 Task: Research Airbnb accommodation in Sujangarh, India from 11th January 2024 to 15th January 2024 for 2 adults. Place can be private room with 1  bedroom having 2 beds and 1 bathroom. Property type can be hotel.
Action: Mouse moved to (466, 129)
Screenshot: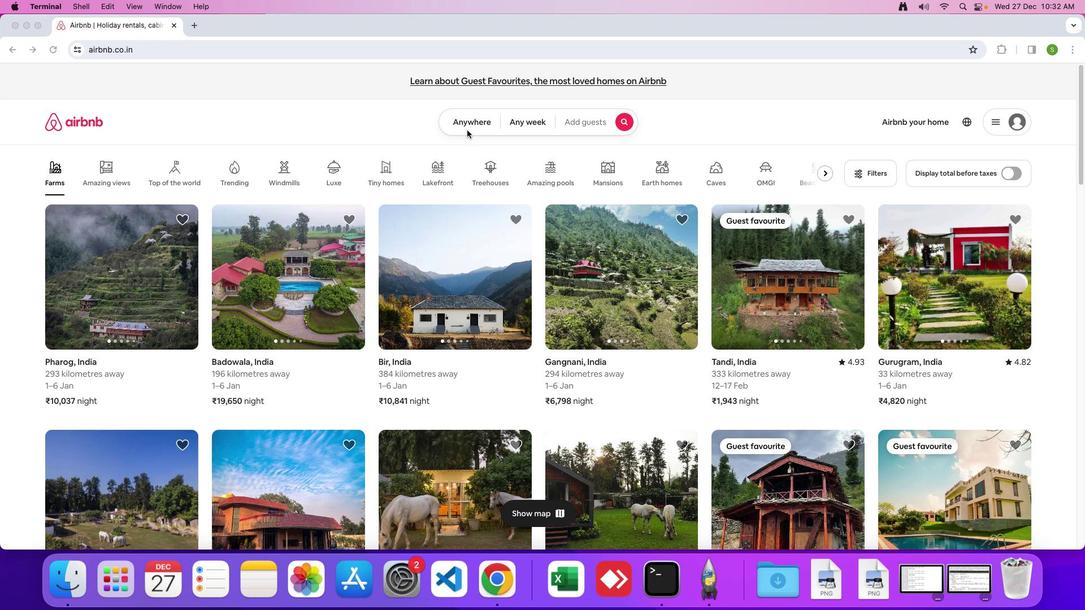
Action: Mouse pressed left at (466, 129)
Screenshot: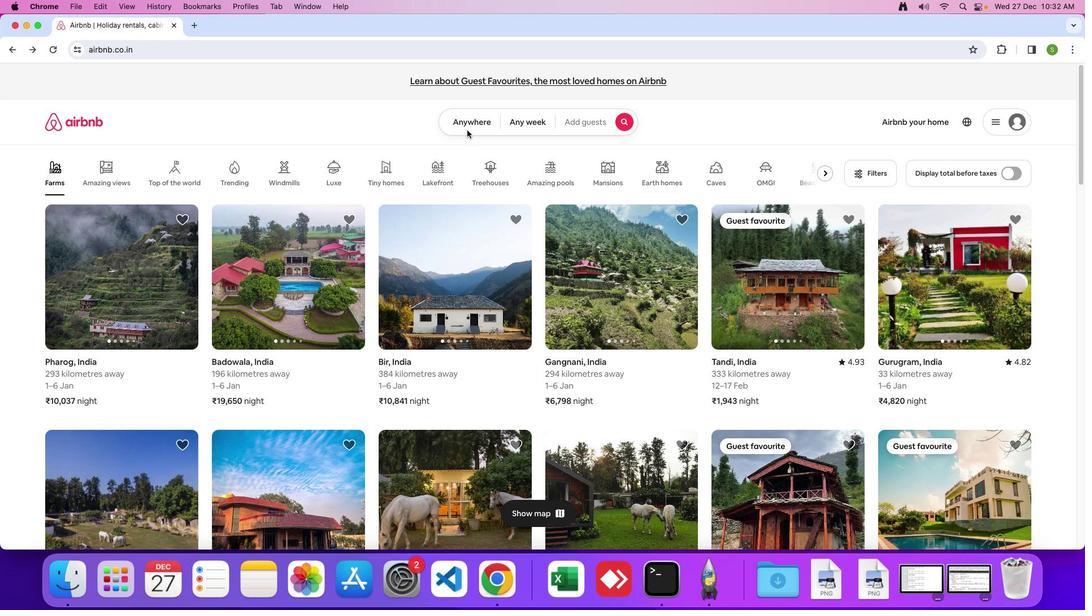 
Action: Mouse moved to (466, 125)
Screenshot: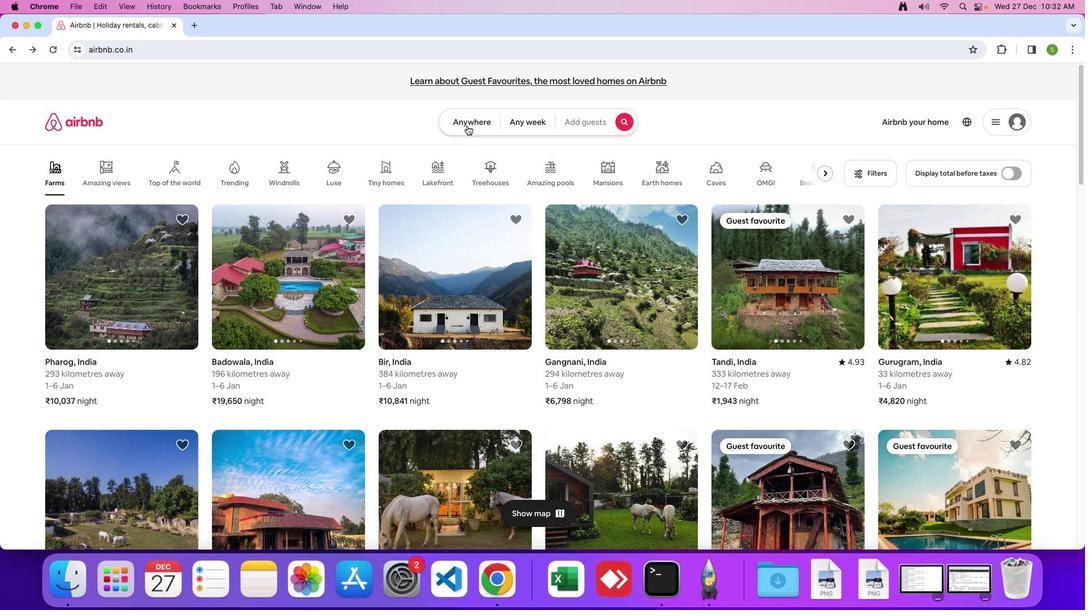 
Action: Mouse pressed left at (466, 125)
Screenshot: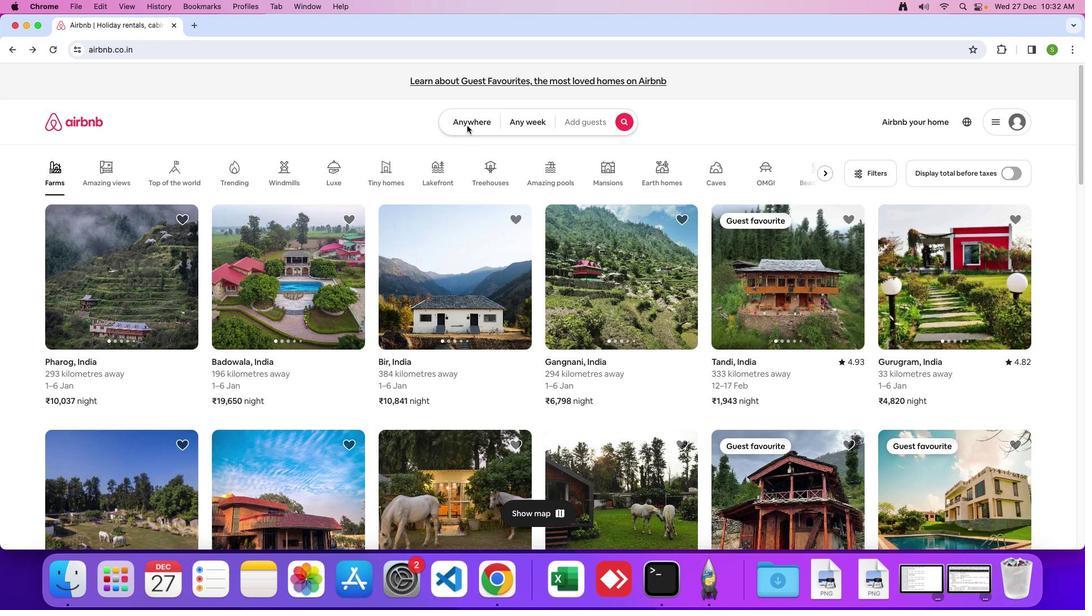 
Action: Mouse moved to (390, 158)
Screenshot: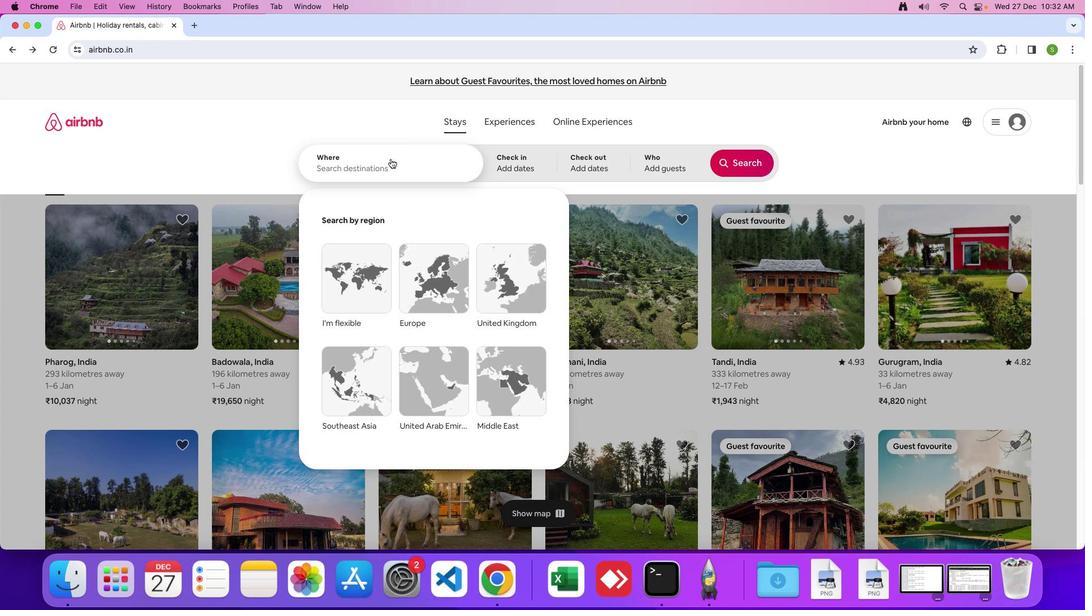 
Action: Mouse pressed left at (390, 158)
Screenshot: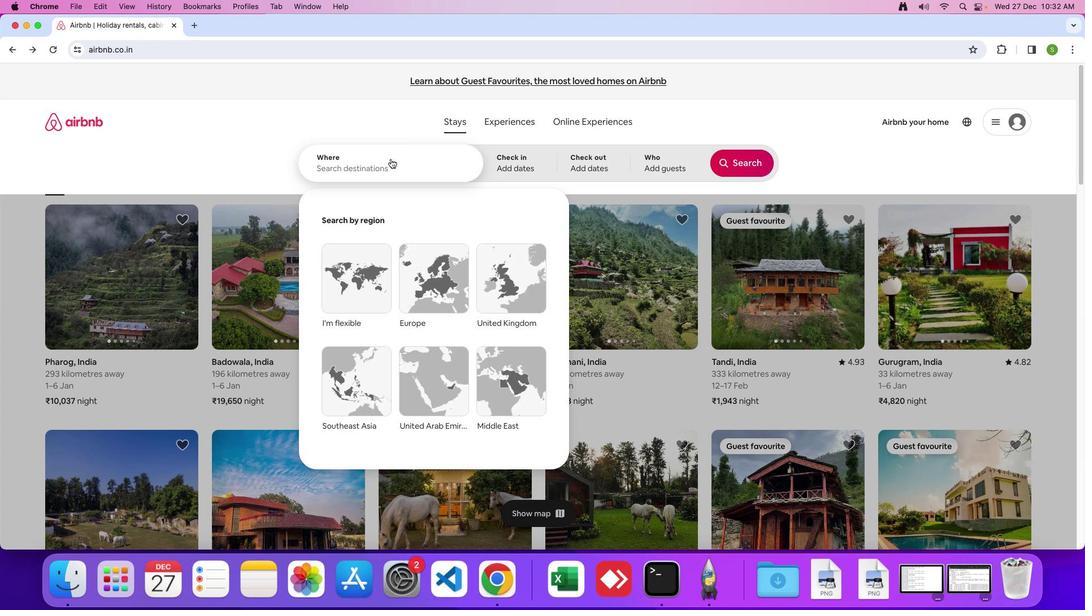 
Action: Key pressed 'S'Key.caps_lock'u''j''a''n''g''a''r''h'','Key.spaceKey.shift'I''n''d''i''a'Key.enter
Screenshot: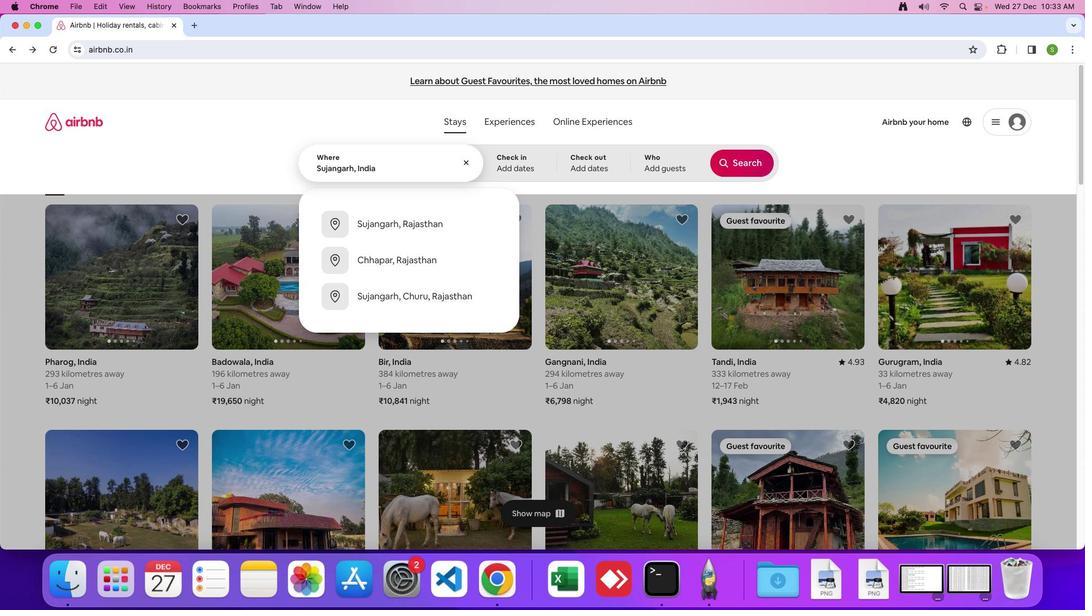 
Action: Mouse moved to (681, 333)
Screenshot: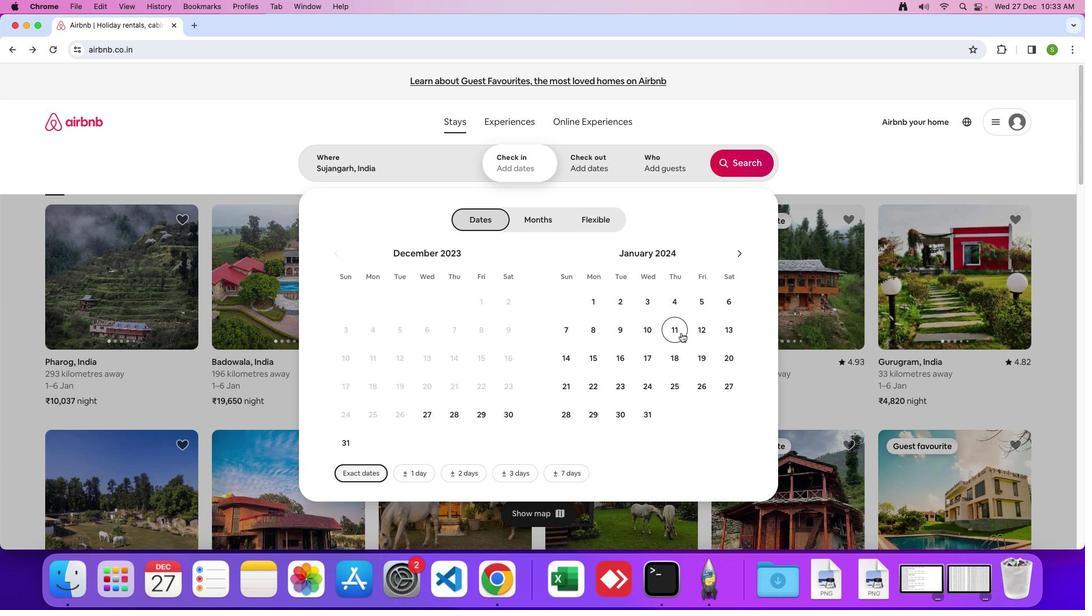 
Action: Mouse pressed left at (681, 333)
Screenshot: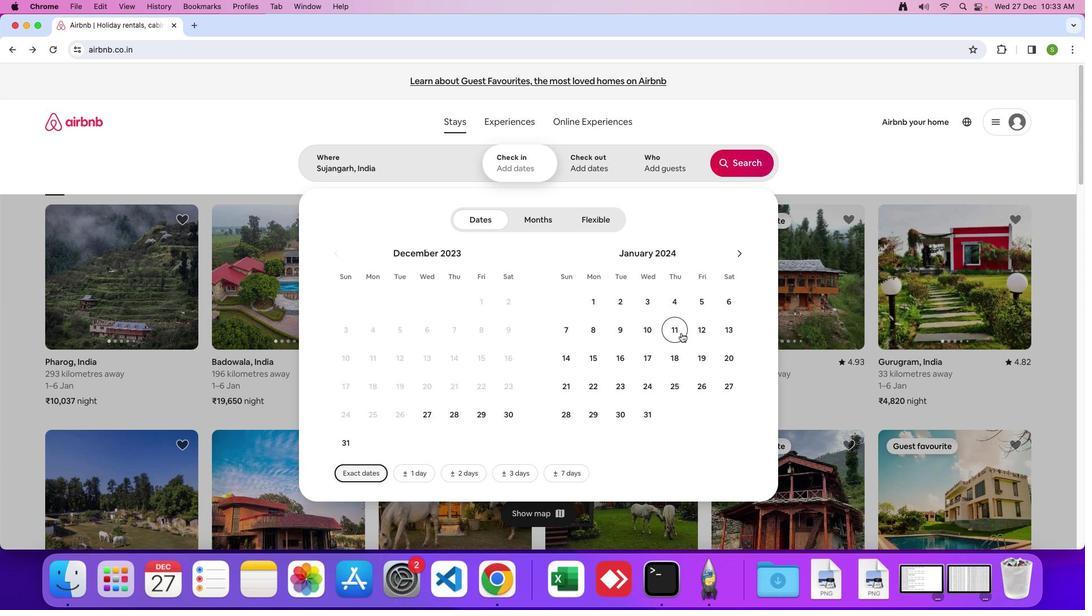 
Action: Mouse moved to (599, 357)
Screenshot: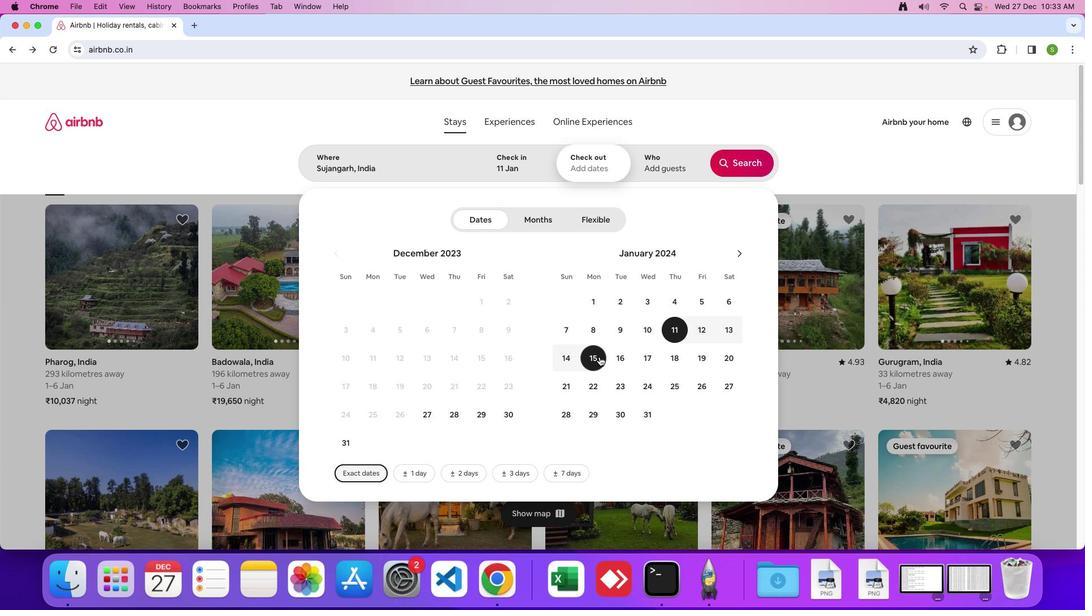 
Action: Mouse pressed left at (599, 357)
Screenshot: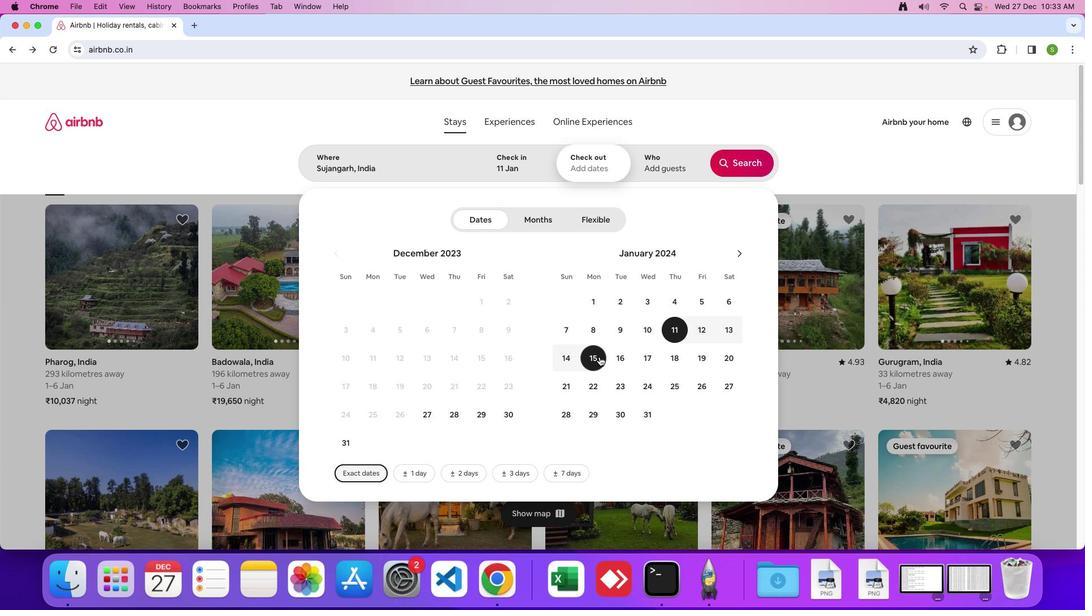 
Action: Mouse moved to (668, 172)
Screenshot: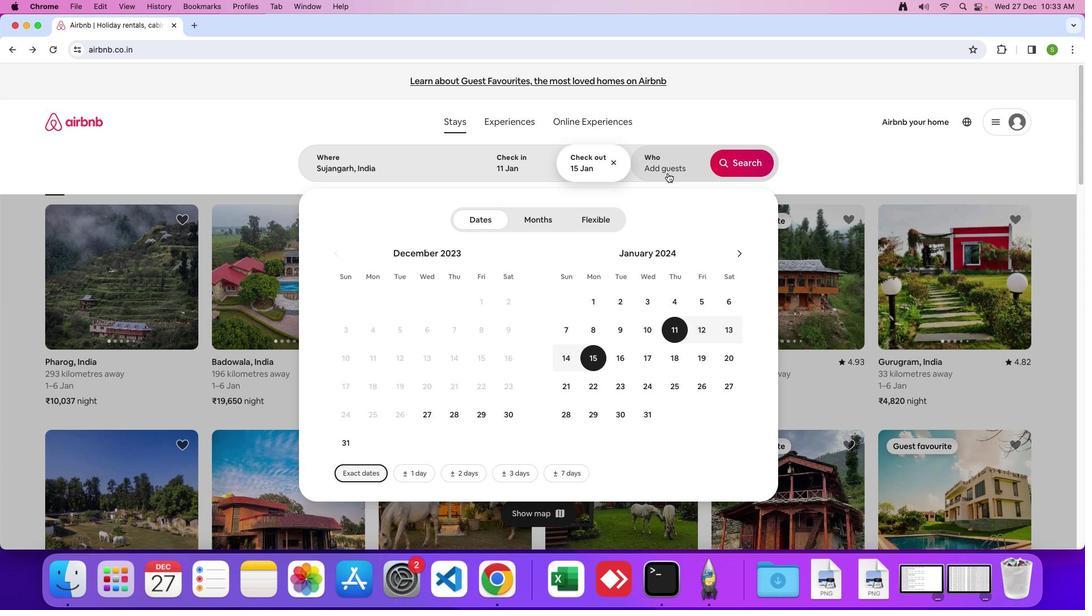 
Action: Mouse pressed left at (668, 172)
Screenshot: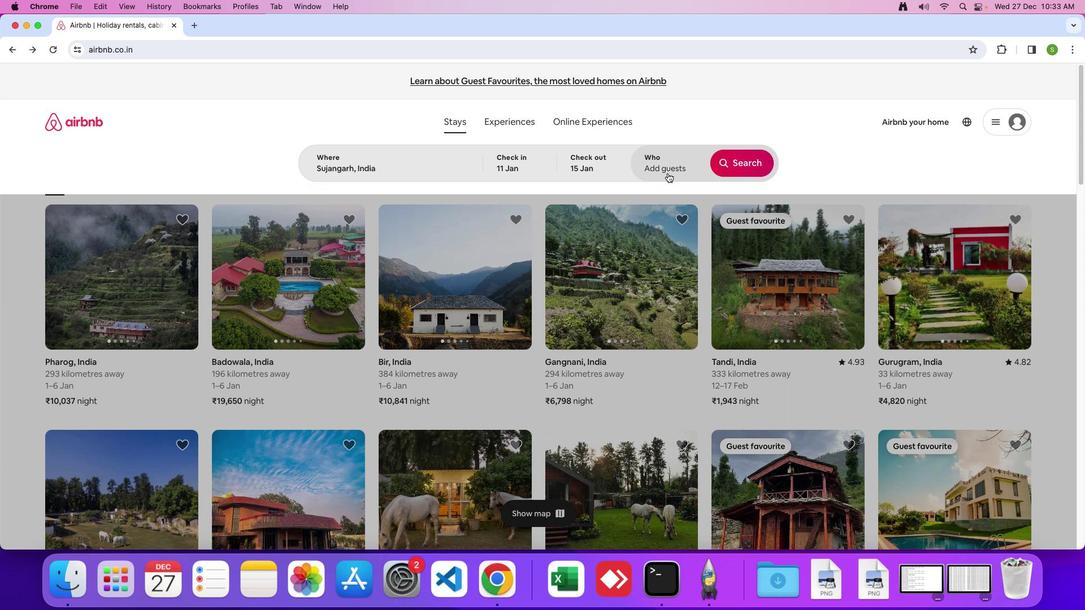 
Action: Mouse moved to (747, 224)
Screenshot: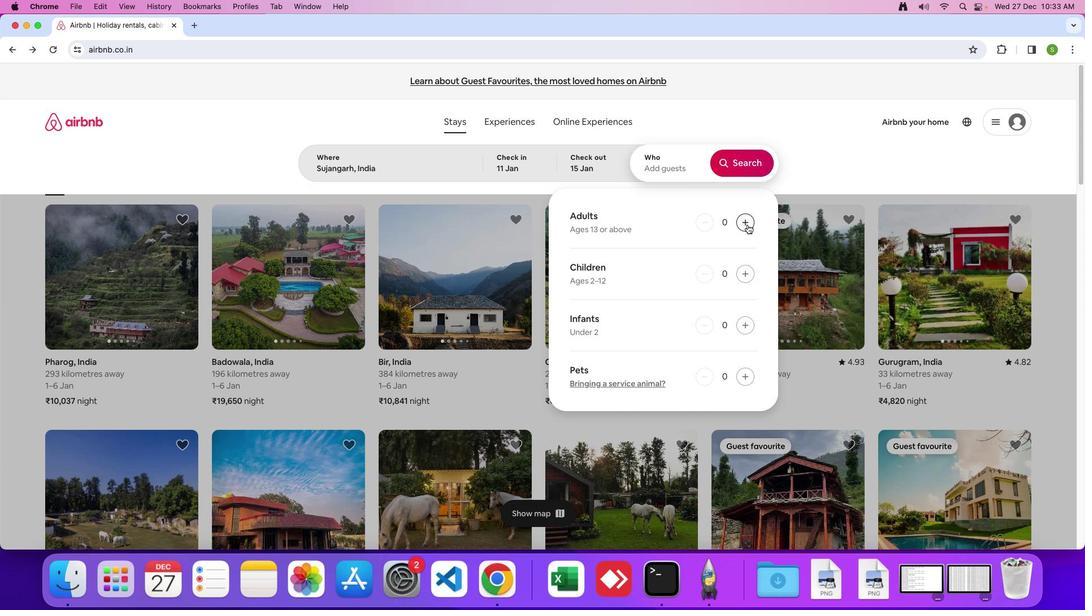 
Action: Mouse pressed left at (747, 224)
Screenshot: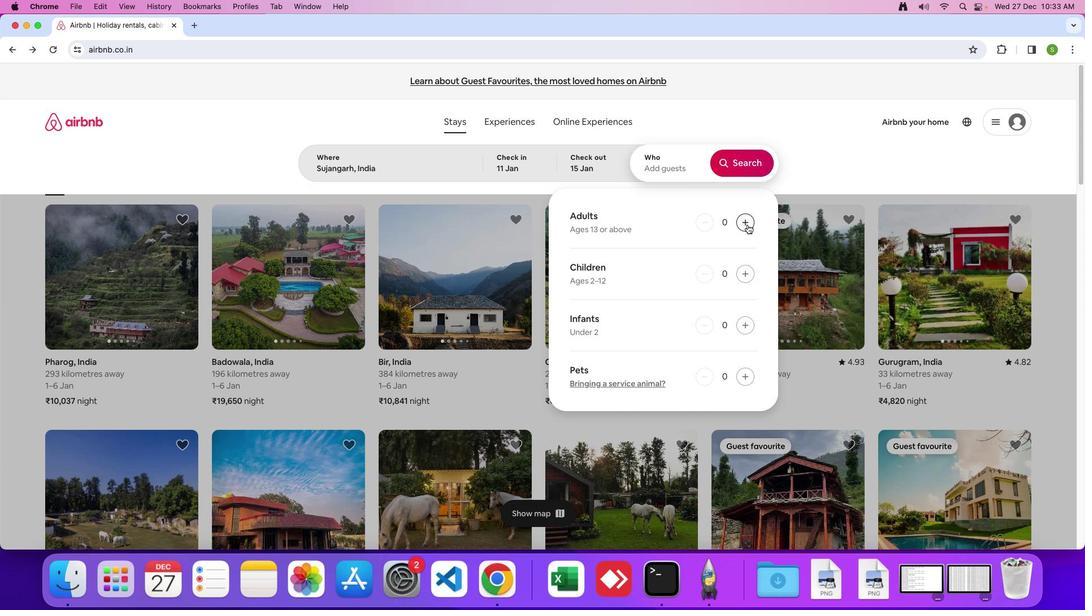 
Action: Mouse pressed left at (747, 224)
Screenshot: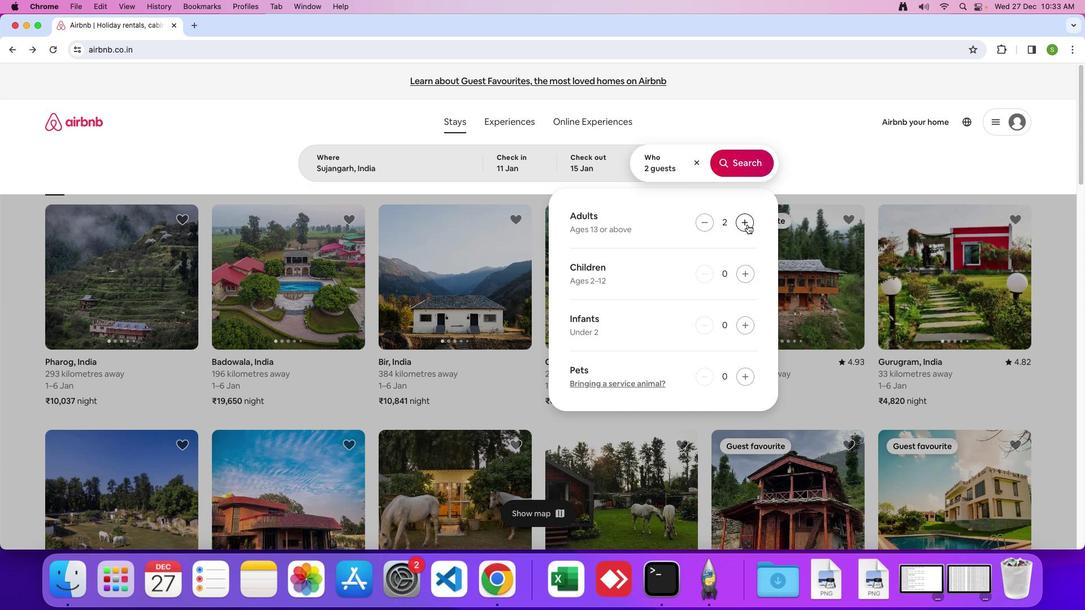 
Action: Mouse moved to (742, 166)
Screenshot: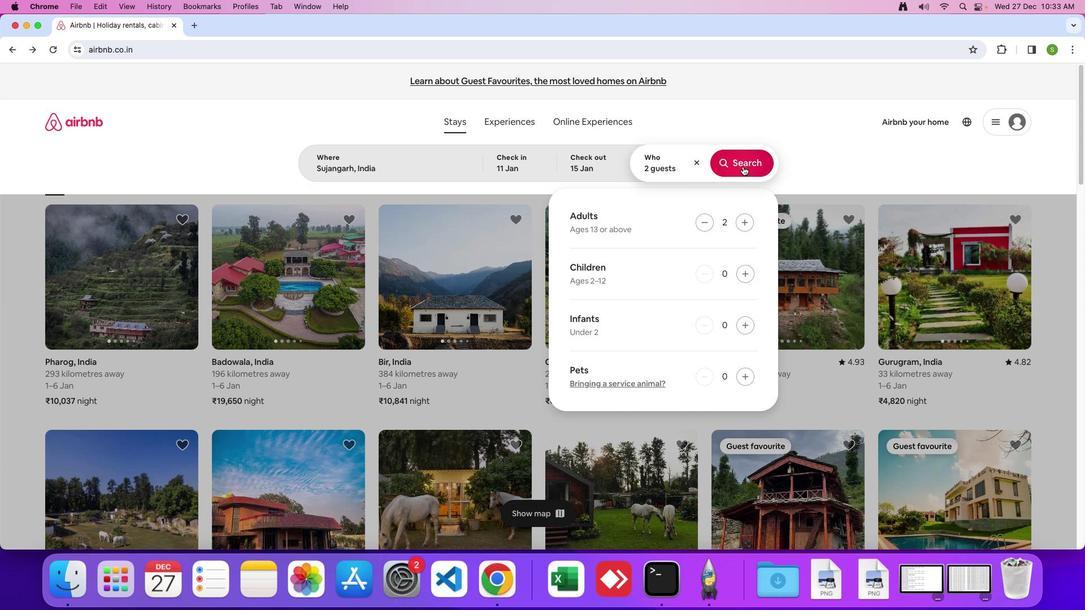 
Action: Mouse pressed left at (742, 166)
Screenshot: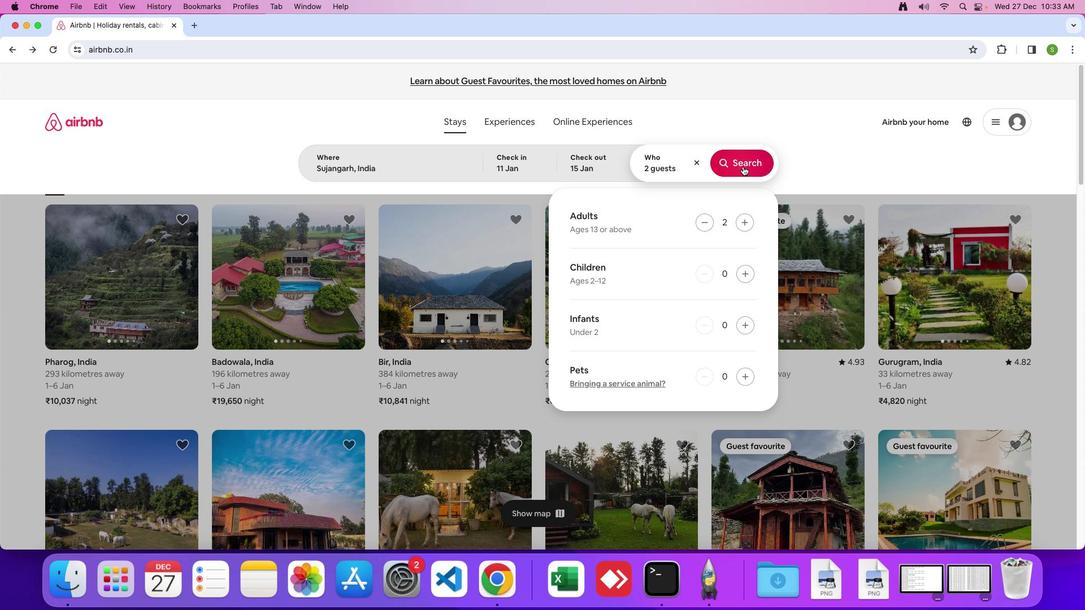 
Action: Mouse moved to (908, 137)
Screenshot: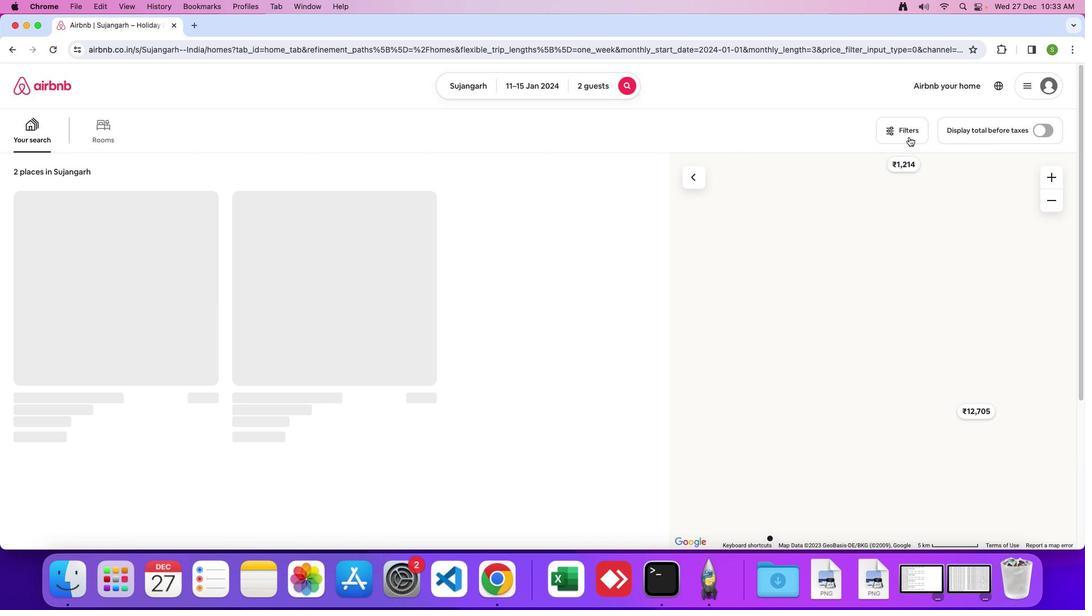 
Action: Mouse pressed left at (908, 137)
Screenshot: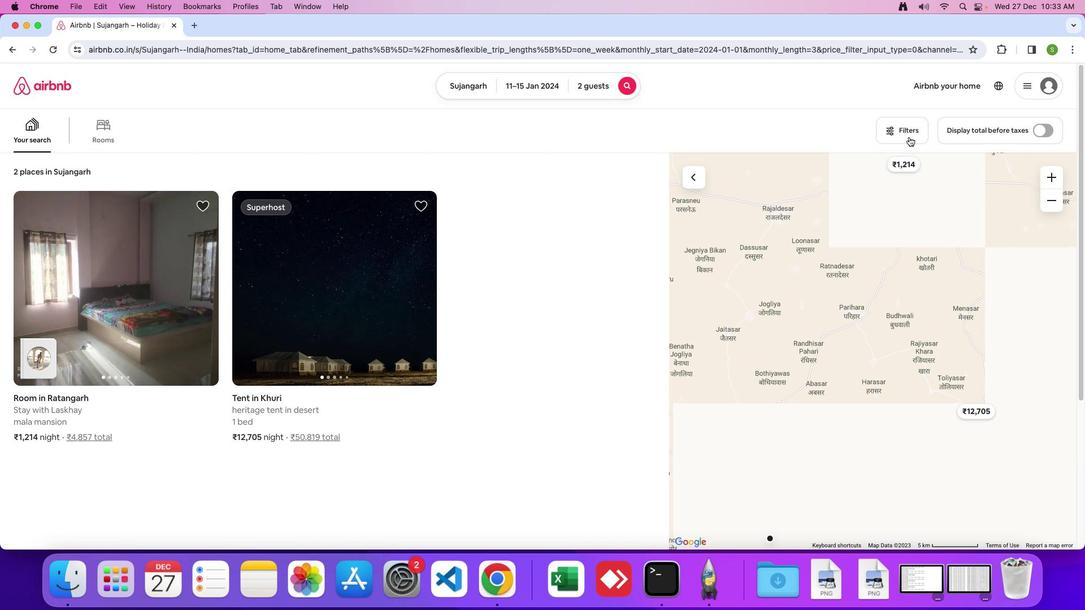 
Action: Mouse moved to (563, 305)
Screenshot: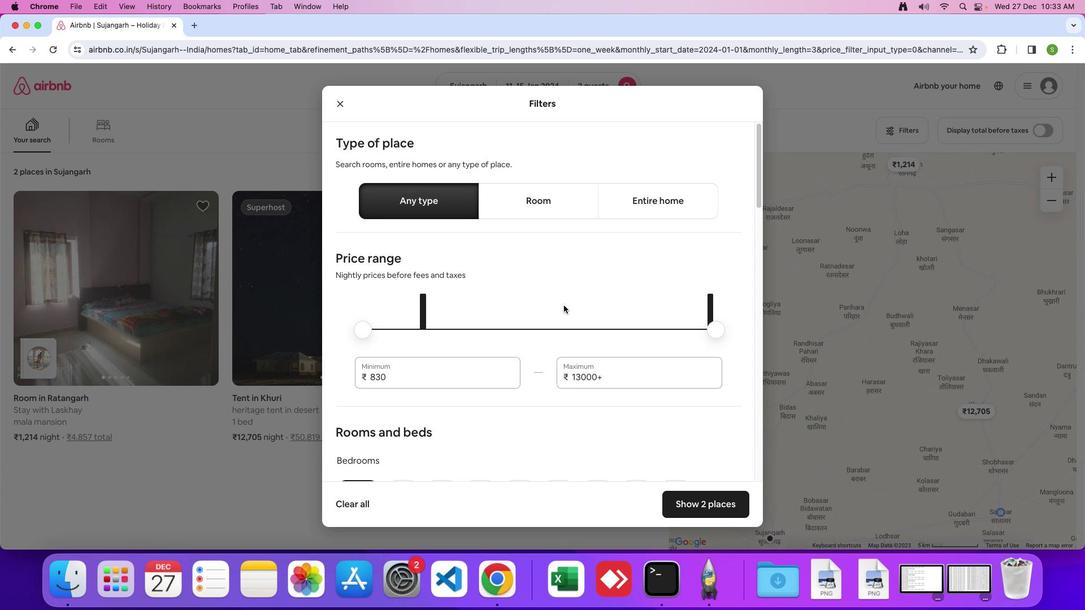 
Action: Mouse scrolled (563, 305) with delta (0, 0)
Screenshot: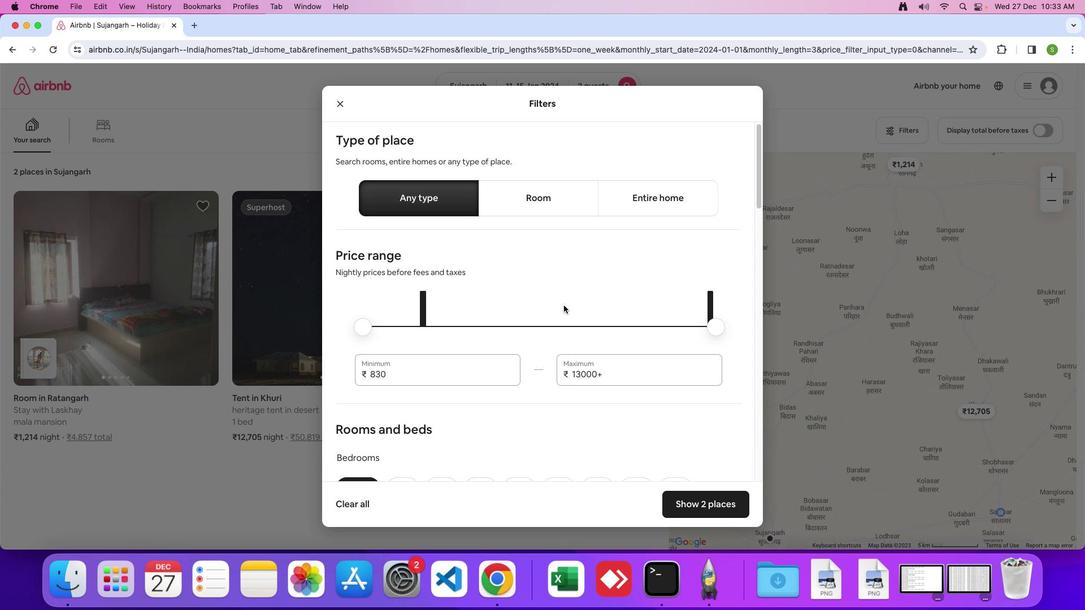 
Action: Mouse scrolled (563, 305) with delta (0, 0)
Screenshot: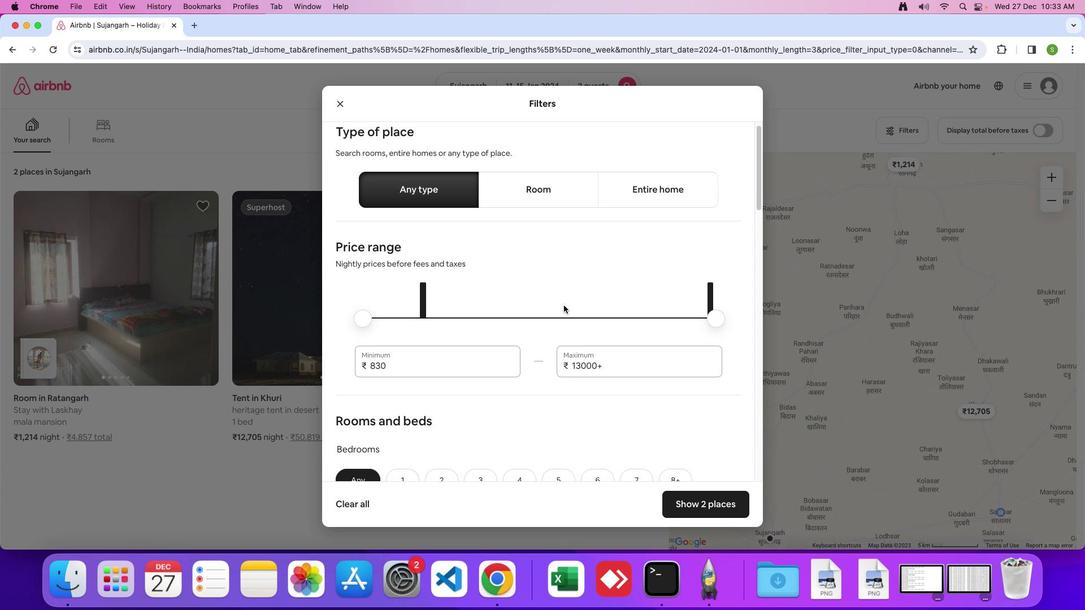 
Action: Mouse scrolled (563, 305) with delta (0, 0)
Screenshot: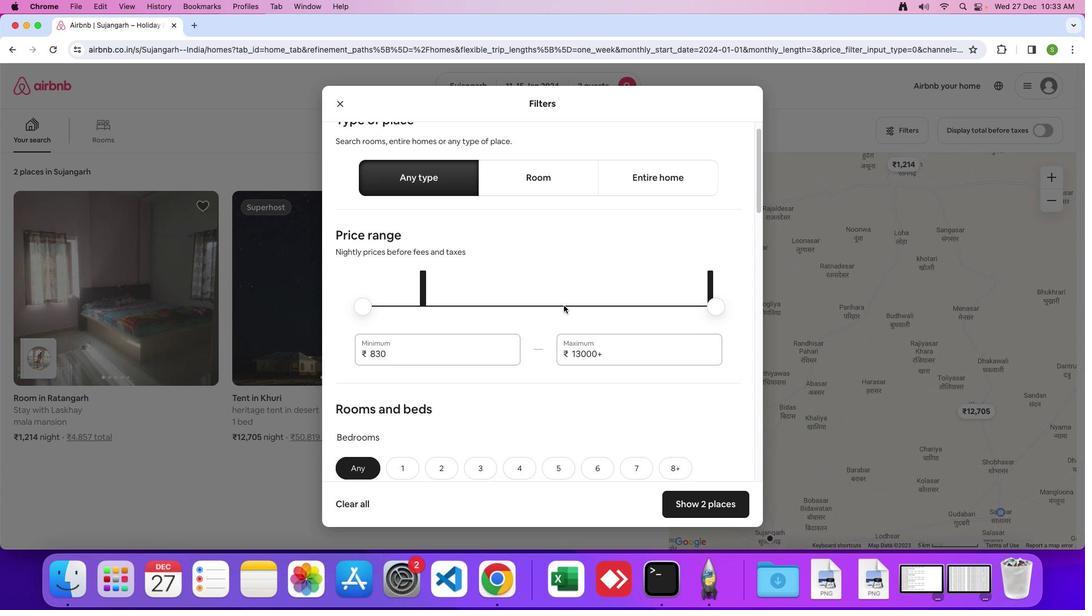 
Action: Mouse scrolled (563, 305) with delta (0, 0)
Screenshot: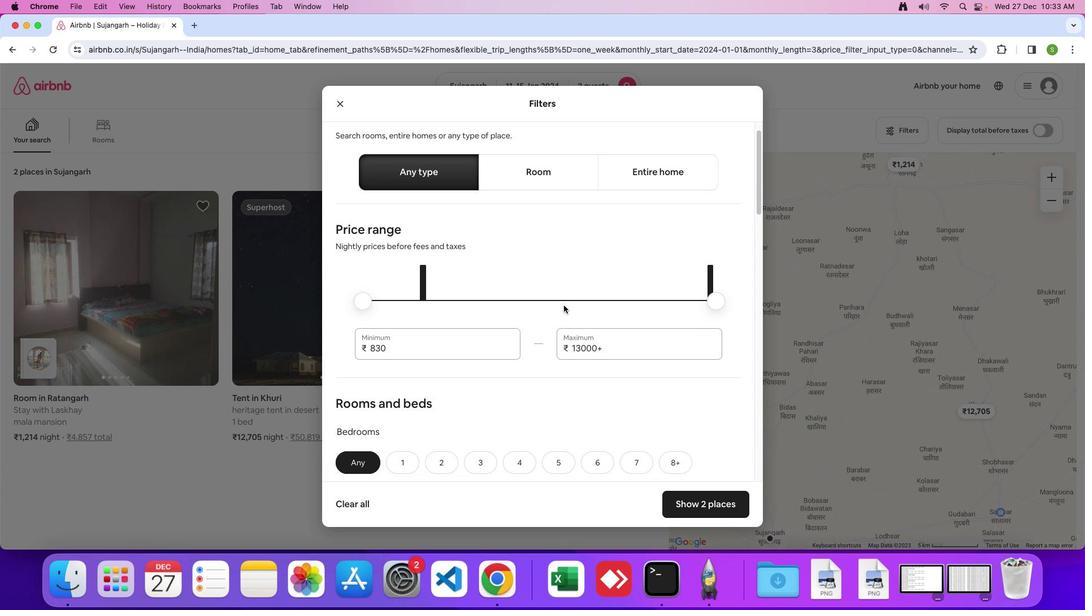
Action: Mouse scrolled (563, 305) with delta (0, 0)
Screenshot: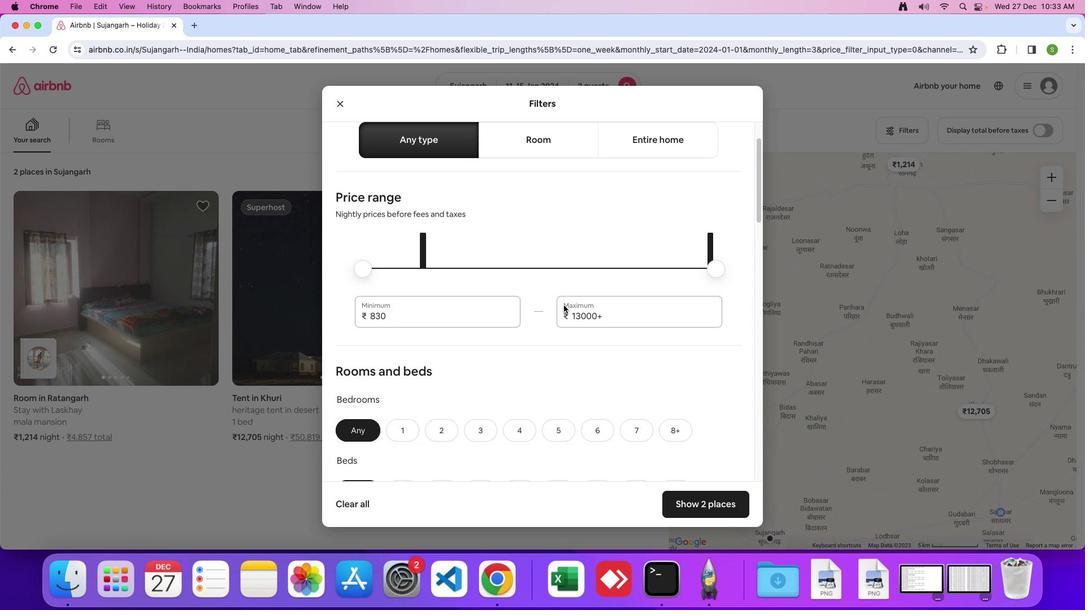 
Action: Mouse scrolled (563, 305) with delta (0, 0)
Screenshot: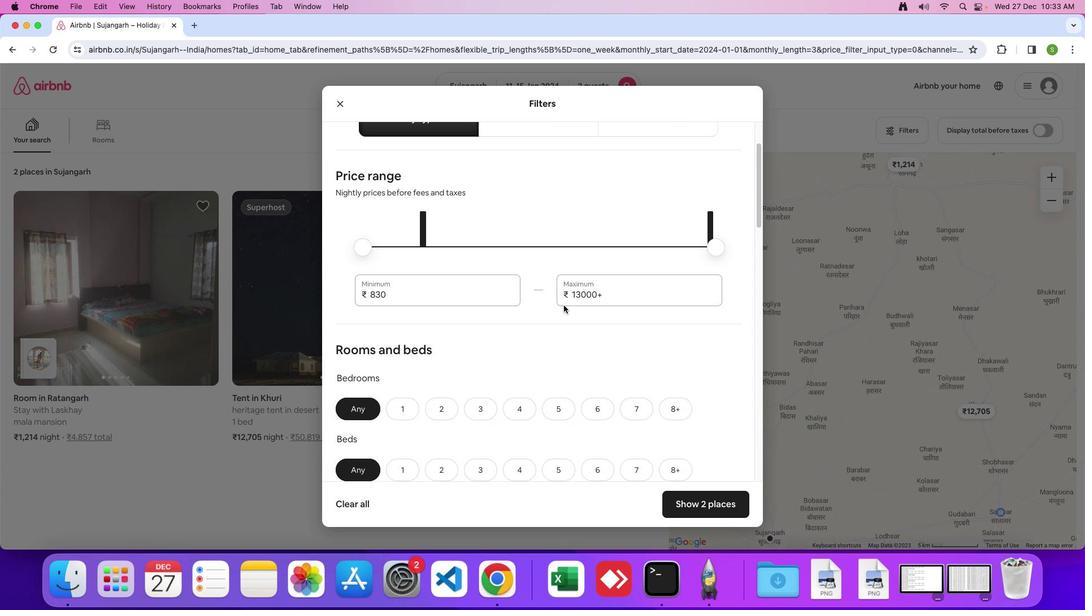
Action: Mouse scrolled (563, 305) with delta (0, 0)
Screenshot: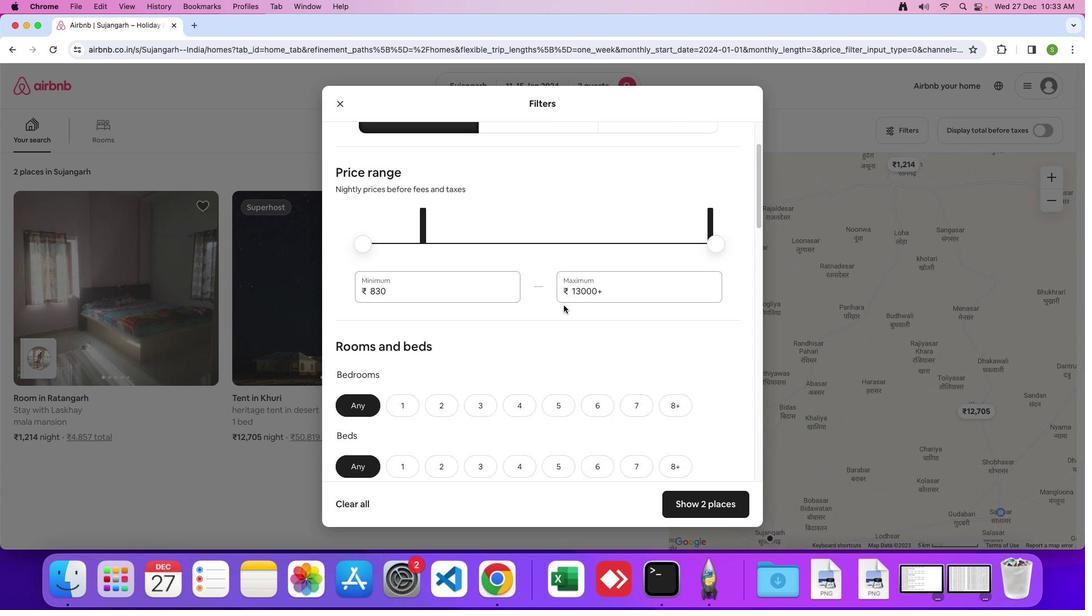 
Action: Mouse scrolled (563, 305) with delta (0, 0)
Screenshot: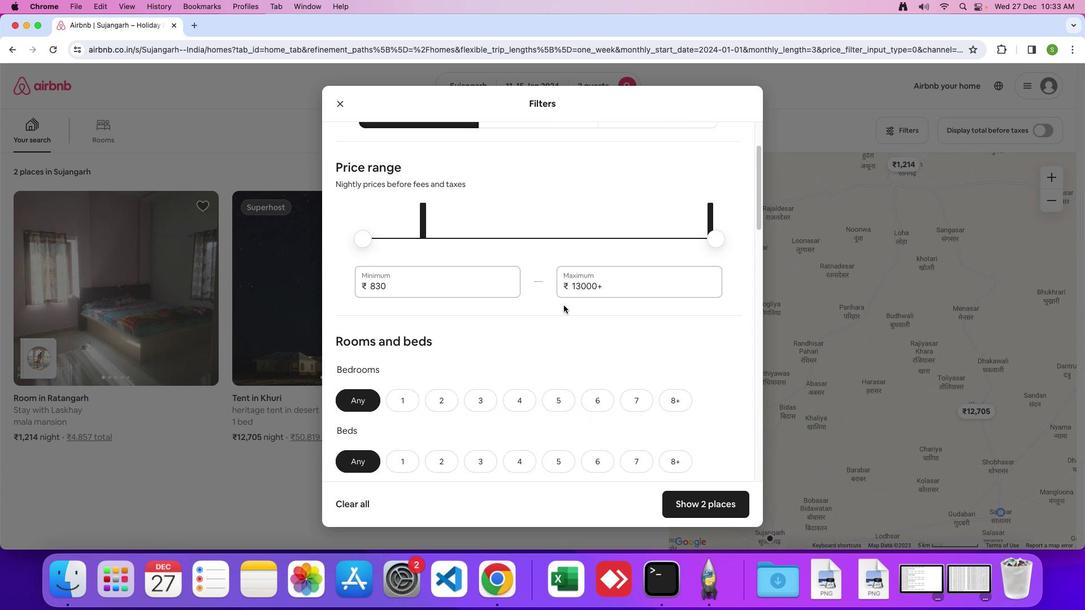 
Action: Mouse scrolled (563, 305) with delta (0, 0)
Screenshot: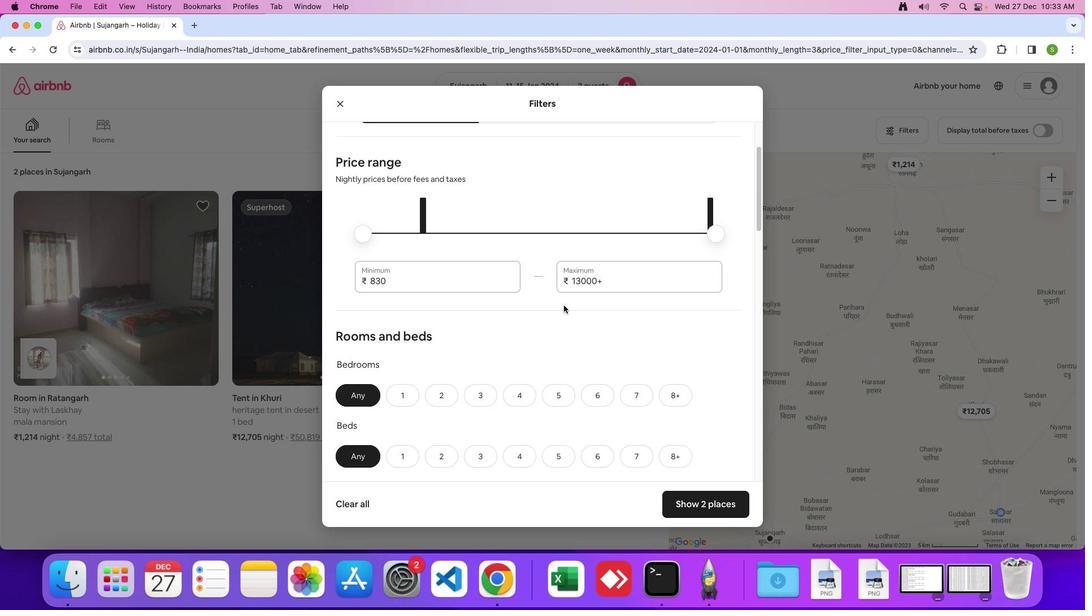 
Action: Mouse scrolled (563, 305) with delta (0, 0)
Screenshot: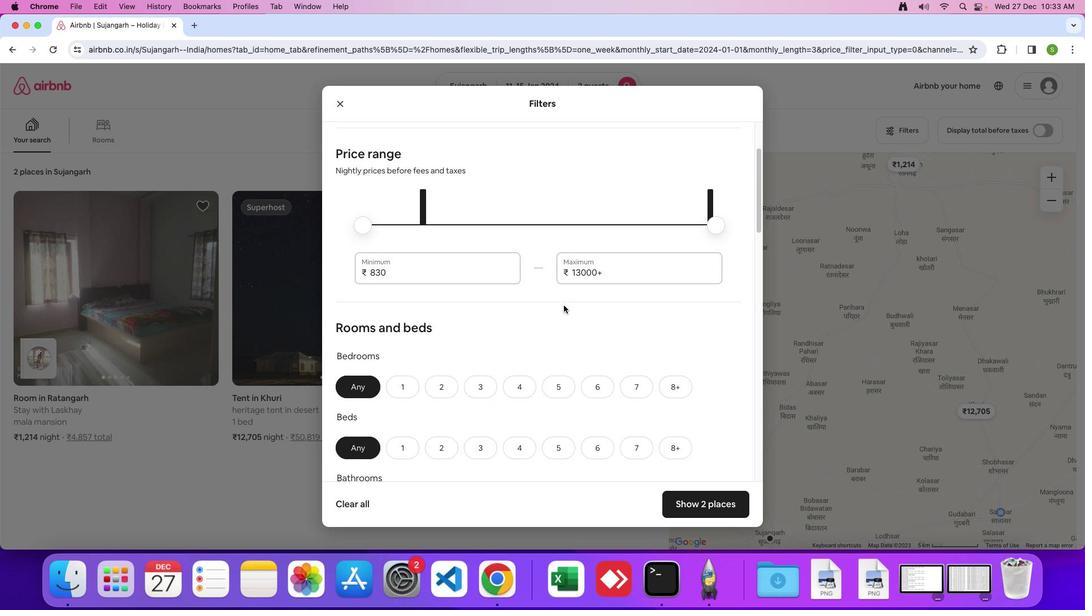 
Action: Mouse moved to (448, 327)
Screenshot: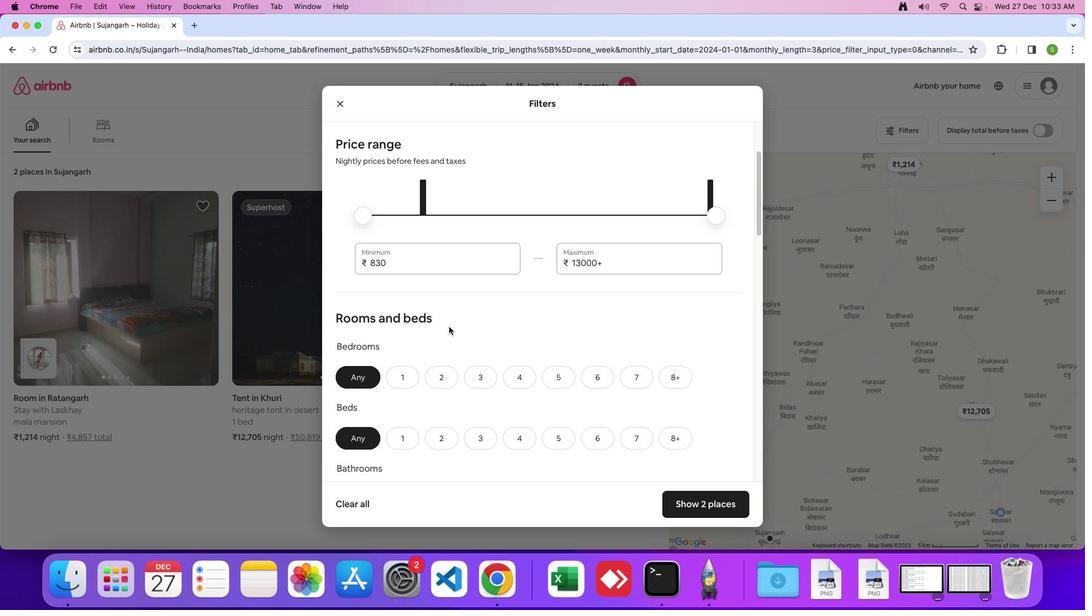 
Action: Mouse scrolled (448, 327) with delta (0, 0)
Screenshot: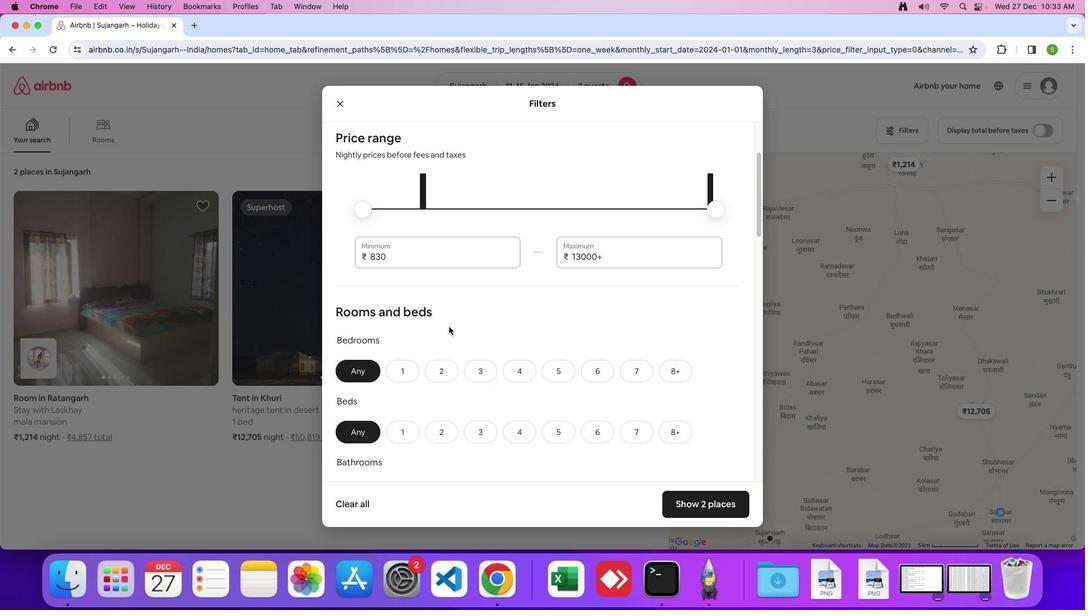 
Action: Mouse moved to (448, 327)
Screenshot: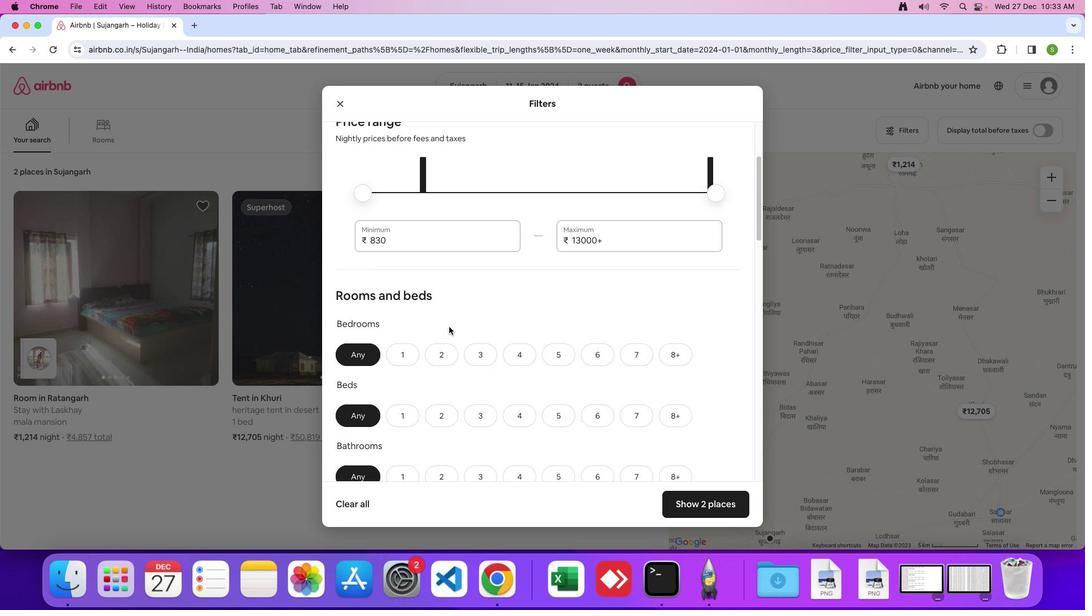 
Action: Mouse scrolled (448, 327) with delta (0, 0)
Screenshot: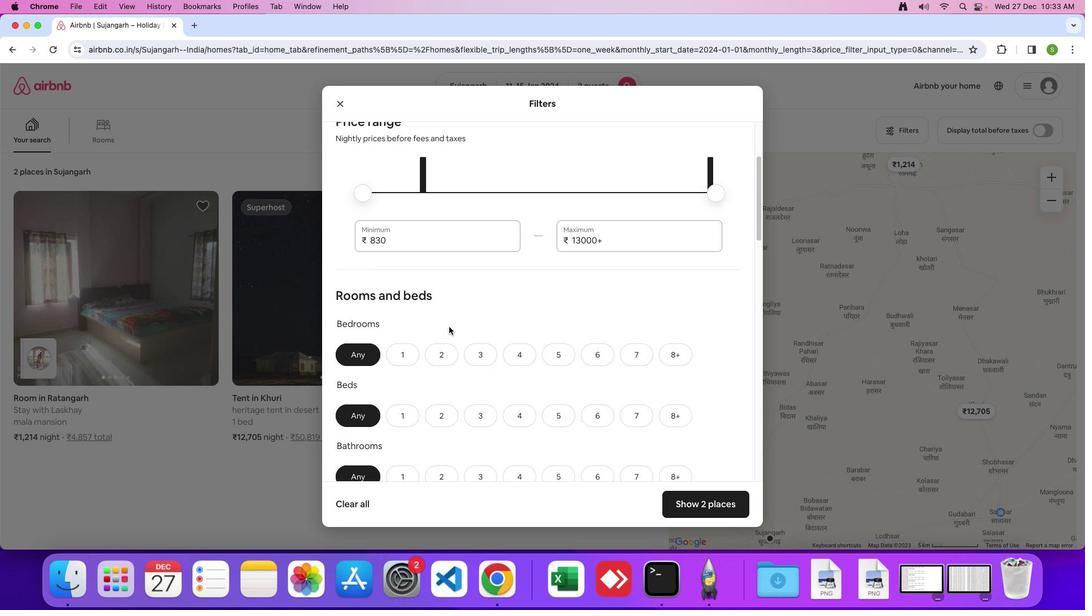 
Action: Mouse scrolled (448, 327) with delta (0, -1)
Screenshot: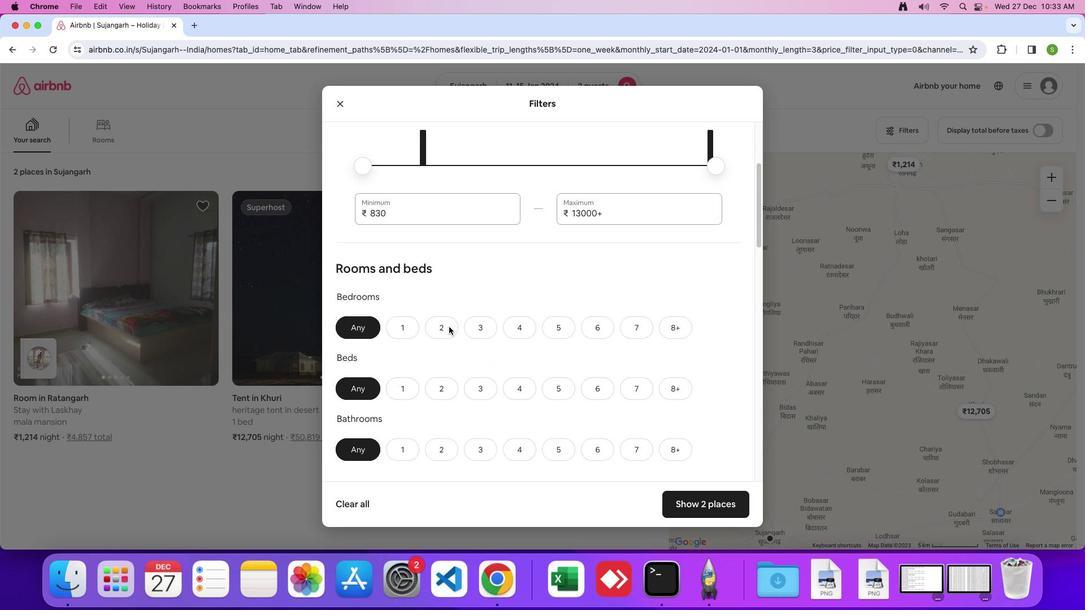 
Action: Mouse scrolled (448, 327) with delta (0, -2)
Screenshot: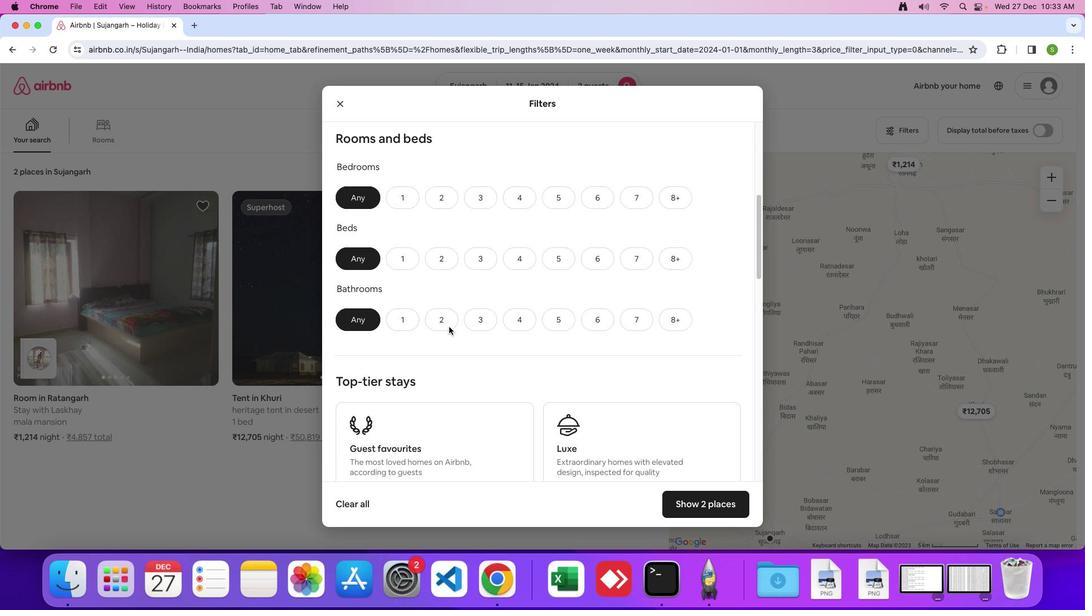 
Action: Mouse moved to (400, 174)
Screenshot: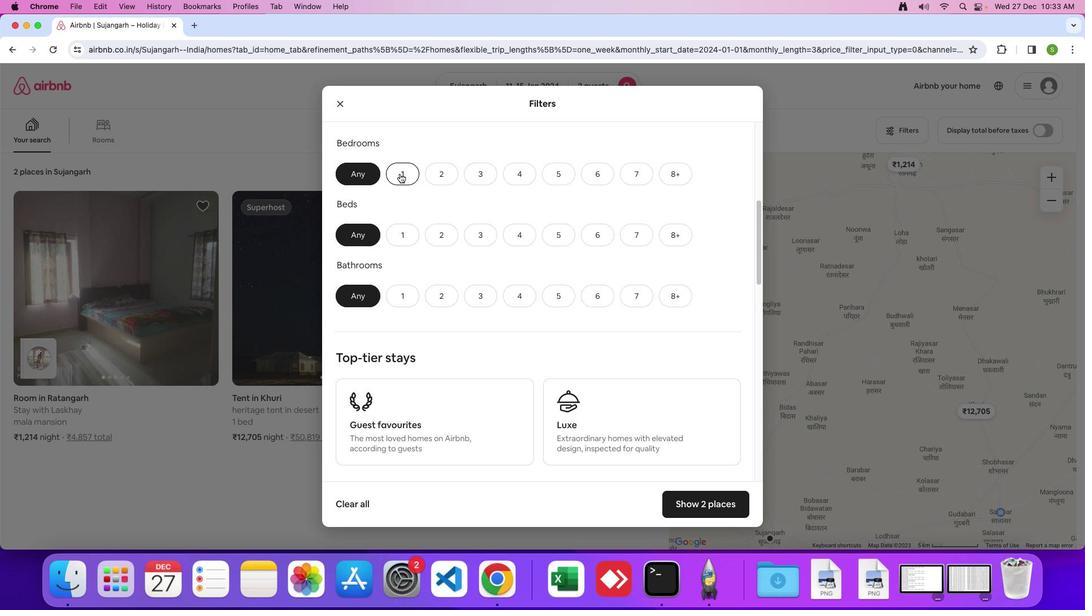 
Action: Mouse pressed left at (400, 174)
Screenshot: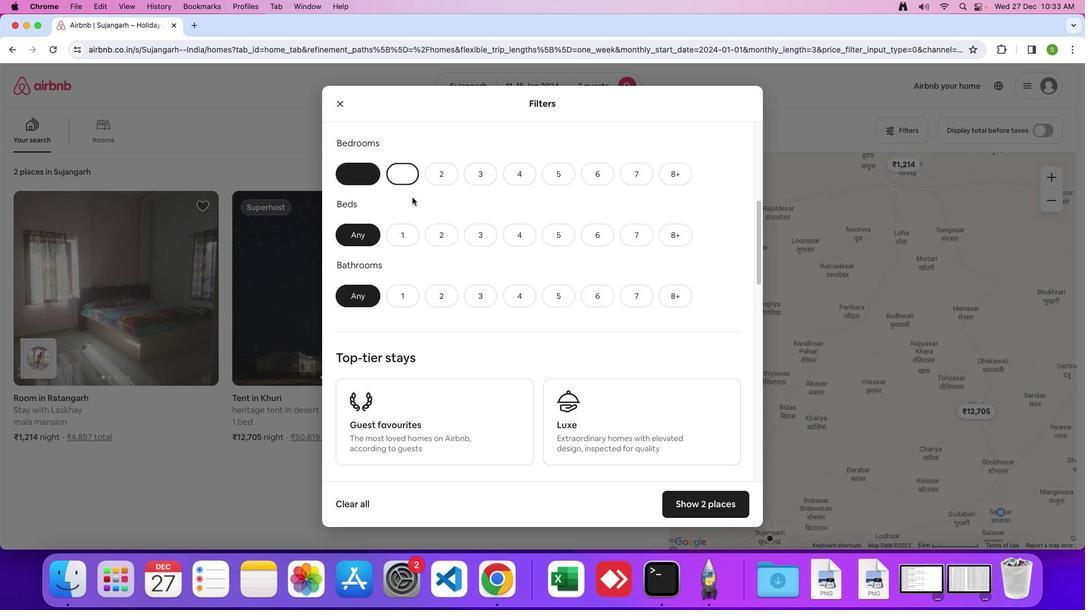 
Action: Mouse moved to (432, 231)
Screenshot: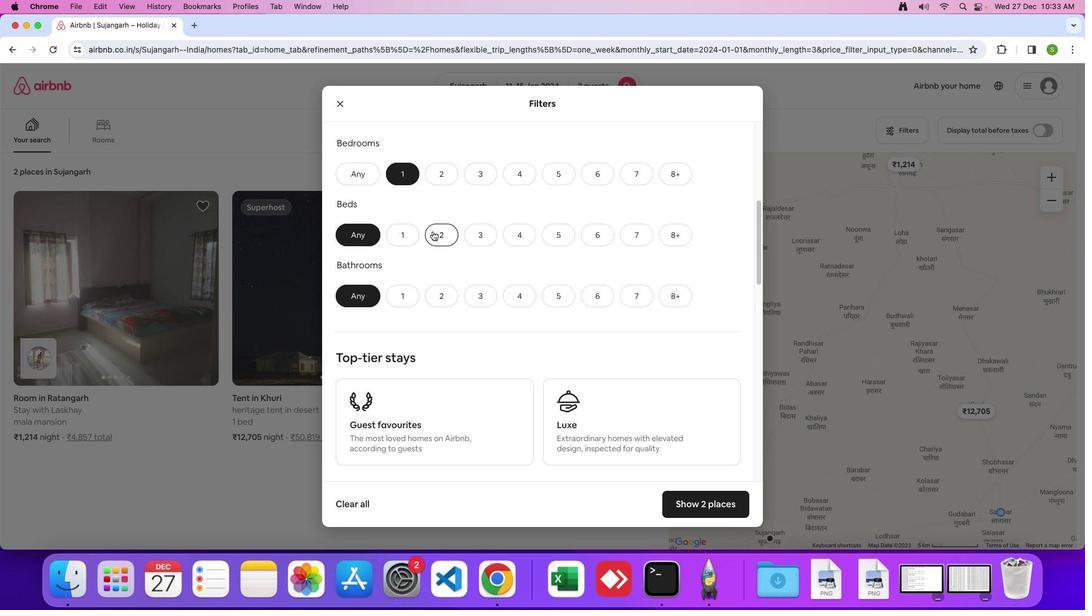 
Action: Mouse pressed left at (432, 231)
Screenshot: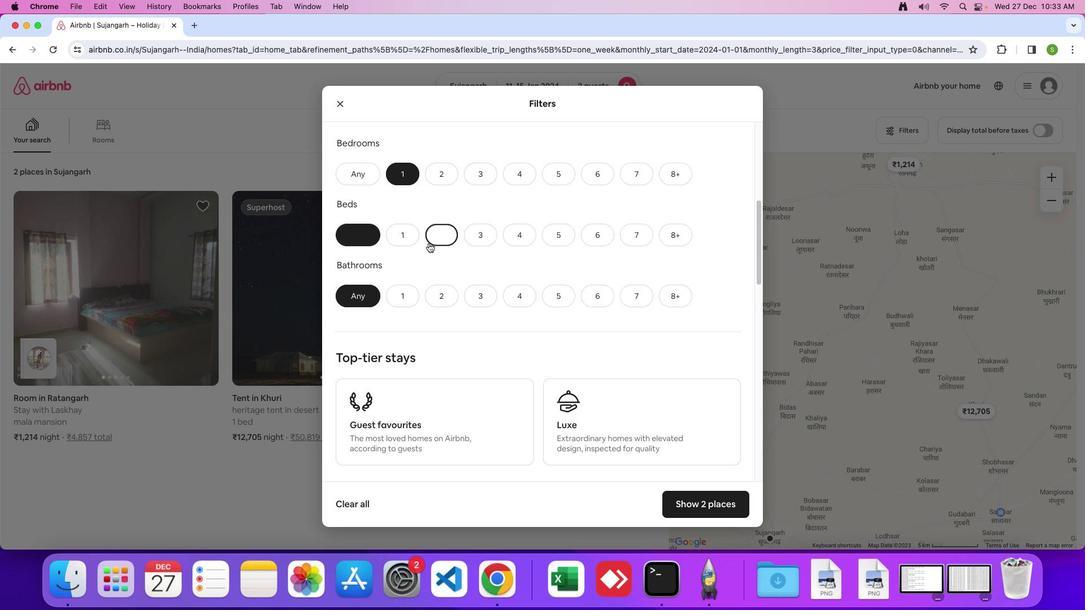 
Action: Mouse moved to (408, 291)
Screenshot: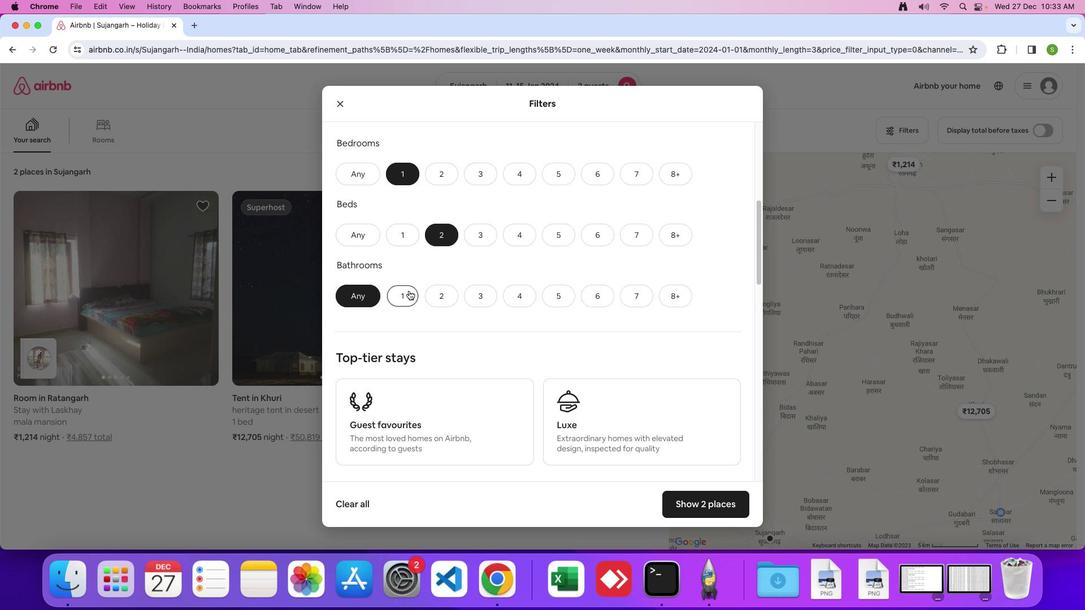 
Action: Mouse pressed left at (408, 291)
Screenshot: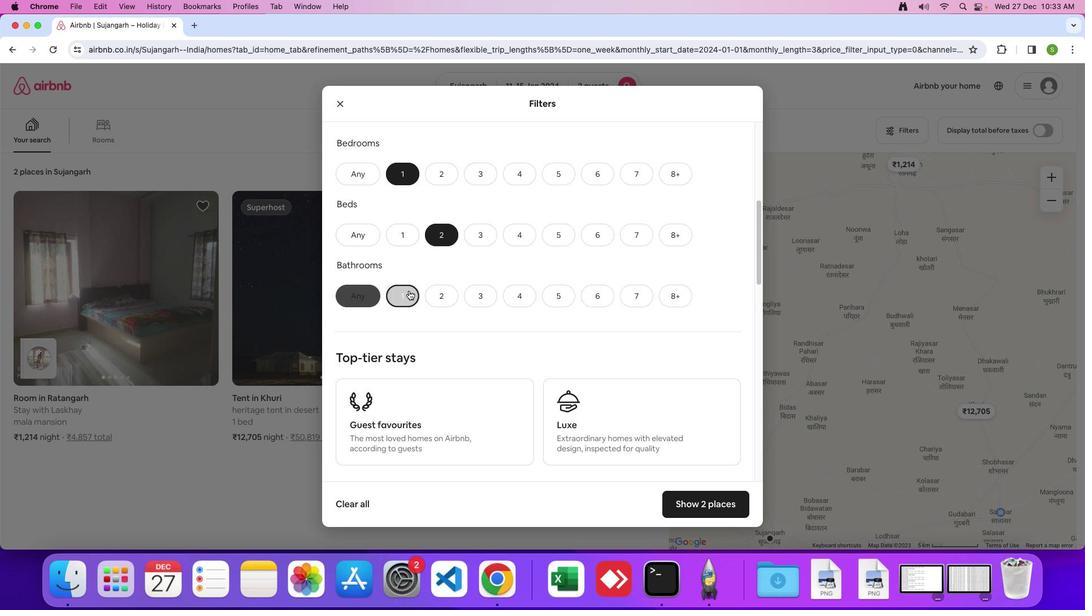 
Action: Mouse moved to (473, 270)
Screenshot: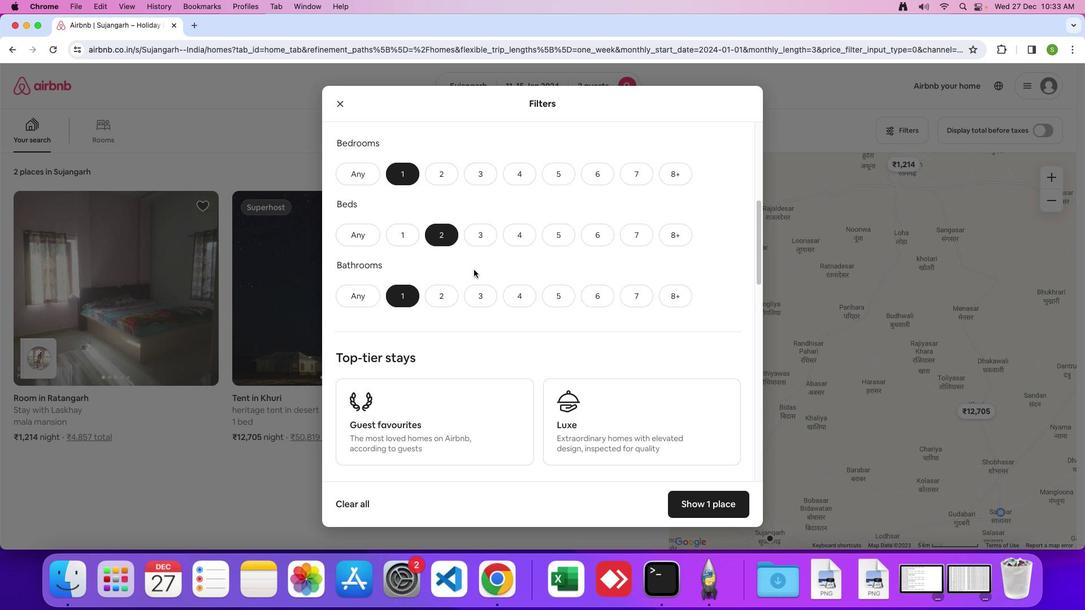 
Action: Mouse scrolled (473, 270) with delta (0, 0)
Screenshot: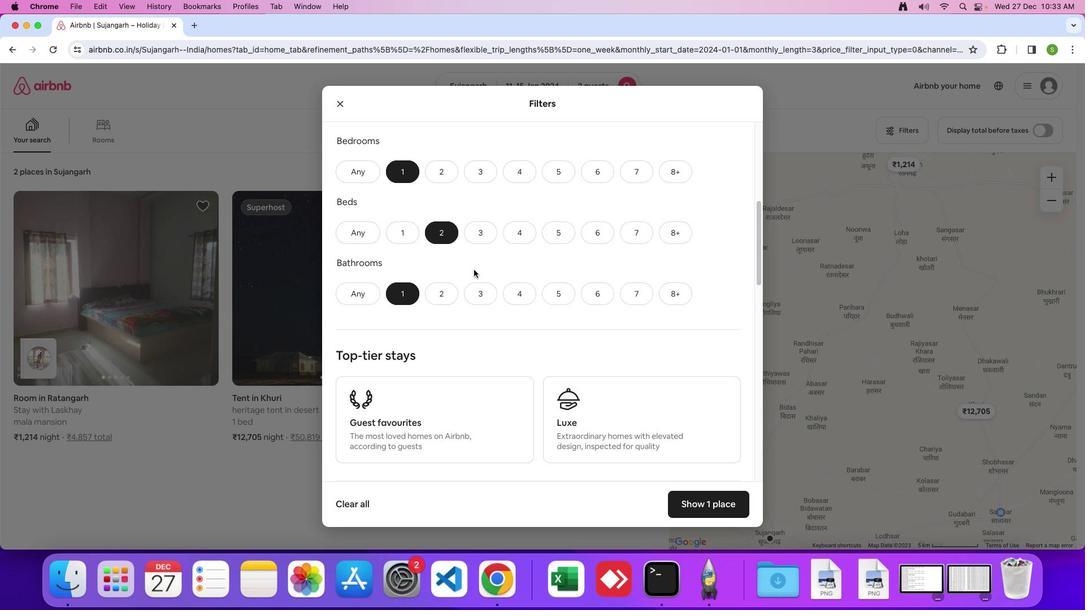 
Action: Mouse scrolled (473, 270) with delta (0, 0)
Screenshot: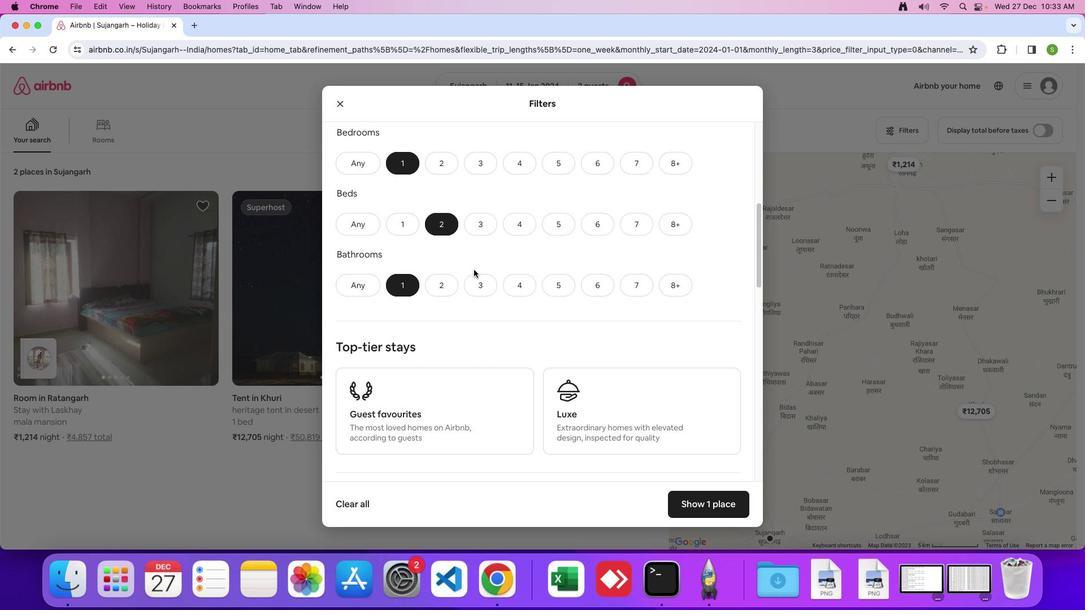 
Action: Mouse scrolled (473, 270) with delta (0, 0)
Screenshot: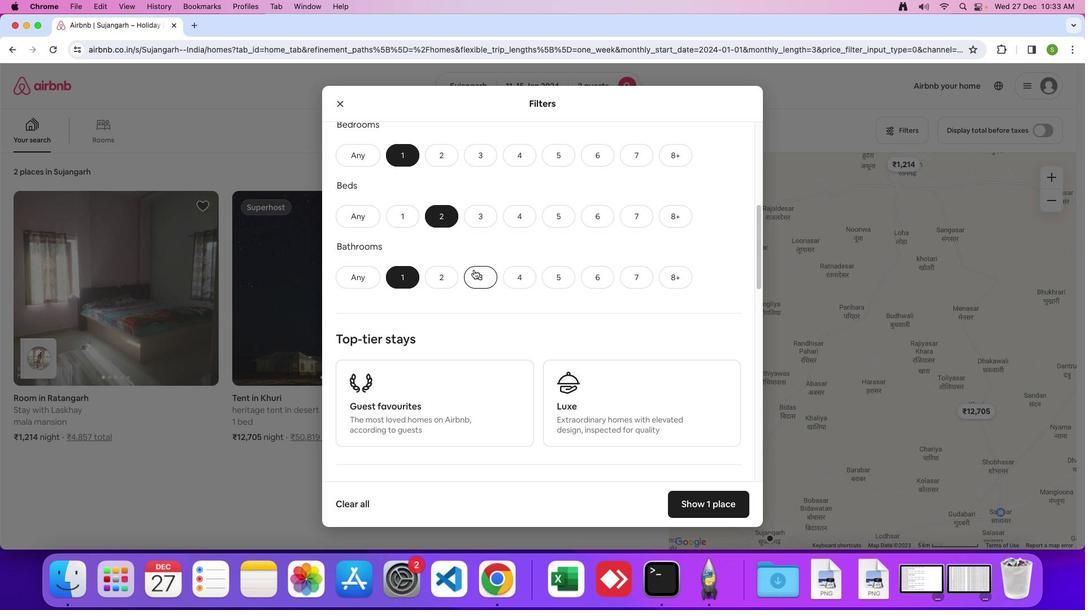 
Action: Mouse scrolled (473, 270) with delta (0, 0)
Screenshot: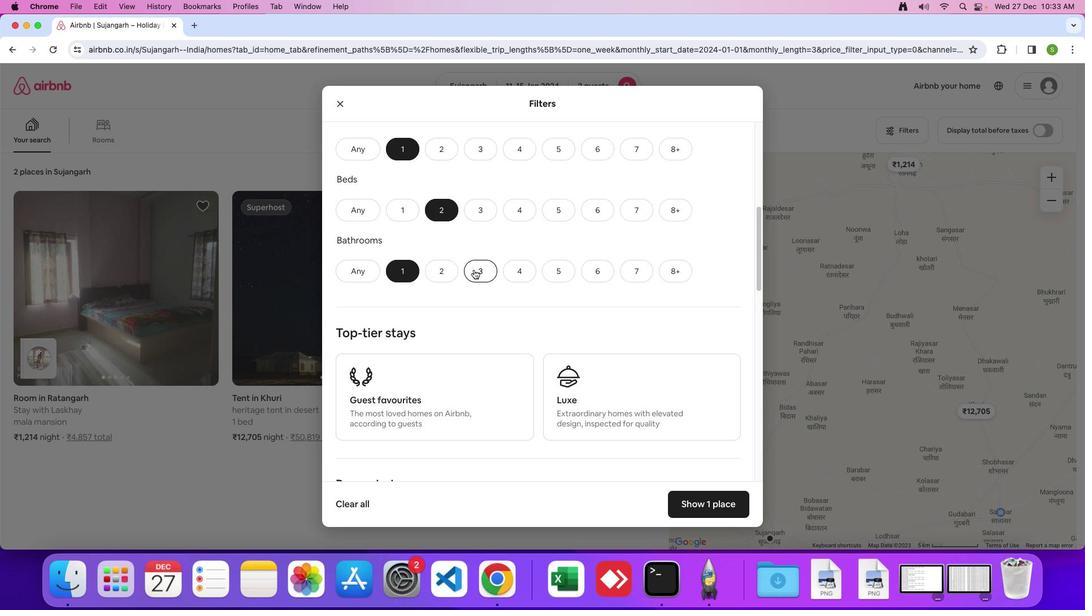 
Action: Mouse scrolled (473, 270) with delta (0, 0)
Screenshot: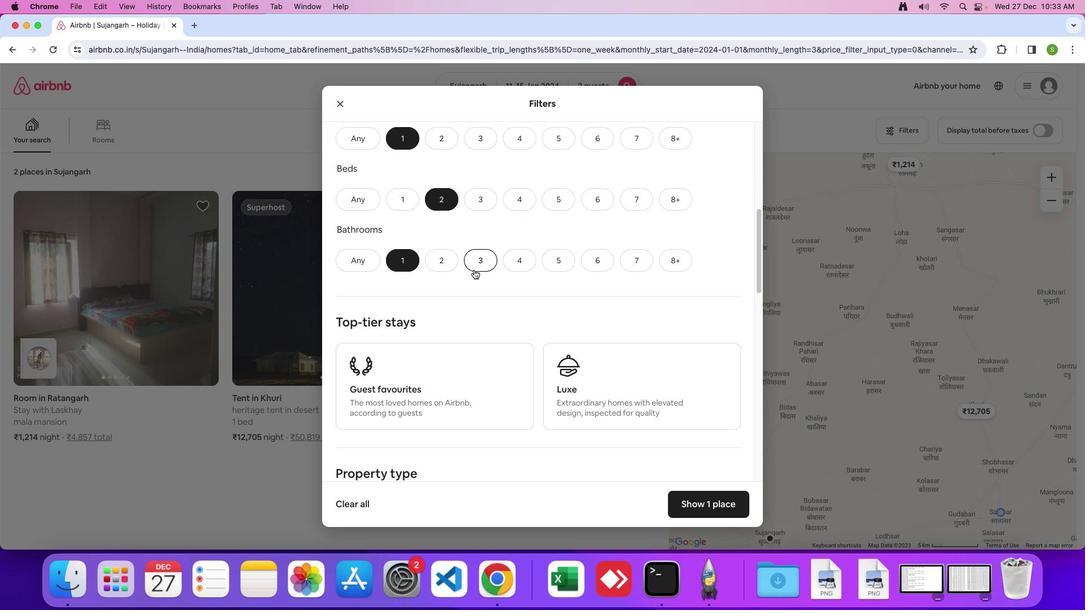 
Action: Mouse scrolled (473, 270) with delta (0, 0)
Screenshot: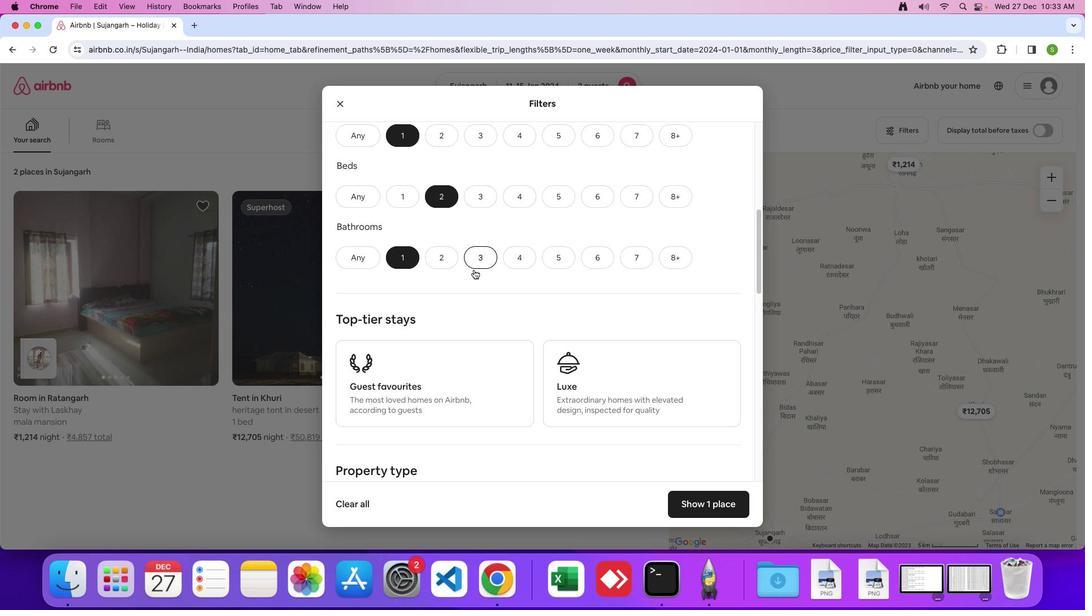 
Action: Mouse scrolled (473, 270) with delta (0, 0)
Screenshot: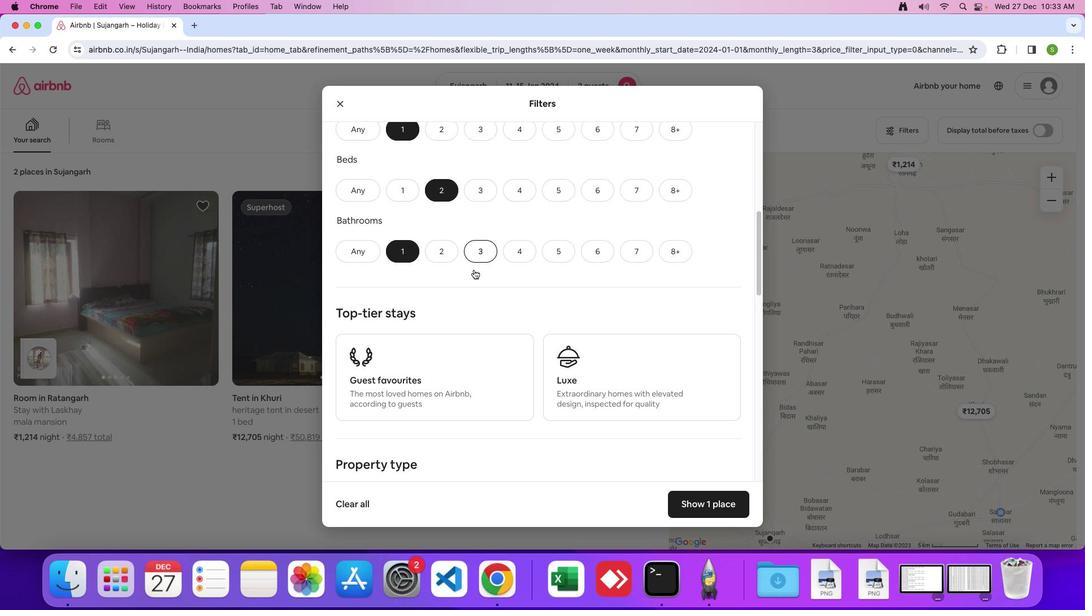 
Action: Mouse scrolled (473, 270) with delta (0, 0)
Screenshot: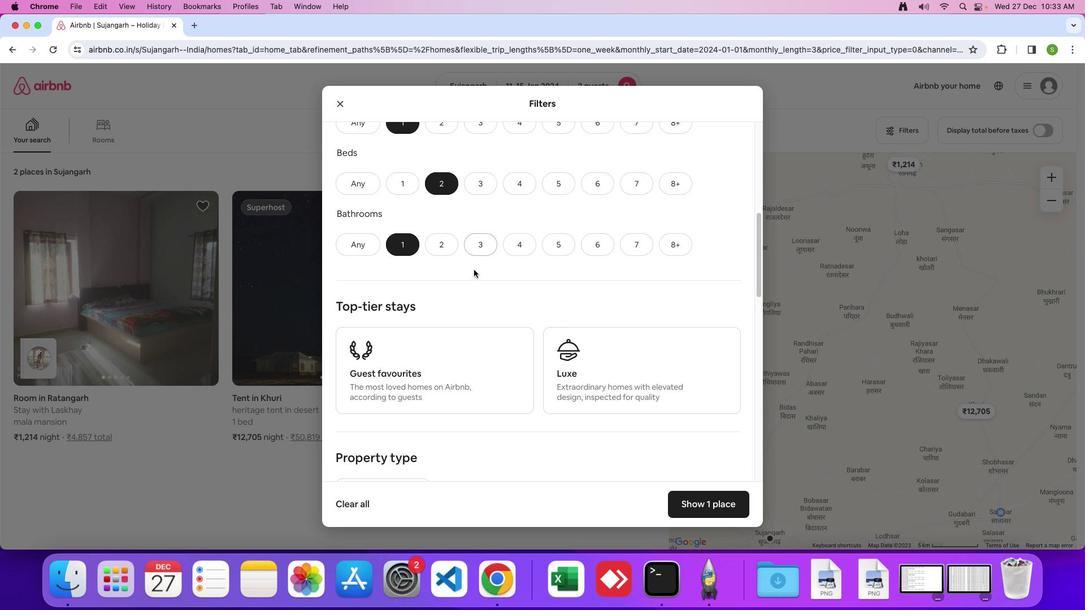 
Action: Mouse scrolled (473, 270) with delta (0, 0)
Screenshot: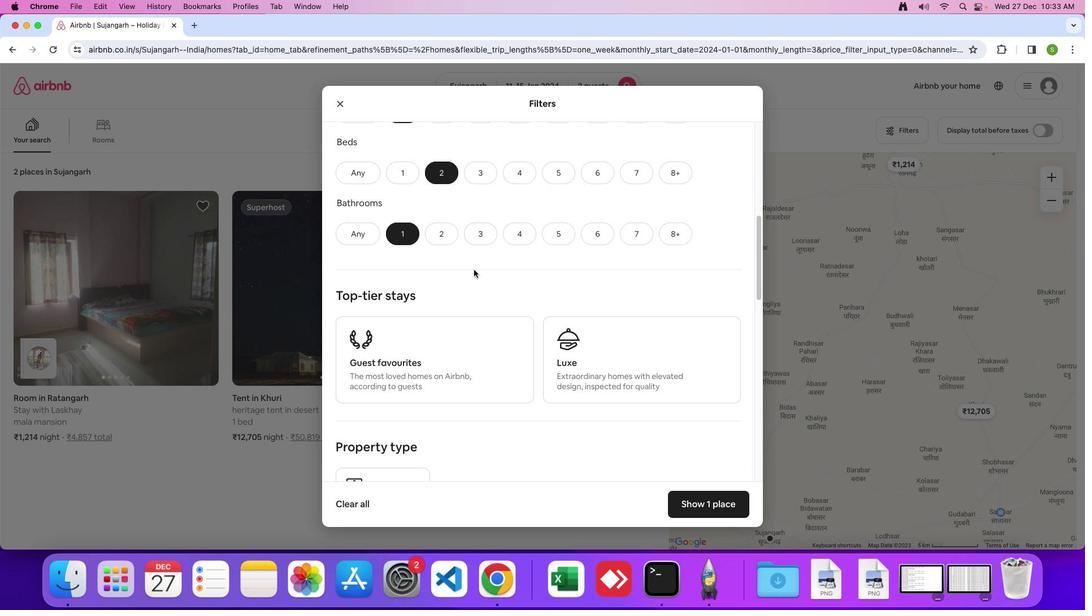 
Action: Mouse scrolled (473, 270) with delta (0, 0)
Screenshot: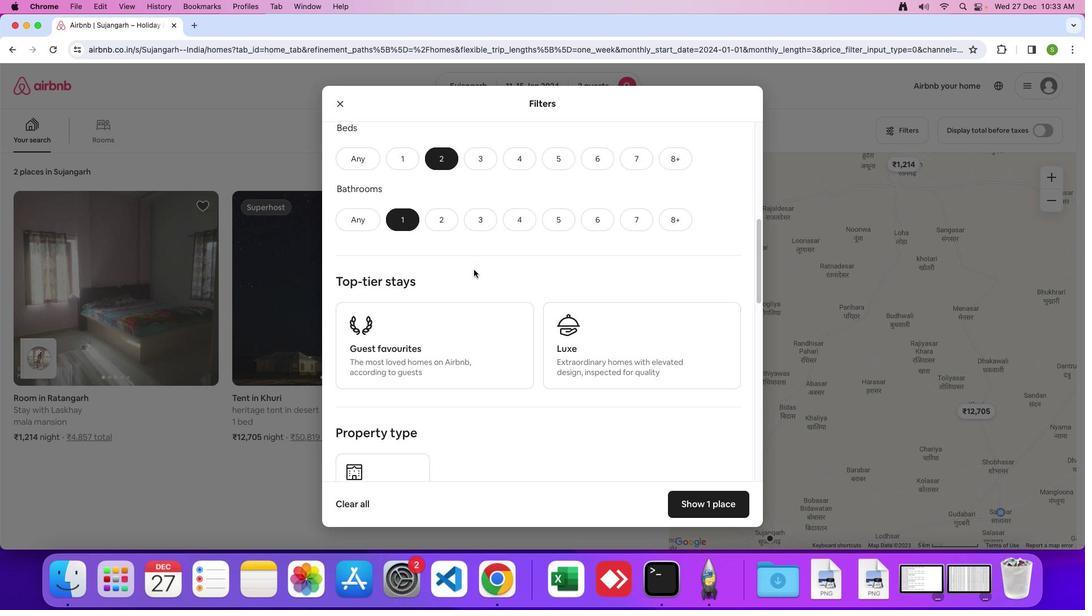 
Action: Mouse scrolled (473, 270) with delta (0, 0)
Screenshot: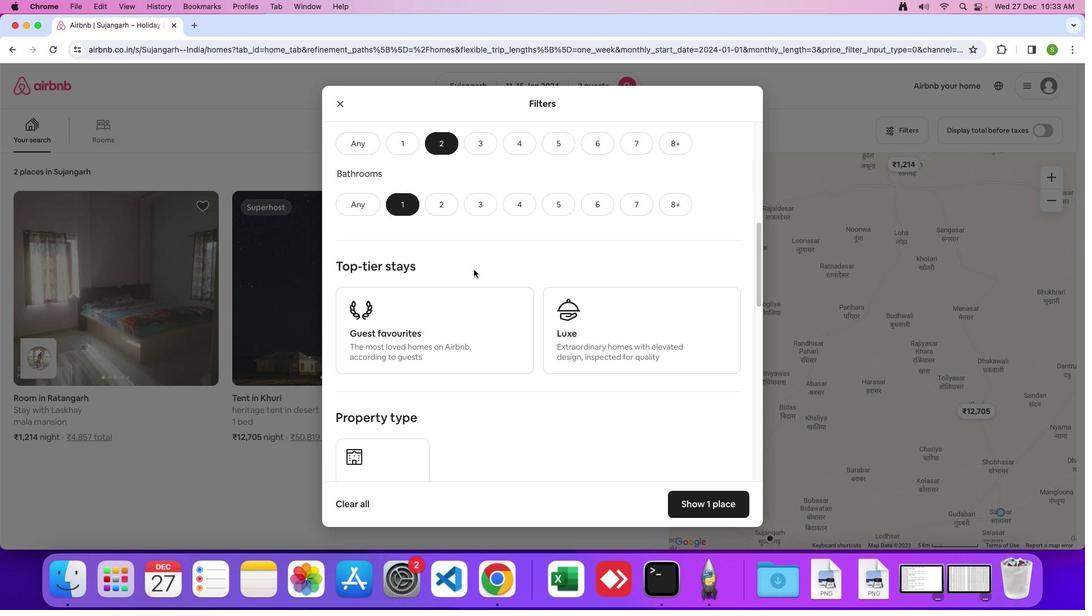 
Action: Mouse scrolled (473, 270) with delta (0, -1)
Screenshot: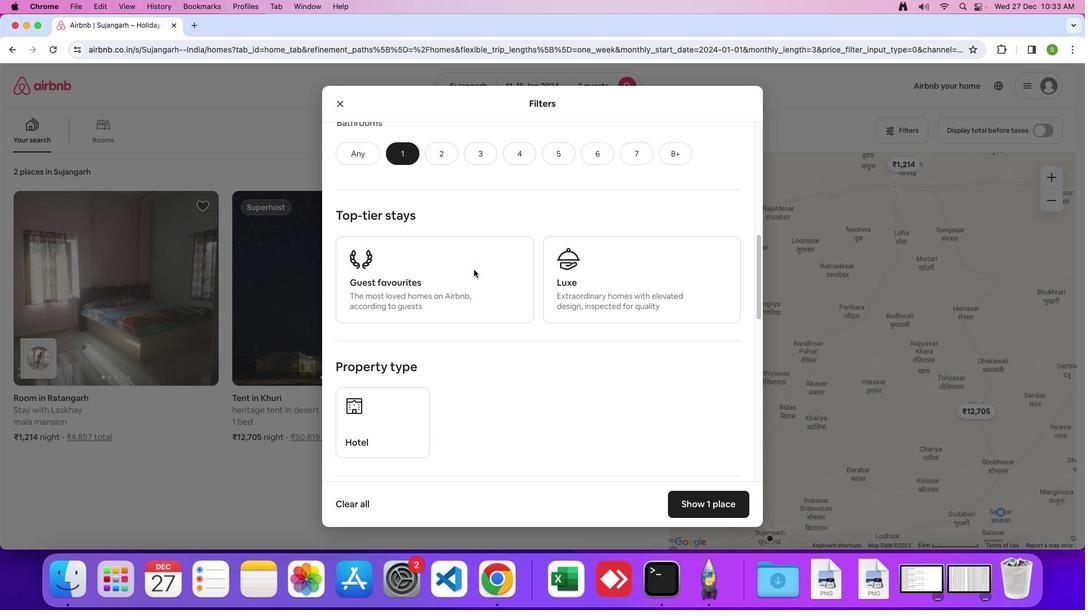 
Action: Mouse scrolled (473, 270) with delta (0, 0)
Screenshot: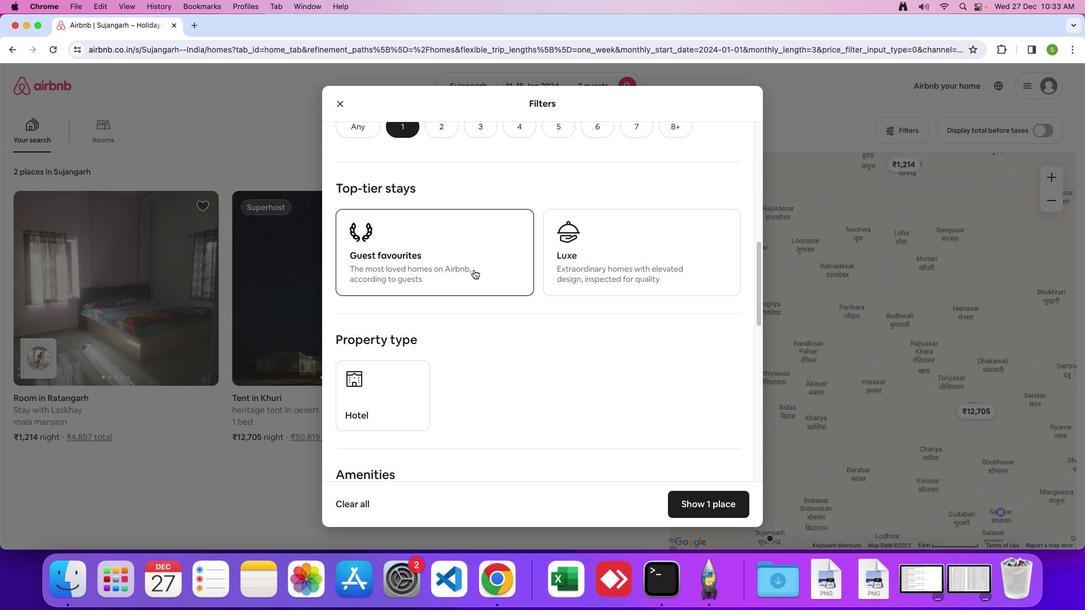 
Action: Mouse scrolled (473, 270) with delta (0, 0)
Screenshot: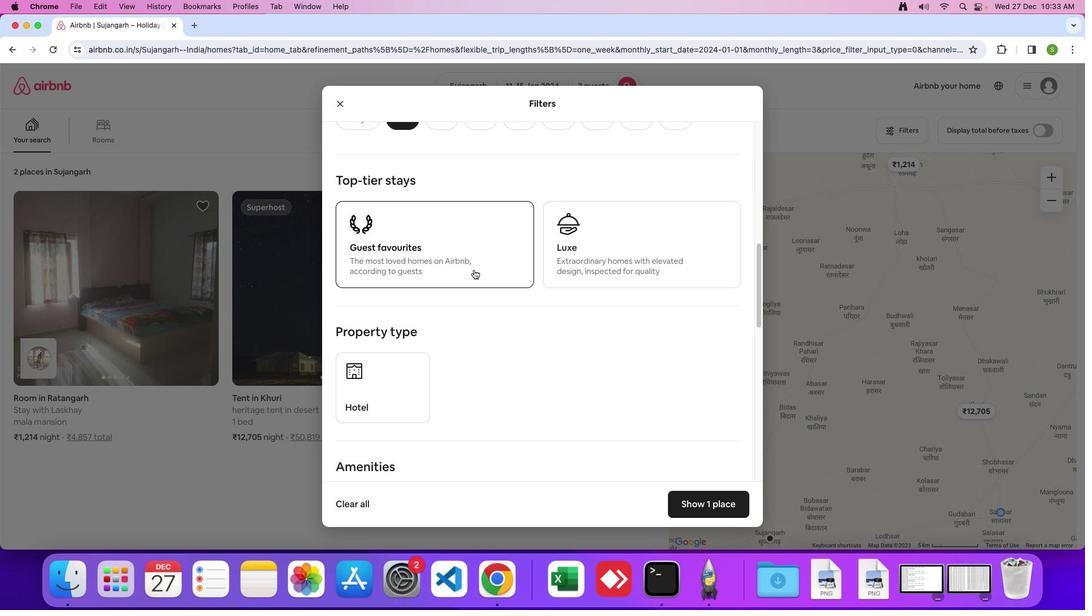 
Action: Mouse moved to (405, 358)
Screenshot: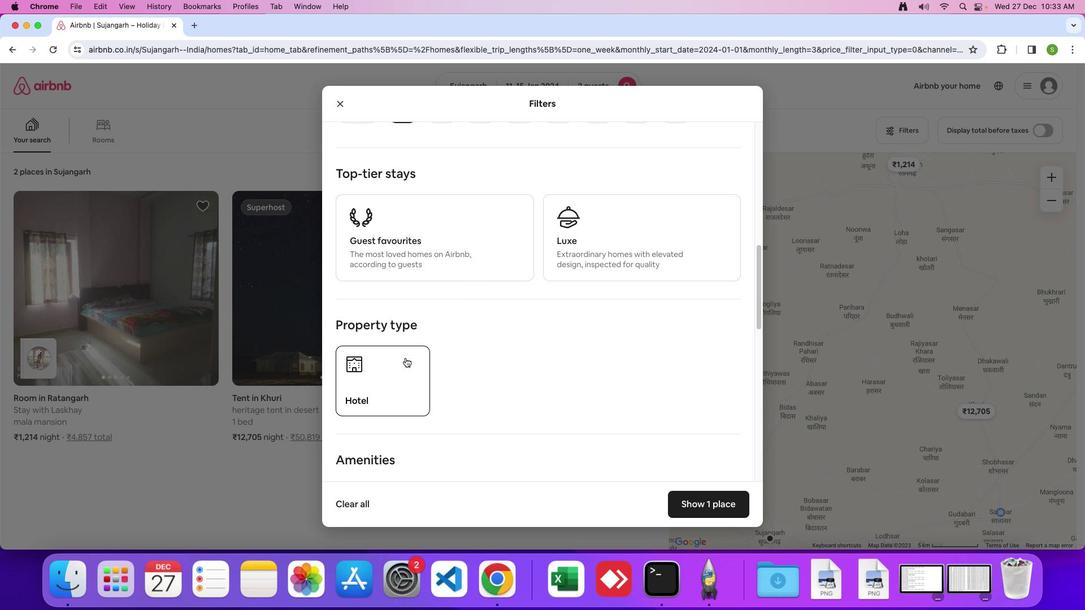 
Action: Mouse pressed left at (405, 358)
Screenshot: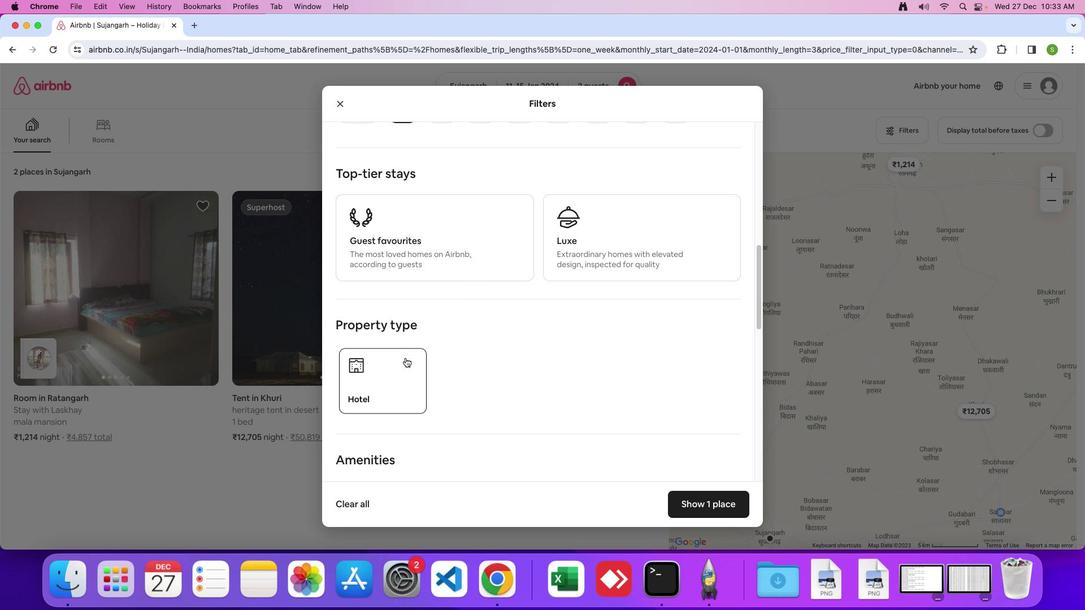 
Action: Mouse moved to (529, 353)
Screenshot: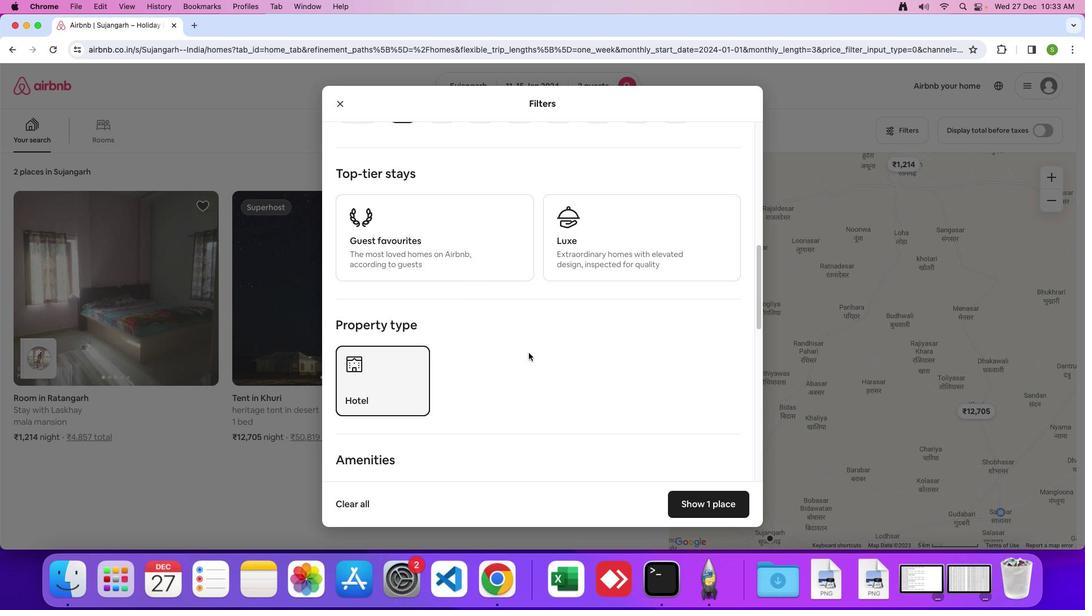 
Action: Mouse scrolled (529, 353) with delta (0, 0)
Screenshot: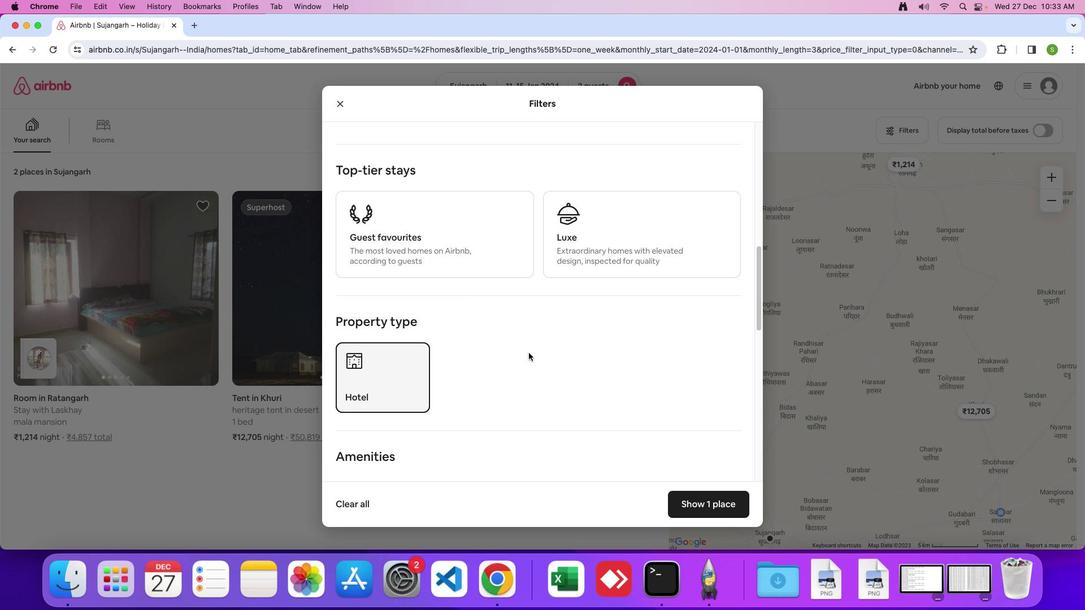
Action: Mouse scrolled (529, 353) with delta (0, 0)
Screenshot: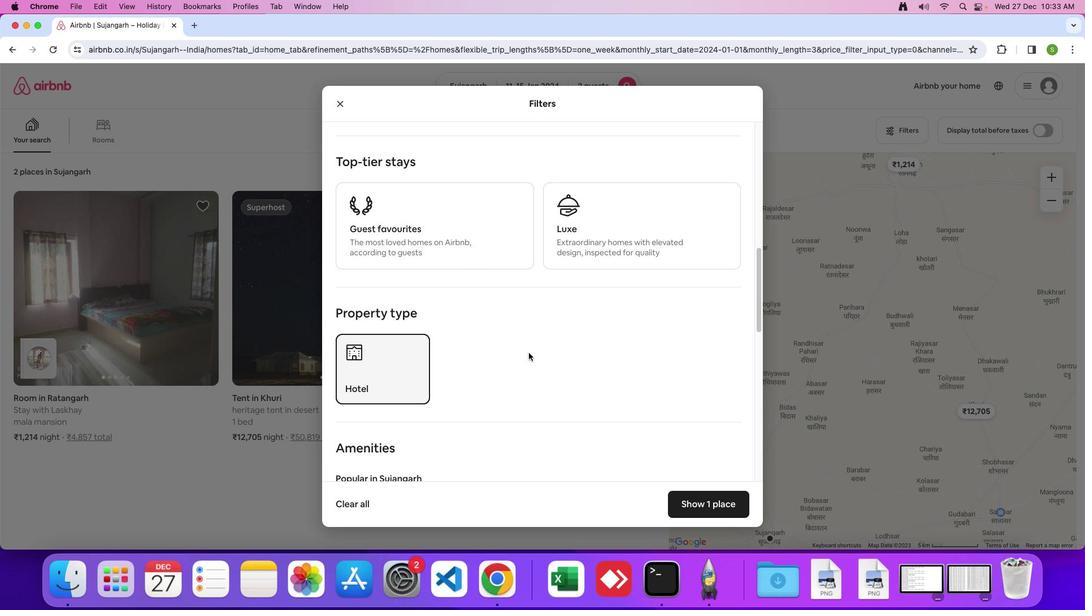 
Action: Mouse moved to (529, 352)
Screenshot: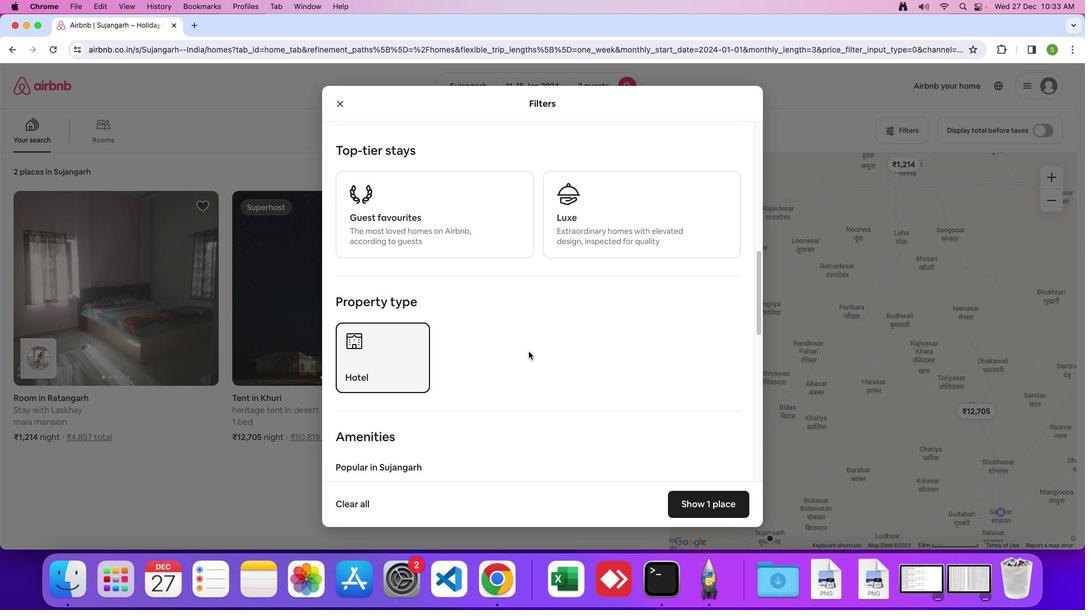 
Action: Mouse scrolled (529, 352) with delta (0, 0)
Screenshot: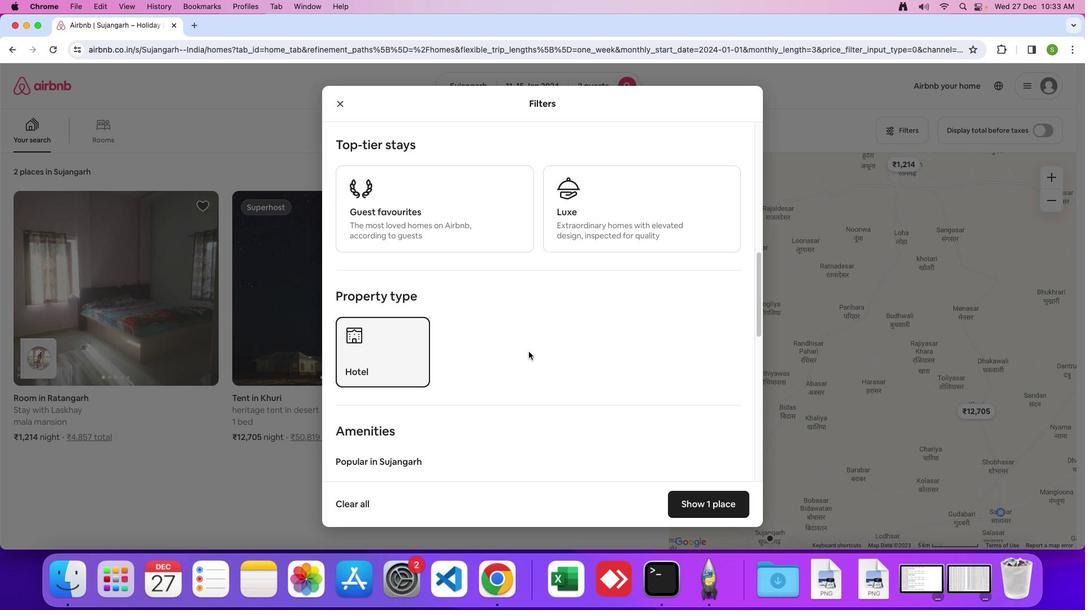 
Action: Mouse moved to (529, 352)
Screenshot: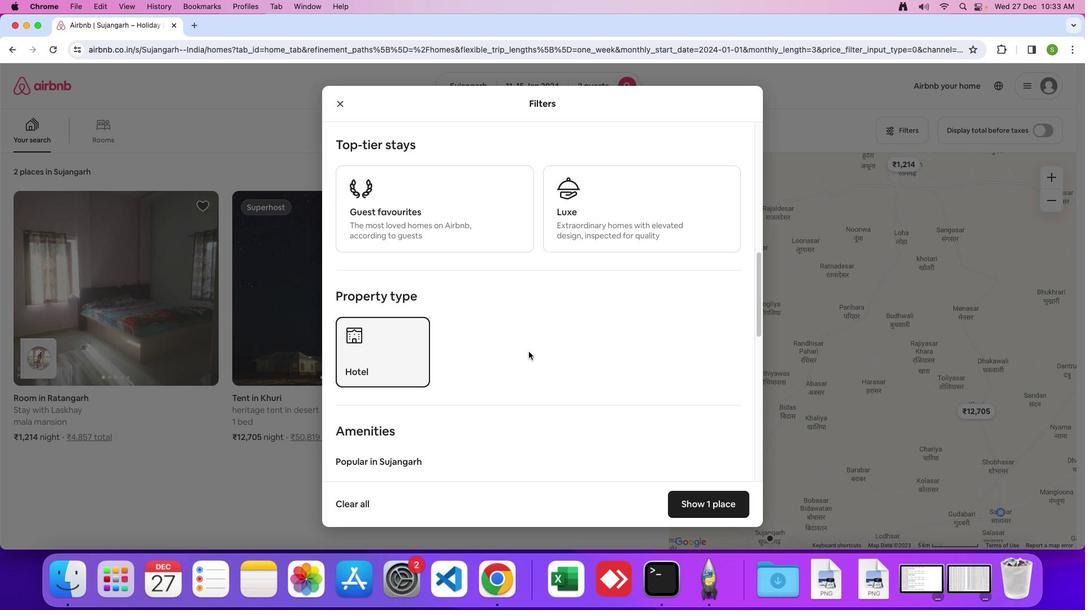 
Action: Mouse scrolled (529, 352) with delta (0, 0)
Screenshot: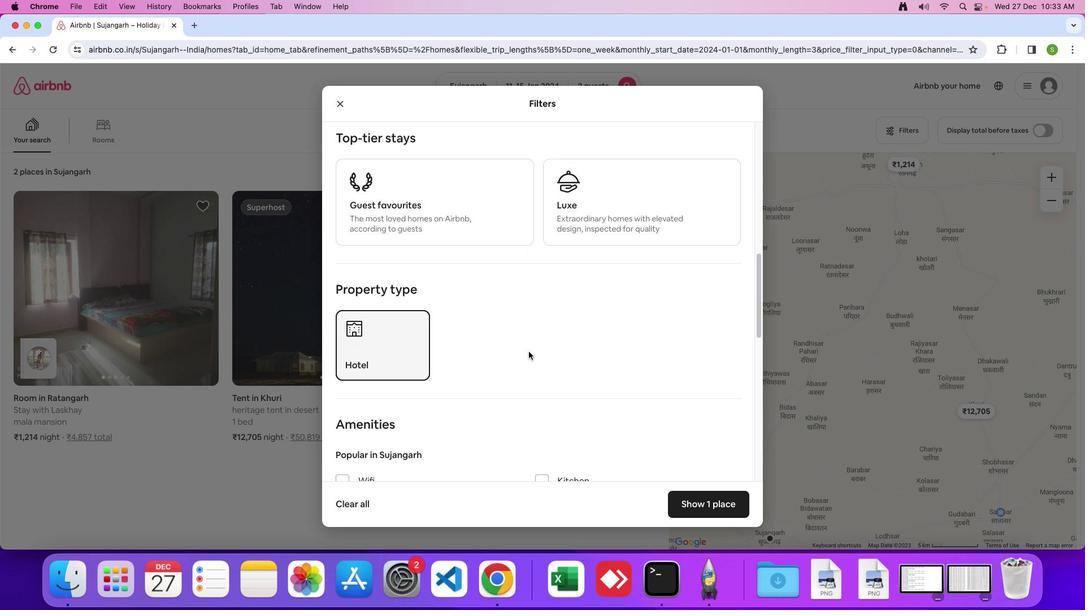 
Action: Mouse moved to (529, 352)
Screenshot: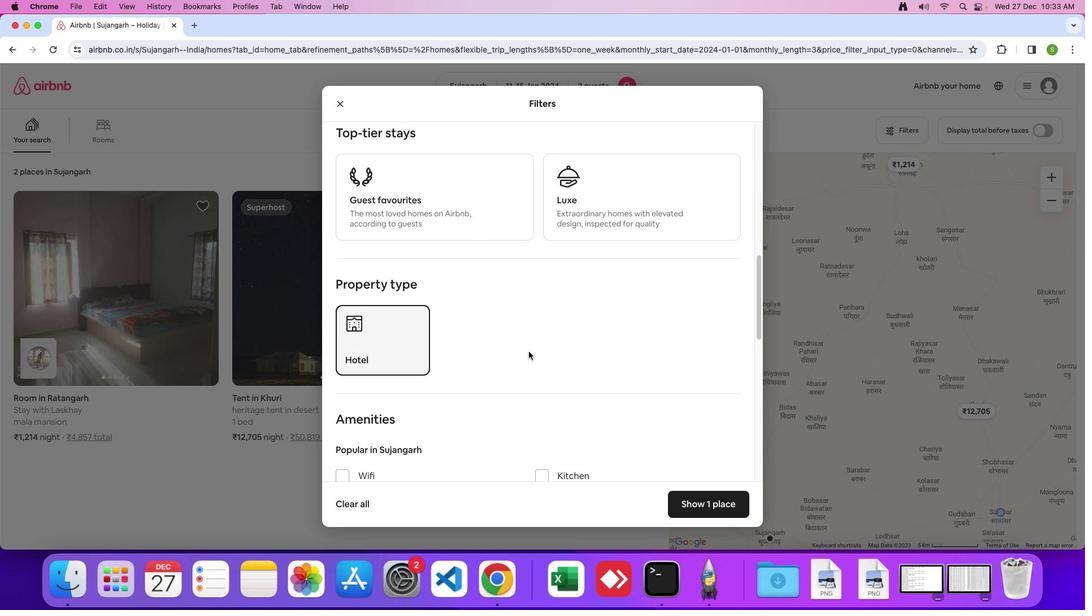 
Action: Mouse scrolled (529, 352) with delta (0, 0)
Screenshot: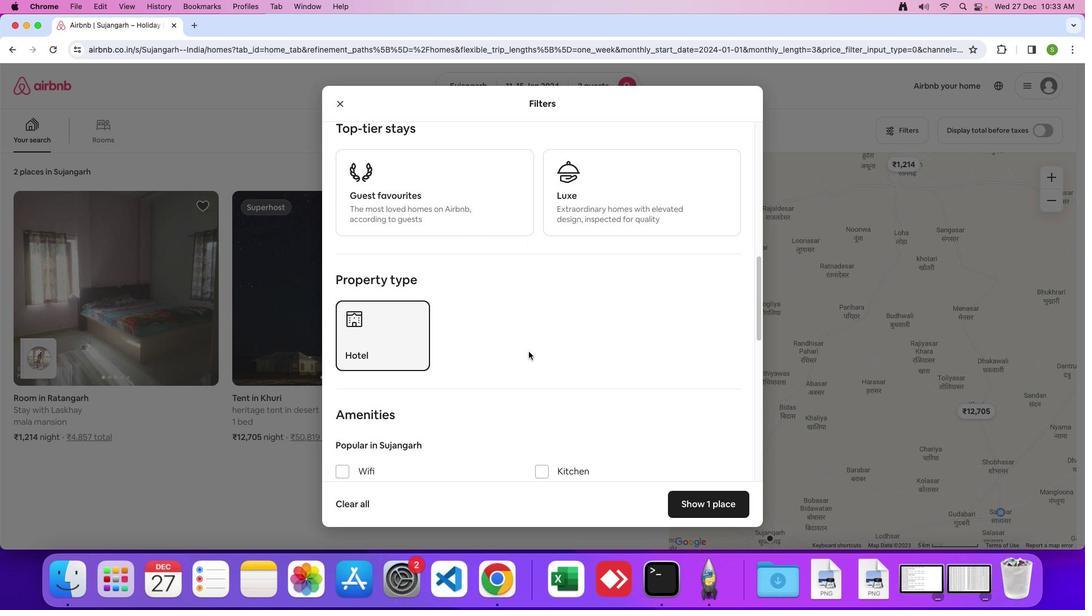 
Action: Mouse scrolled (529, 352) with delta (0, 0)
Screenshot: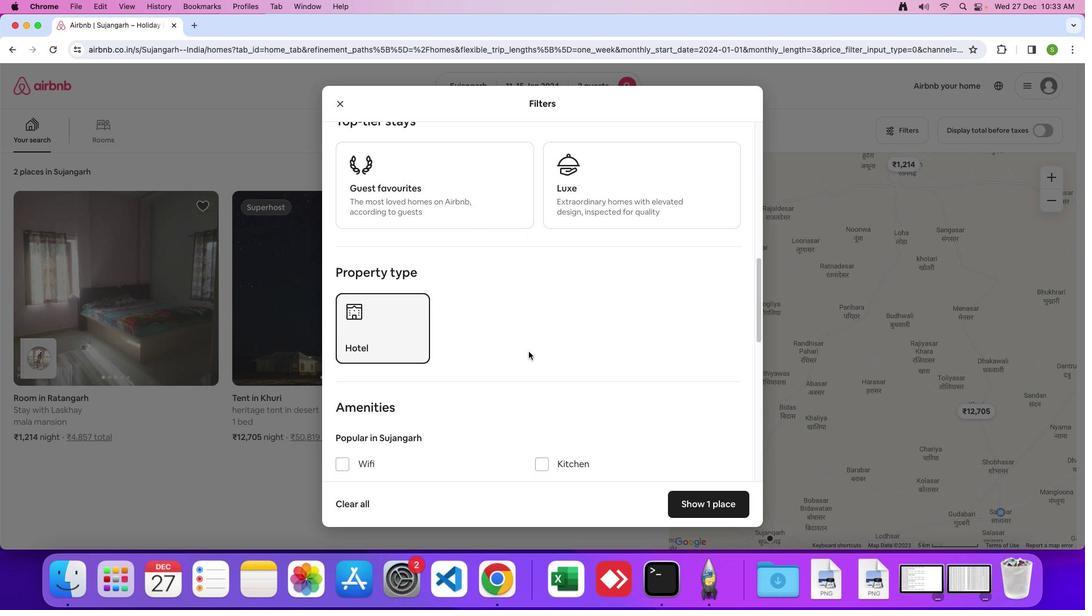 
Action: Mouse scrolled (529, 352) with delta (0, 0)
Screenshot: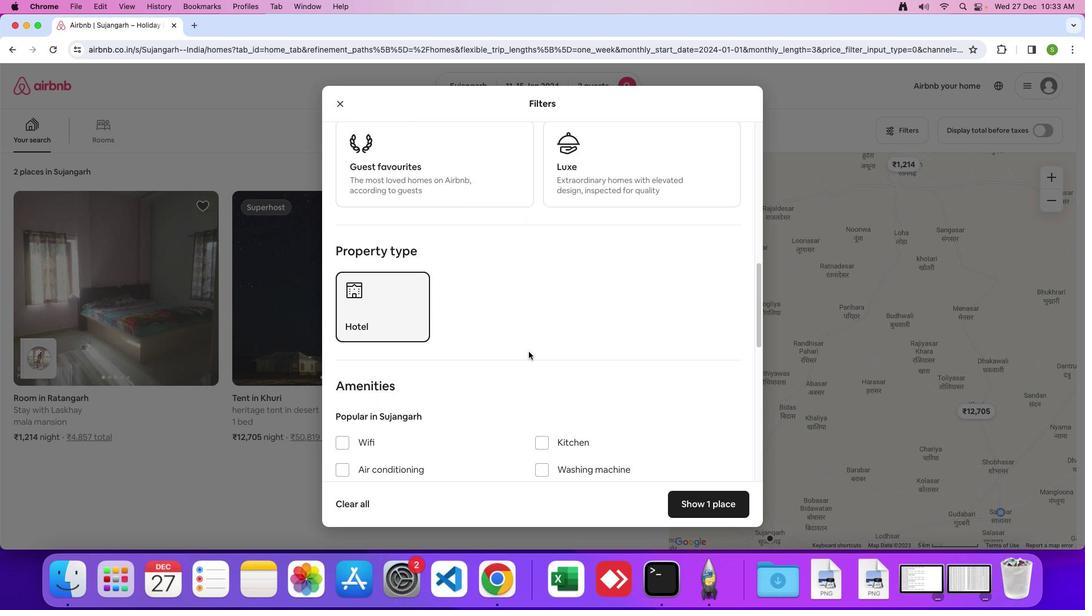 
Action: Mouse scrolled (529, 352) with delta (0, 0)
Screenshot: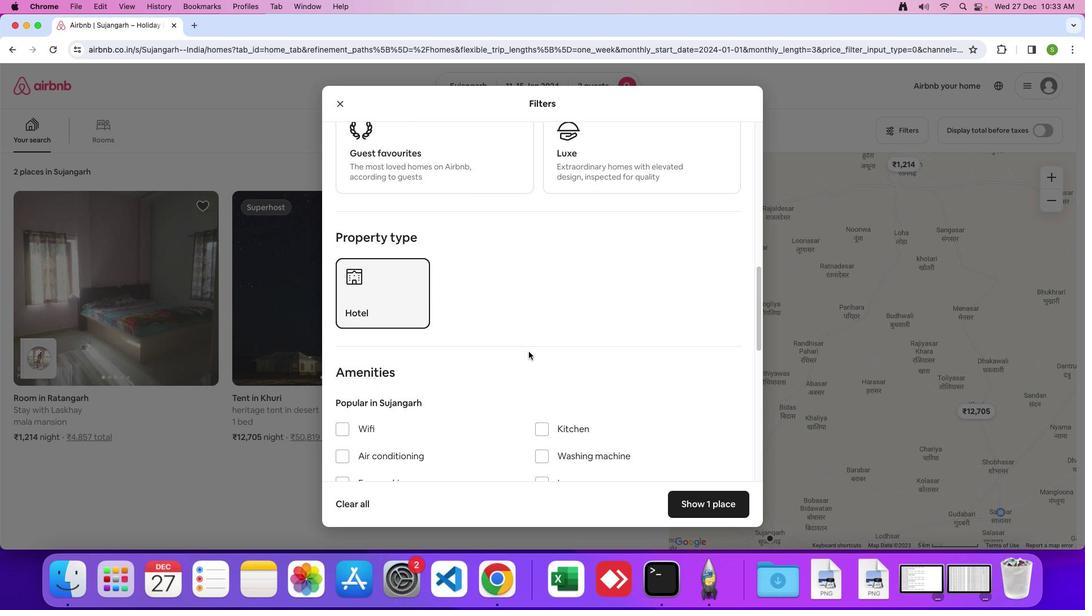 
Action: Mouse scrolled (529, 352) with delta (0, 0)
Screenshot: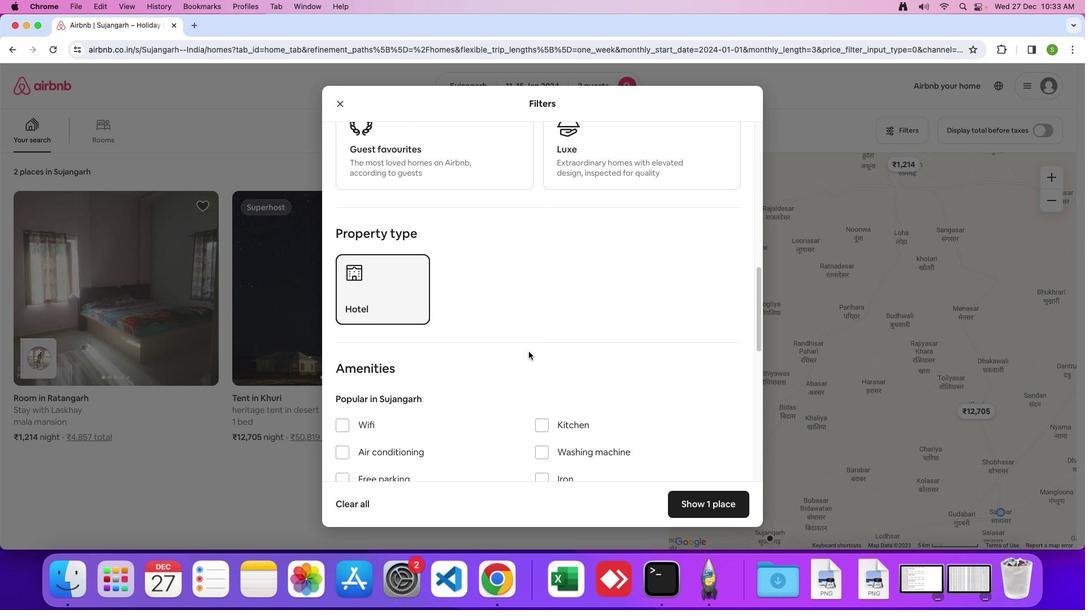 
Action: Mouse scrolled (529, 352) with delta (0, 0)
Screenshot: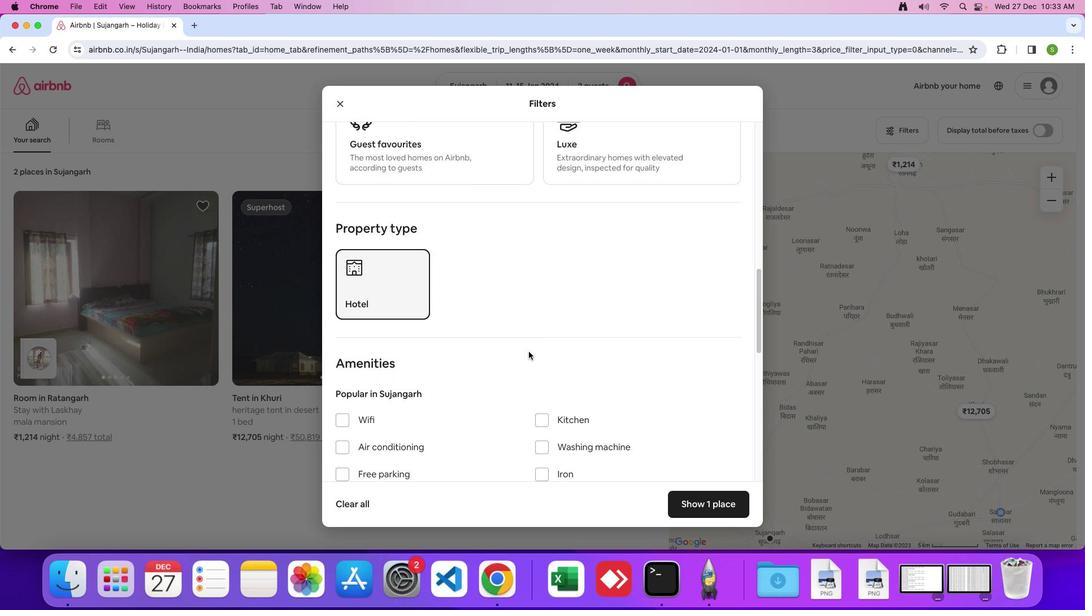 
Action: Mouse scrolled (529, 352) with delta (0, 0)
Screenshot: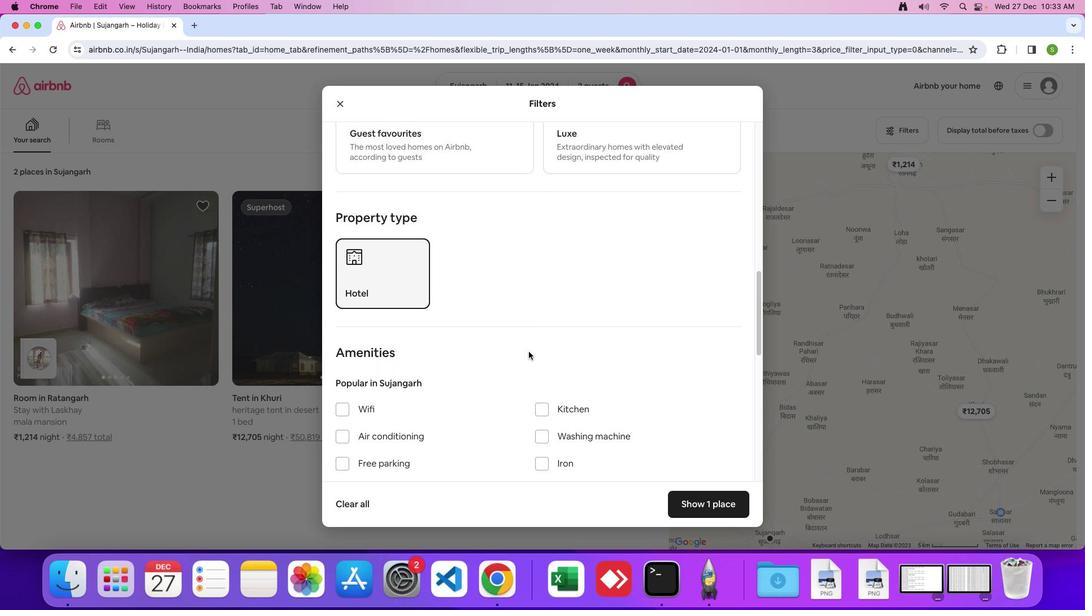 
Action: Mouse scrolled (529, 352) with delta (0, 0)
Screenshot: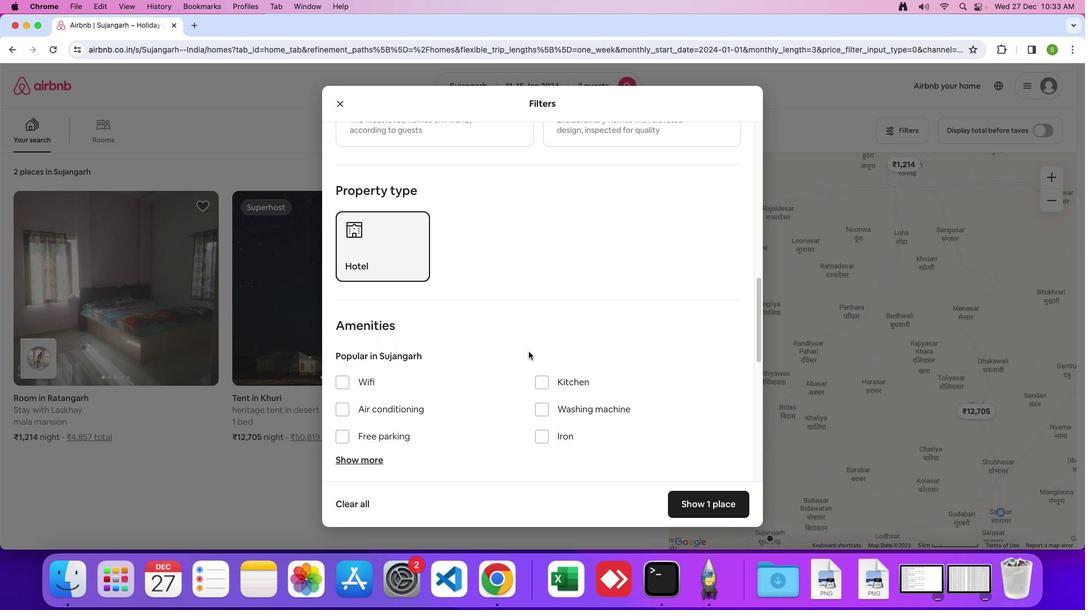 
Action: Mouse scrolled (529, 352) with delta (0, 0)
Screenshot: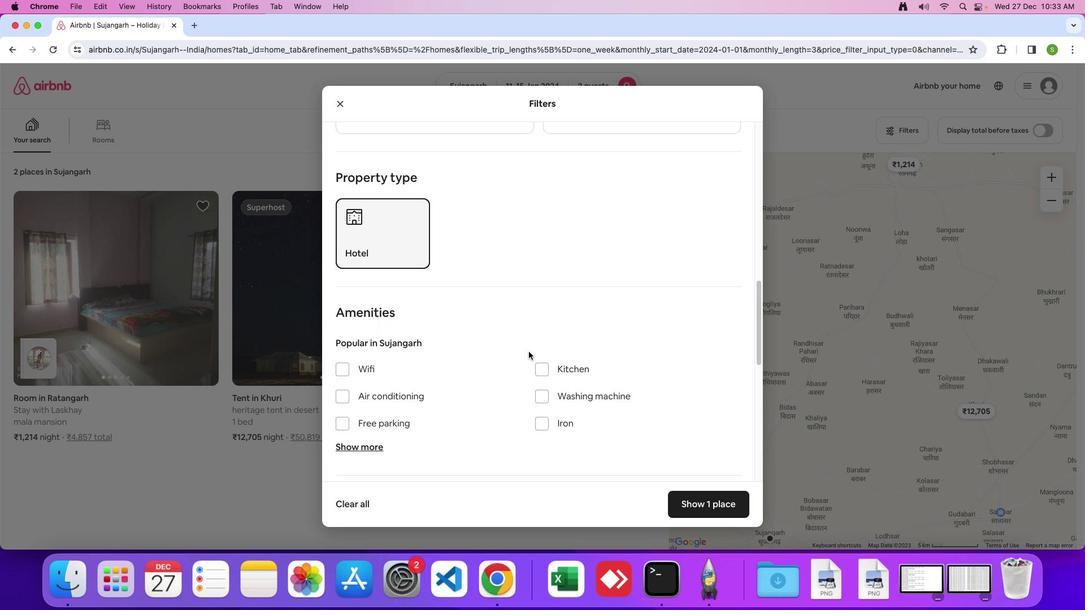 
Action: Mouse scrolled (529, 352) with delta (0, 0)
Screenshot: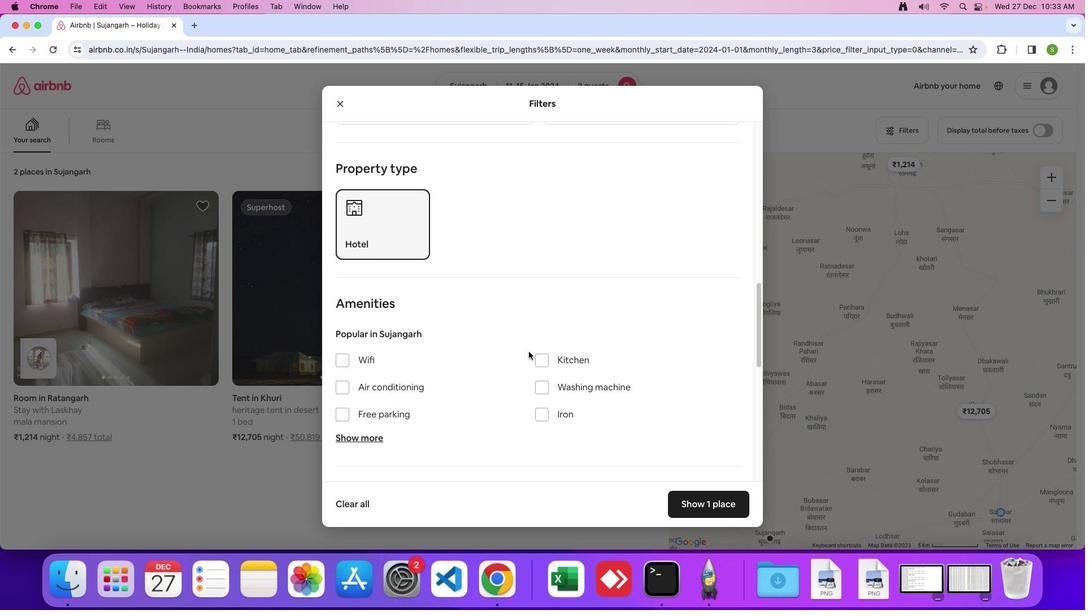 
Action: Mouse scrolled (529, 352) with delta (0, 0)
Screenshot: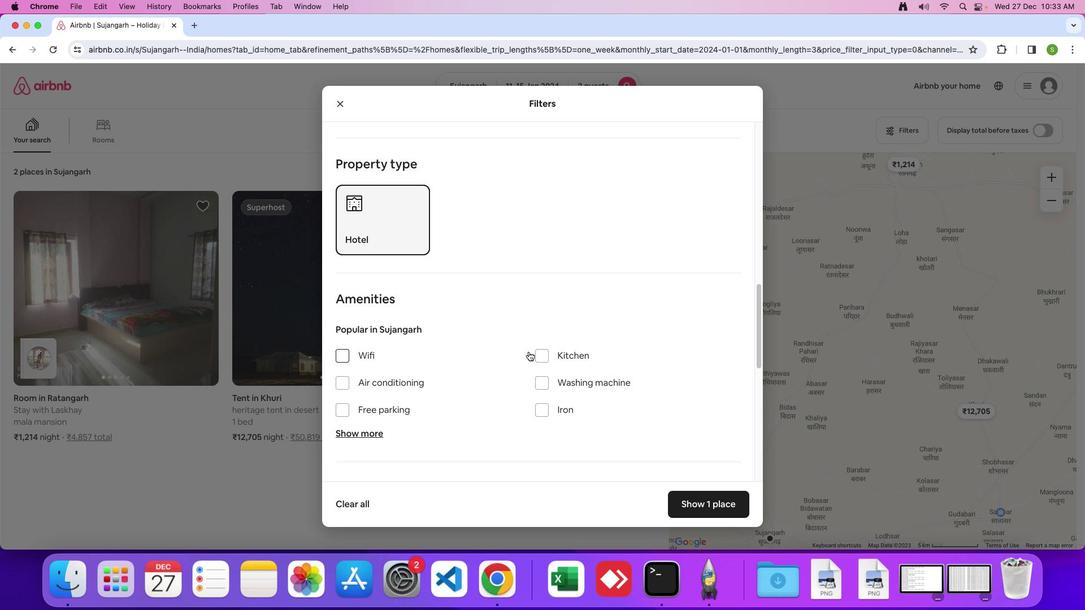 
Action: Mouse scrolled (529, 352) with delta (0, 0)
Screenshot: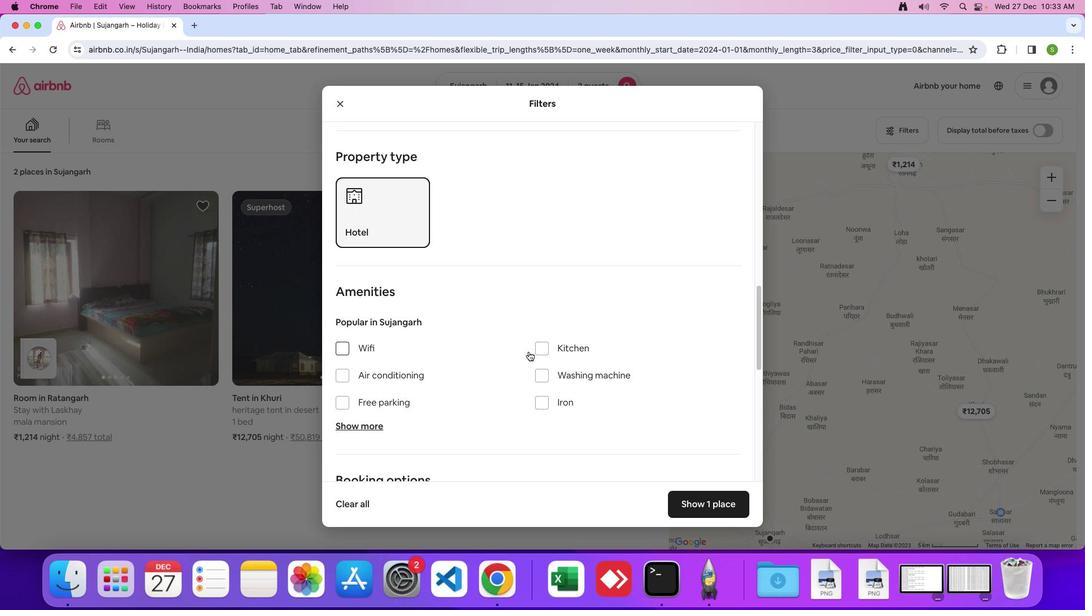 
Action: Mouse scrolled (529, 352) with delta (0, 0)
Screenshot: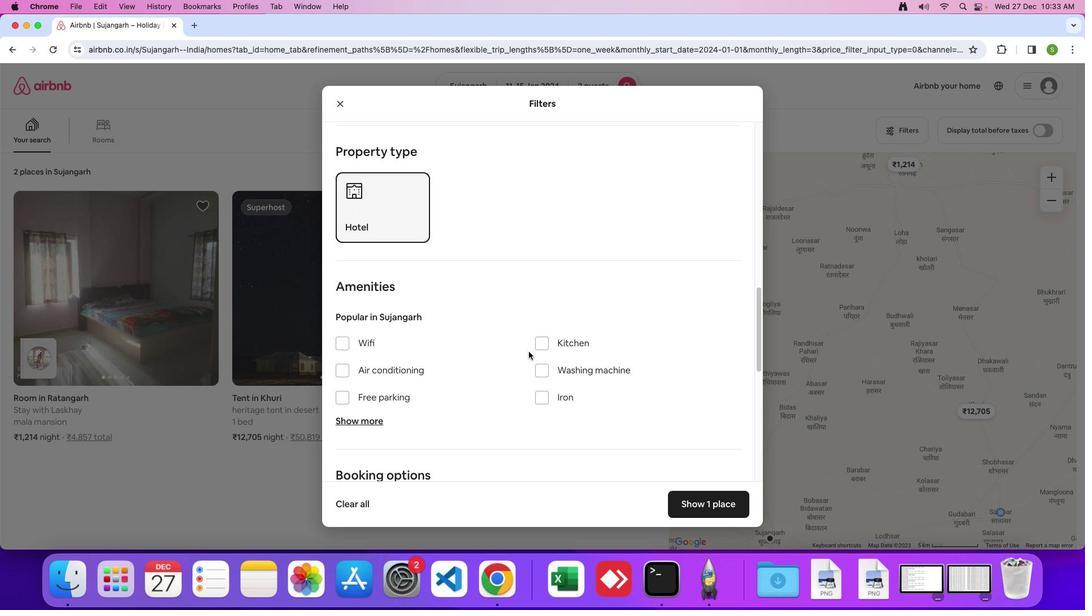 
Action: Mouse scrolled (529, 352) with delta (0, 0)
Screenshot: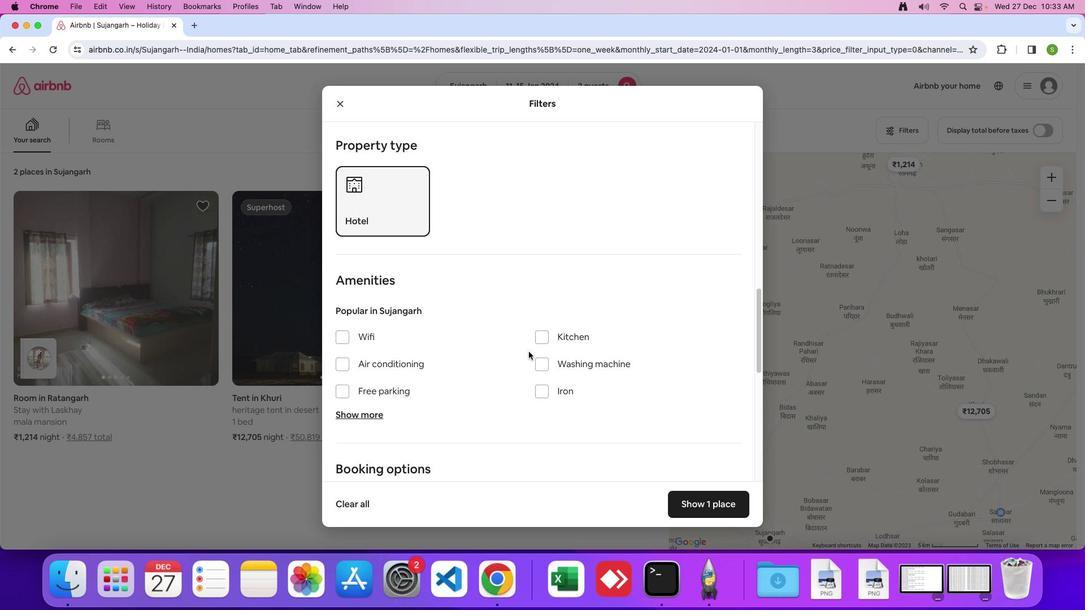 
Action: Mouse scrolled (529, 352) with delta (0, 0)
Screenshot: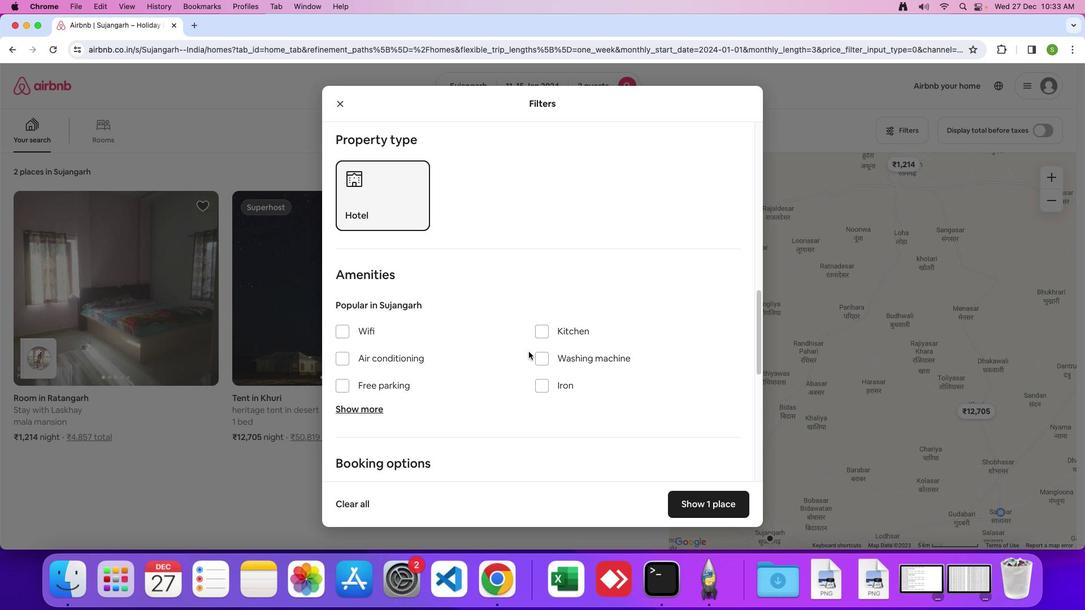 
Action: Mouse scrolled (529, 352) with delta (0, 0)
Screenshot: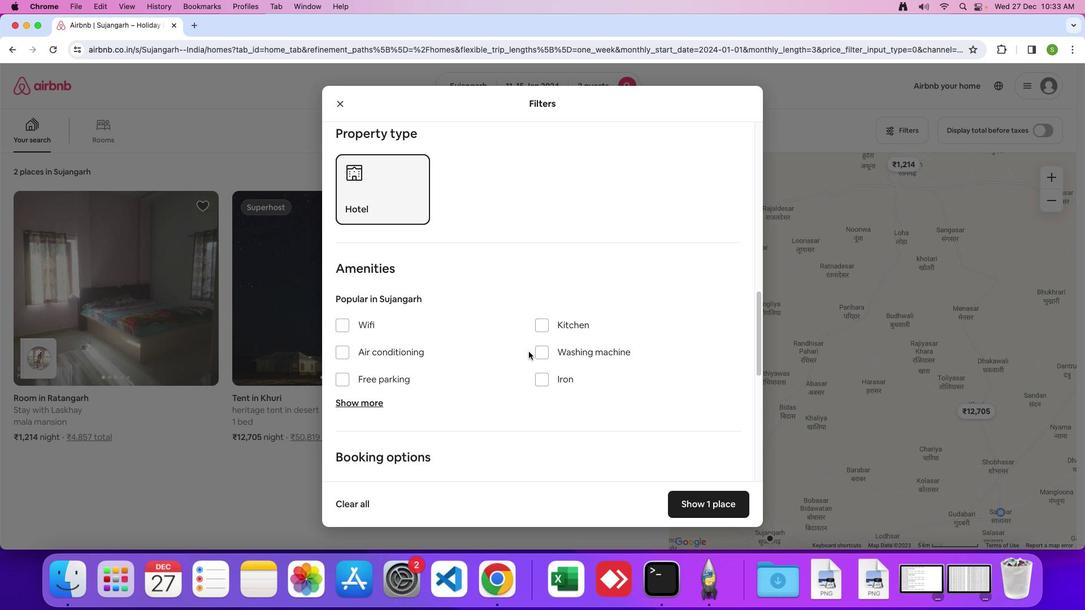 
Action: Mouse scrolled (529, 352) with delta (0, 0)
Screenshot: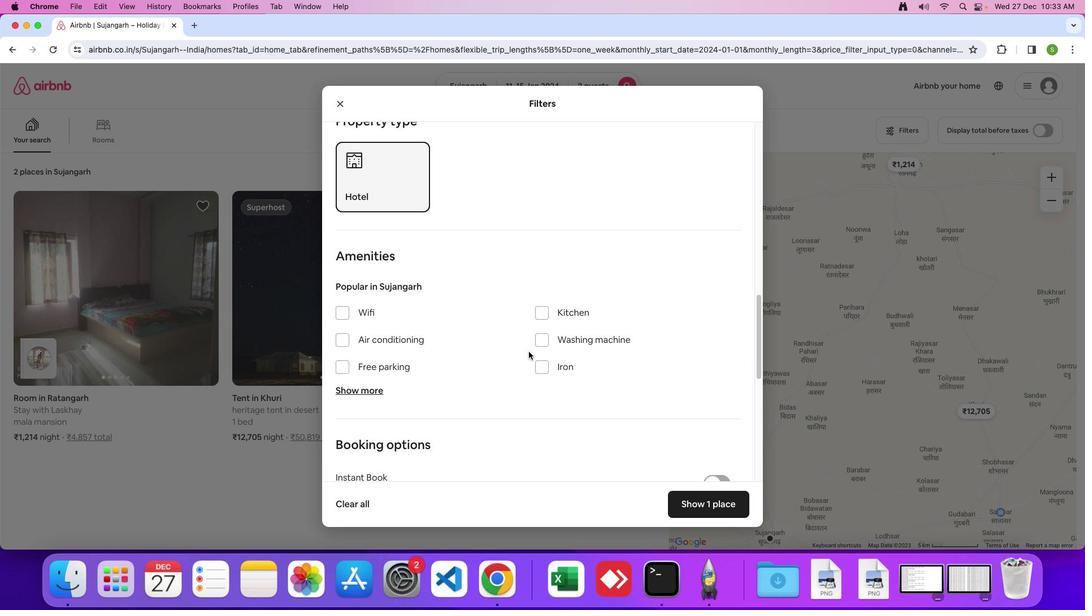 
Action: Mouse scrolled (529, 352) with delta (0, 0)
Screenshot: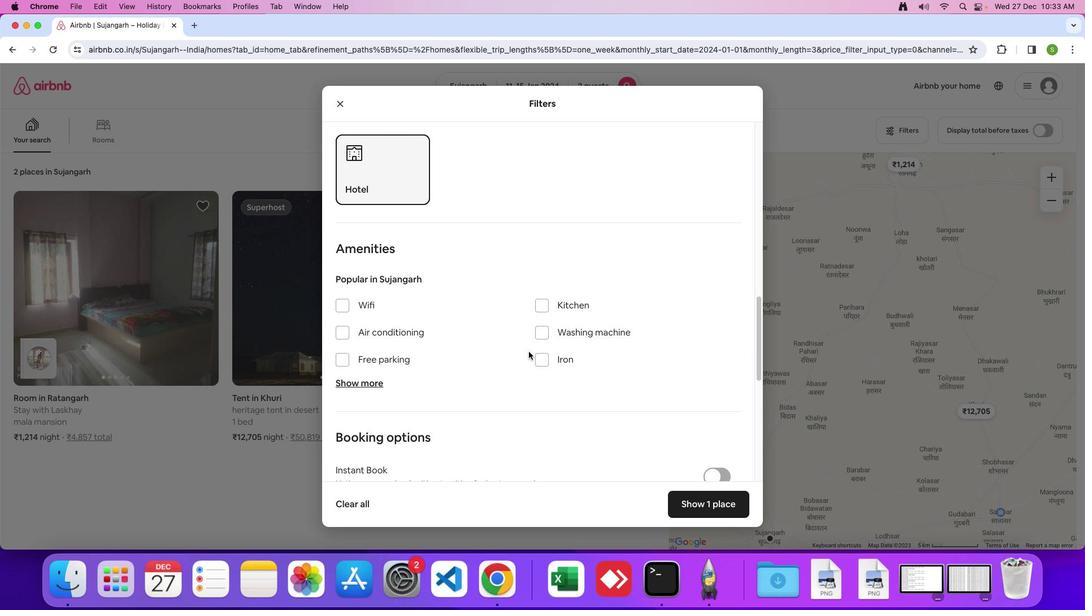 
Action: Mouse scrolled (529, 352) with delta (0, 0)
Screenshot: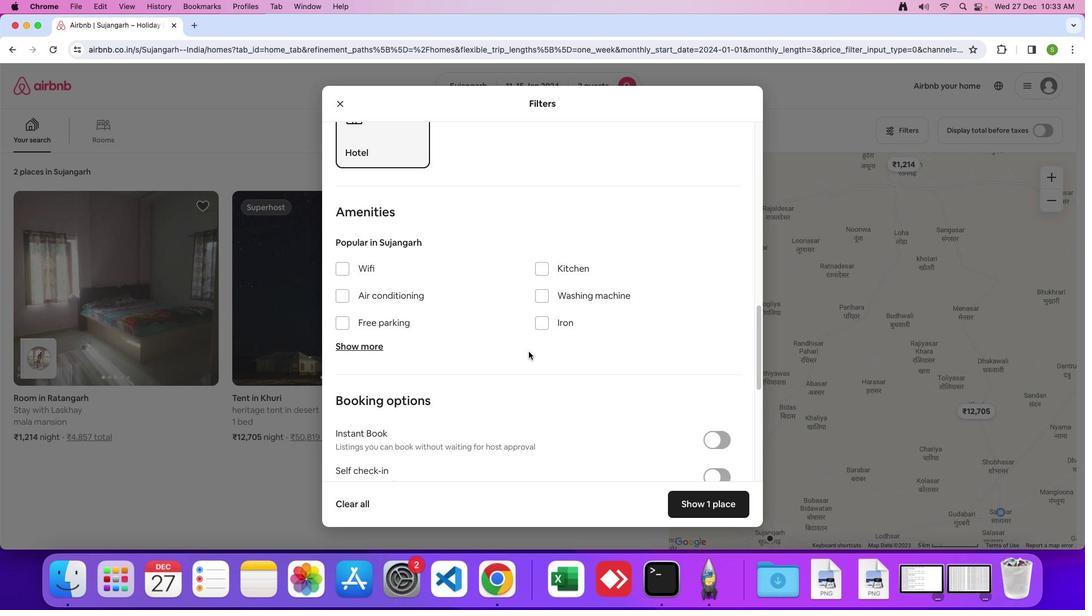 
Action: Mouse scrolled (529, 352) with delta (0, 0)
Screenshot: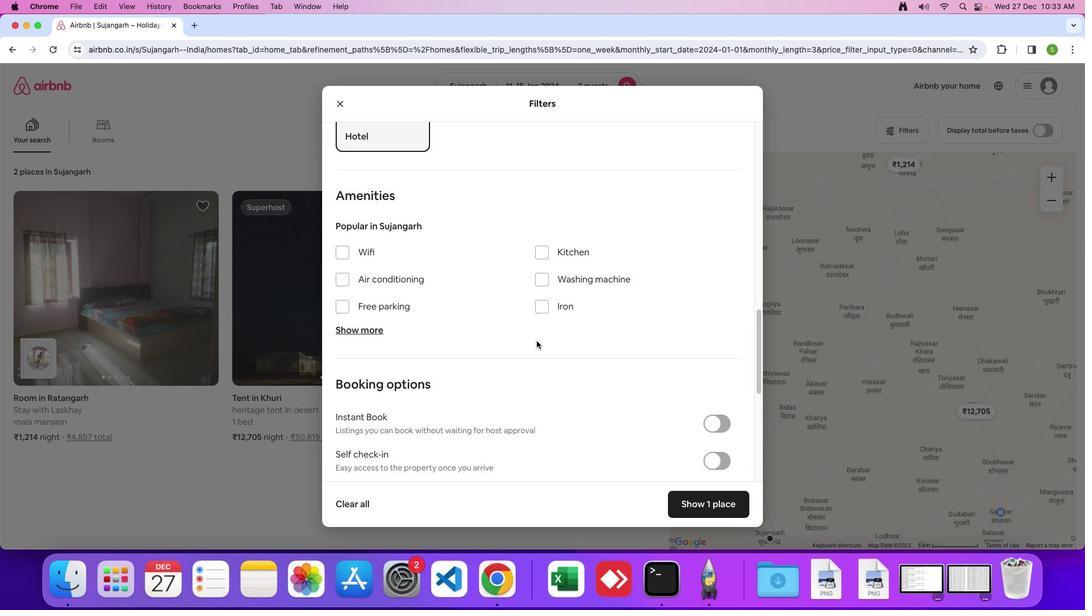 
Action: Mouse scrolled (529, 352) with delta (0, 0)
Screenshot: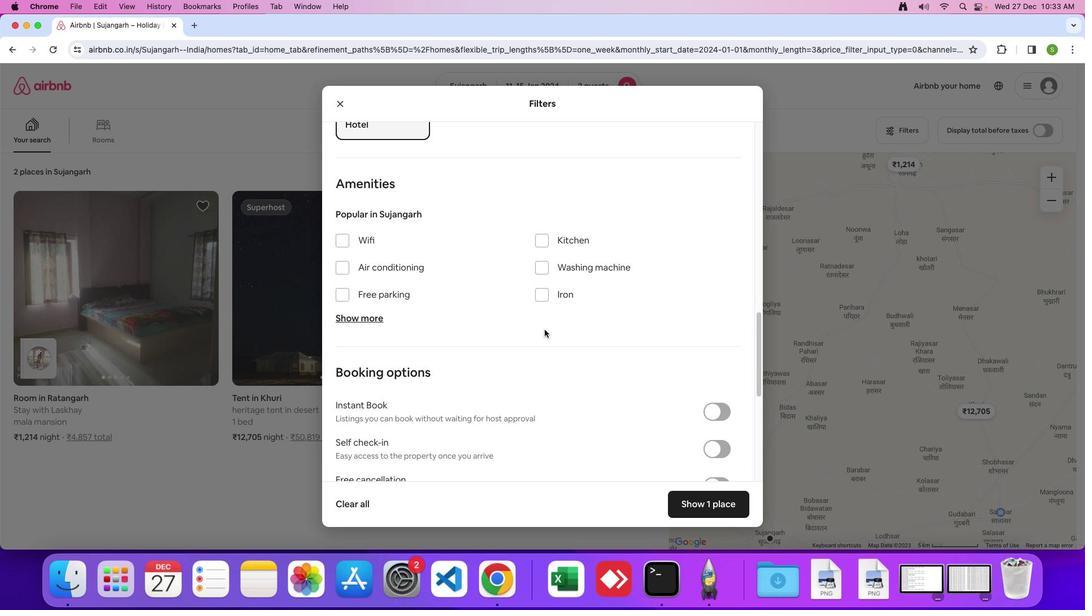 
Action: Mouse moved to (629, 359)
Screenshot: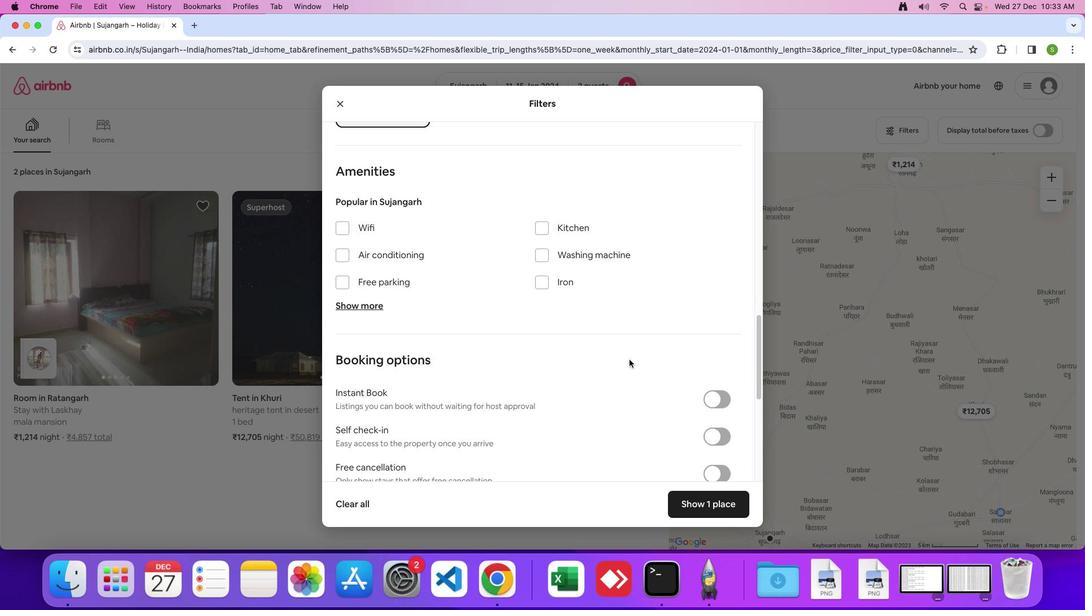 
Action: Mouse scrolled (629, 359) with delta (0, 0)
Screenshot: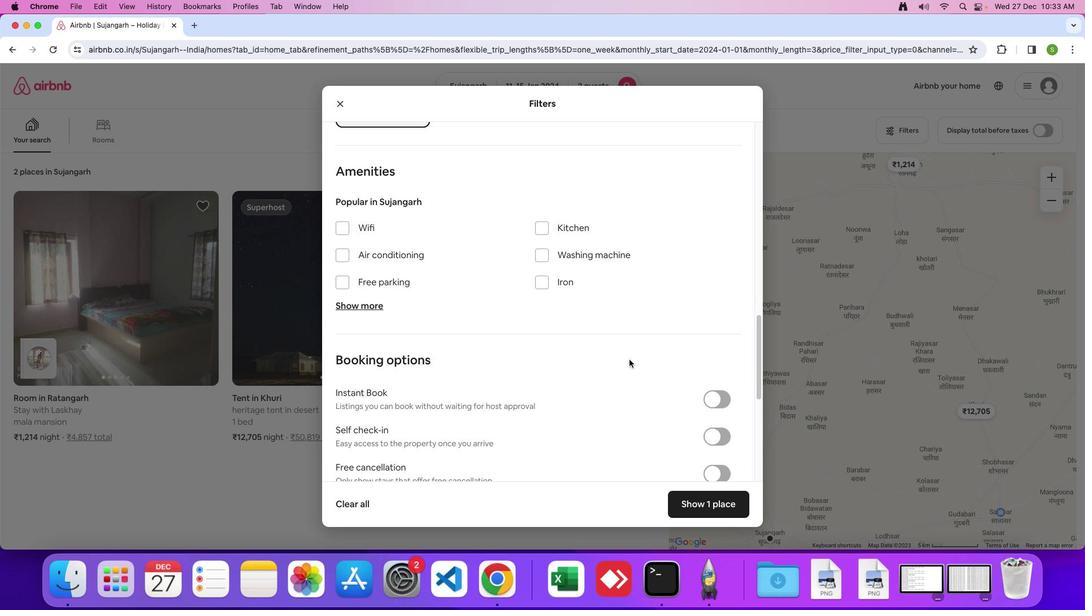 
Action: Mouse moved to (629, 360)
Screenshot: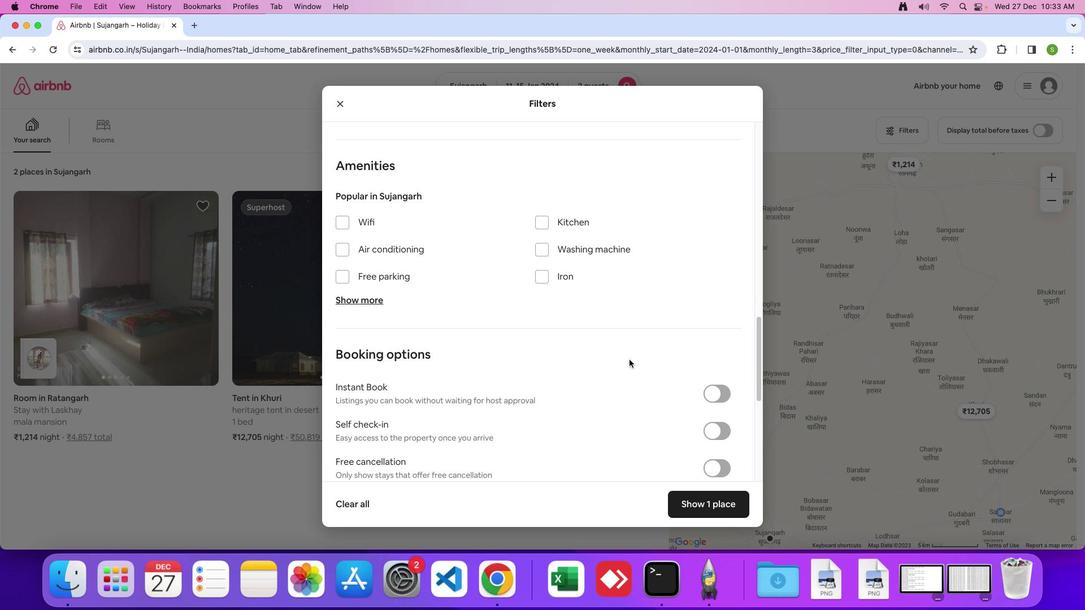 
Action: Mouse scrolled (629, 360) with delta (0, 0)
Screenshot: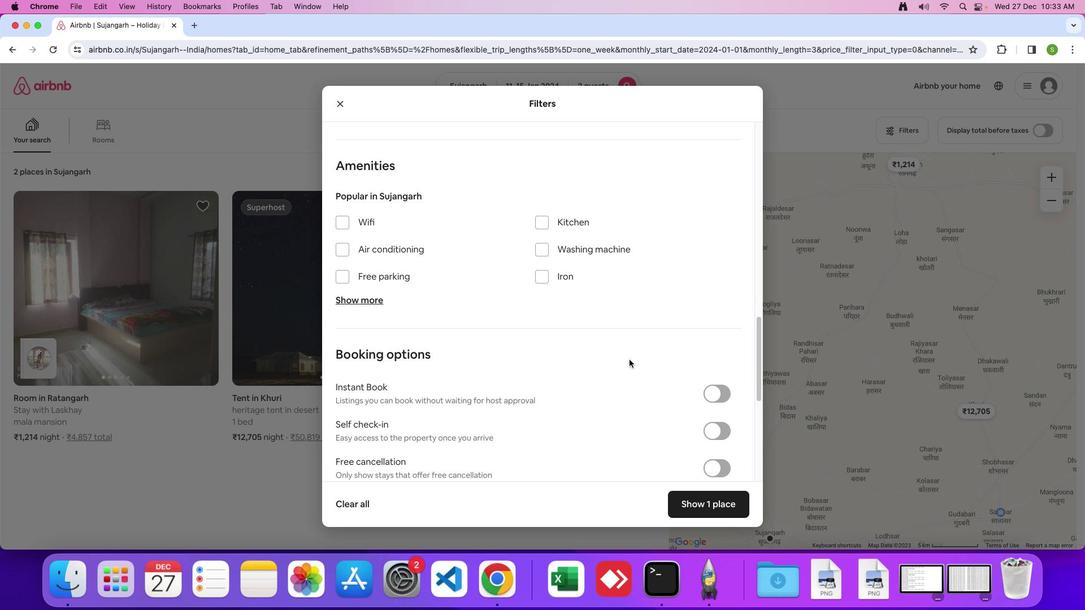 
Action: Mouse scrolled (629, 360) with delta (0, 0)
Screenshot: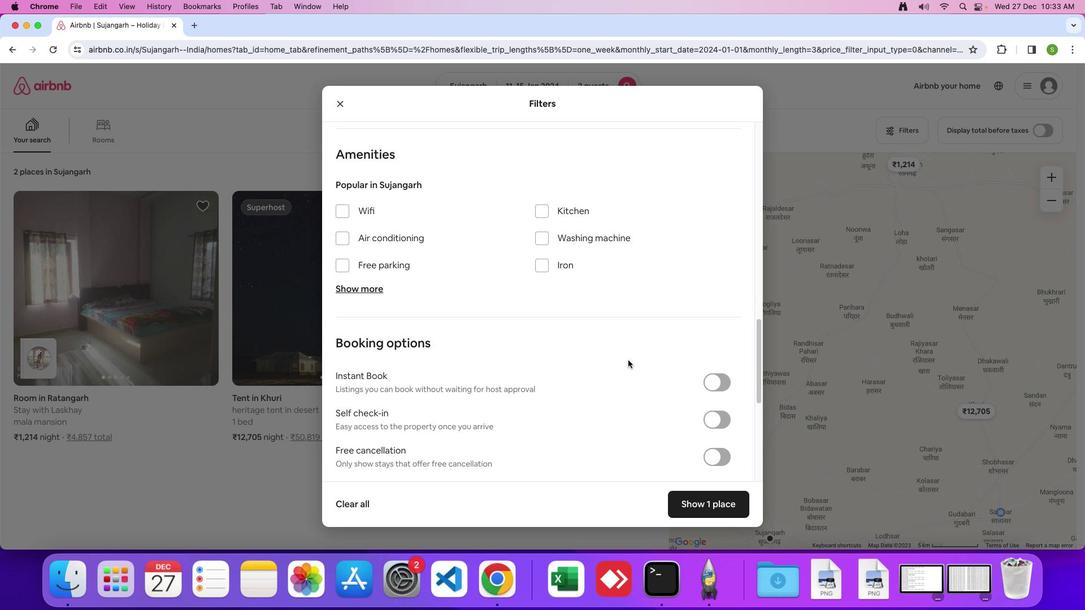 
Action: Mouse moved to (624, 361)
Screenshot: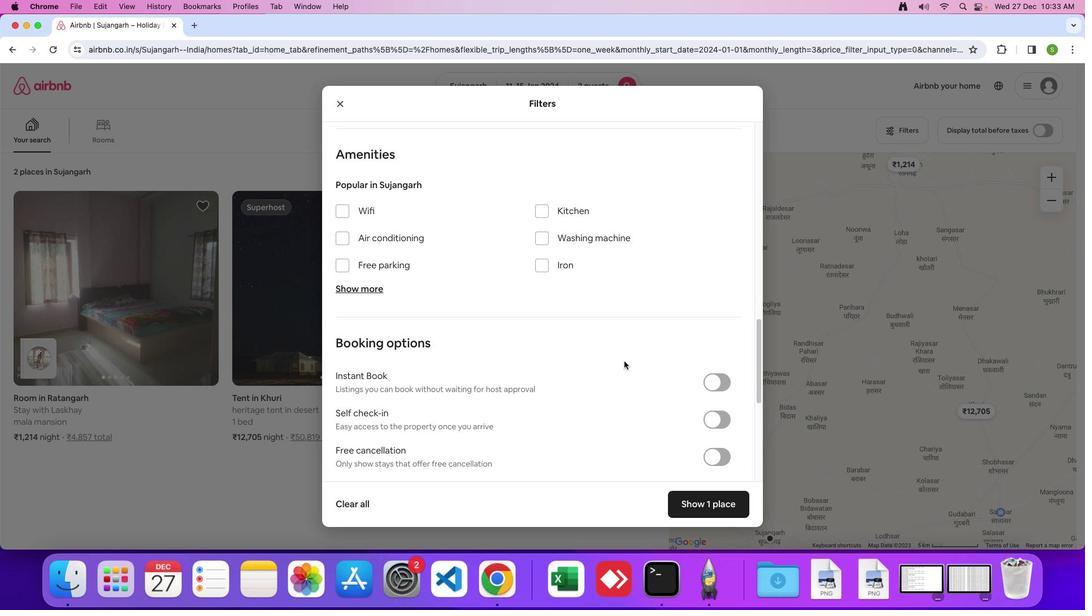 
Action: Mouse scrolled (624, 361) with delta (0, 0)
Screenshot: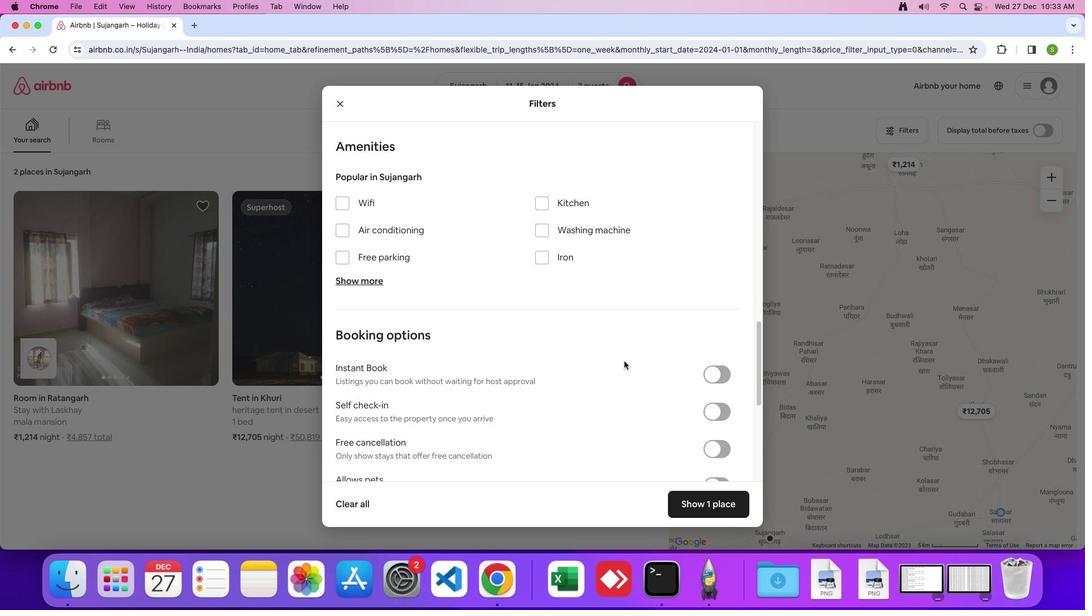 
Action: Mouse scrolled (624, 361) with delta (0, 0)
Screenshot: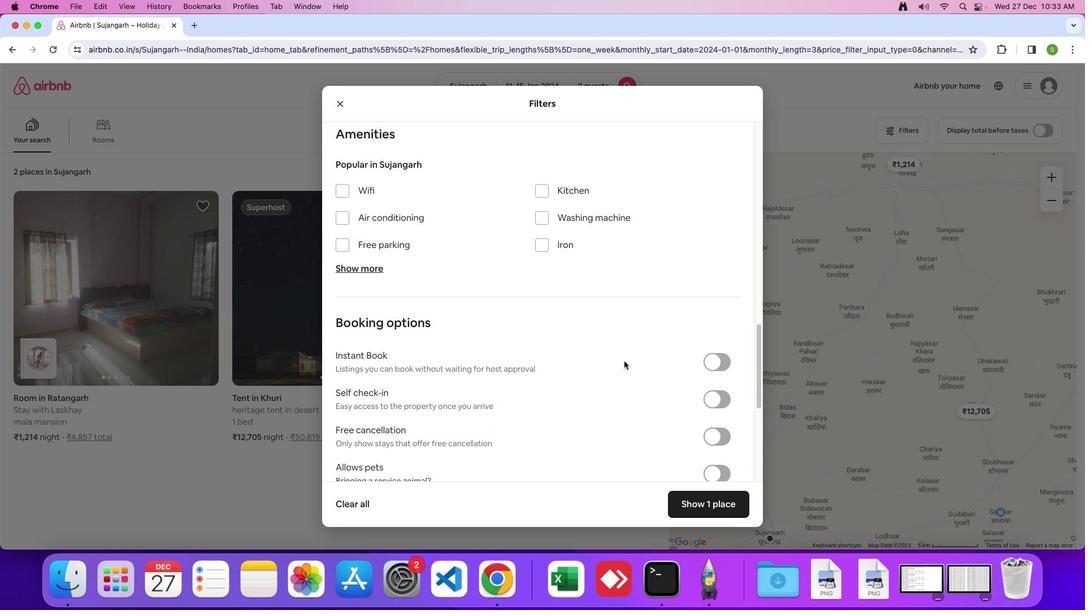 
Action: Mouse scrolled (624, 361) with delta (0, -1)
Screenshot: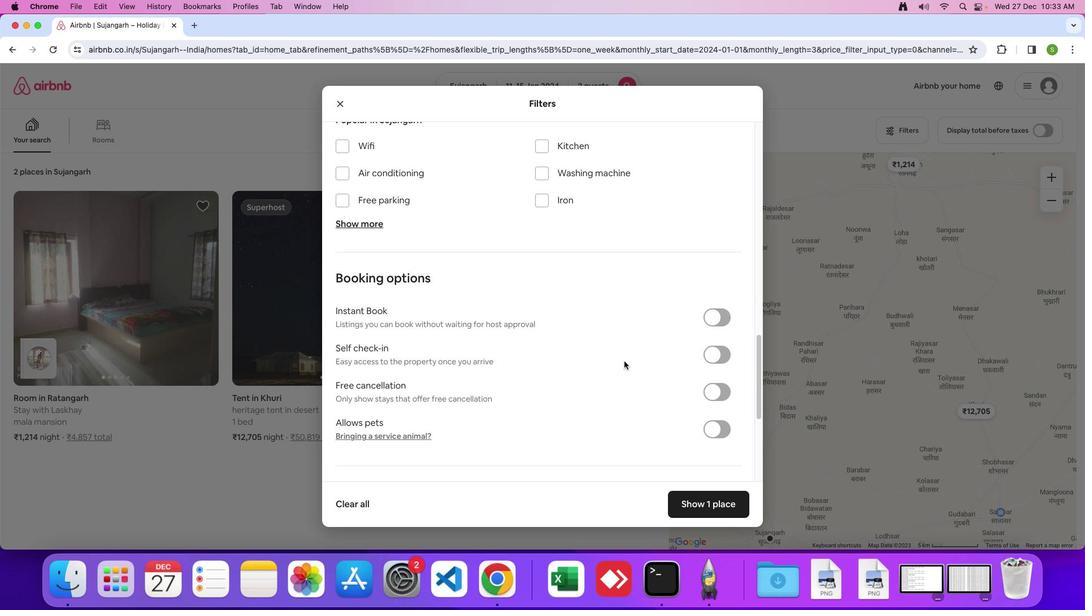 
Action: Mouse moved to (623, 362)
Screenshot: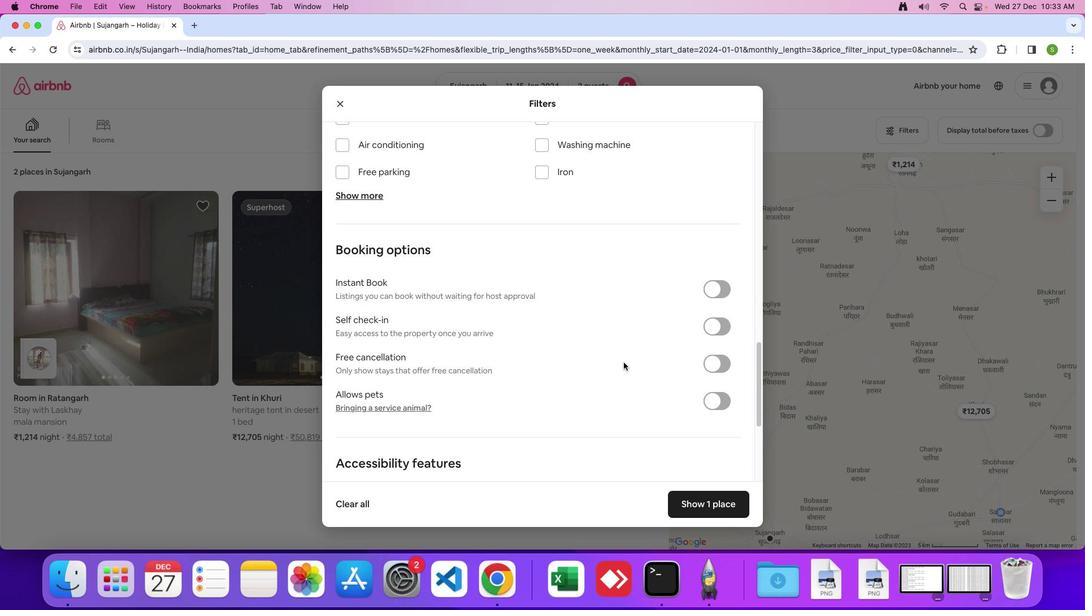 
Action: Mouse scrolled (623, 362) with delta (0, 0)
Screenshot: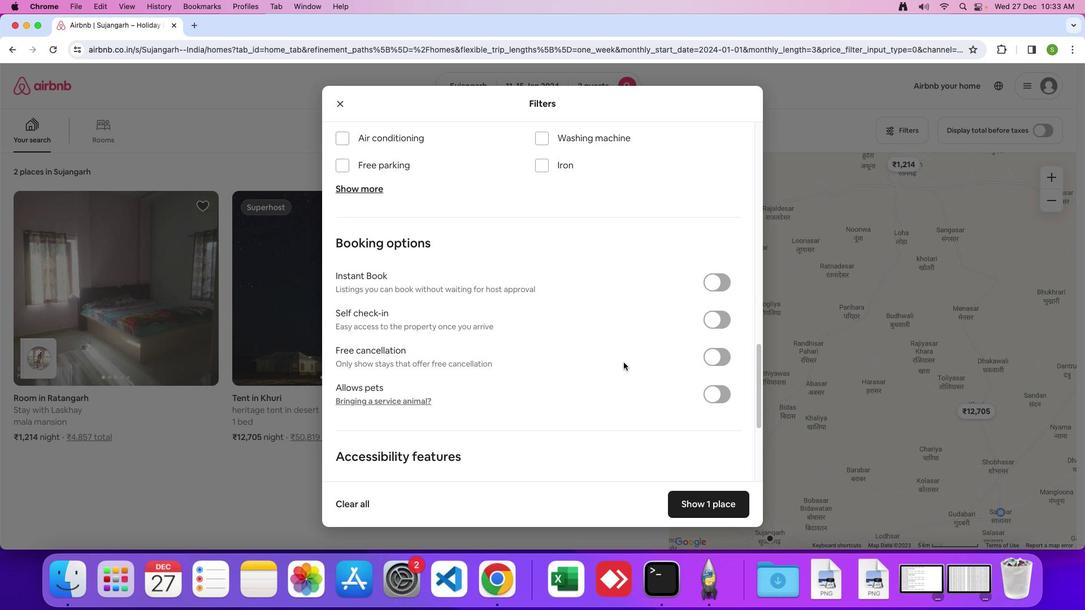 
Action: Mouse scrolled (623, 362) with delta (0, 0)
Screenshot: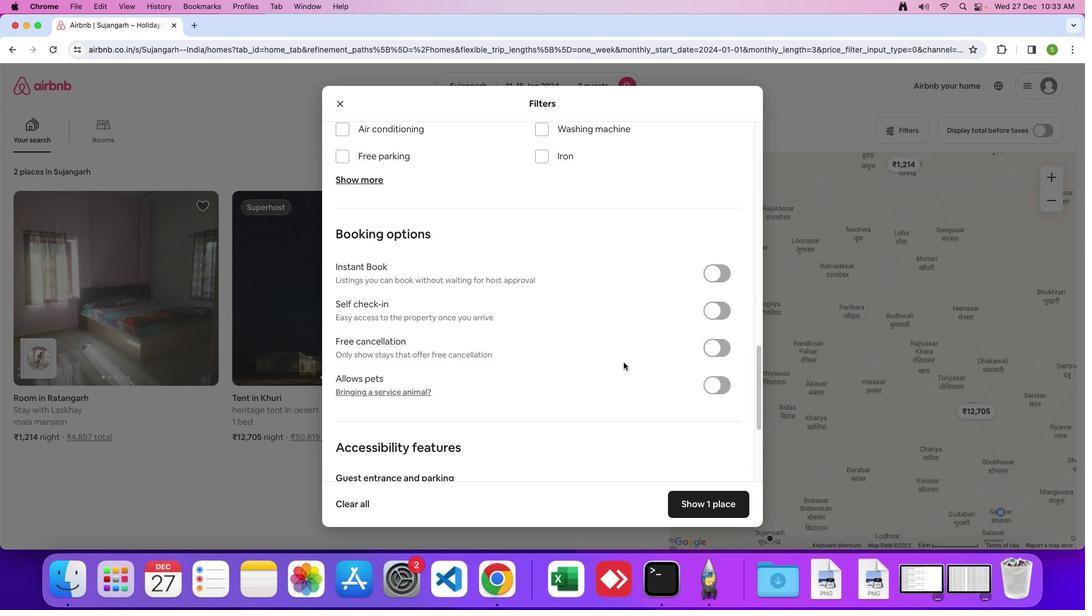 
Action: Mouse scrolled (623, 362) with delta (0, 0)
Screenshot: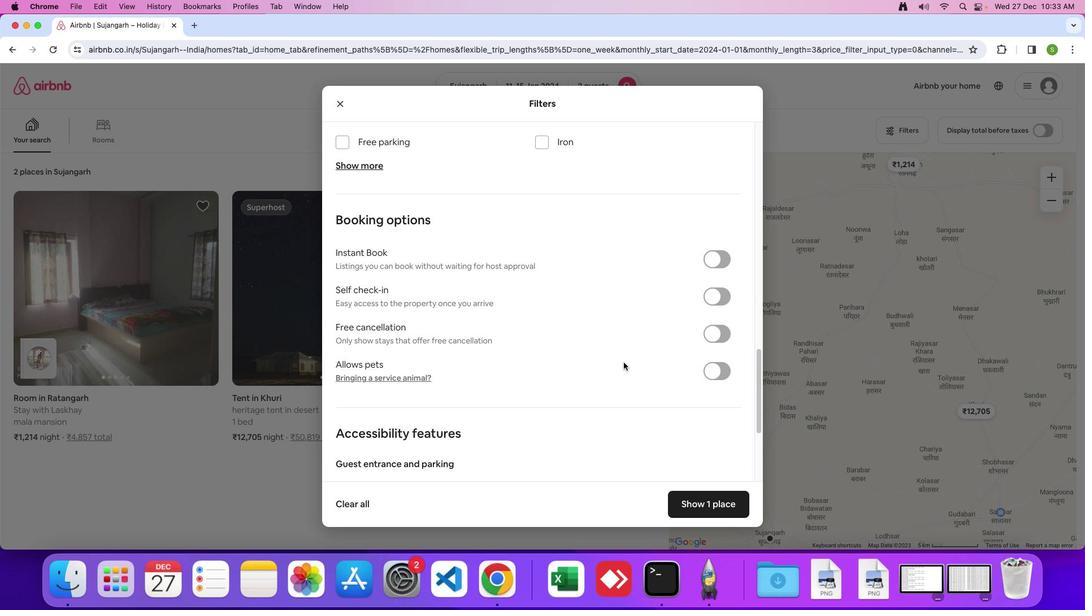 
Action: Mouse scrolled (623, 362) with delta (0, 0)
Screenshot: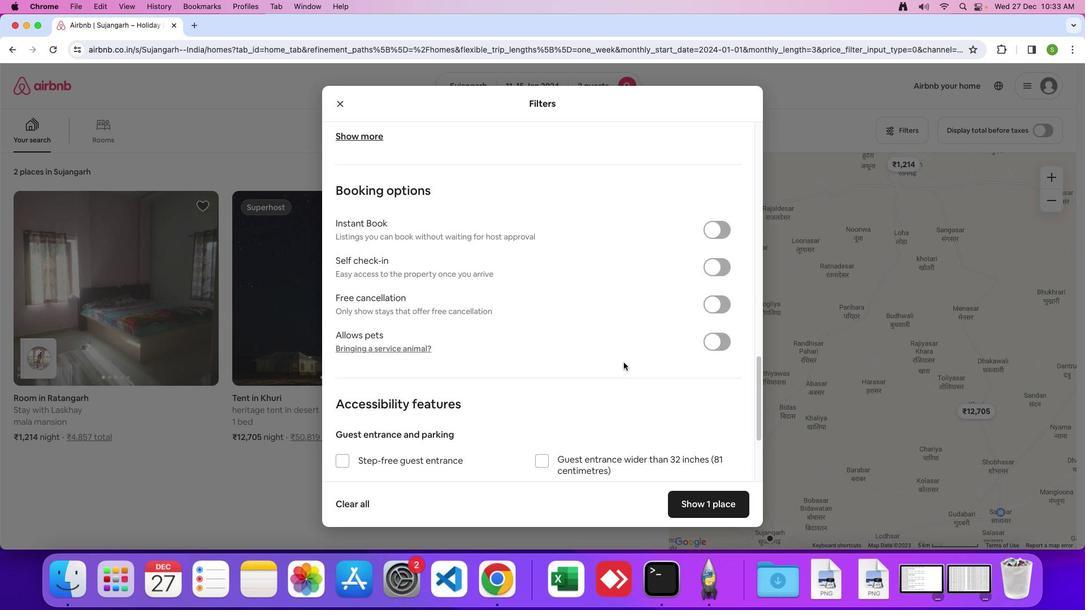 
Action: Mouse scrolled (623, 362) with delta (0, -1)
Screenshot: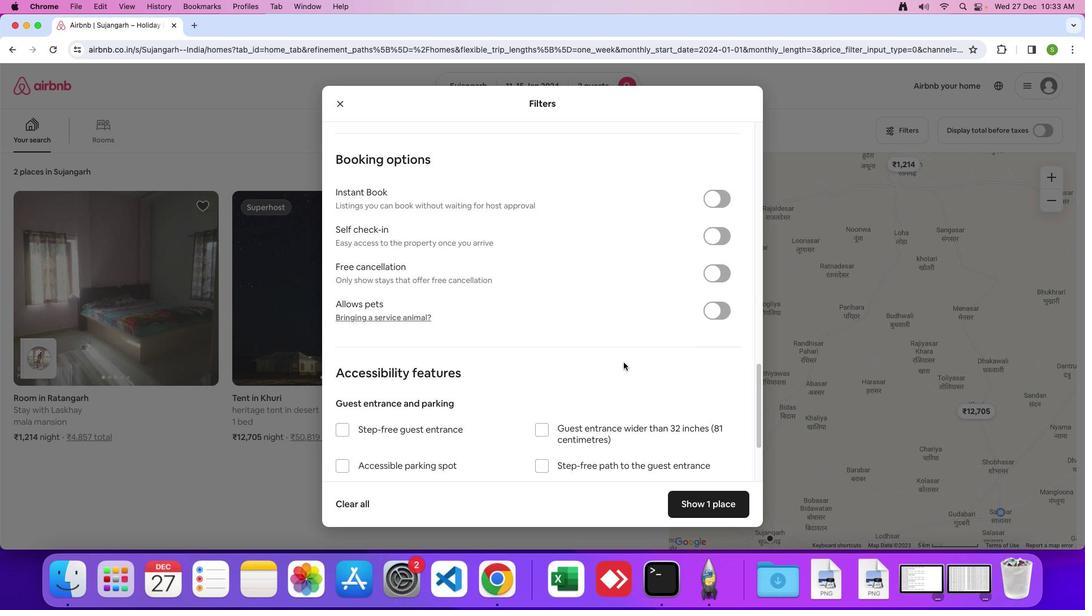
Action: Mouse moved to (621, 363)
Screenshot: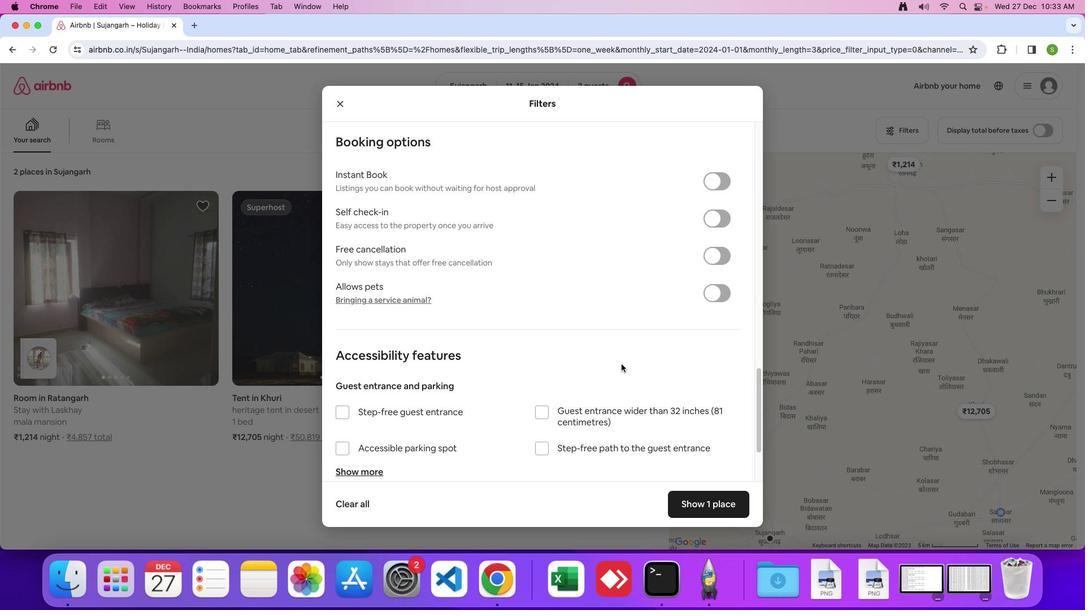 
Action: Mouse scrolled (621, 363) with delta (0, 0)
Screenshot: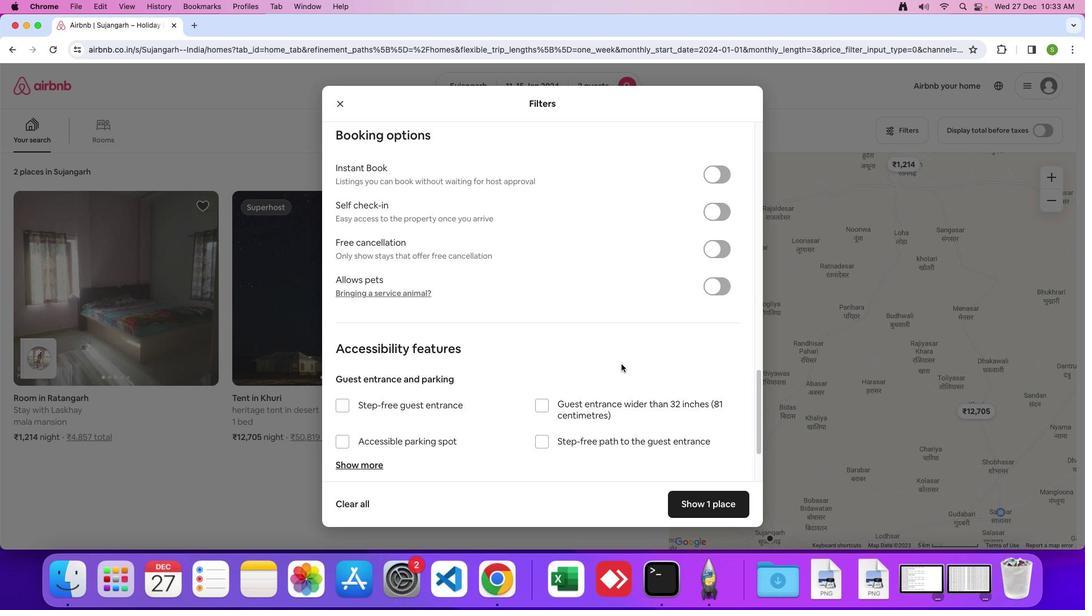 
Action: Mouse scrolled (621, 363) with delta (0, 0)
Screenshot: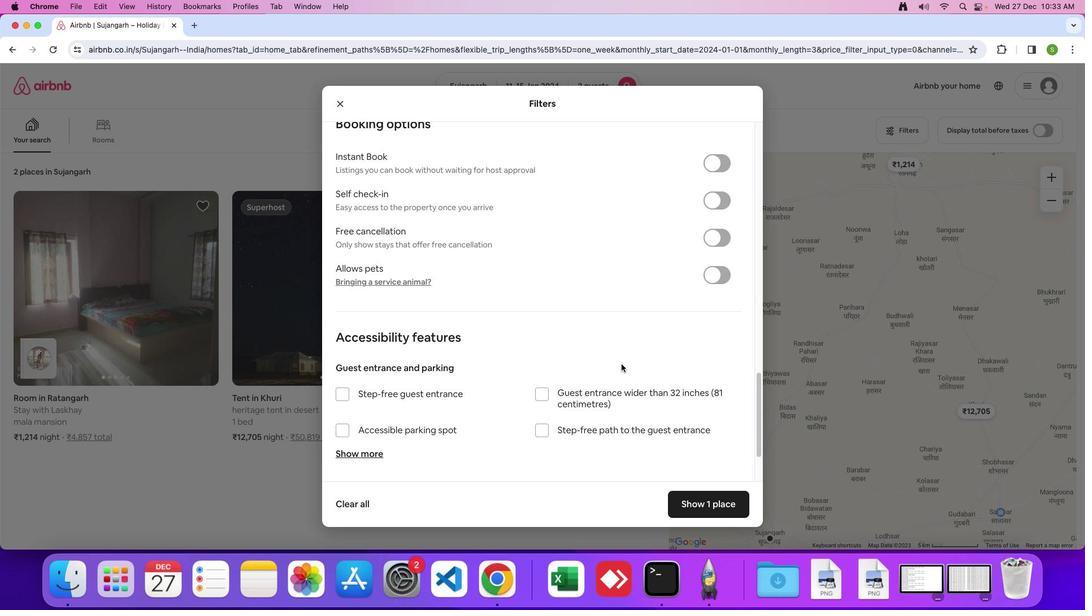 
Action: Mouse scrolled (621, 363) with delta (0, 0)
Screenshot: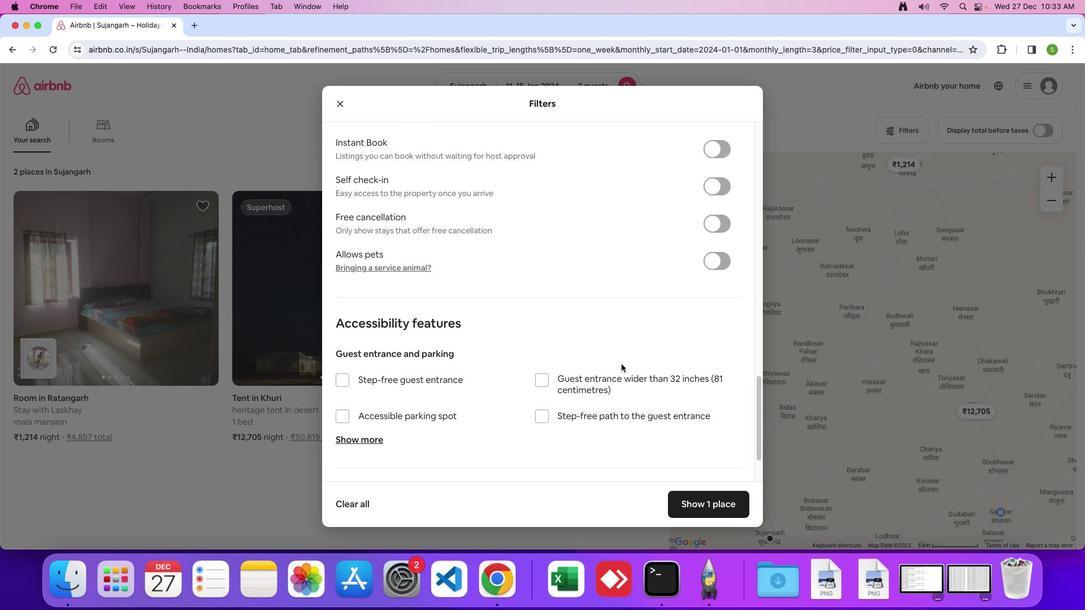 
Action: Mouse scrolled (621, 363) with delta (0, 0)
Screenshot: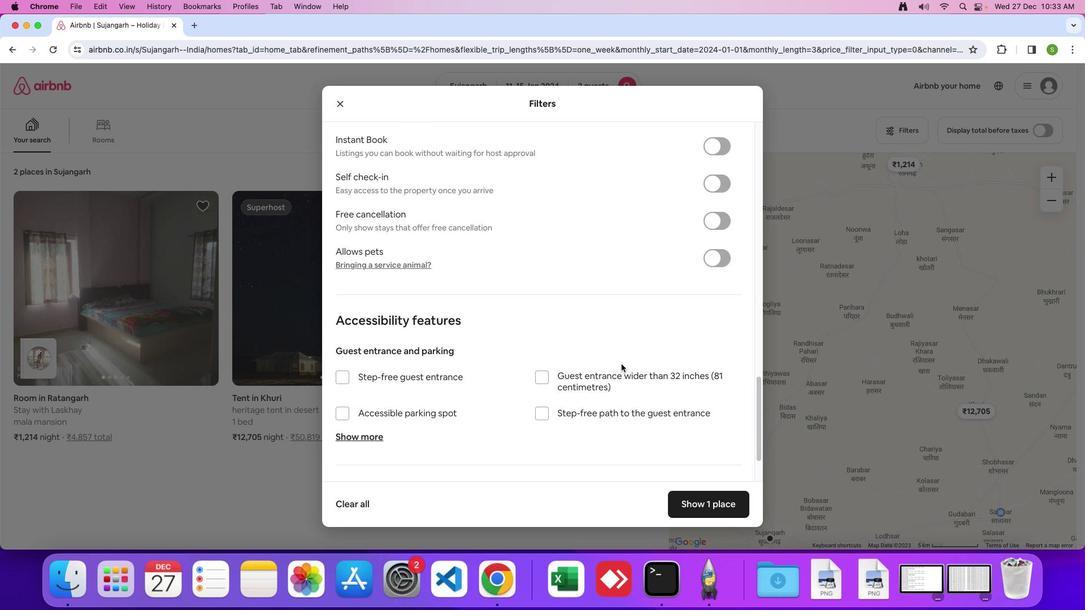 
Action: Mouse scrolled (621, 363) with delta (0, 0)
Screenshot: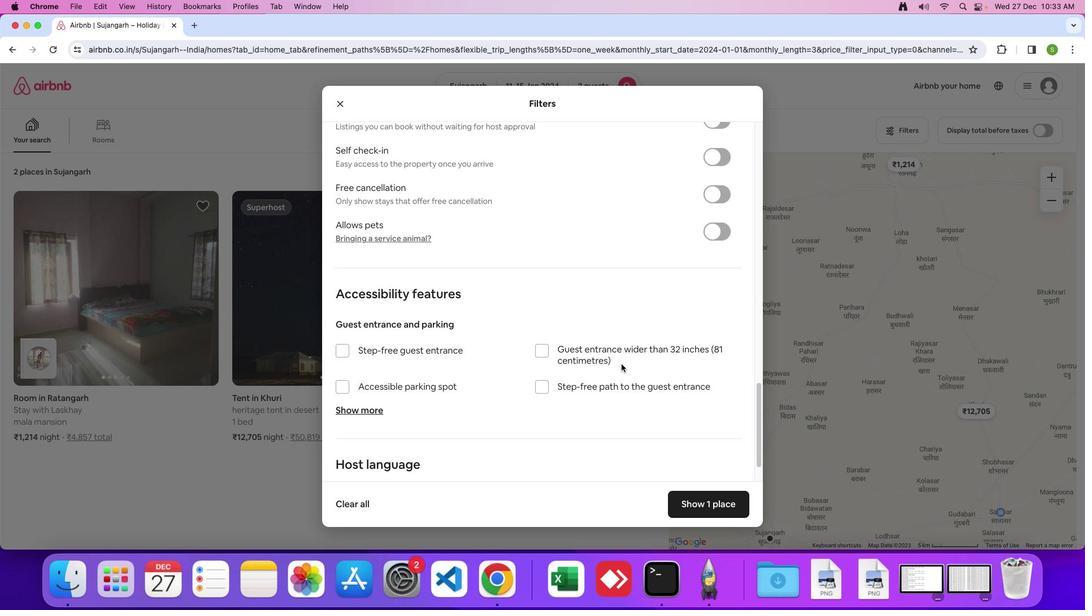 
Action: Mouse scrolled (621, 363) with delta (0, 0)
Screenshot: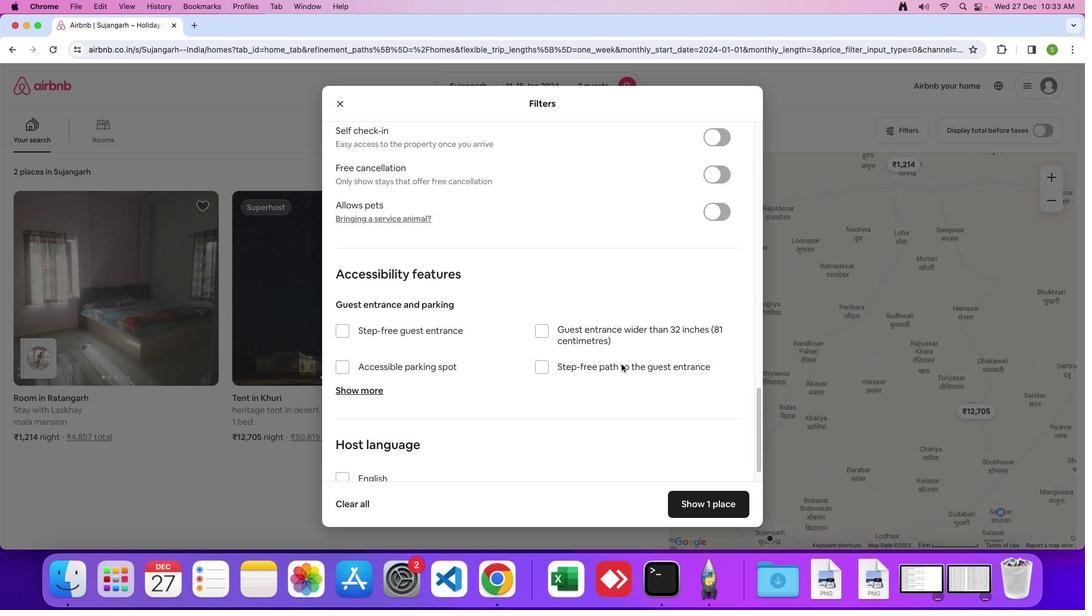 
Action: Mouse scrolled (621, 363) with delta (0, 0)
Screenshot: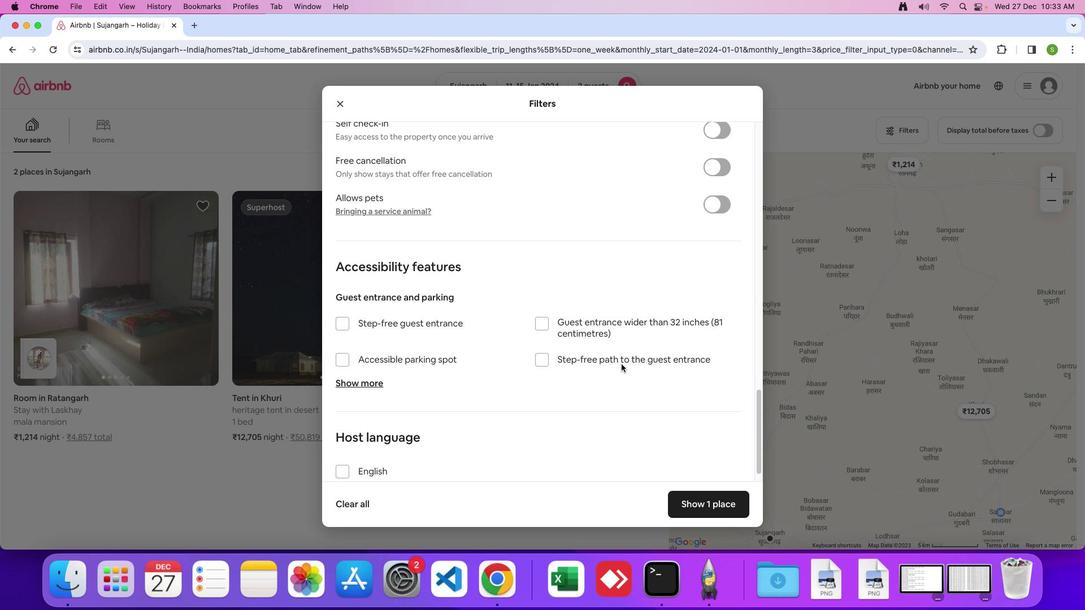 
Action: Mouse scrolled (621, 363) with delta (0, 0)
Screenshot: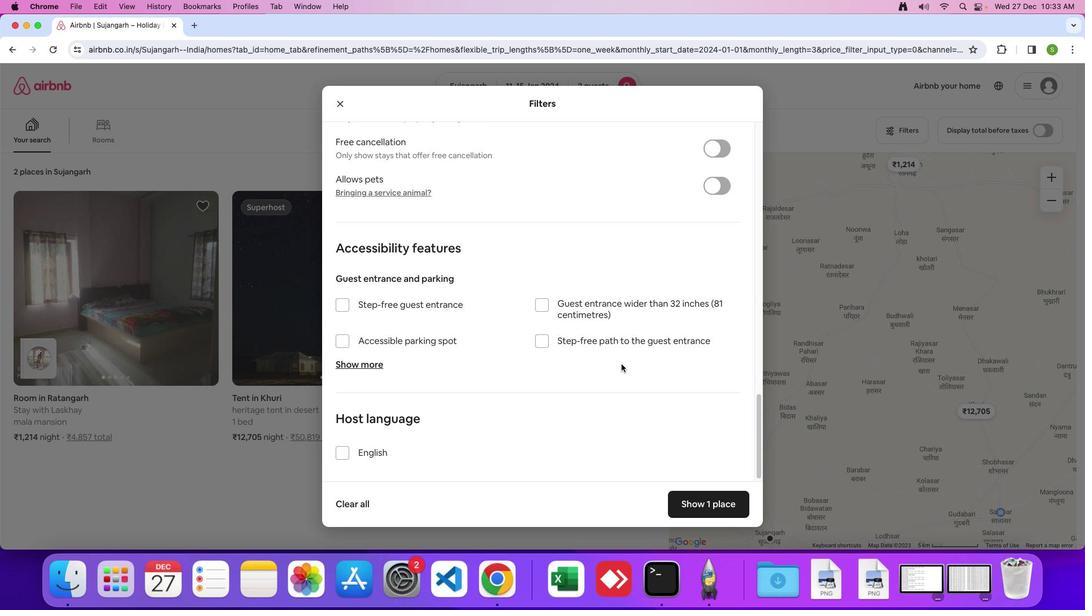 
Action: Mouse scrolled (621, 363) with delta (0, 0)
Screenshot: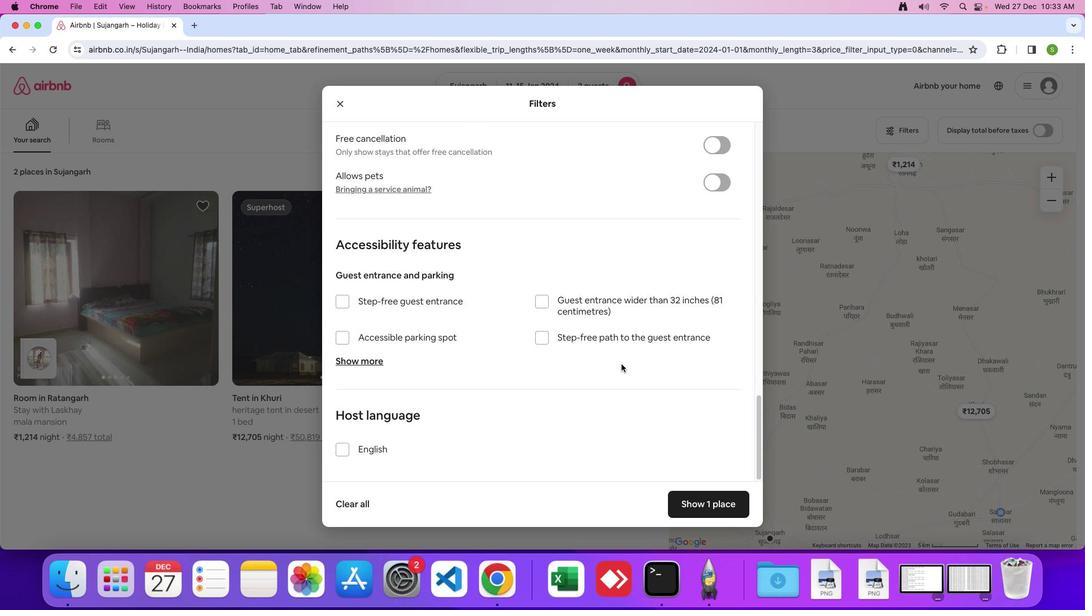 
Action: Mouse scrolled (621, 363) with delta (0, 0)
Screenshot: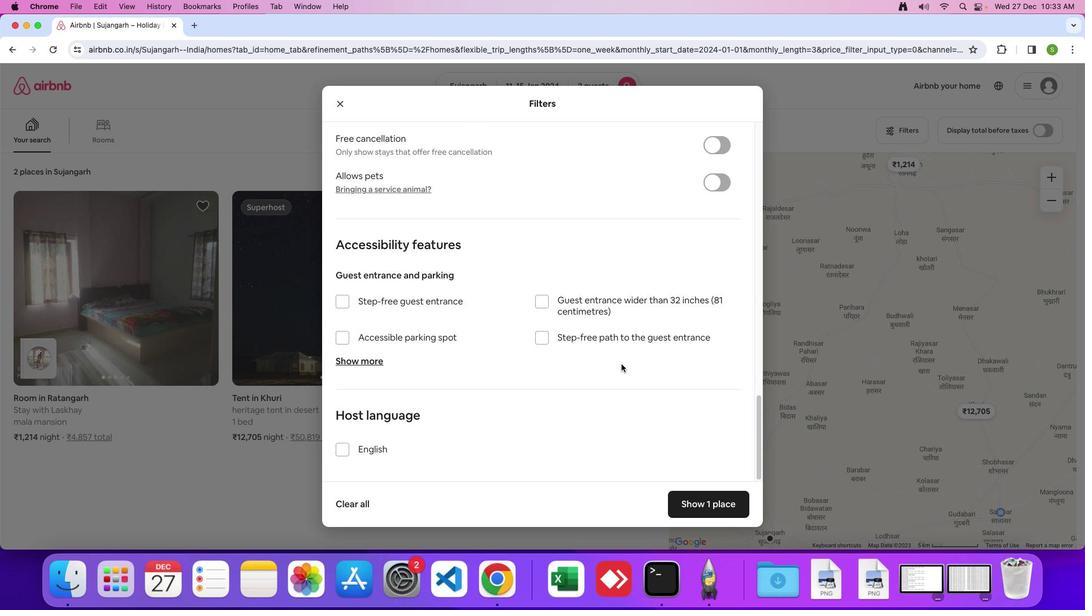 
Action: Mouse moved to (693, 497)
Screenshot: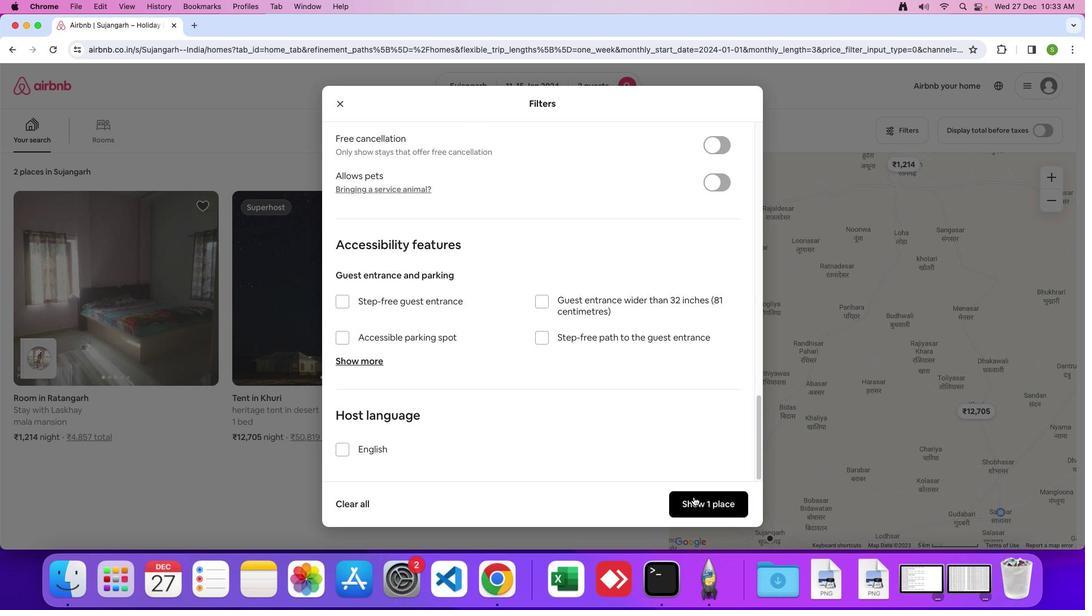 
Action: Mouse pressed left at (693, 497)
Screenshot: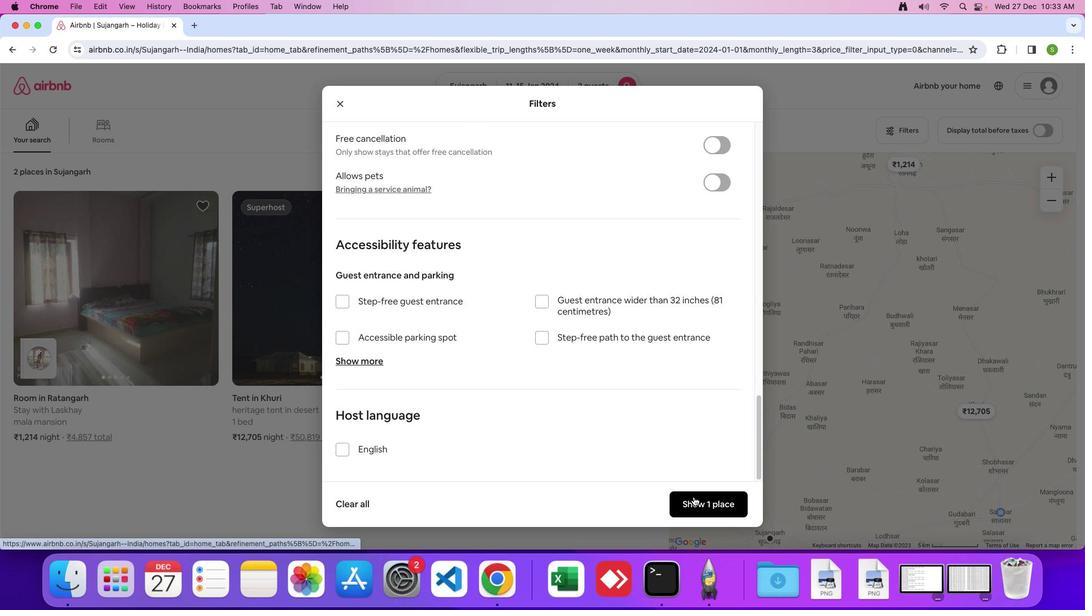 
Action: Mouse moved to (114, 263)
Screenshot: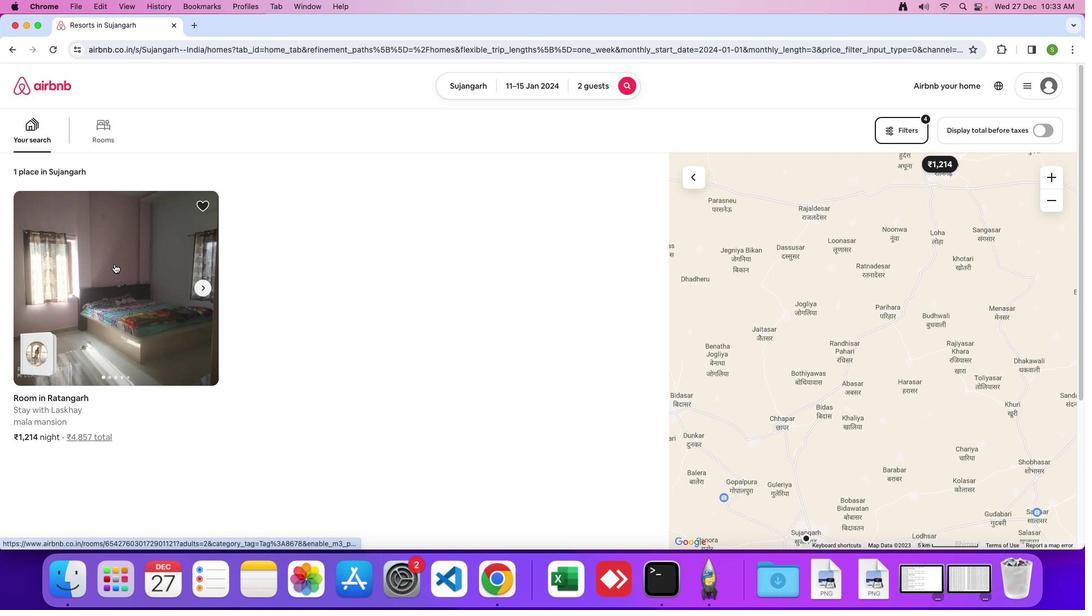 
Action: Mouse pressed left at (114, 263)
Screenshot: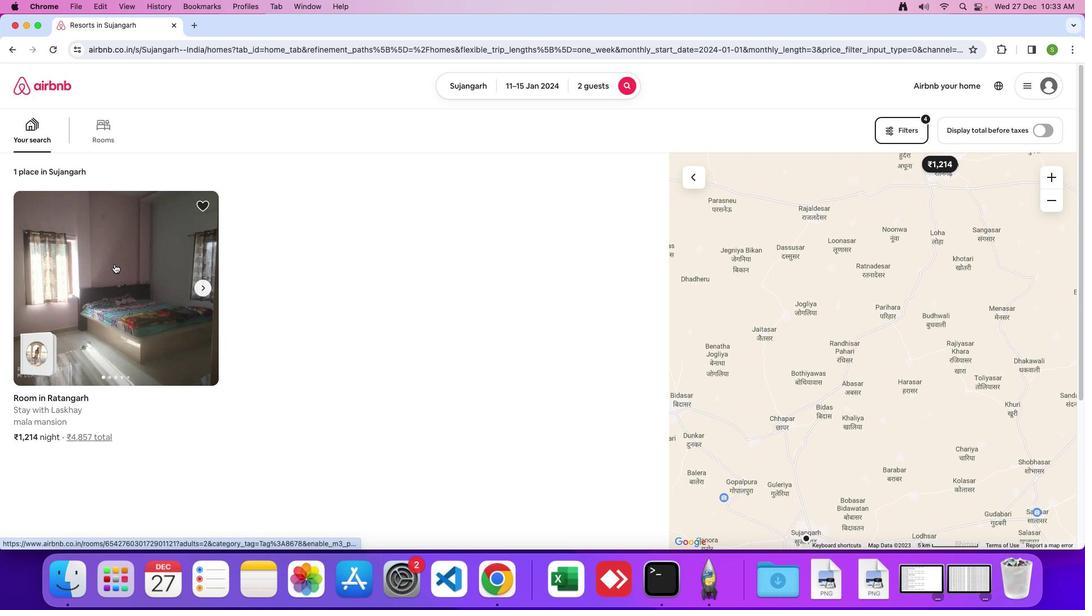
Action: Mouse moved to (405, 252)
Screenshot: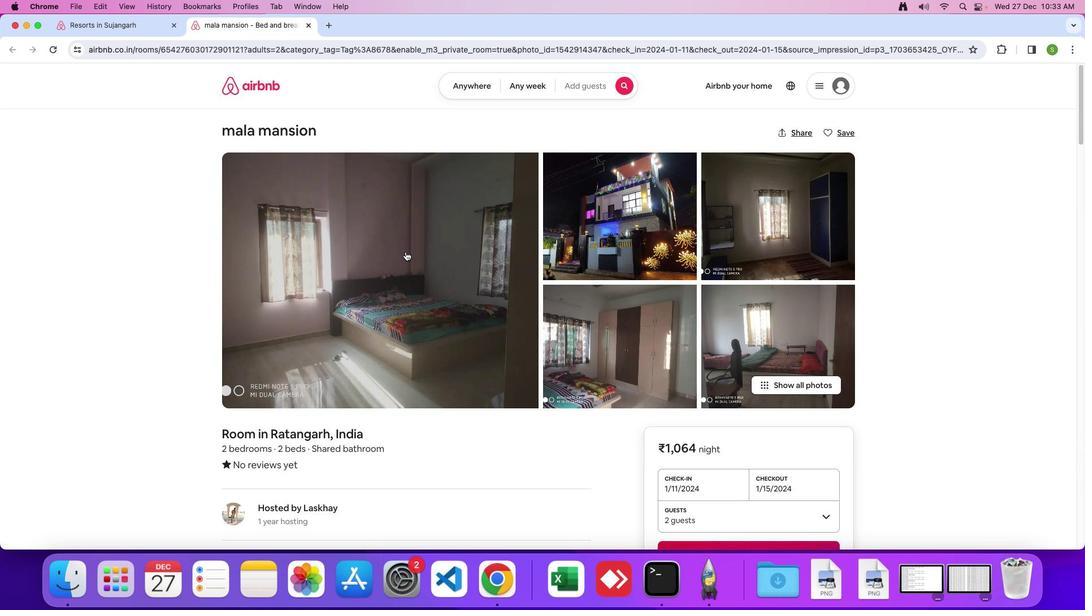 
Action: Mouse pressed left at (405, 252)
Screenshot: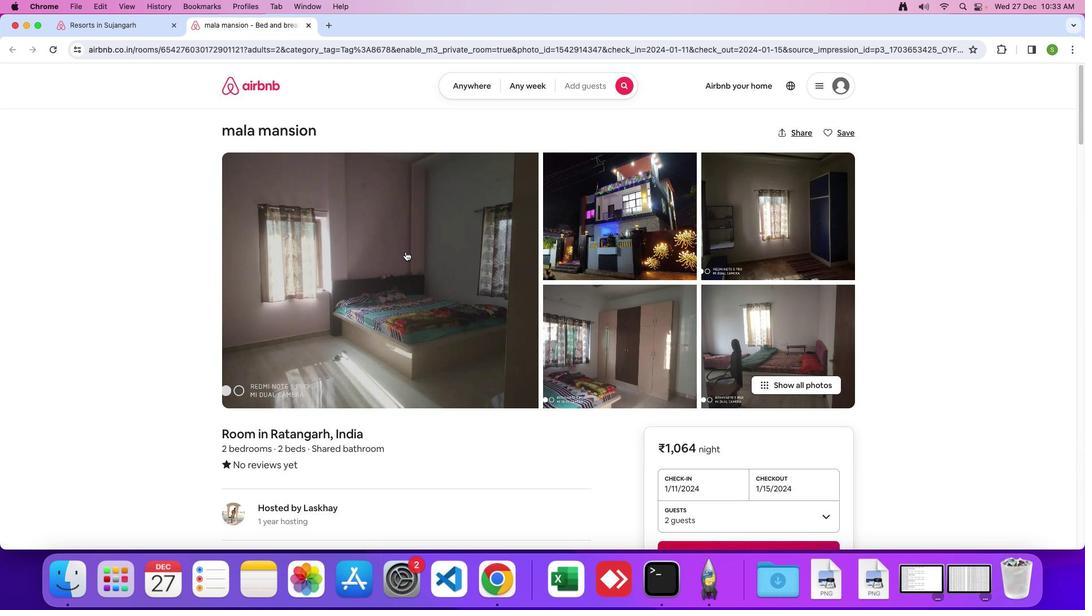 
Action: Mouse moved to (499, 317)
Screenshot: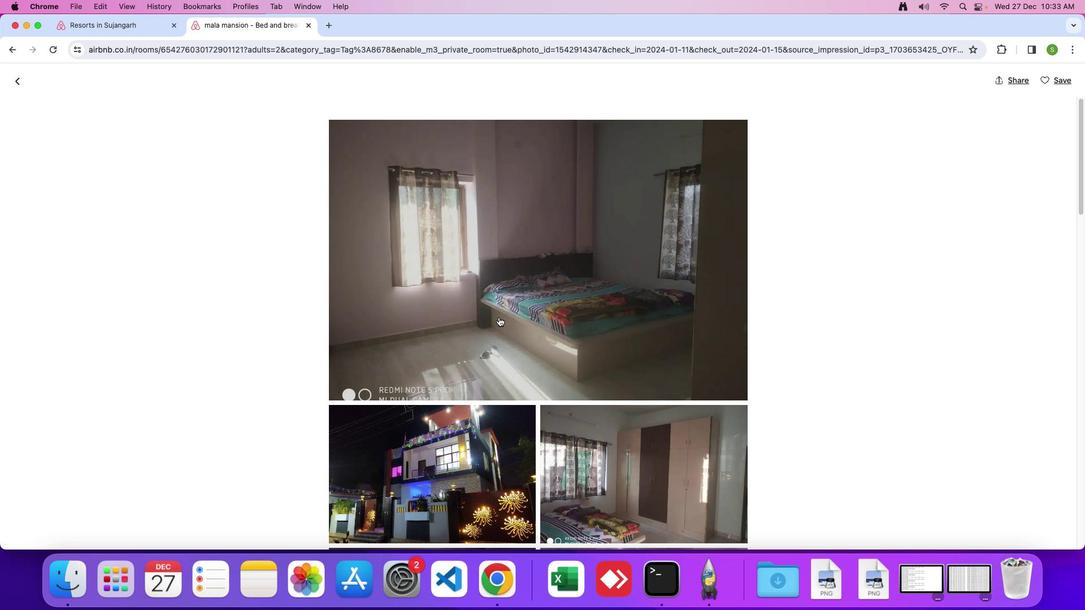
Action: Mouse scrolled (499, 317) with delta (0, 0)
Screenshot: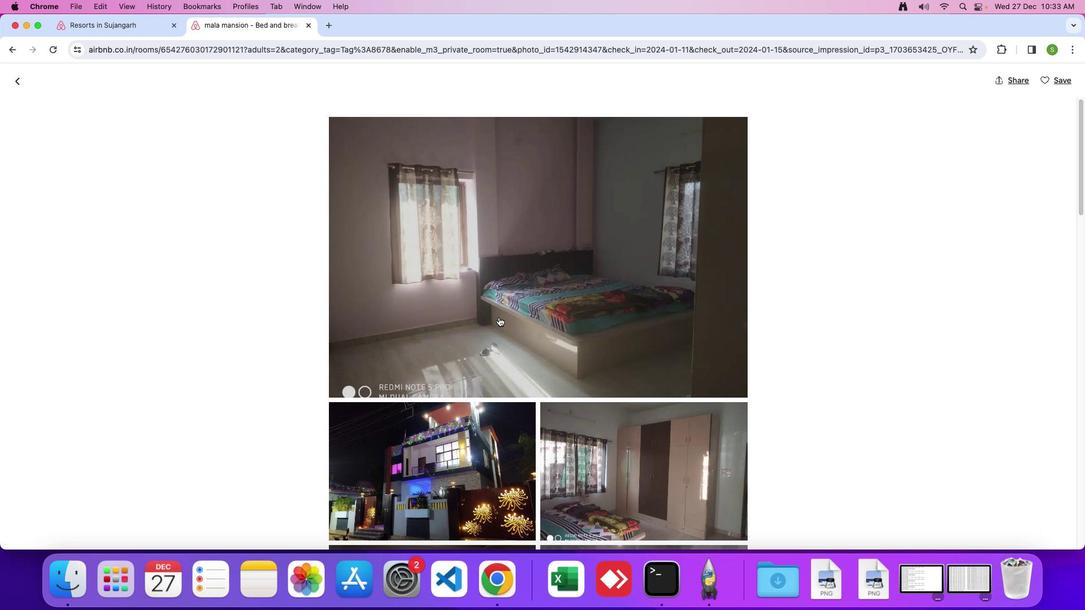 
Action: Mouse scrolled (499, 317) with delta (0, 0)
Screenshot: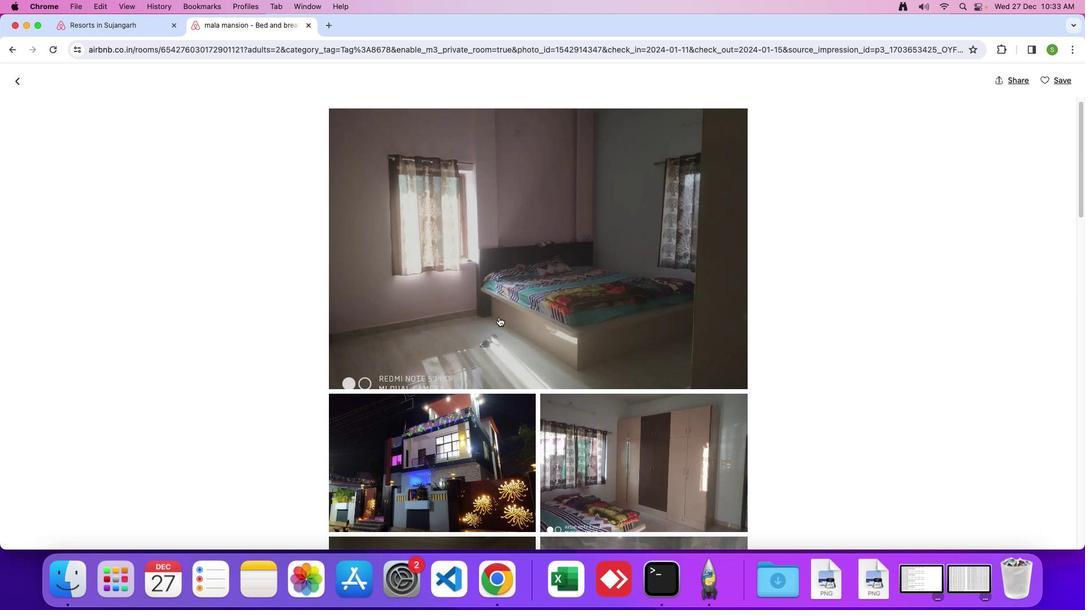 
Action: Mouse scrolled (499, 317) with delta (0, 0)
Screenshot: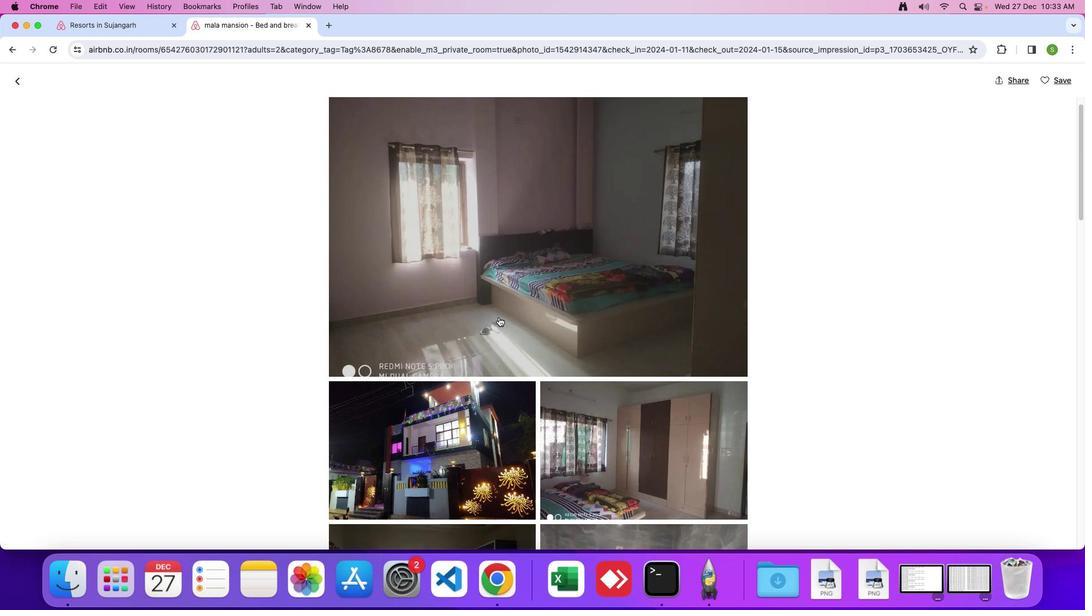 
Action: Mouse scrolled (499, 317) with delta (0, 0)
Screenshot: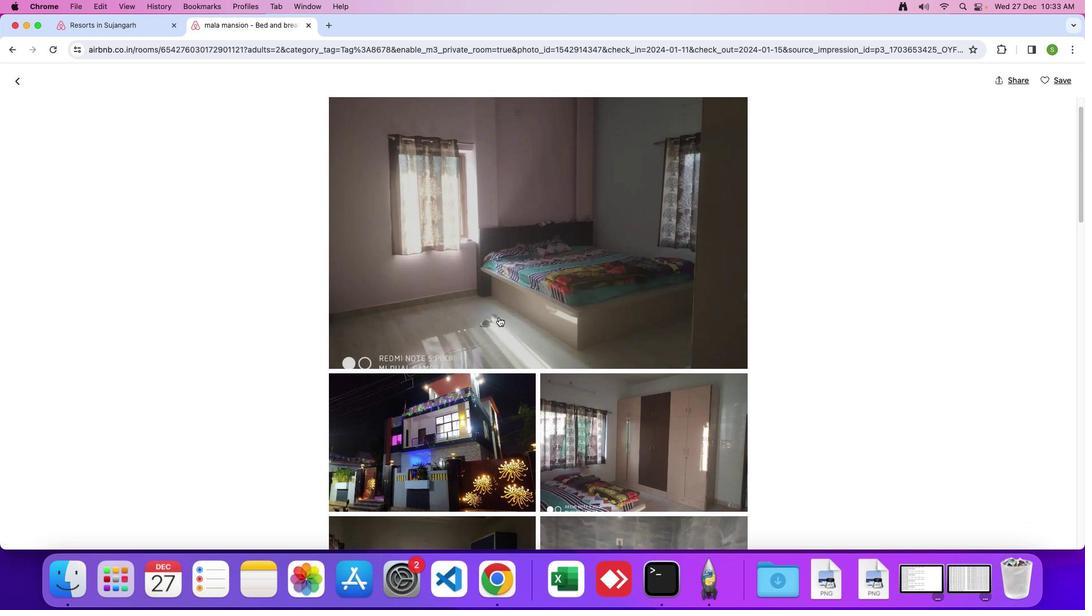 
Action: Mouse scrolled (499, 317) with delta (0, -1)
Screenshot: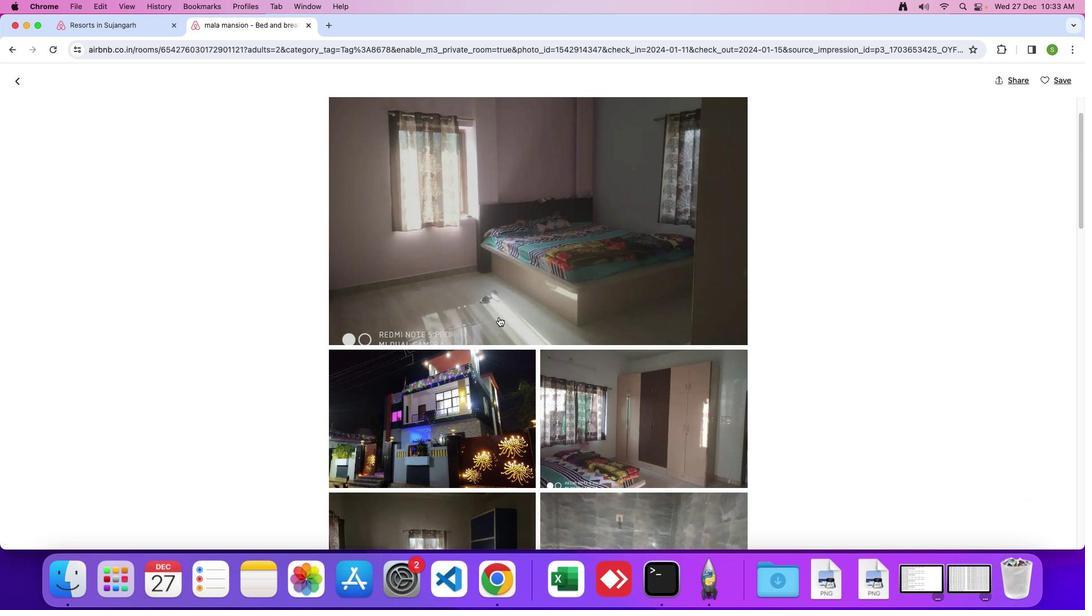 
Action: Mouse scrolled (499, 317) with delta (0, 0)
Screenshot: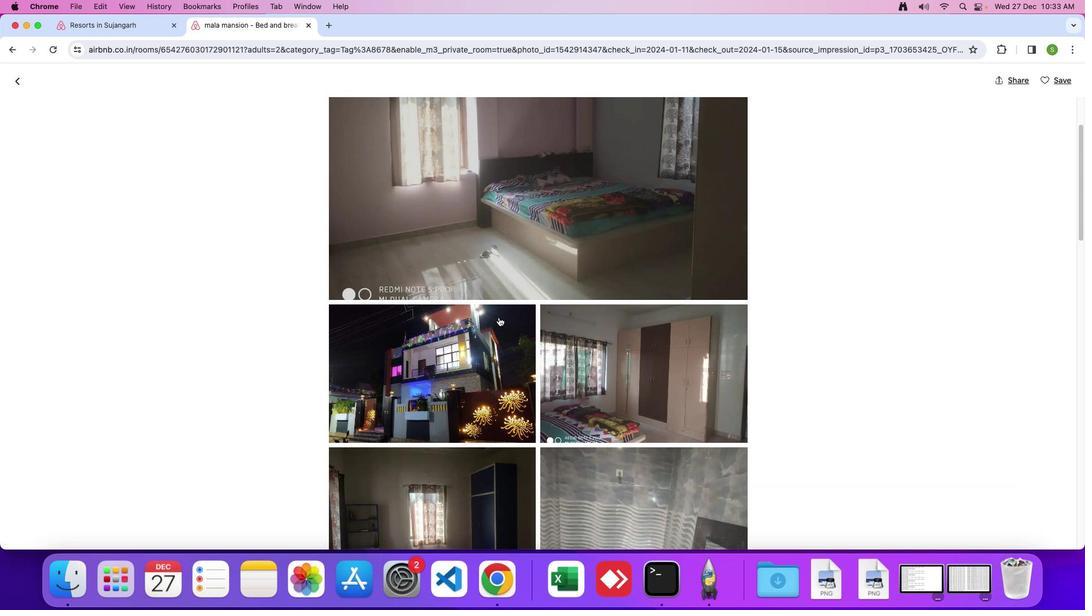 
Action: Mouse scrolled (499, 317) with delta (0, 0)
Screenshot: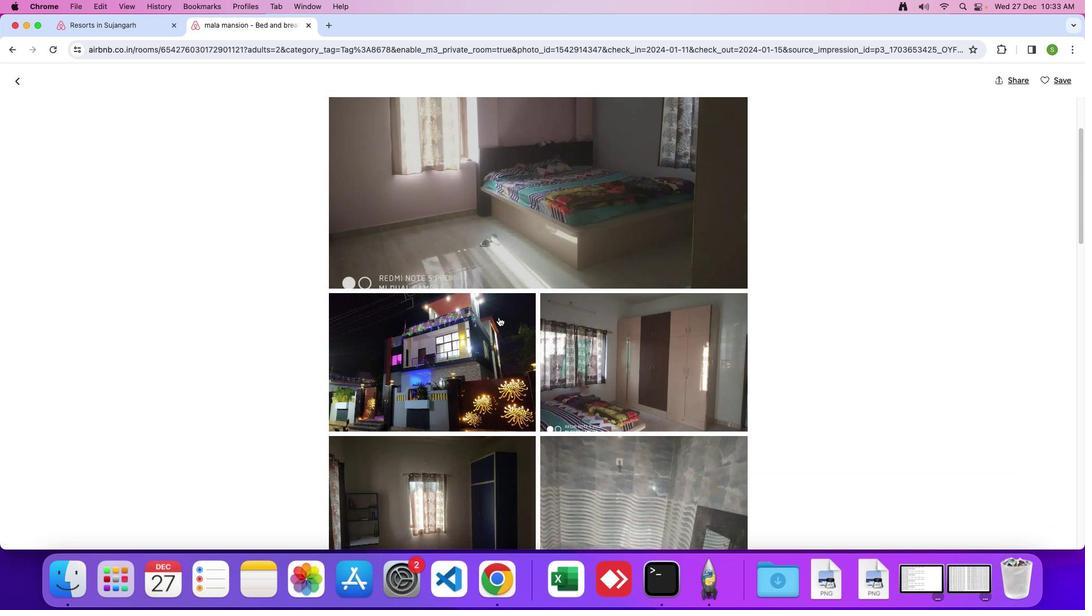 
Action: Mouse scrolled (499, 317) with delta (0, -1)
Screenshot: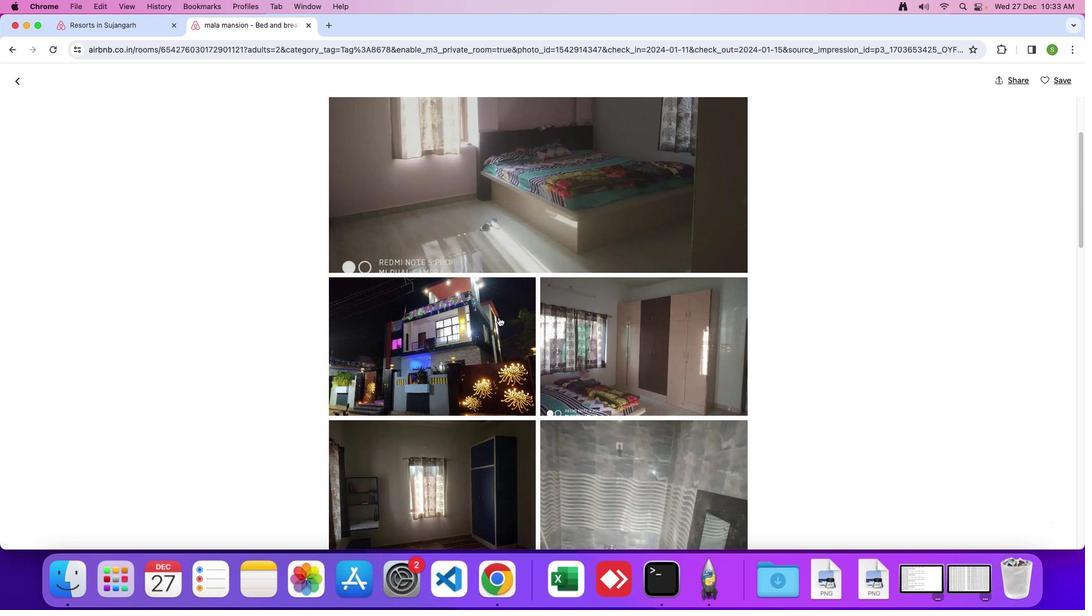 
Action: Mouse scrolled (499, 317) with delta (0, 0)
Screenshot: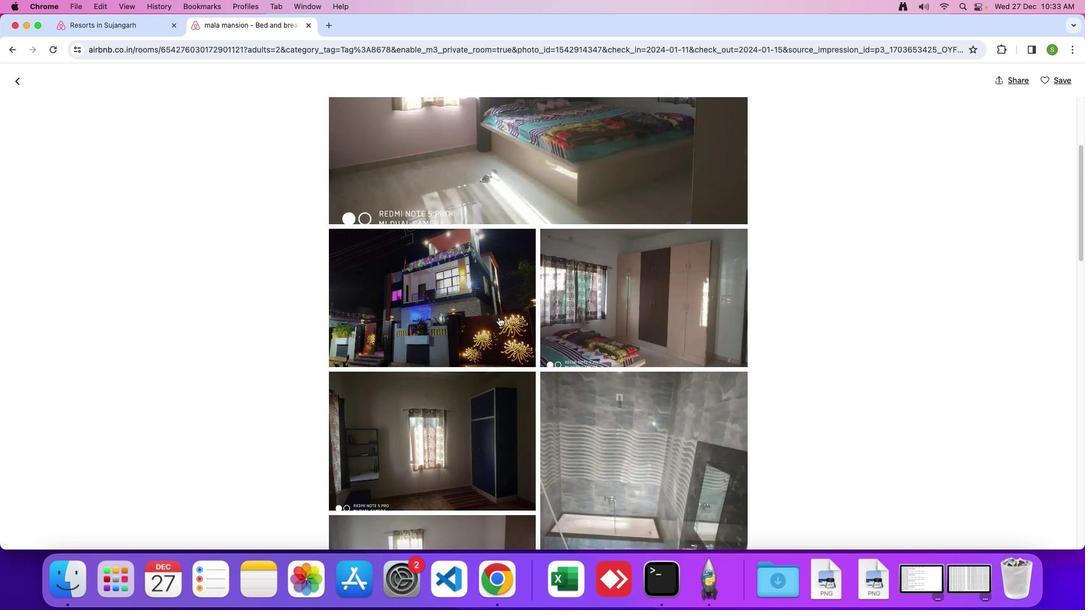 
Action: Mouse scrolled (499, 317) with delta (0, 0)
Screenshot: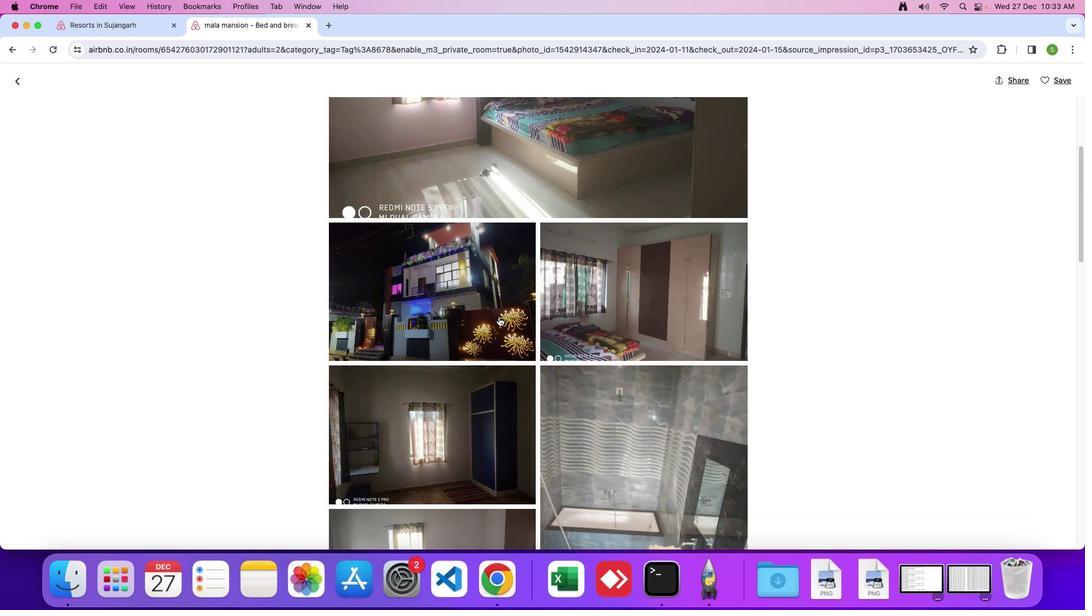 
Action: Mouse scrolled (499, 317) with delta (0, 0)
Screenshot: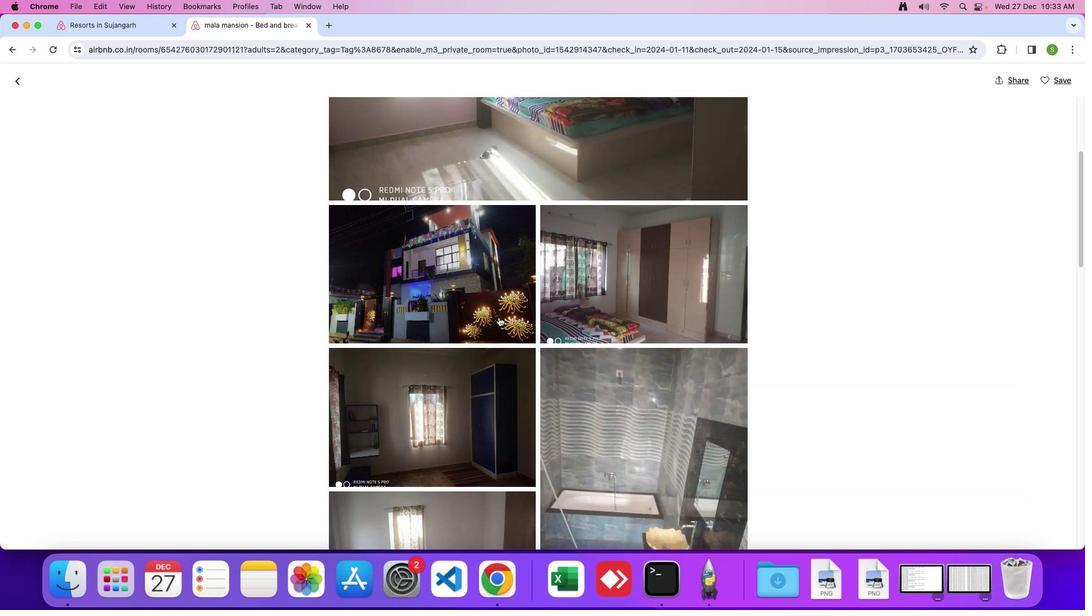 
Action: Mouse scrolled (499, 317) with delta (0, 0)
Screenshot: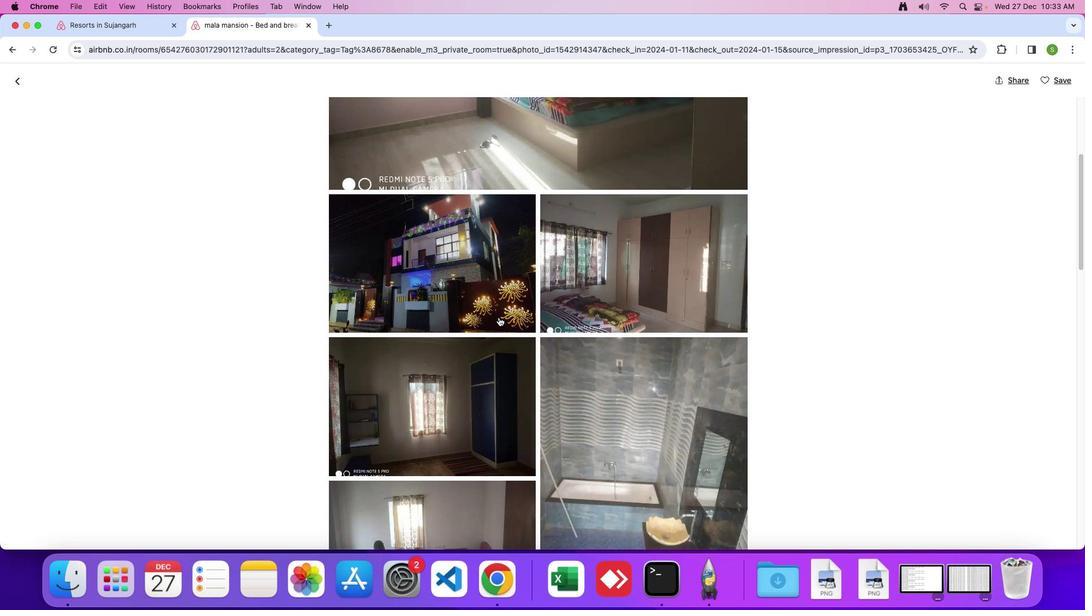 
Action: Mouse scrolled (499, 317) with delta (0, -1)
Screenshot: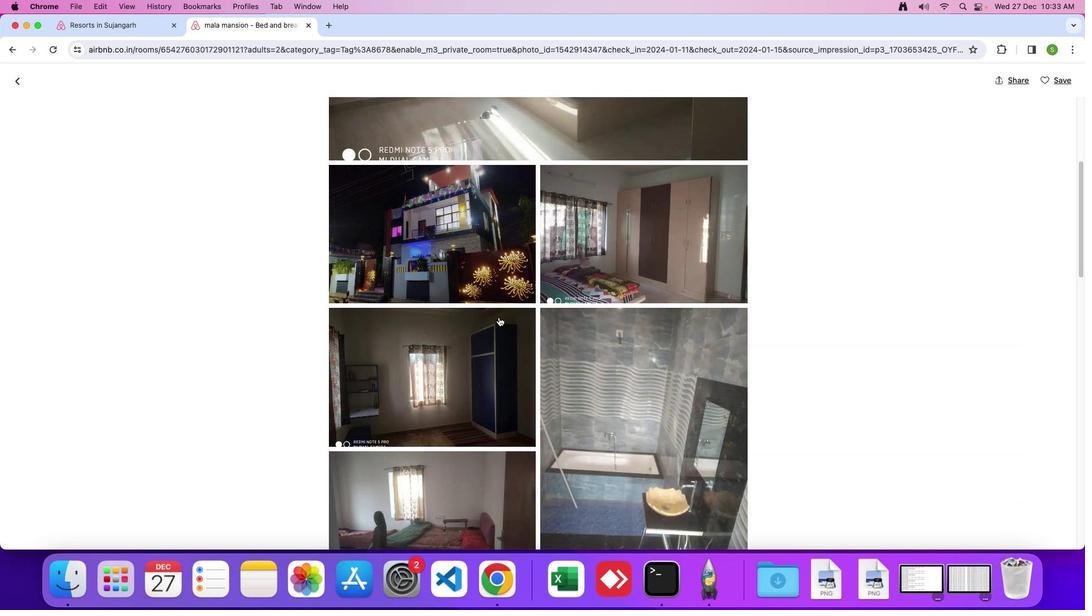 
Action: Mouse scrolled (499, 317) with delta (0, 0)
Screenshot: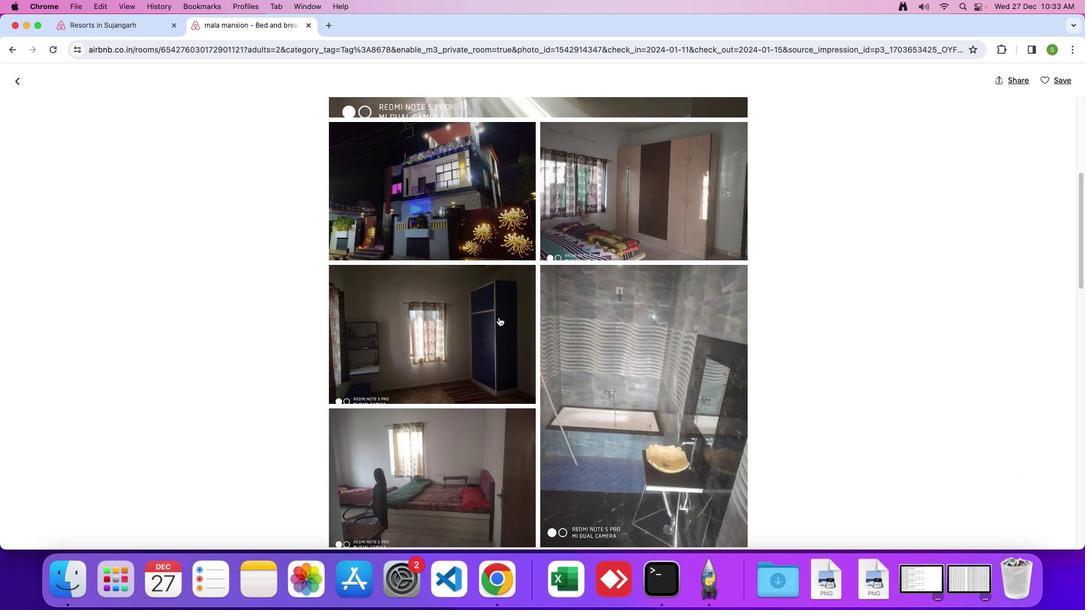 
Action: Mouse scrolled (499, 317) with delta (0, 0)
Screenshot: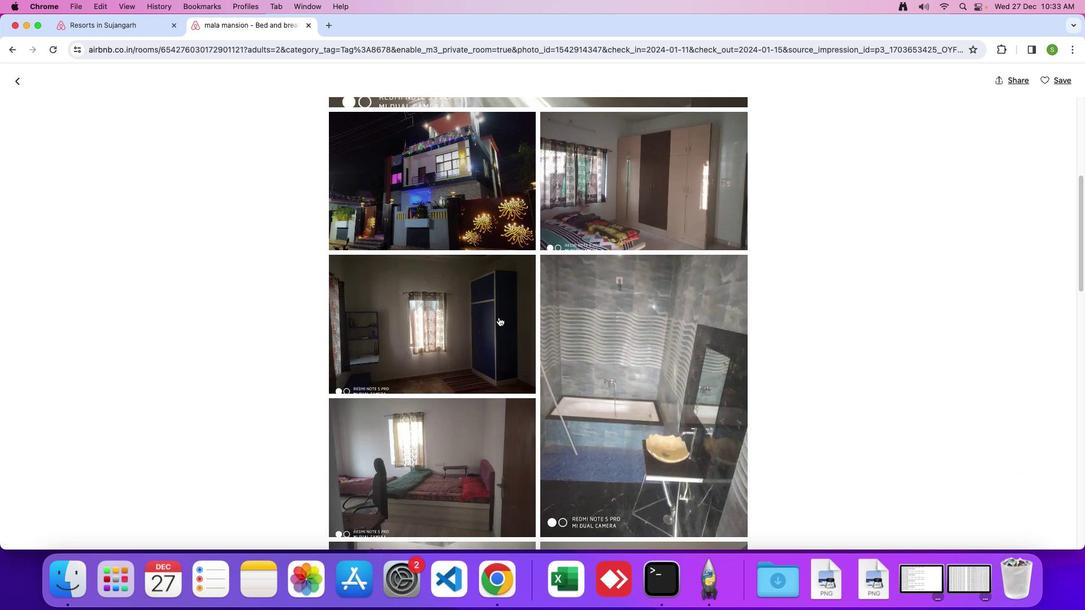 
Action: Mouse scrolled (499, 317) with delta (0, 0)
Screenshot: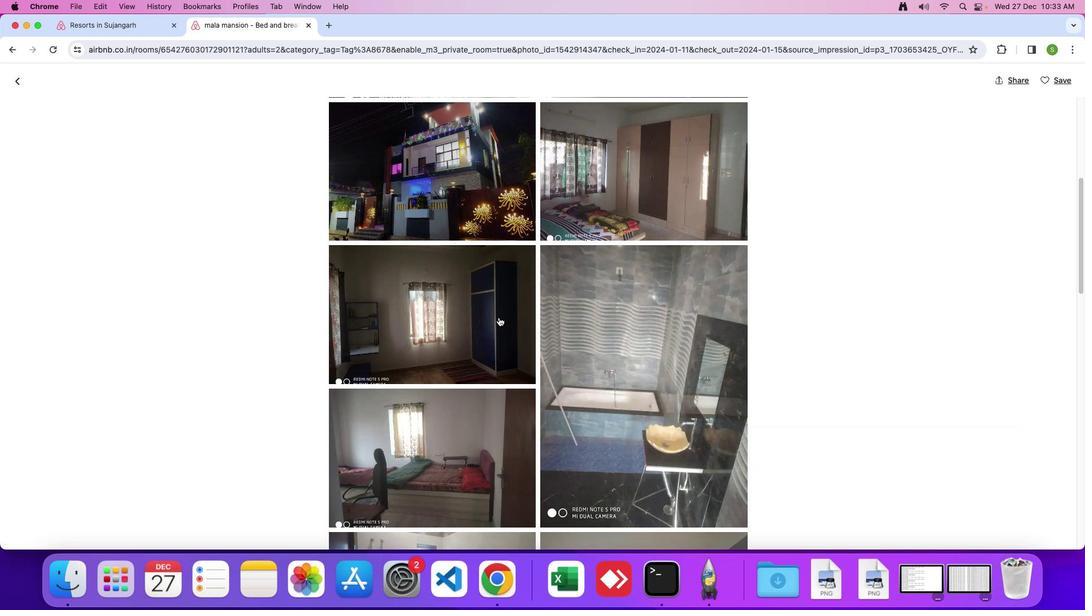 
Action: Mouse scrolled (499, 317) with delta (0, 0)
Screenshot: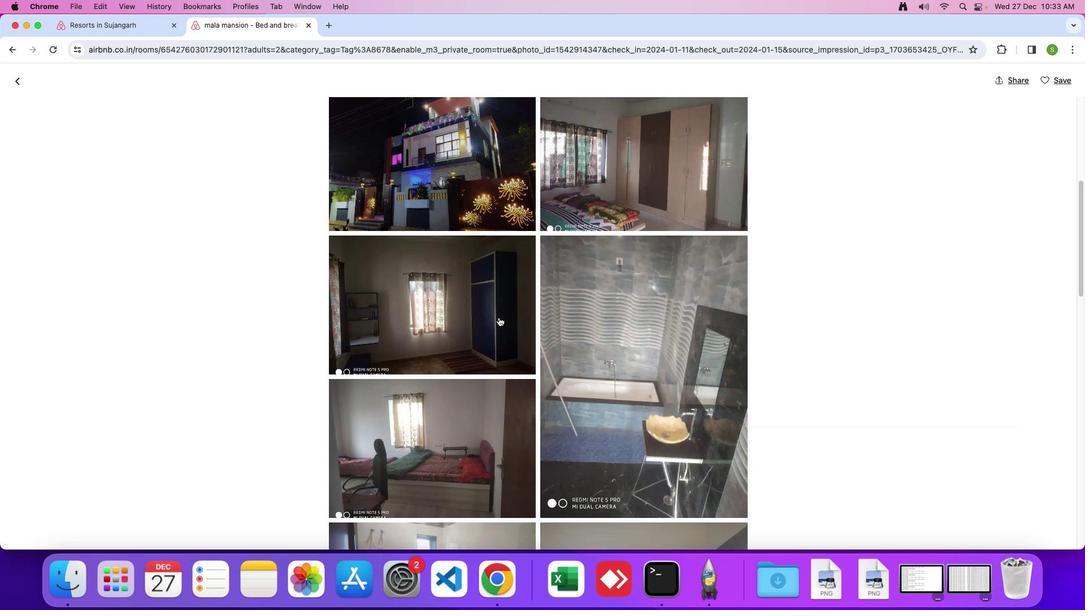 
Action: Mouse scrolled (499, 317) with delta (0, 0)
Screenshot: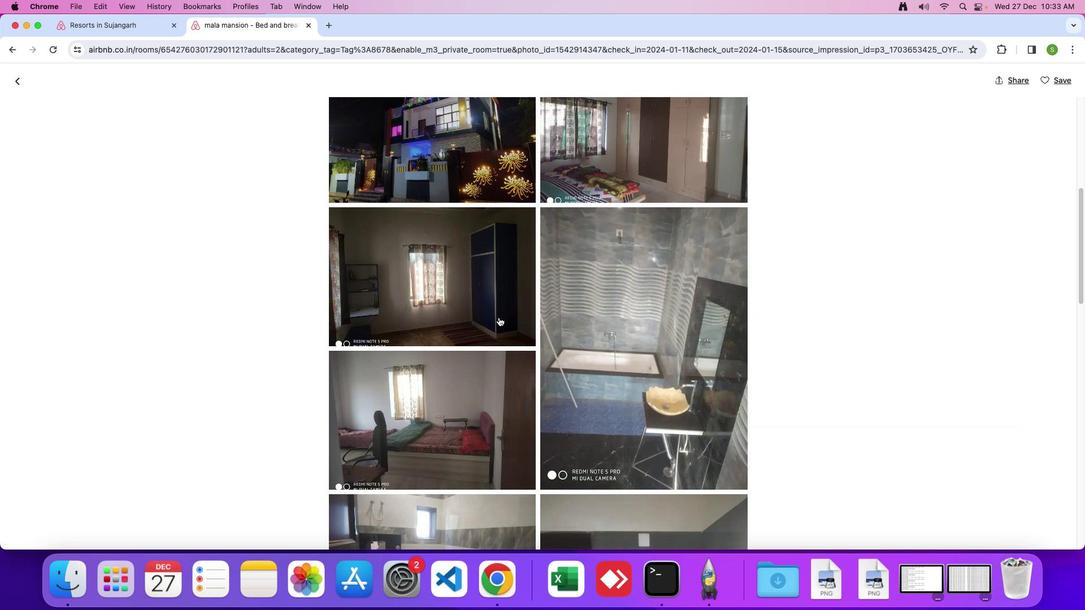 
Action: Mouse scrolled (499, 317) with delta (0, 0)
Screenshot: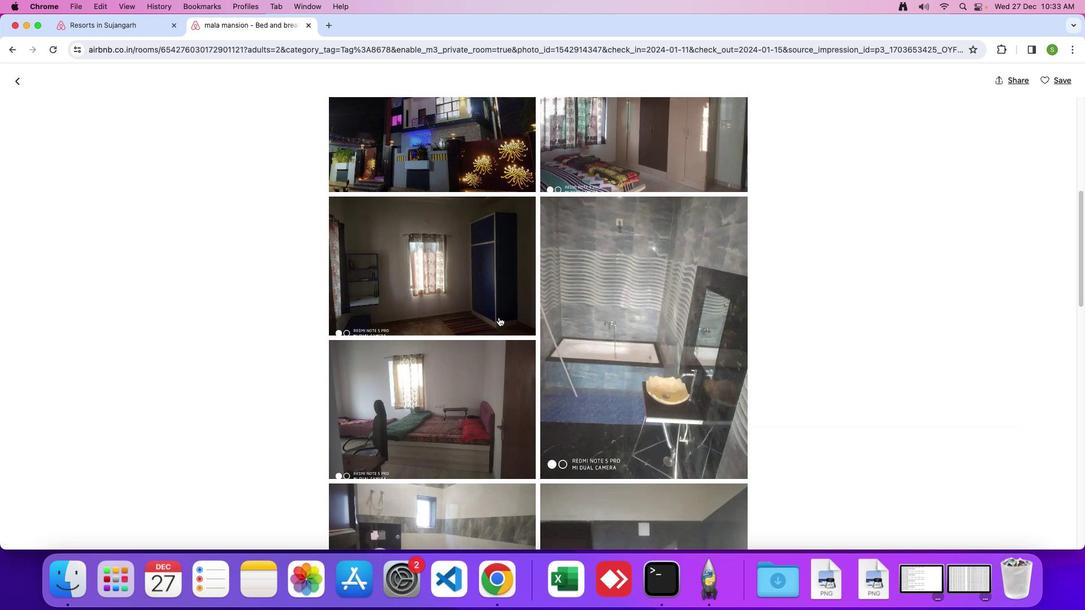 
Action: Mouse scrolled (499, 317) with delta (0, 0)
Screenshot: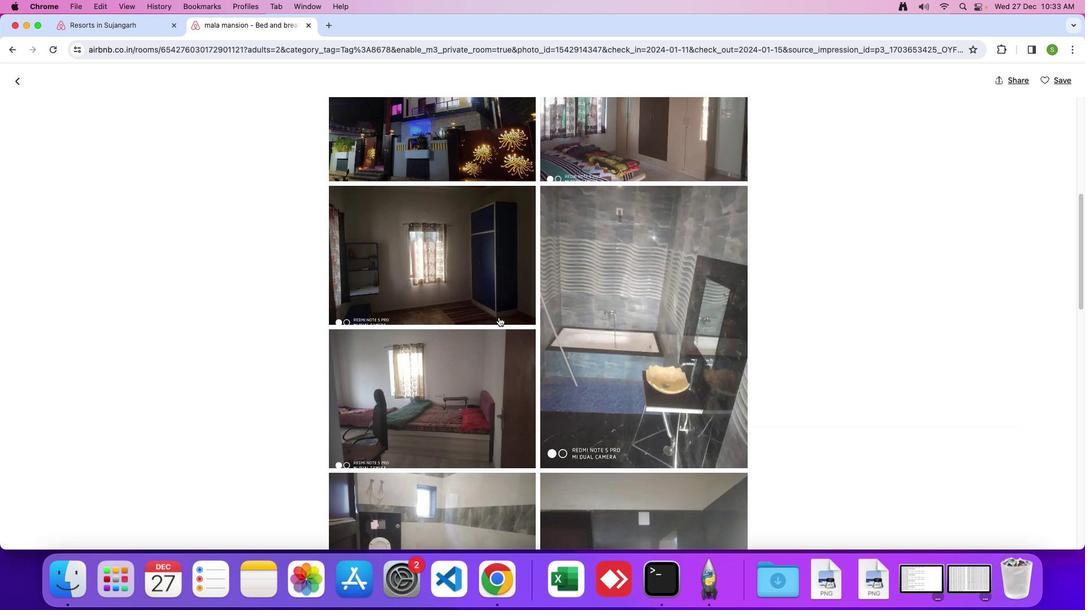 
Action: Mouse scrolled (499, 317) with delta (0, 0)
Screenshot: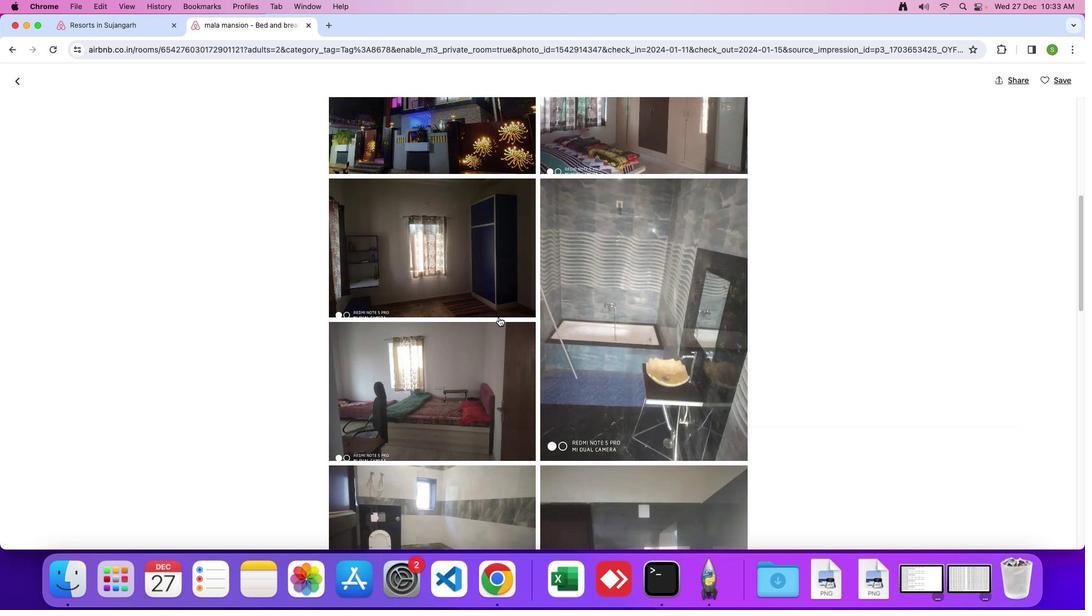 
Action: Mouse scrolled (499, 317) with delta (0, 0)
Screenshot: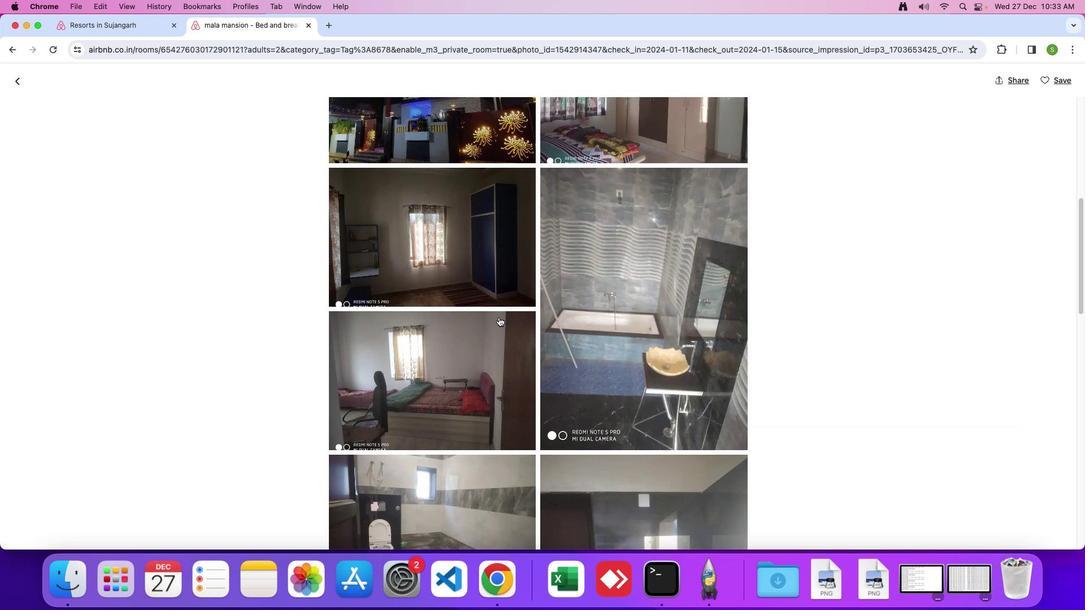 
Action: Mouse scrolled (499, 317) with delta (0, 0)
Screenshot: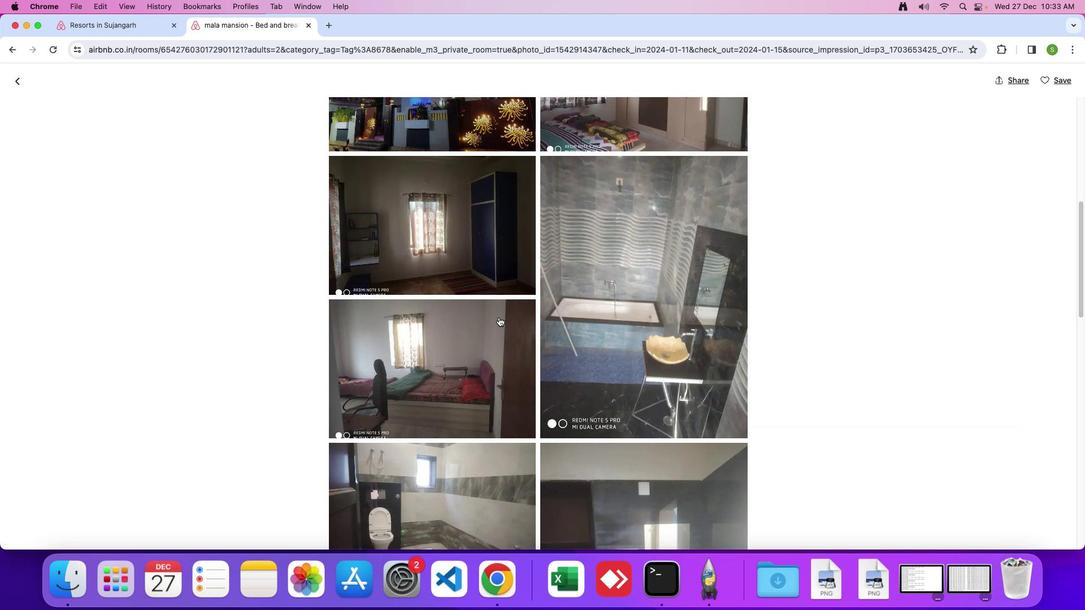 
Action: Mouse scrolled (499, 317) with delta (0, 0)
Screenshot: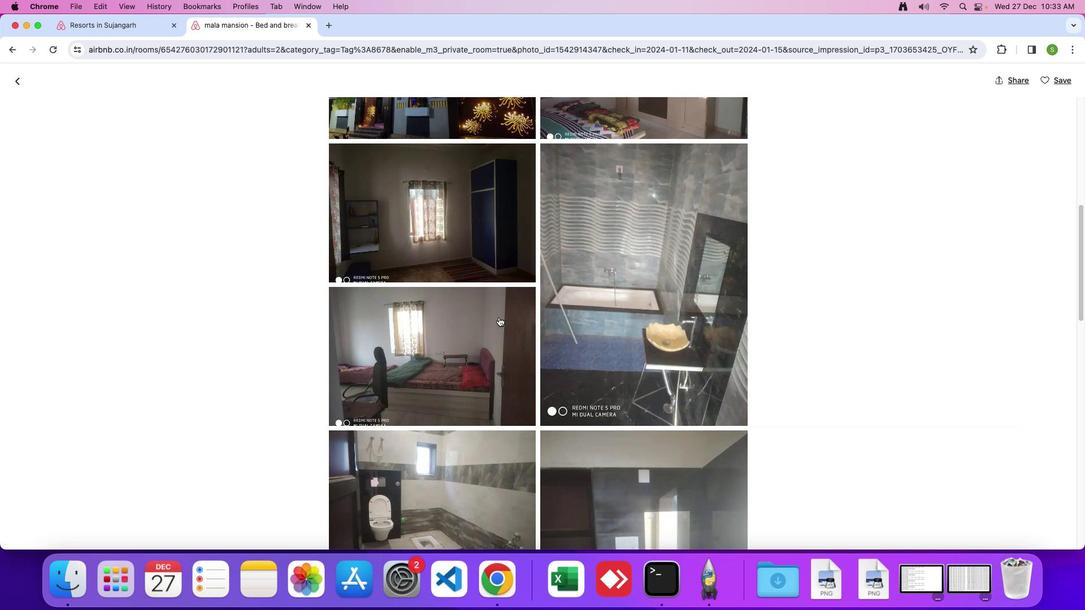 
Action: Mouse scrolled (499, 317) with delta (0, 0)
Screenshot: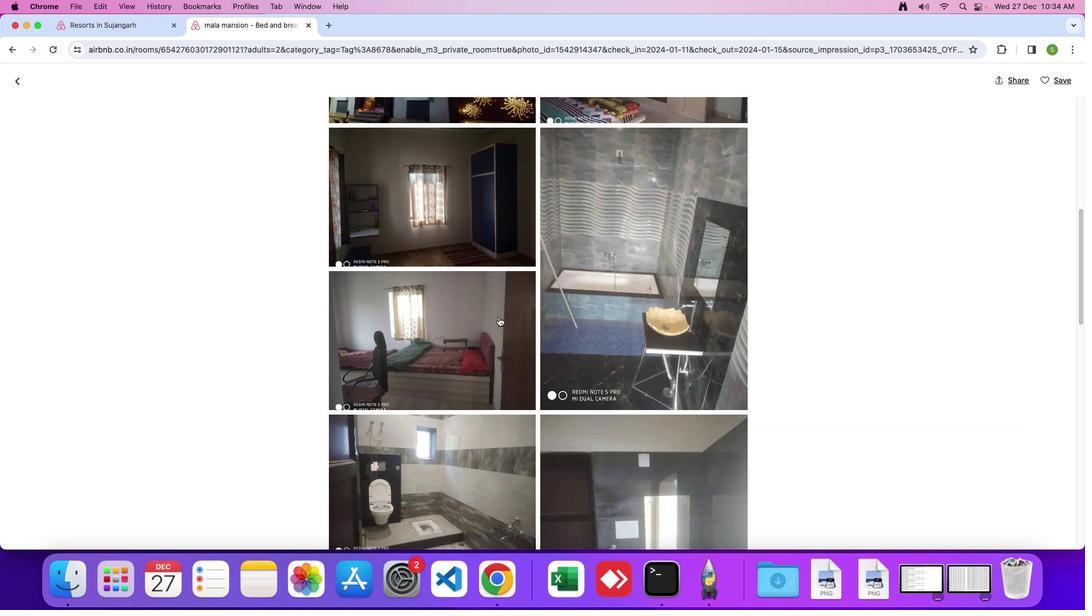 
Action: Mouse scrolled (499, 317) with delta (0, 0)
Screenshot: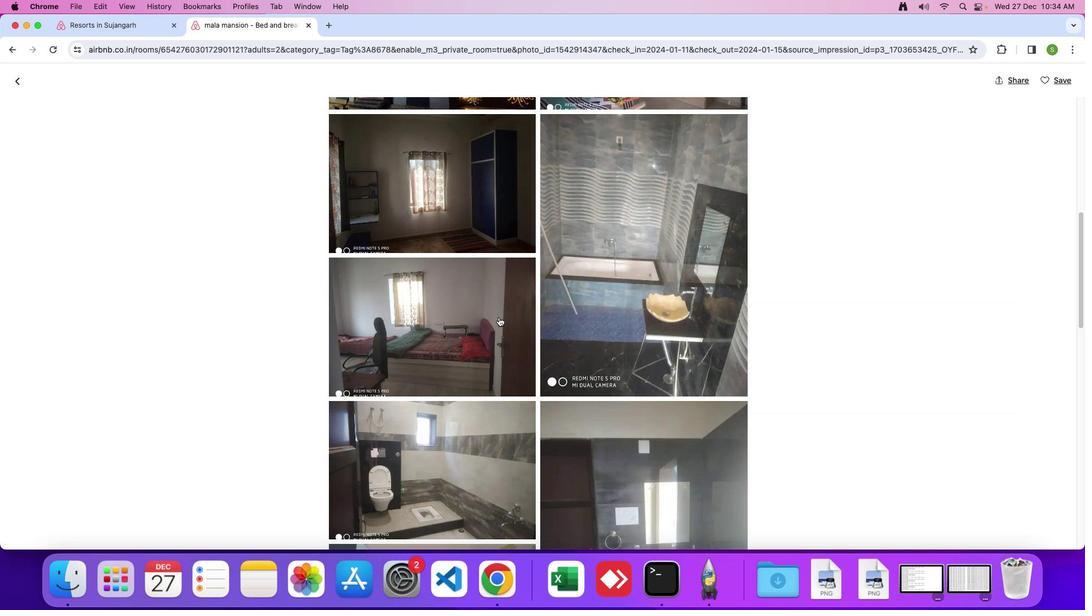 
Action: Mouse scrolled (499, 317) with delta (0, -1)
Screenshot: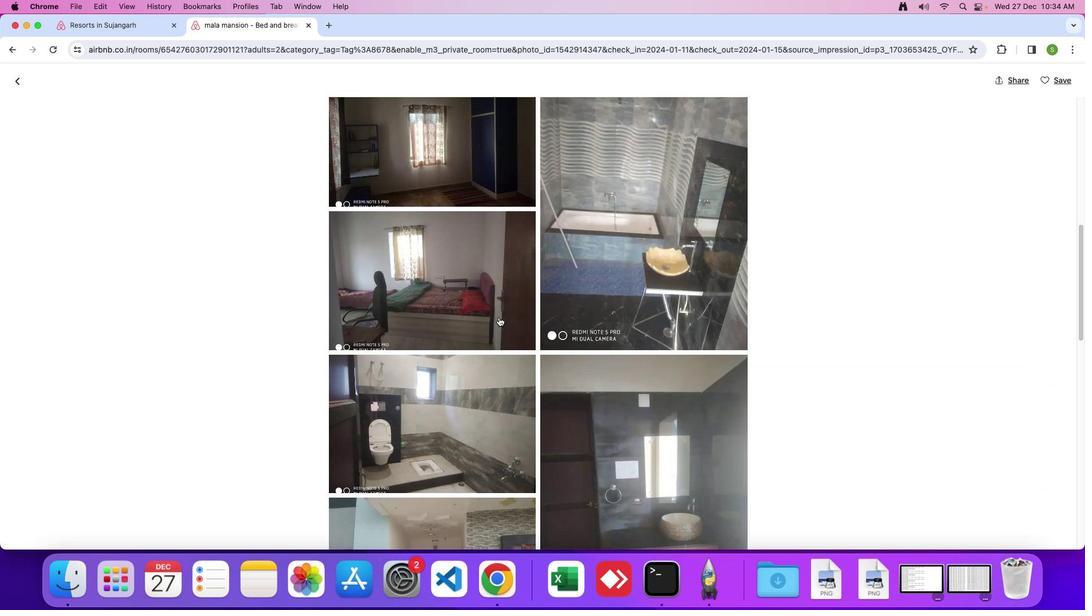 
Action: Mouse moved to (516, 307)
Screenshot: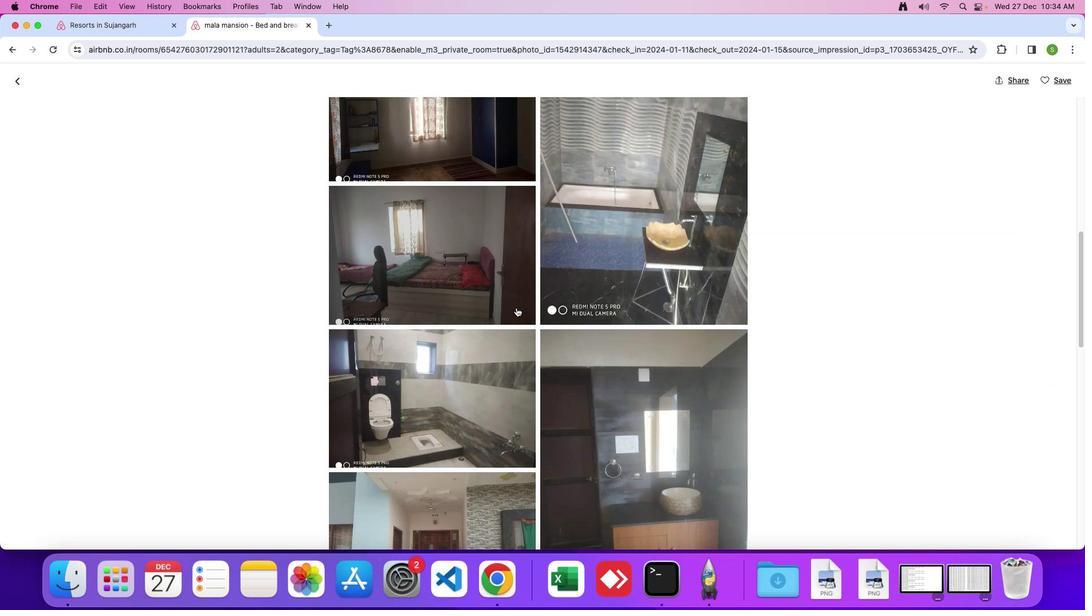 
Action: Mouse scrolled (516, 307) with delta (0, 0)
Screenshot: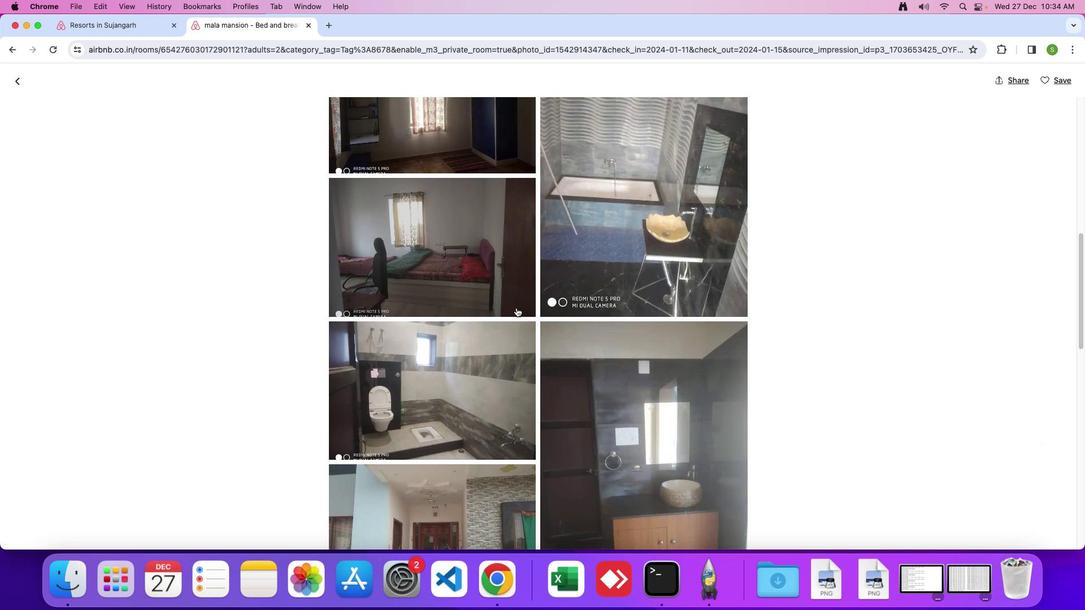 
Action: Mouse scrolled (516, 307) with delta (0, 0)
Screenshot: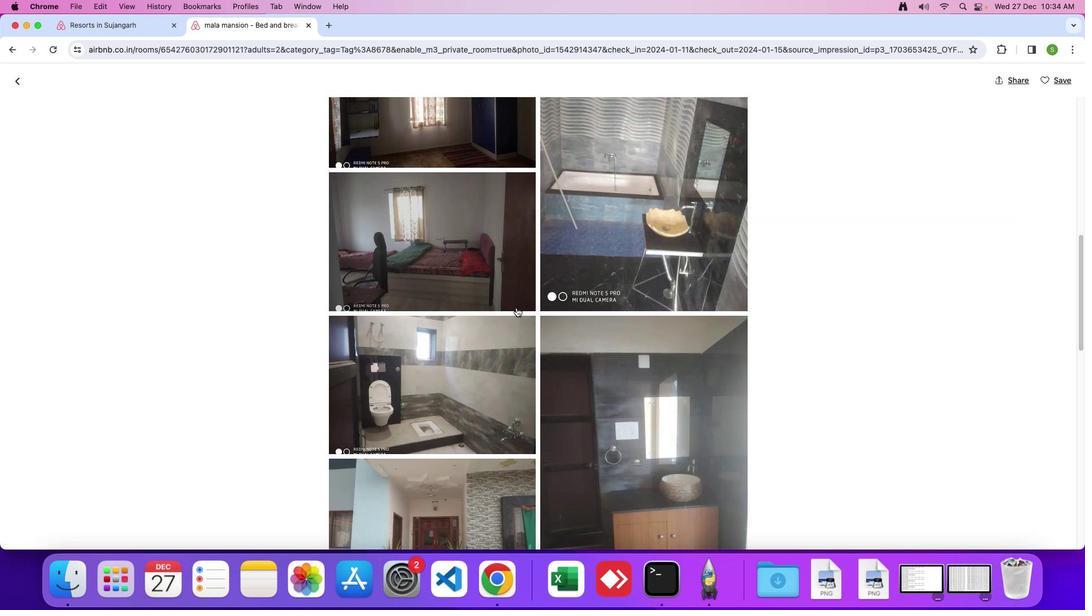 
Action: Mouse scrolled (516, 307) with delta (0, 0)
Screenshot: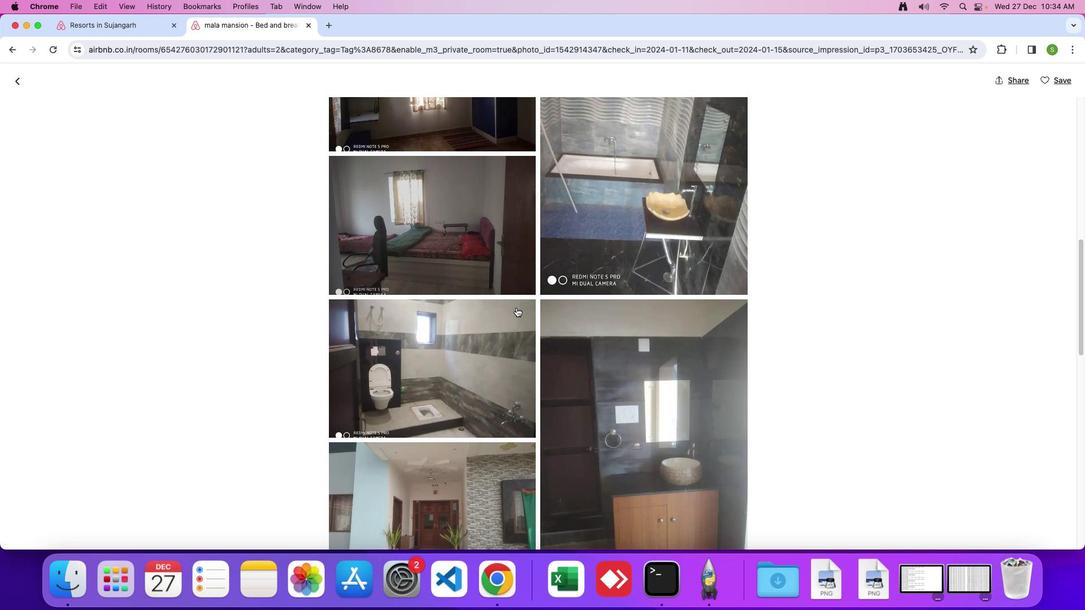 
Action: Mouse scrolled (516, 307) with delta (0, 0)
Screenshot: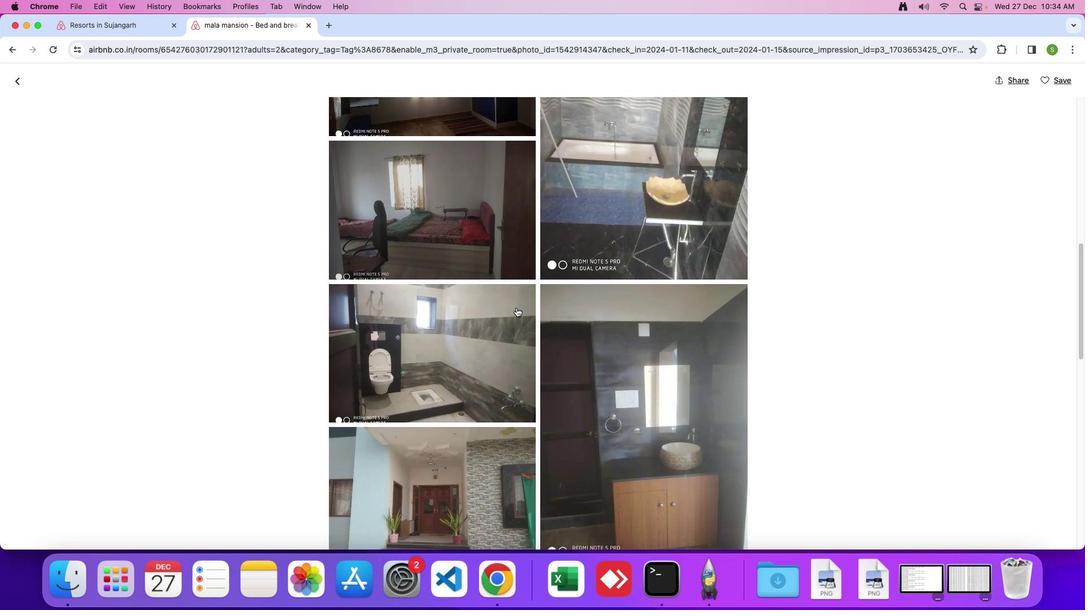 
Action: Mouse scrolled (516, 307) with delta (0, -1)
Screenshot: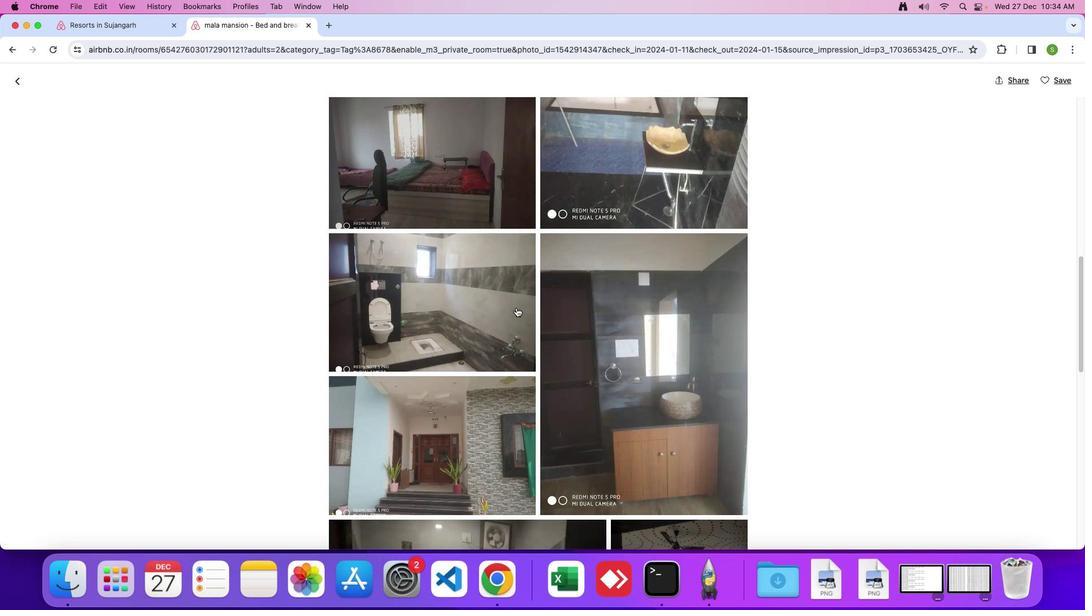 
Action: Mouse scrolled (516, 307) with delta (0, 0)
Screenshot: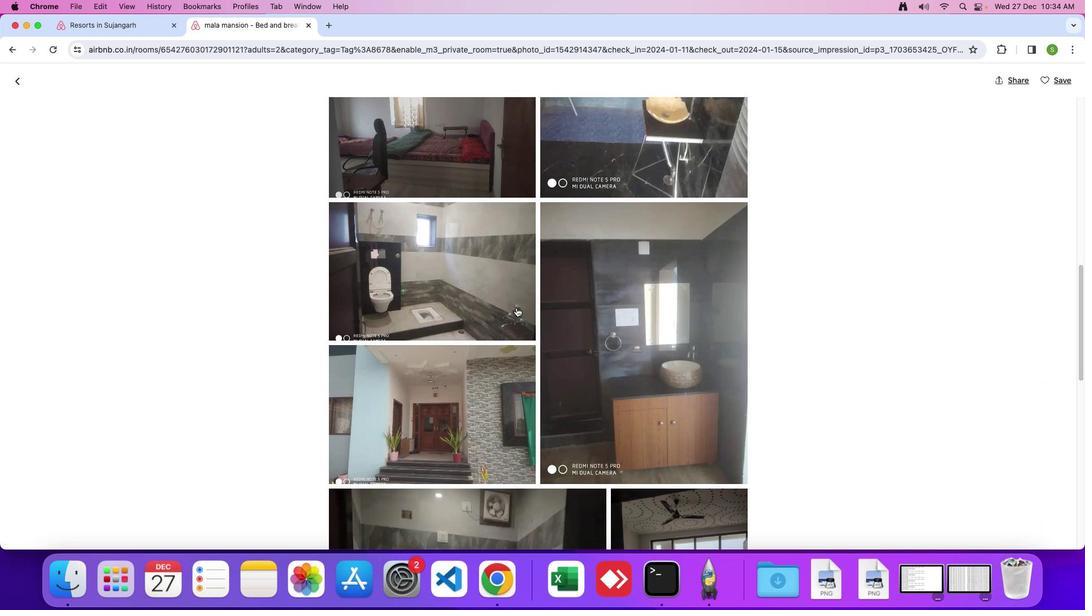 
Action: Mouse scrolled (516, 307) with delta (0, 0)
Screenshot: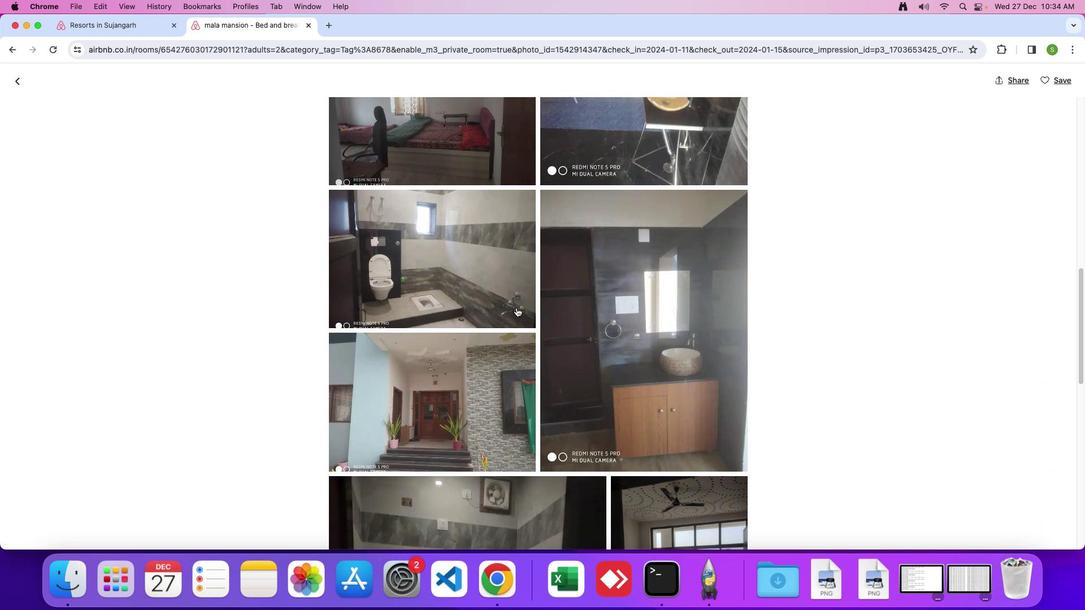 
Action: Mouse scrolled (516, 307) with delta (0, 0)
Screenshot: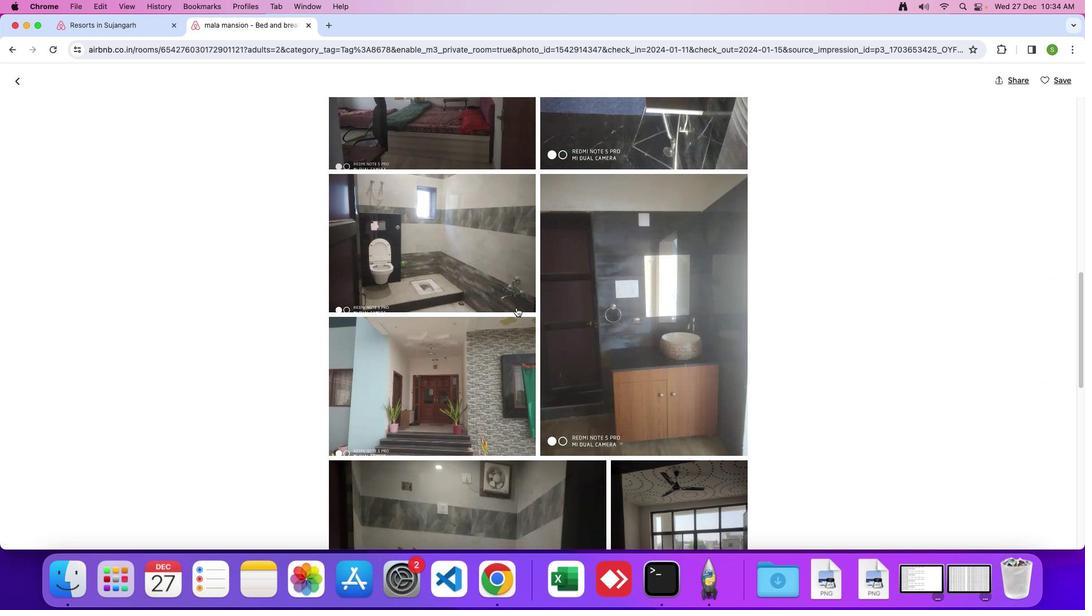 
Action: Mouse scrolled (516, 307) with delta (0, 0)
Screenshot: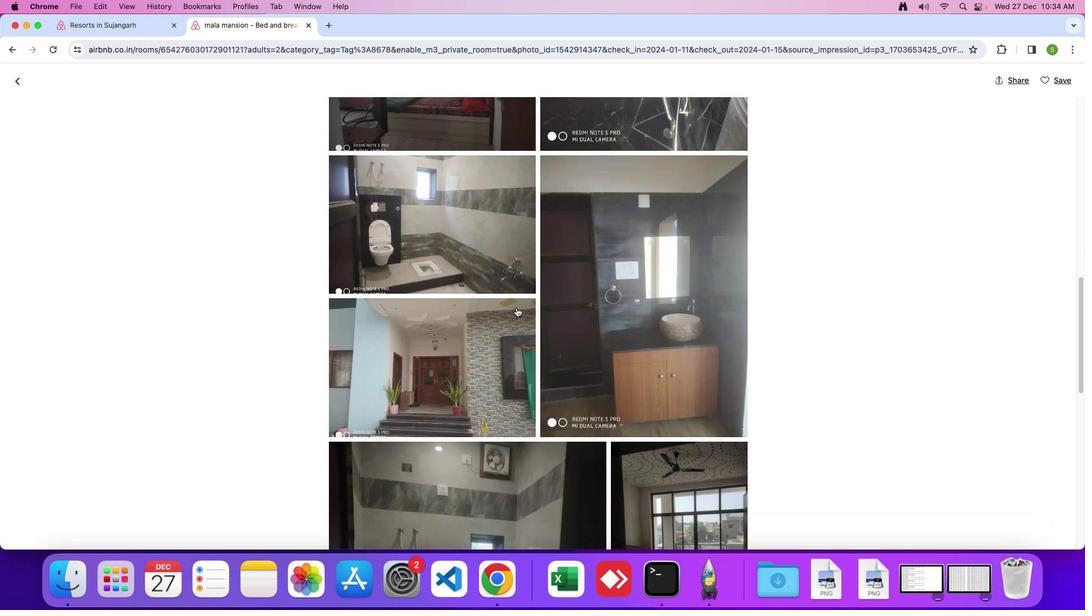 
Action: Mouse scrolled (516, 307) with delta (0, -1)
Screenshot: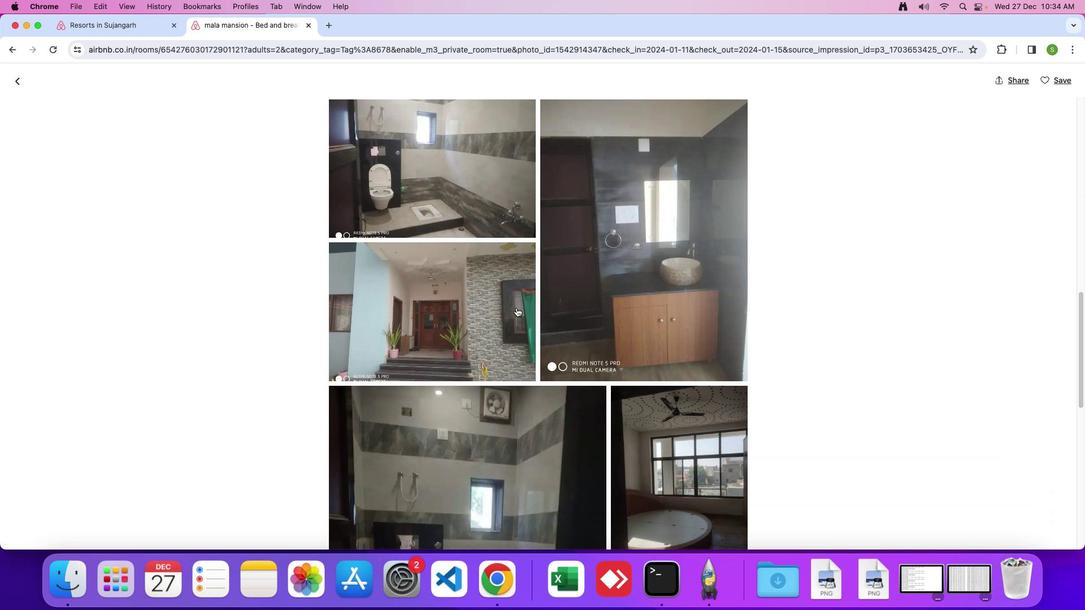 
Action: Mouse scrolled (516, 307) with delta (0, 0)
Screenshot: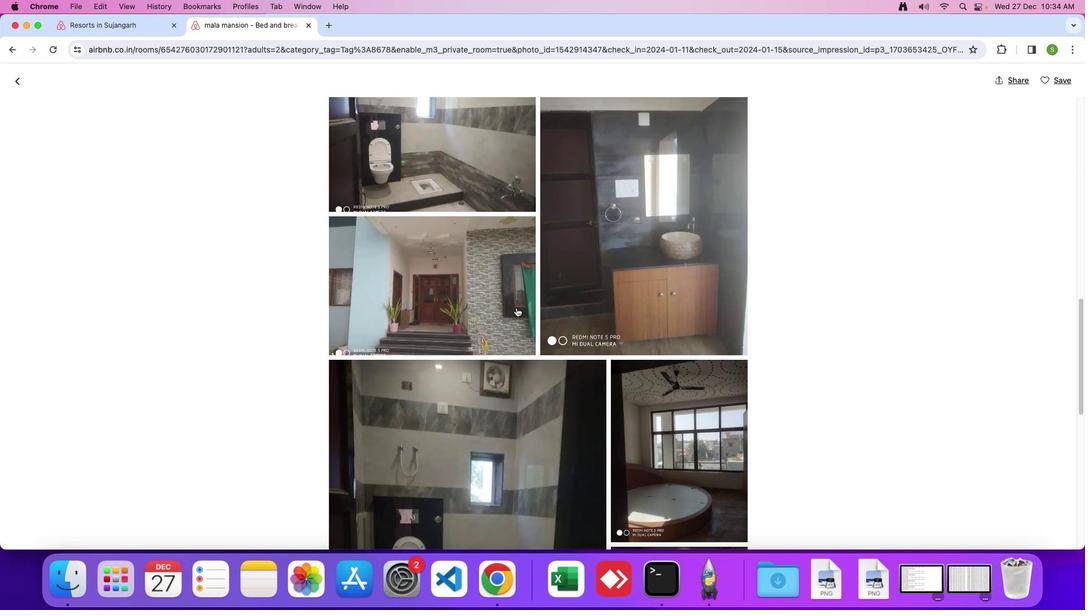 
Action: Mouse scrolled (516, 307) with delta (0, 0)
Screenshot: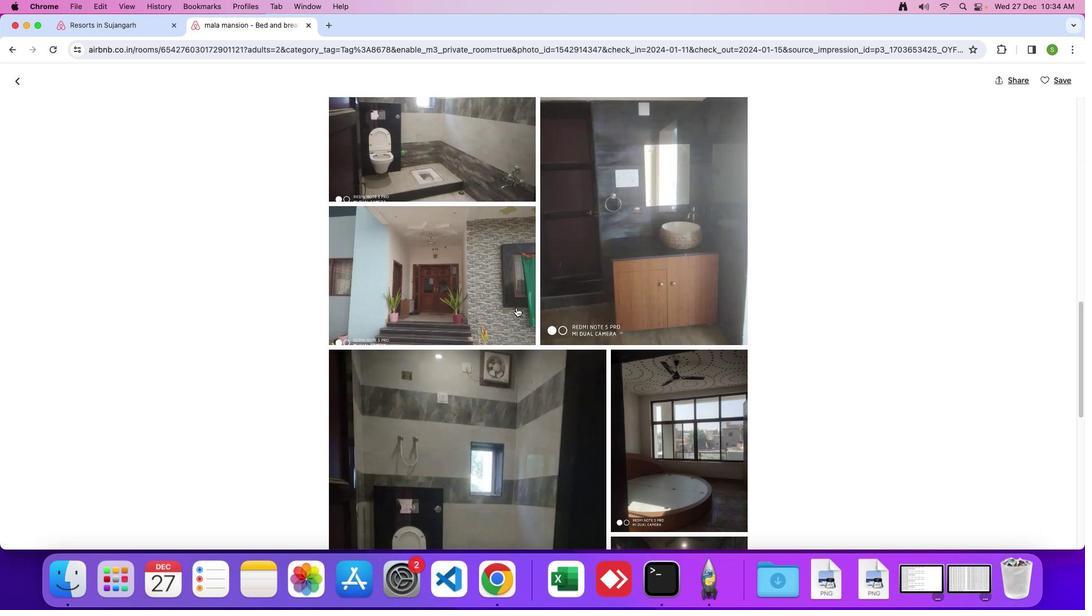 
Action: Mouse scrolled (516, 307) with delta (0, 0)
Screenshot: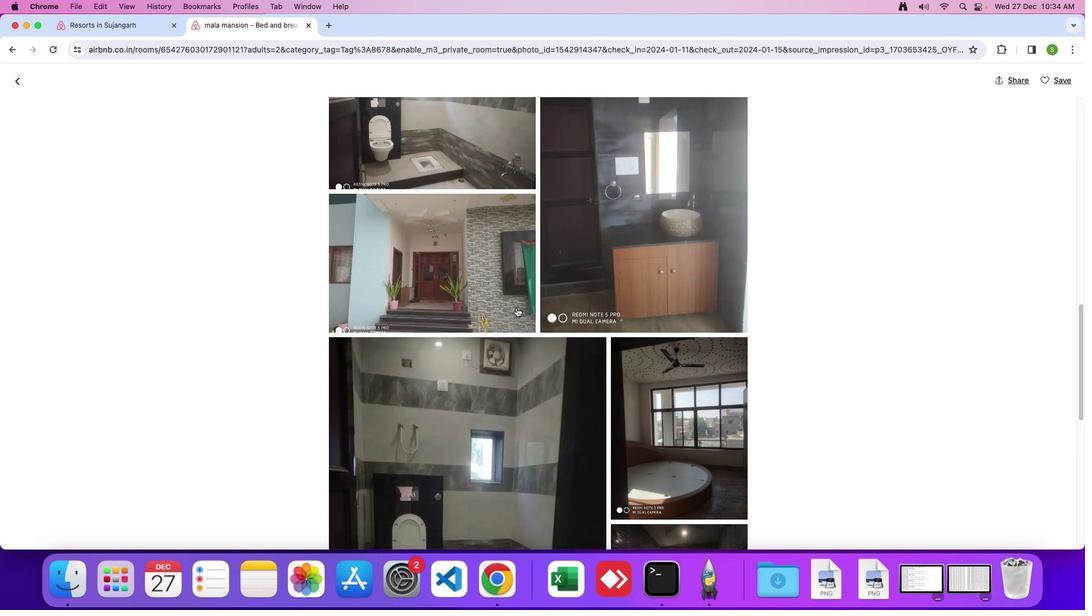 
Action: Mouse scrolled (516, 307) with delta (0, 0)
Screenshot: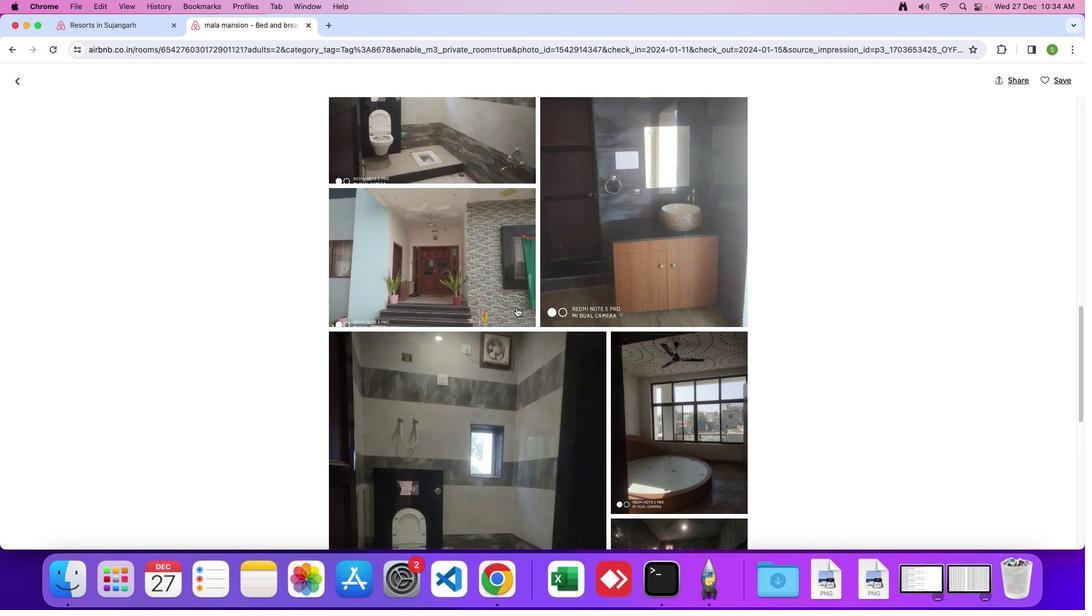 
Action: Mouse scrolled (516, 307) with delta (0, 0)
Screenshot: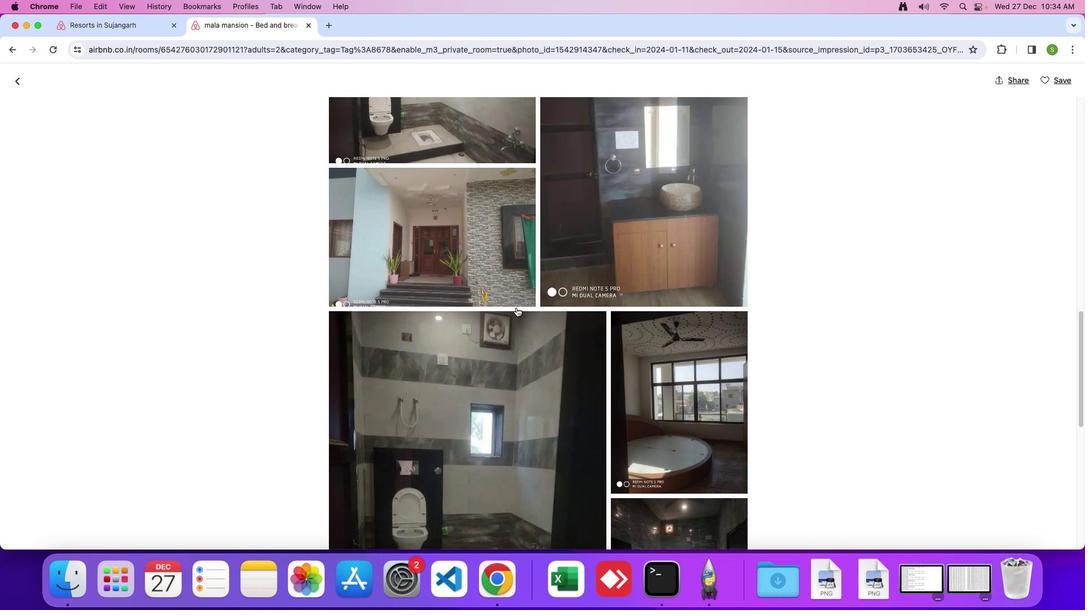 
Action: Mouse scrolled (516, 307) with delta (0, 0)
Screenshot: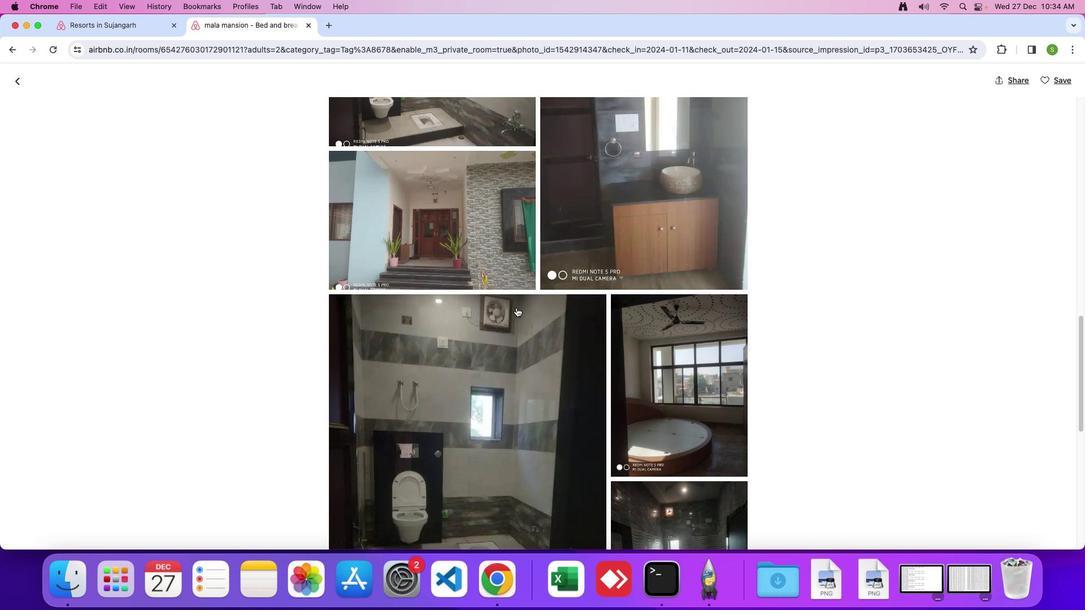 
Action: Mouse scrolled (516, 307) with delta (0, -1)
Screenshot: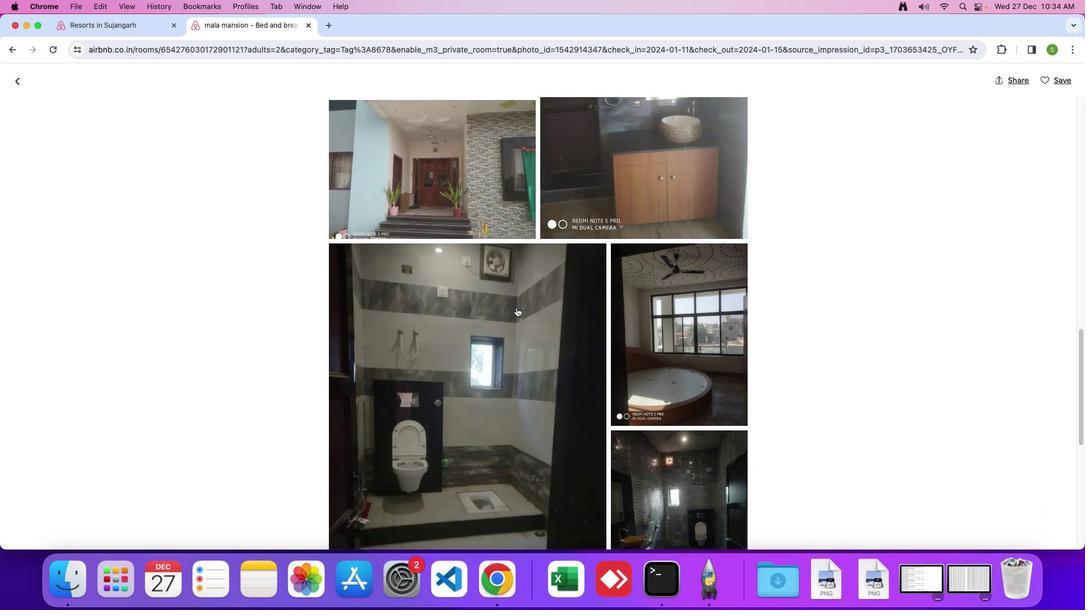 
Action: Mouse scrolled (516, 307) with delta (0, 0)
Screenshot: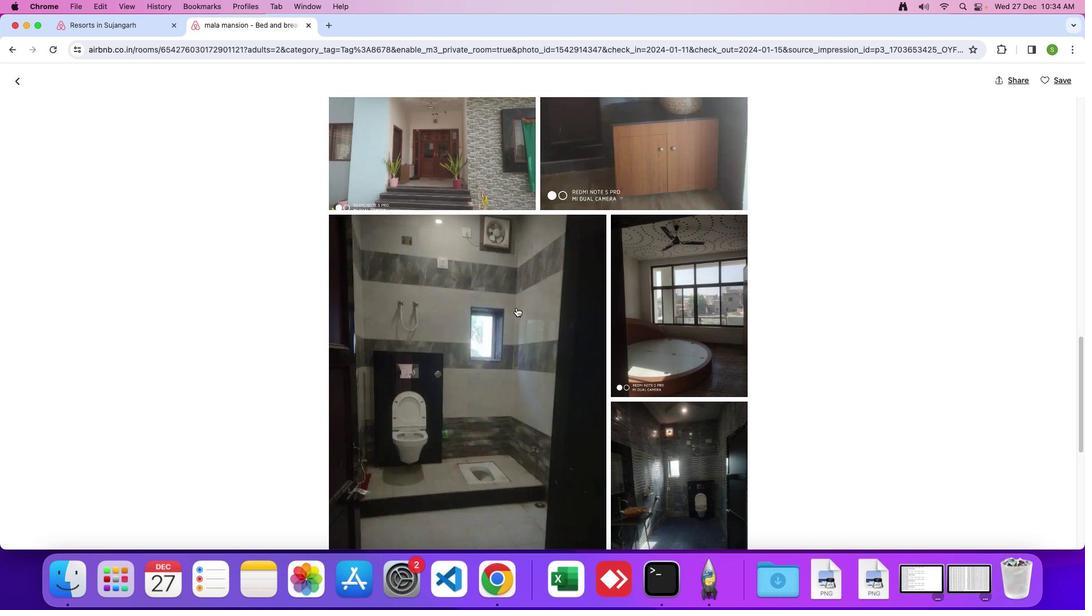 
Action: Mouse scrolled (516, 307) with delta (0, 0)
Screenshot: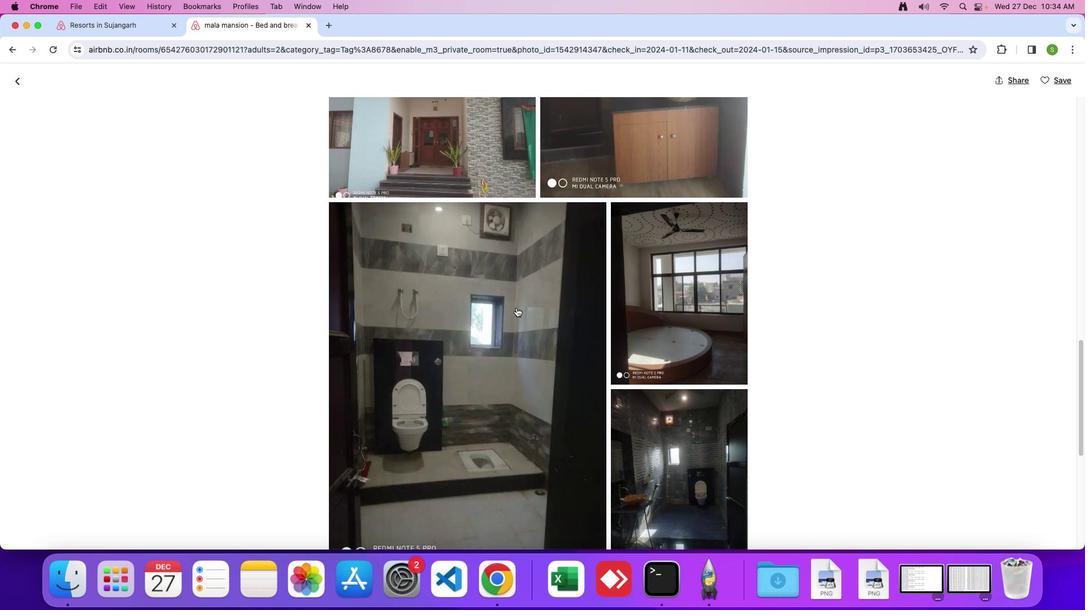 
Action: Mouse scrolled (516, 307) with delta (0, 0)
Screenshot: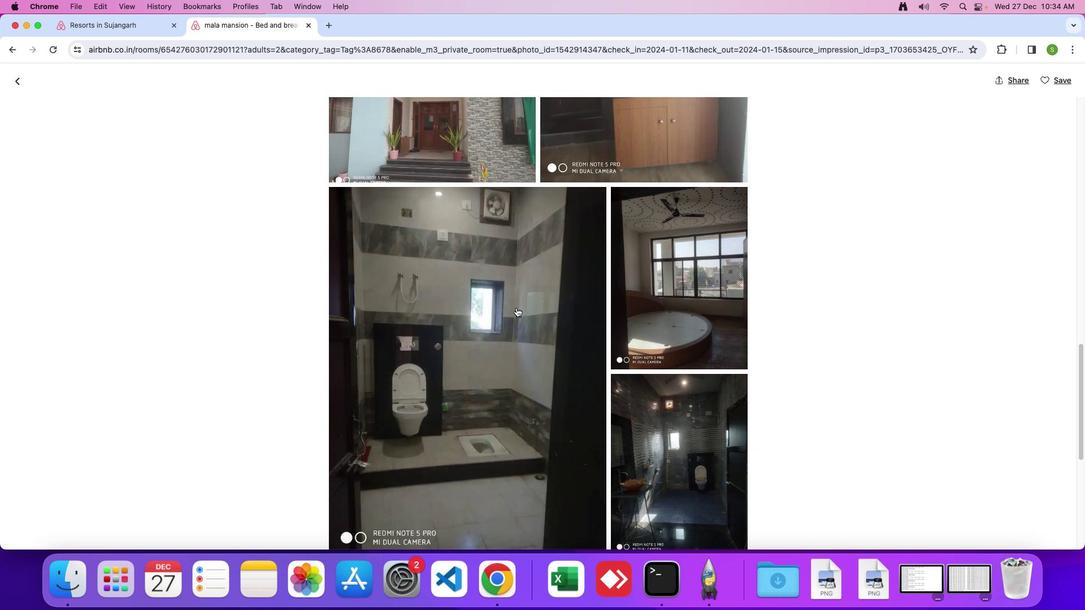
Action: Mouse scrolled (516, 307) with delta (0, 0)
Screenshot: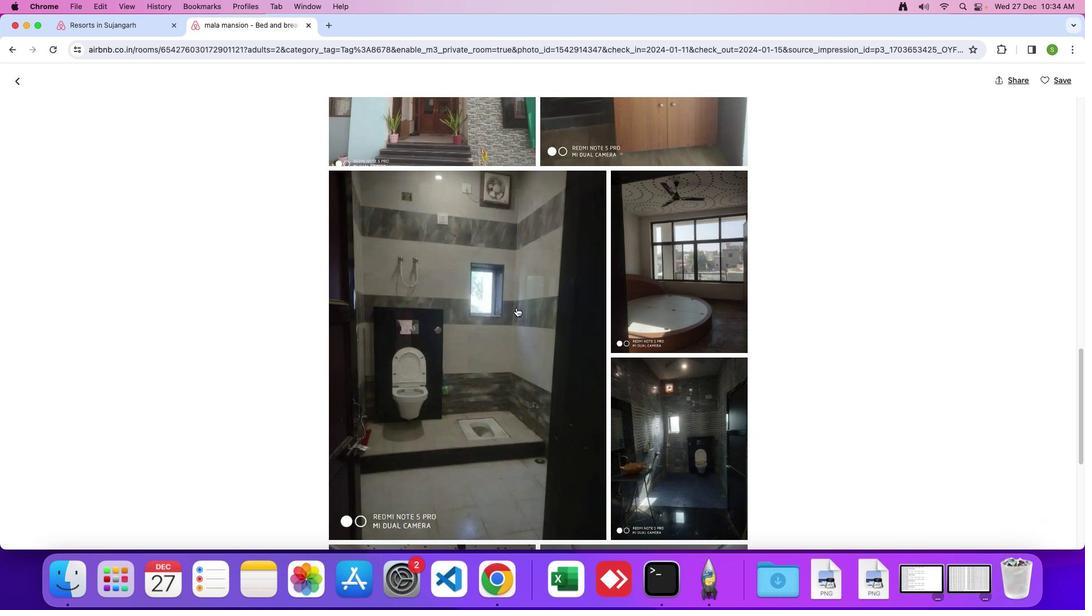 
Action: Mouse scrolled (516, 307) with delta (0, -1)
Screenshot: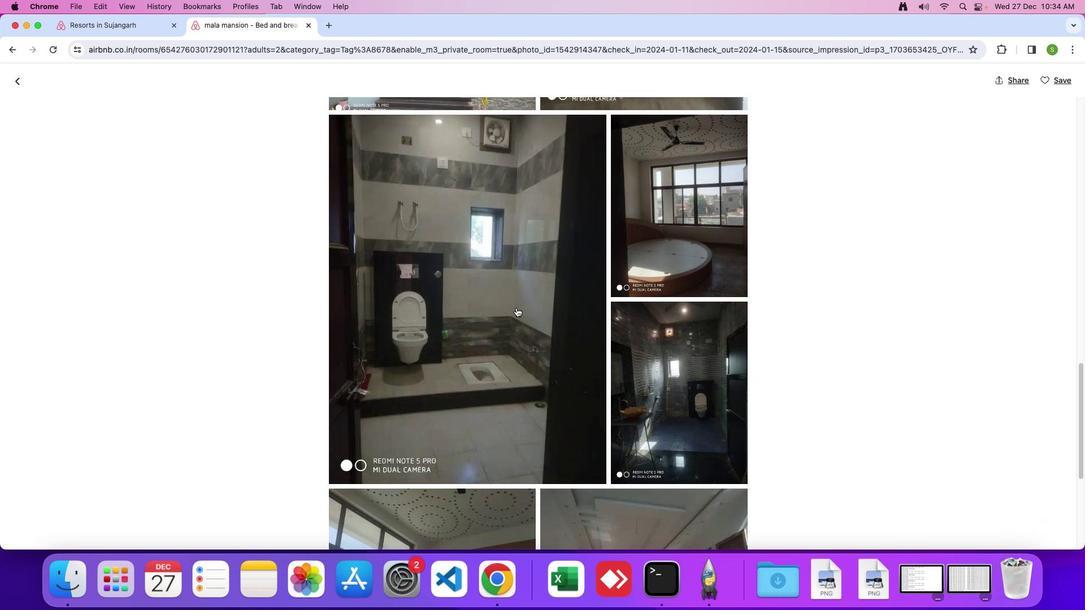 
Action: Mouse scrolled (516, 307) with delta (0, 0)
Screenshot: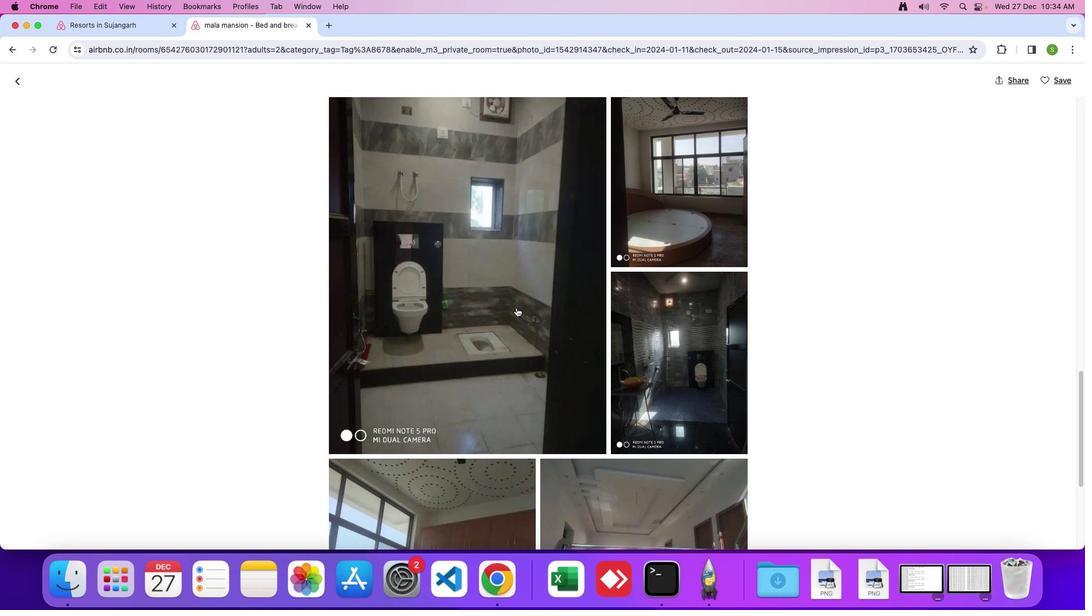 
Action: Mouse scrolled (516, 307) with delta (0, 0)
Screenshot: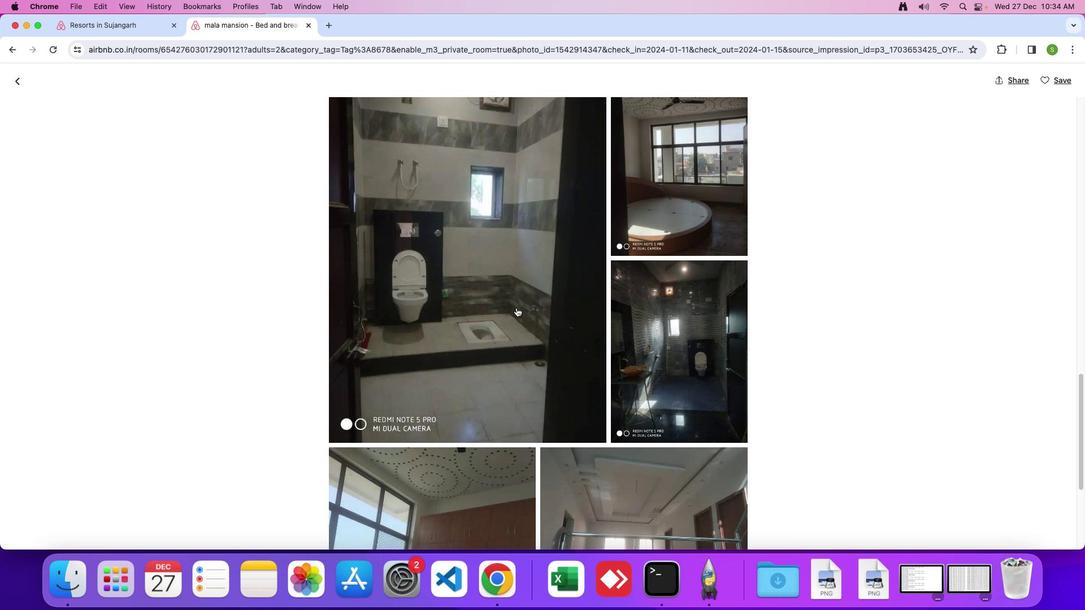 
Action: Mouse scrolled (516, 307) with delta (0, 0)
Screenshot: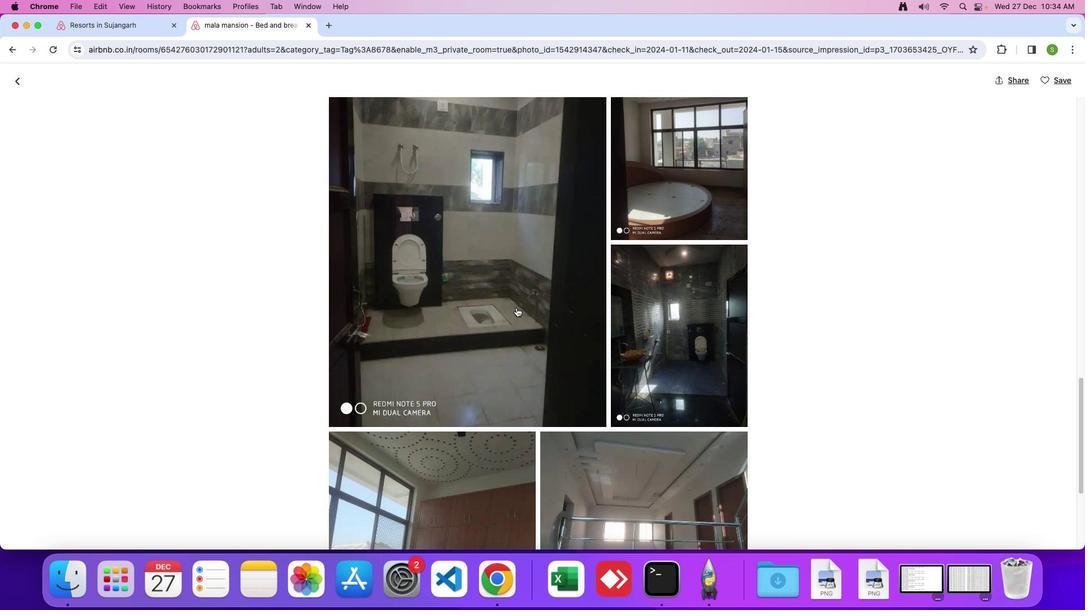 
Action: Mouse scrolled (516, 307) with delta (0, 0)
Screenshot: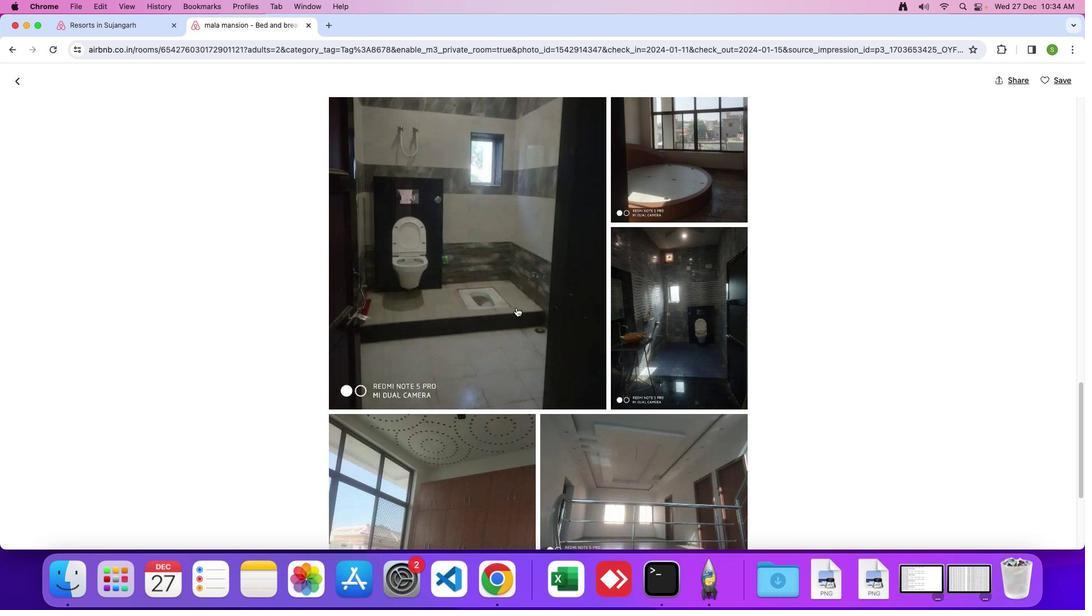 
Action: Mouse scrolled (516, 307) with delta (0, -1)
Screenshot: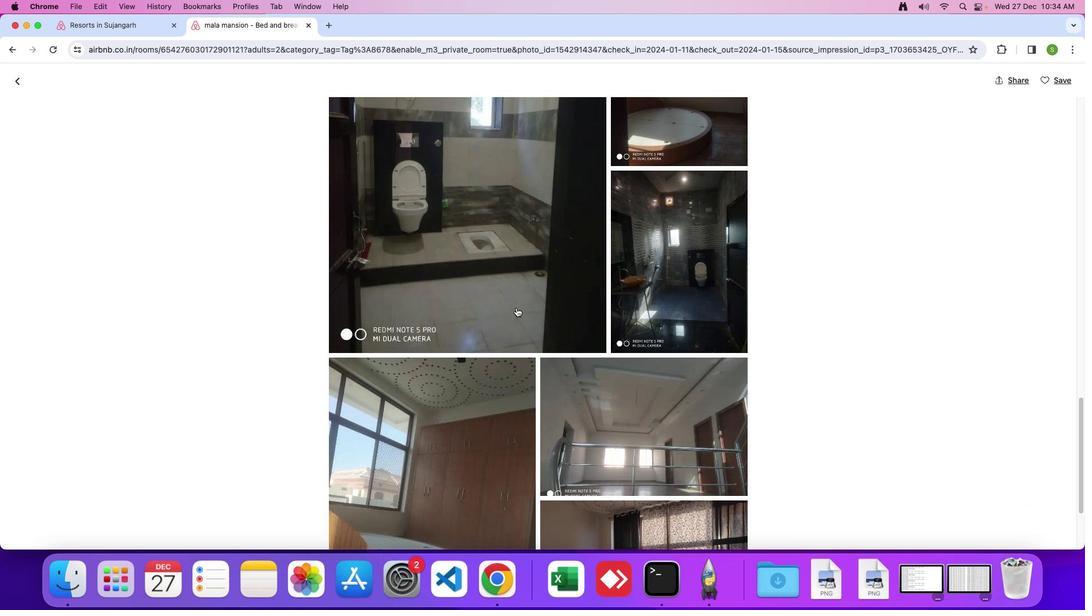 
Action: Mouse scrolled (516, 307) with delta (0, 0)
Screenshot: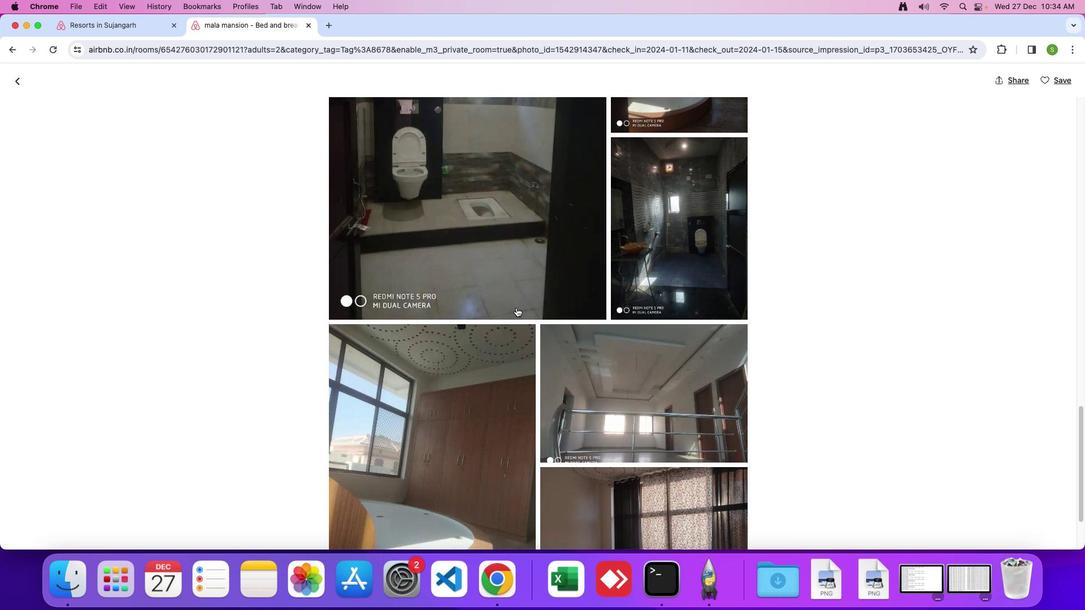 
Action: Mouse scrolled (516, 307) with delta (0, 0)
Screenshot: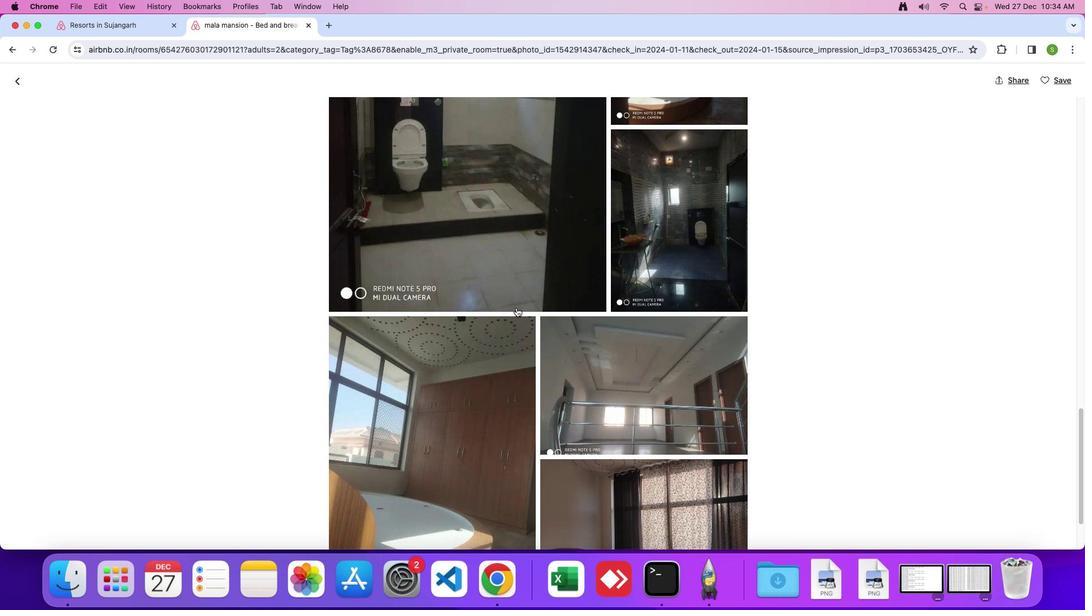 
Action: Mouse scrolled (516, 307) with delta (0, 0)
Screenshot: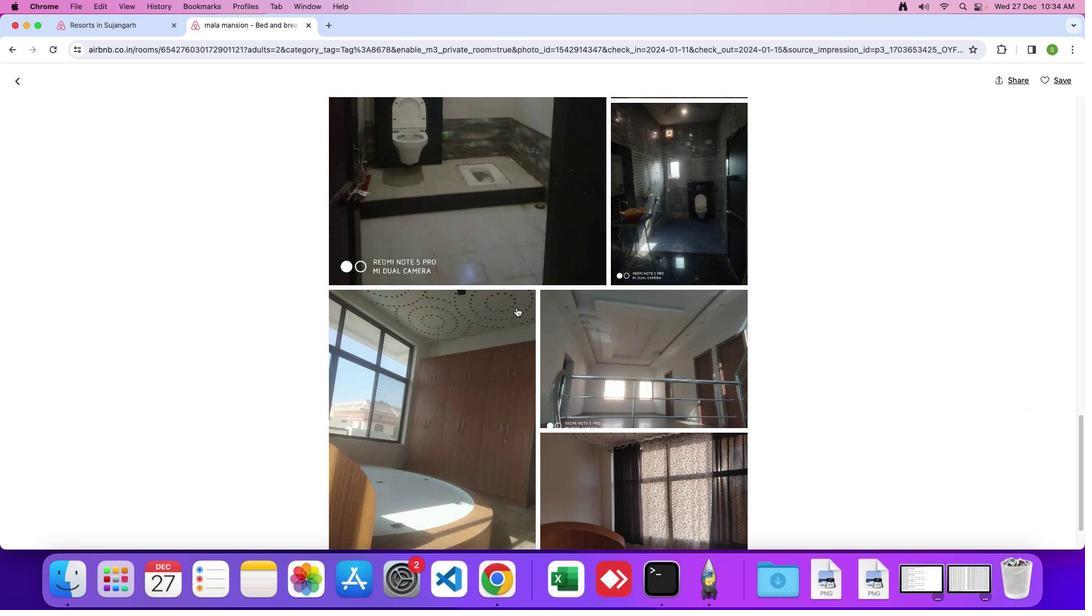
Action: Mouse scrolled (516, 307) with delta (0, 0)
Screenshot: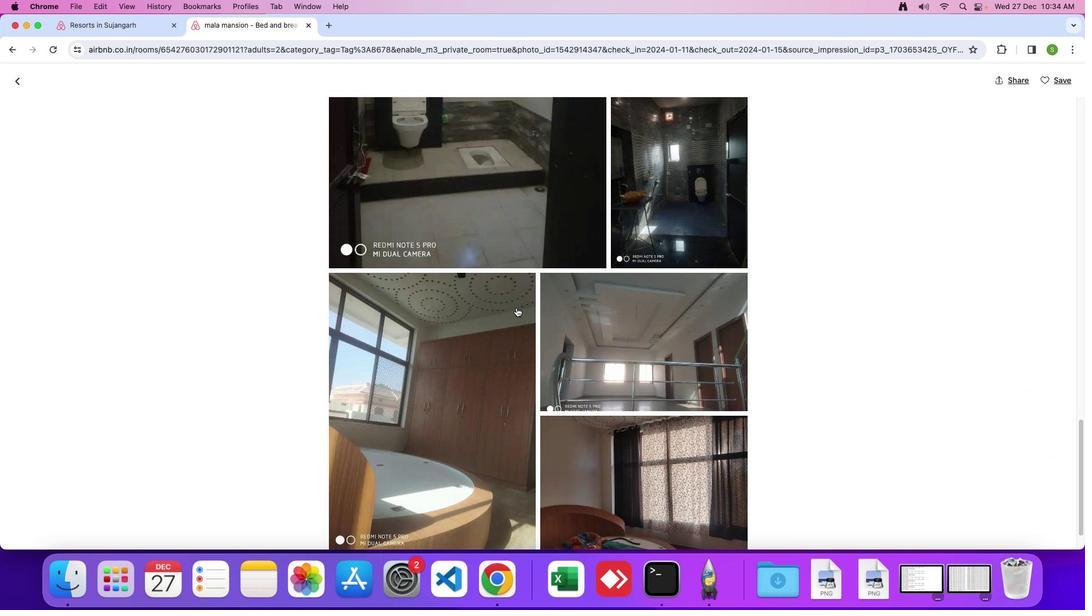 
Action: Mouse scrolled (516, 307) with delta (0, -2)
Screenshot: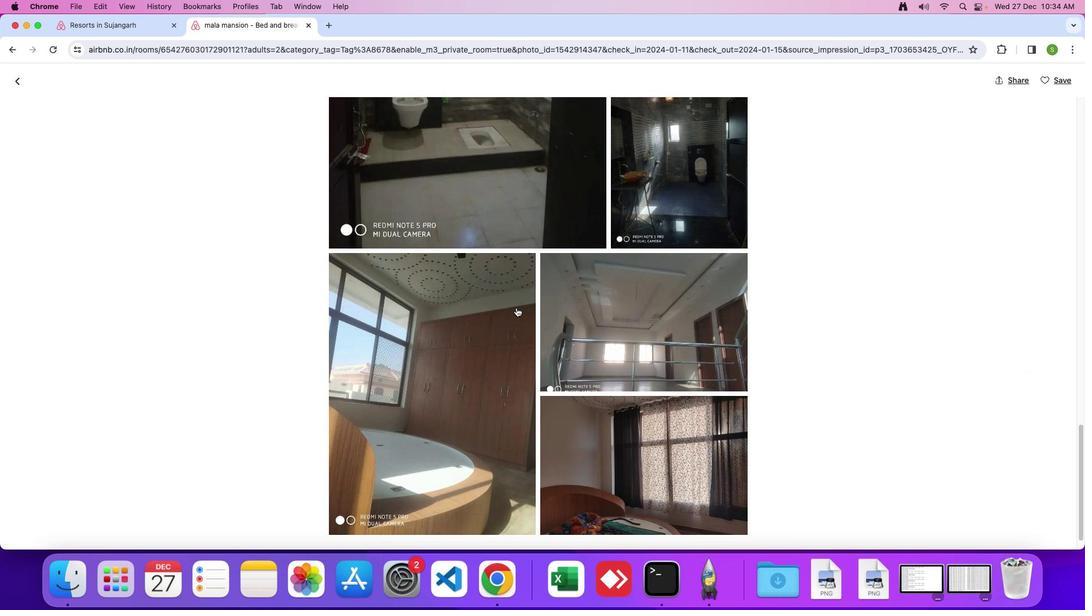 
Action: Mouse scrolled (516, 307) with delta (0, 0)
Screenshot: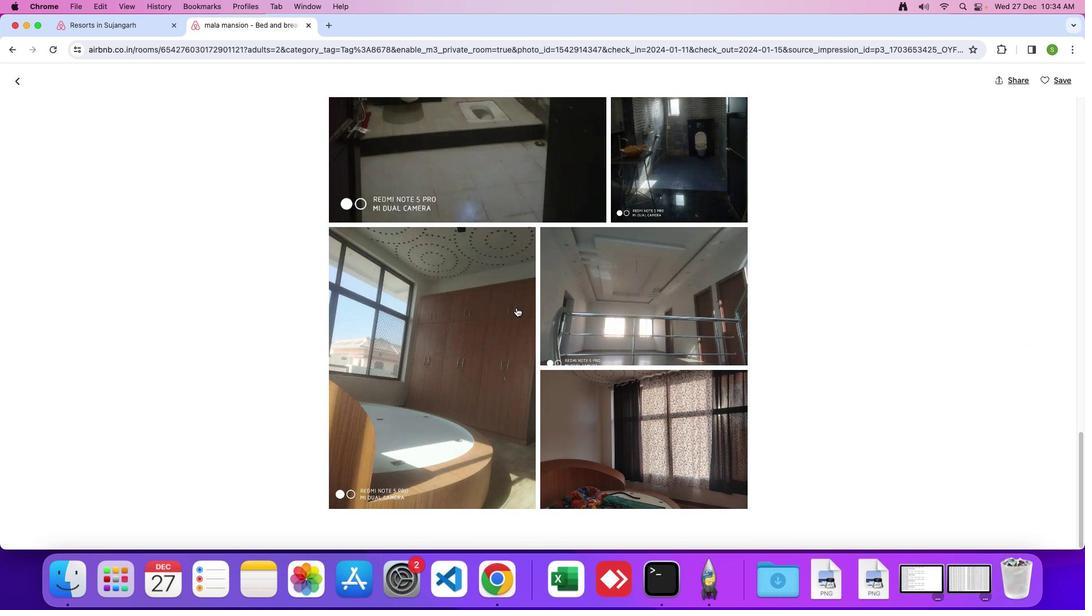 
Action: Mouse scrolled (516, 307) with delta (0, 0)
Screenshot: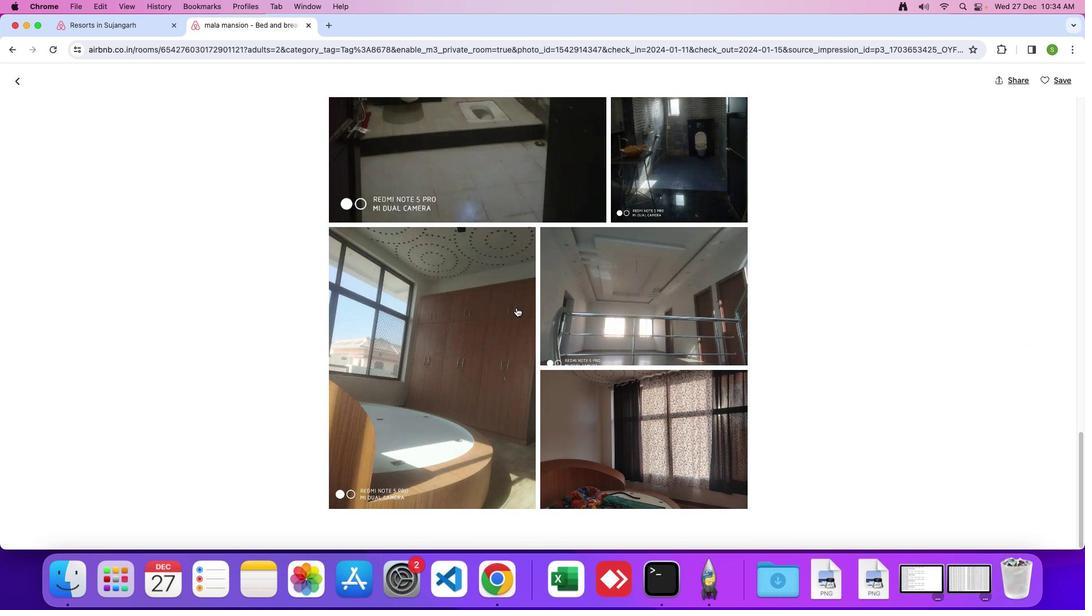 
Action: Mouse scrolled (516, 307) with delta (0, -1)
Screenshot: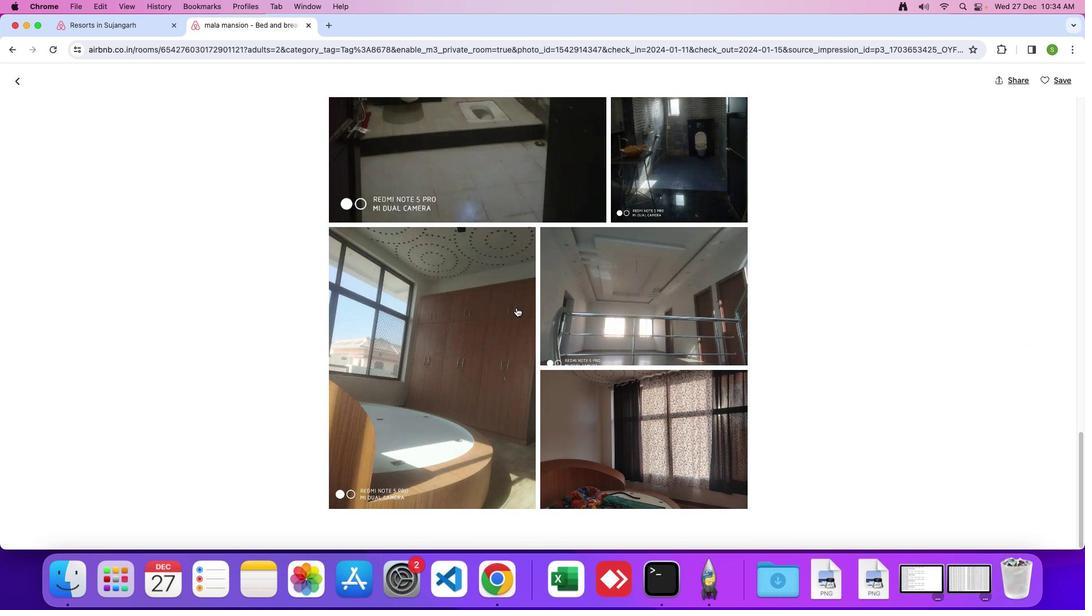 
Action: Mouse moved to (16, 81)
Screenshot: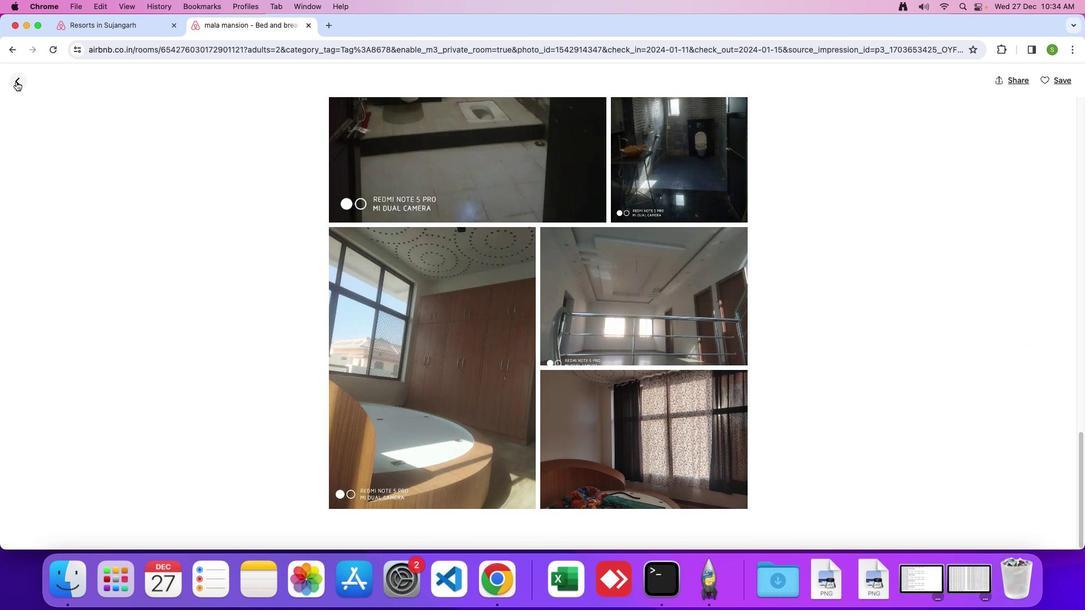 
Action: Mouse pressed left at (16, 81)
Screenshot: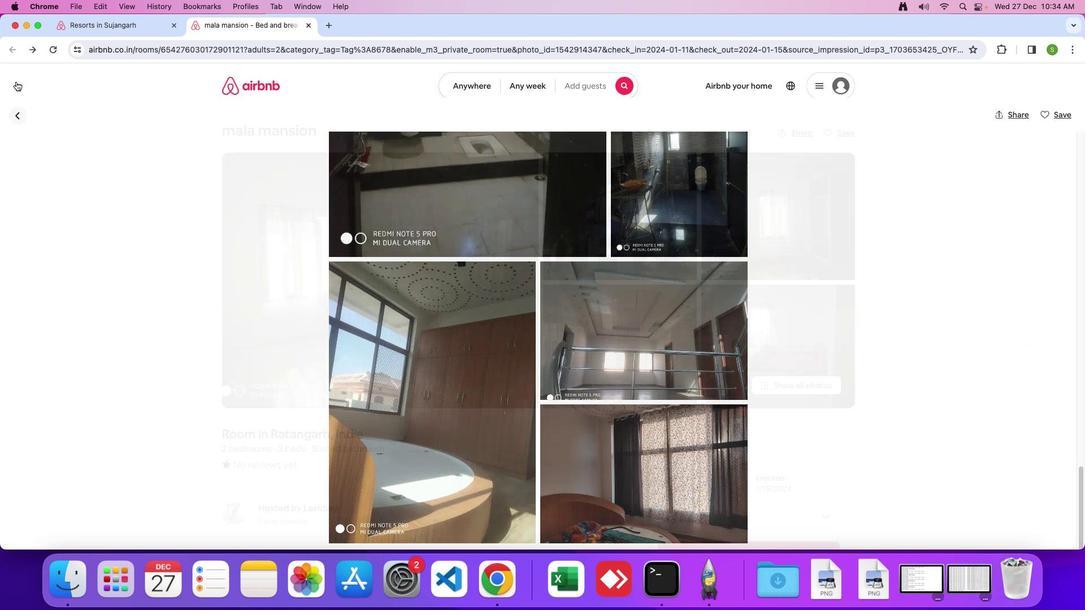 
Action: Mouse moved to (513, 353)
Screenshot: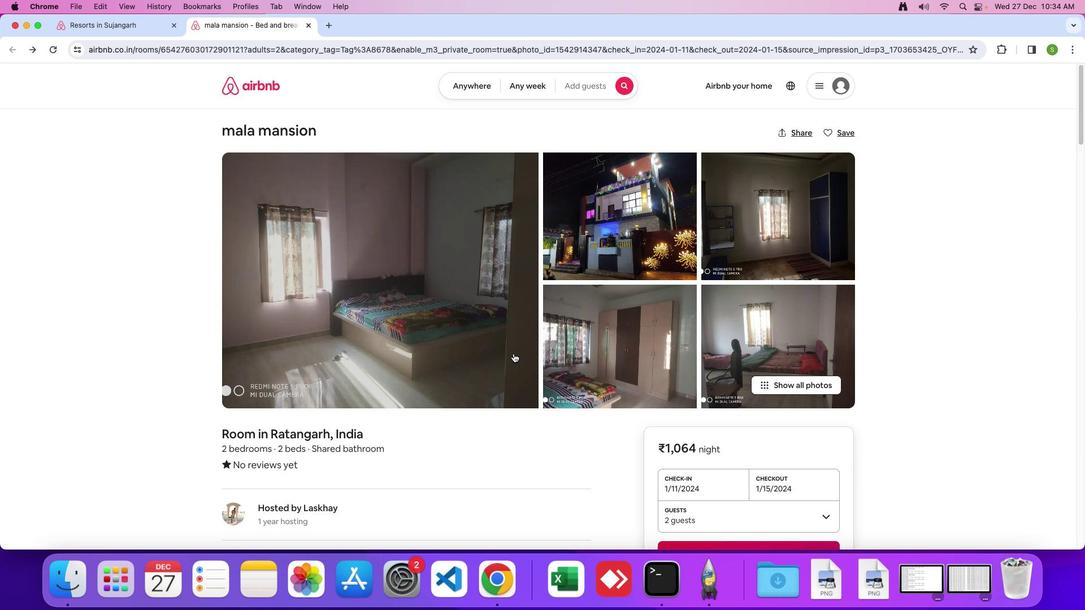 
Action: Mouse scrolled (513, 353) with delta (0, 0)
Screenshot: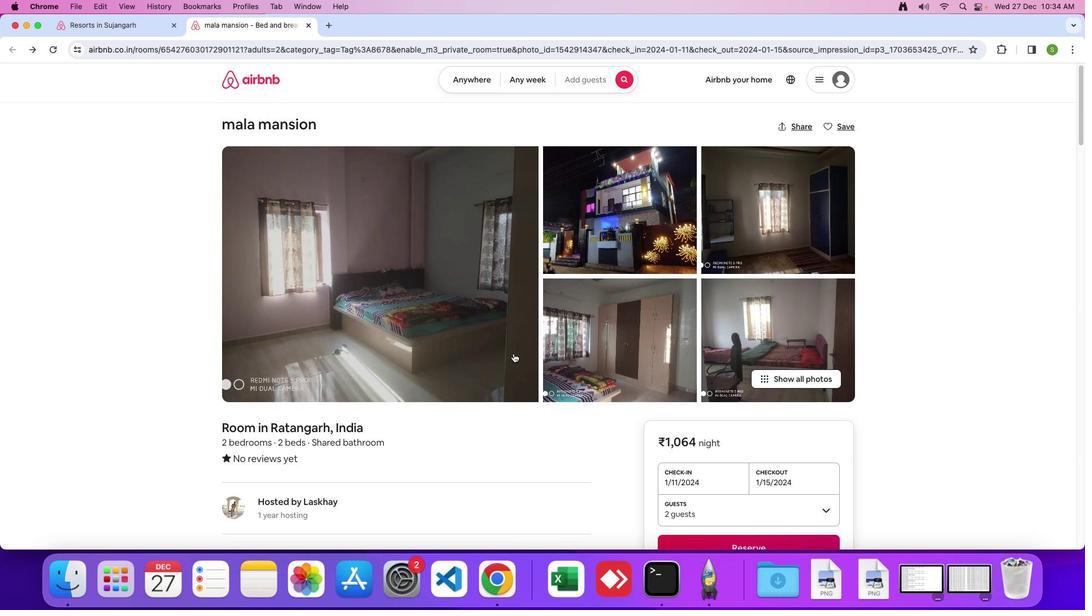 
Action: Mouse scrolled (513, 353) with delta (0, 0)
Screenshot: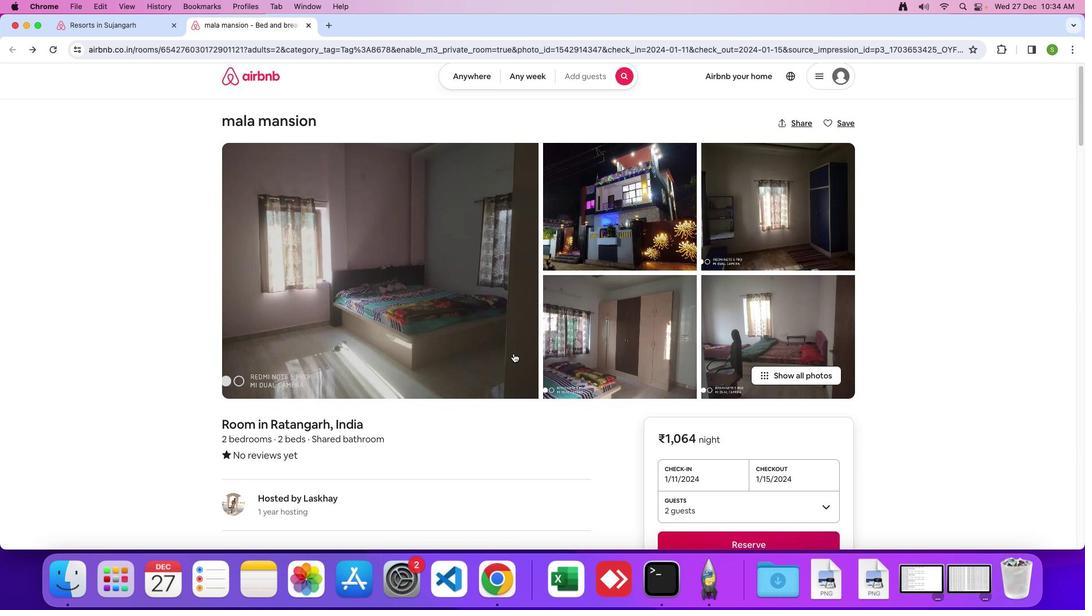 
Action: Mouse scrolled (513, 353) with delta (0, -1)
Screenshot: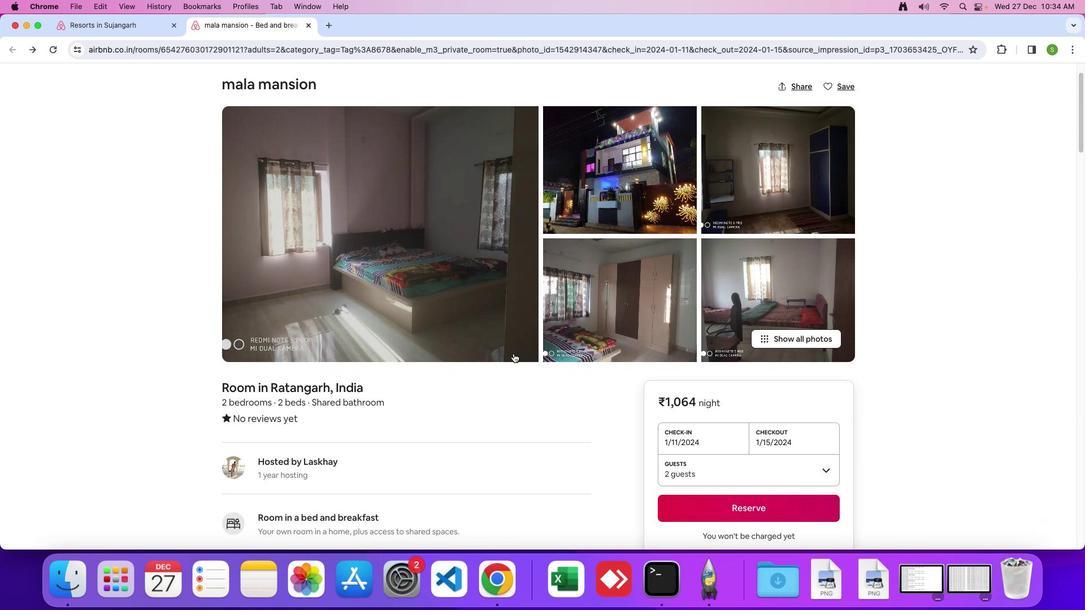 
Action: Mouse scrolled (513, 353) with delta (0, 0)
Screenshot: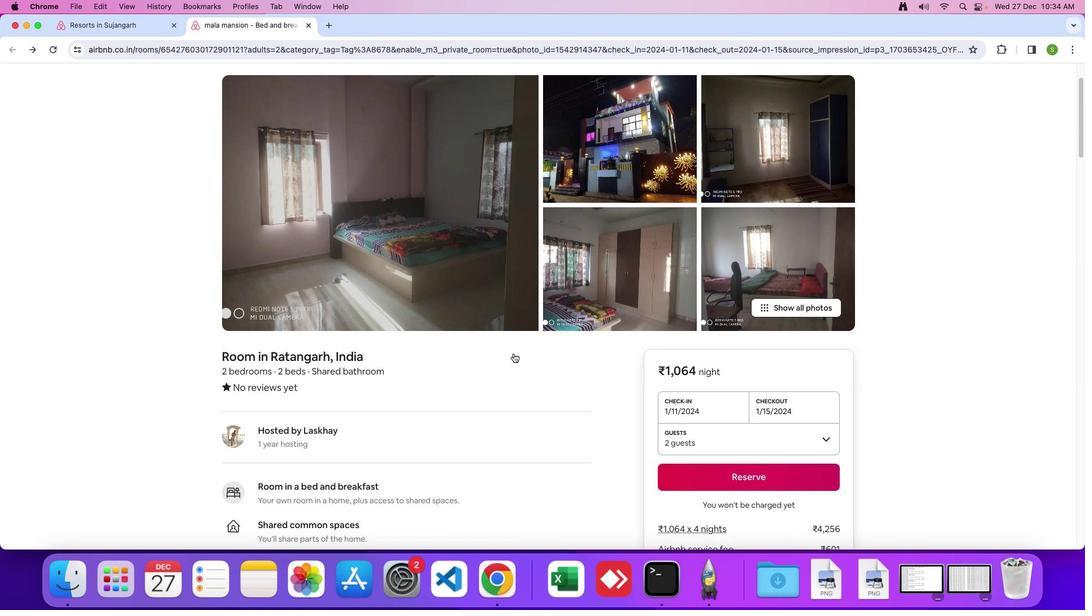 
Action: Mouse scrolled (513, 353) with delta (0, 0)
Screenshot: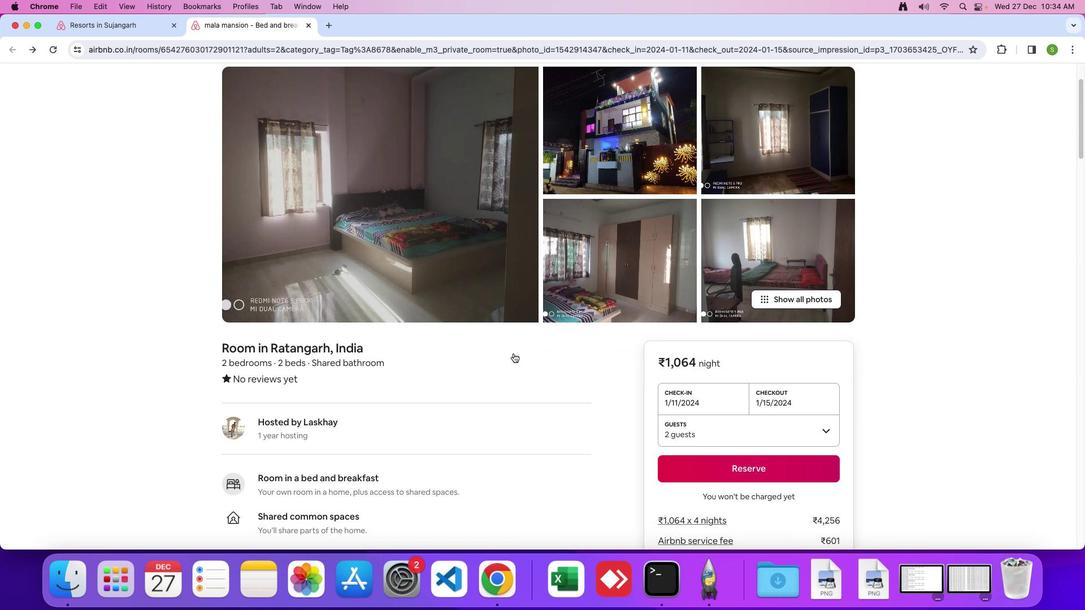 
Action: Mouse scrolled (513, 353) with delta (0, 0)
Screenshot: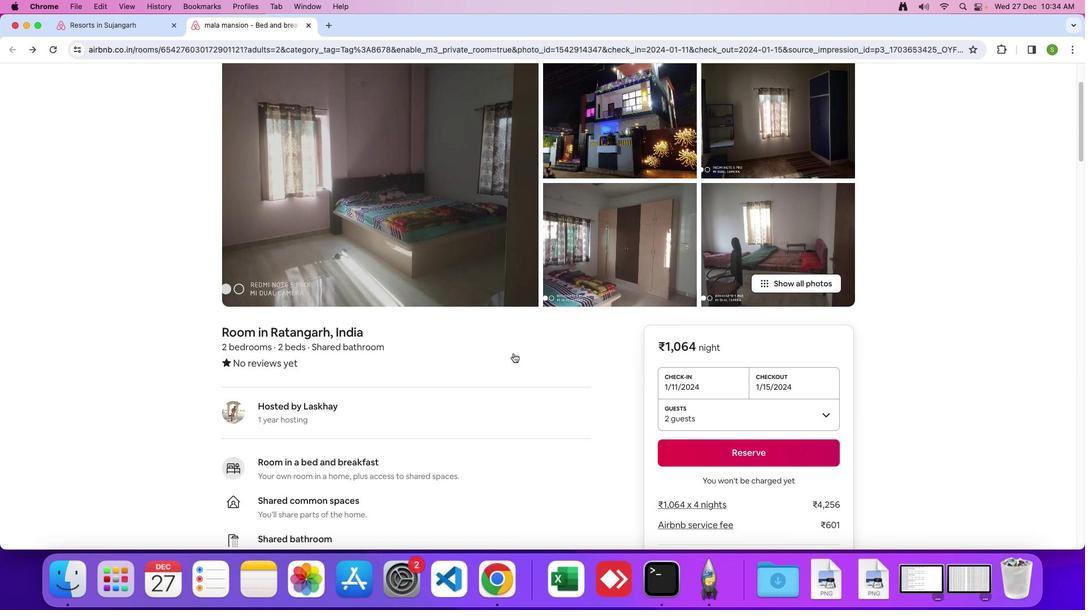 
Action: Mouse scrolled (513, 353) with delta (0, 0)
Screenshot: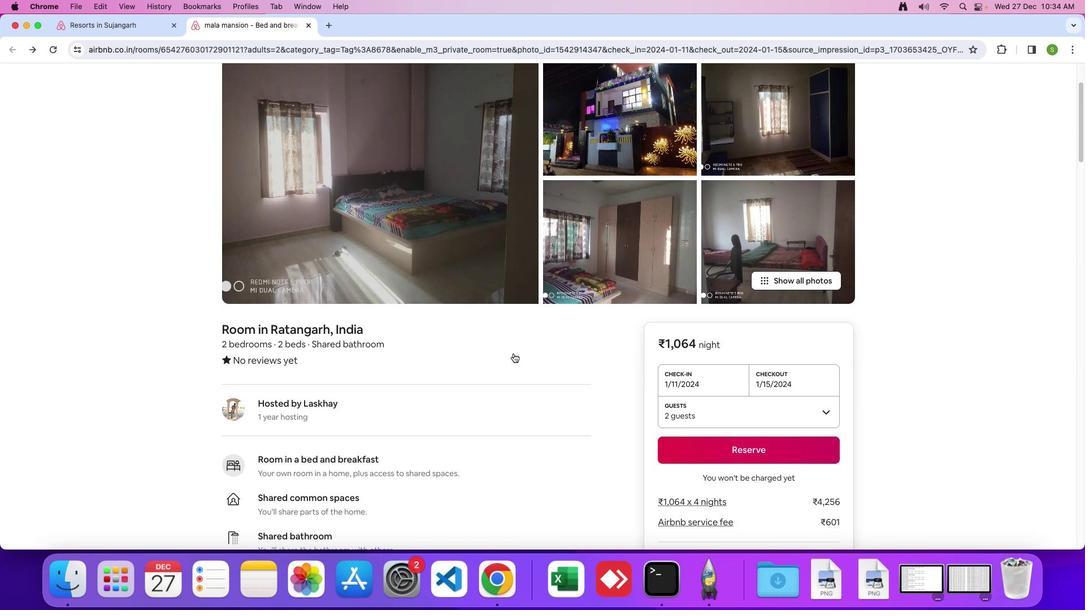 
Action: Mouse scrolled (513, 353) with delta (0, -1)
Screenshot: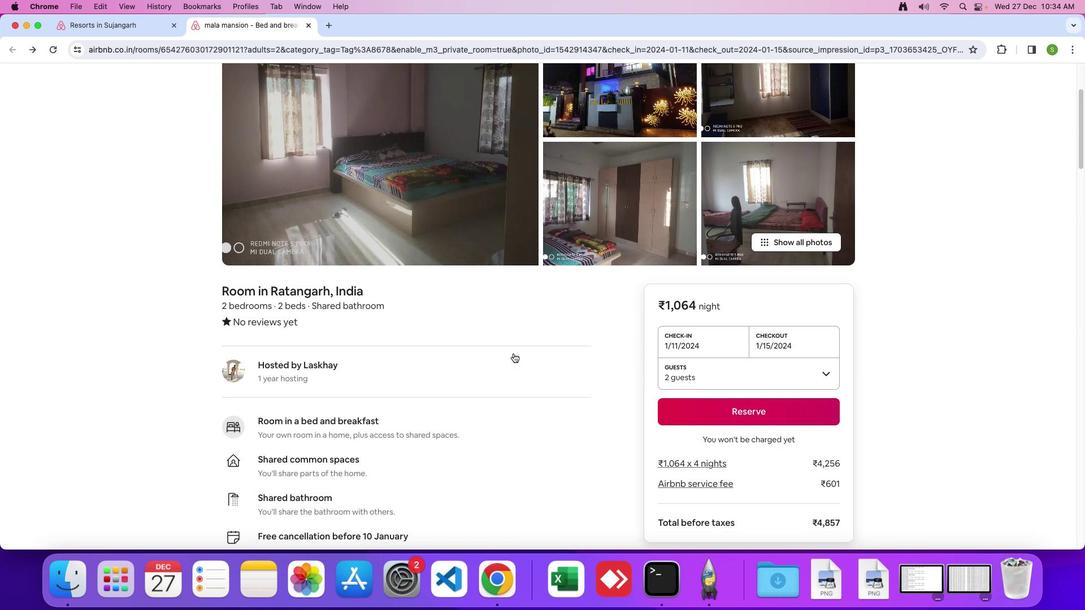 
Action: Mouse scrolled (513, 353) with delta (0, 0)
Screenshot: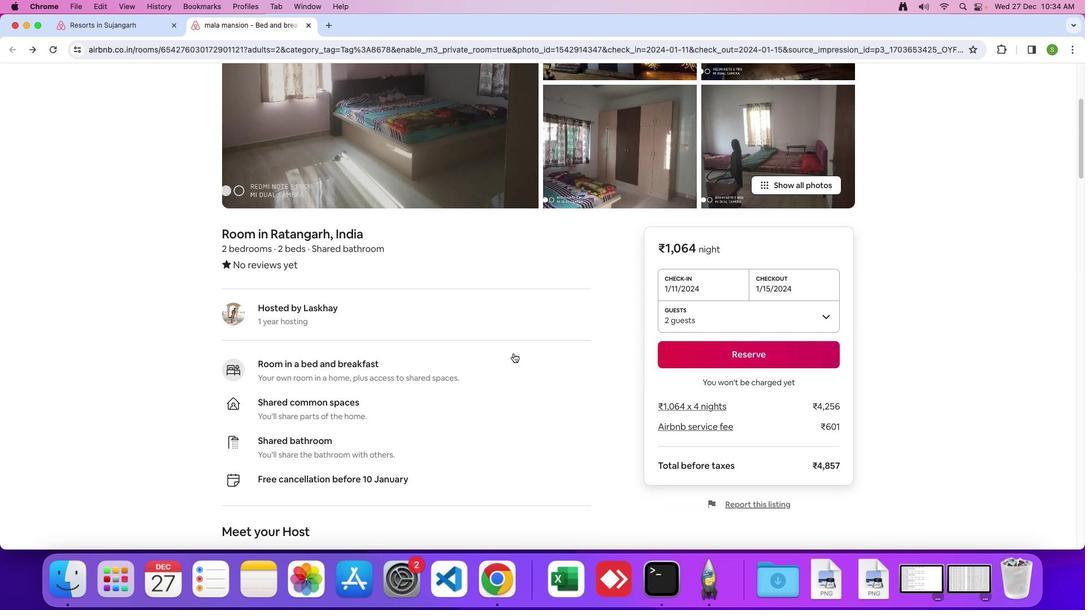 
Action: Mouse scrolled (513, 353) with delta (0, 0)
Screenshot: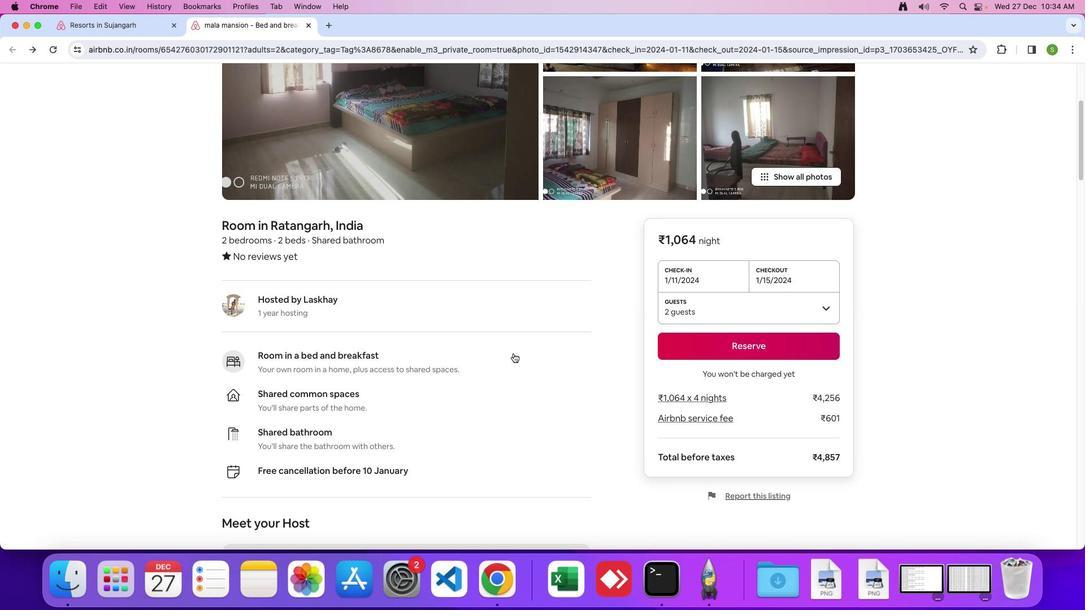 
Action: Mouse scrolled (513, 353) with delta (0, 0)
Screenshot: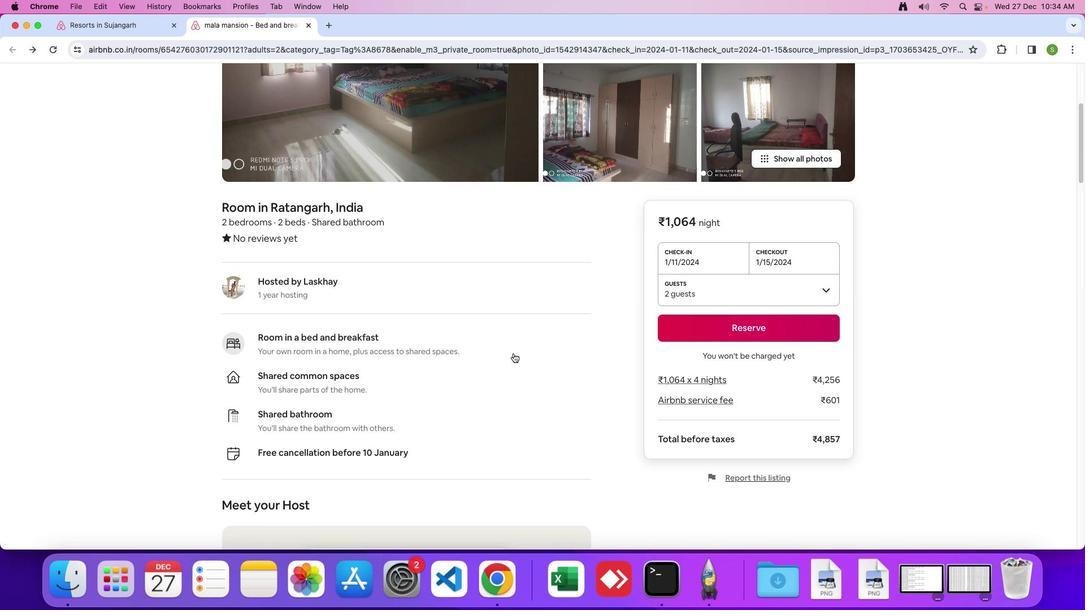 
Action: Mouse scrolled (513, 353) with delta (0, 0)
Screenshot: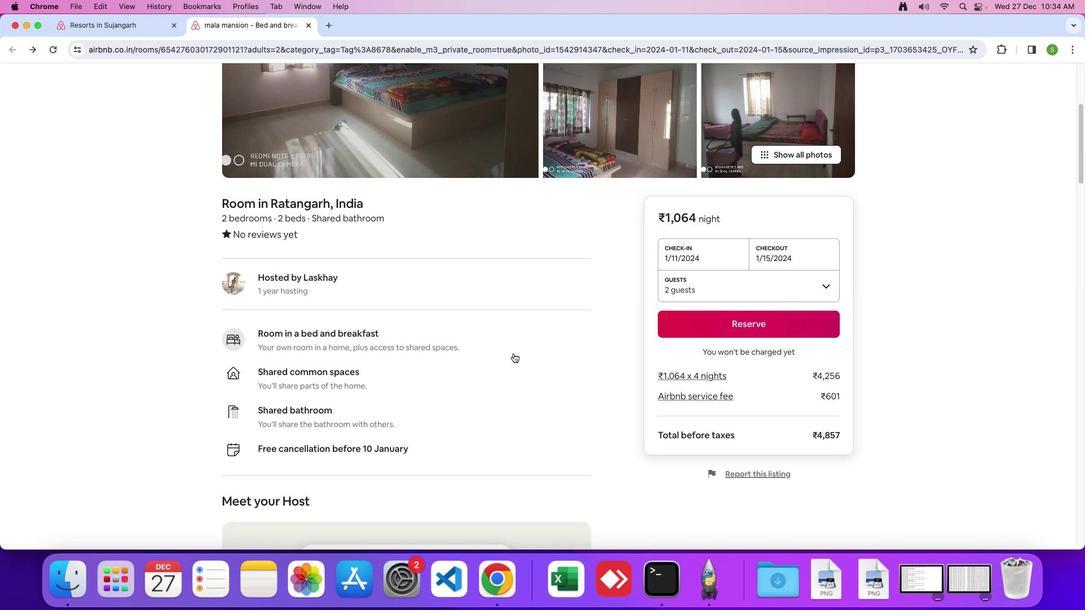 
Action: Mouse scrolled (513, 353) with delta (0, -1)
Screenshot: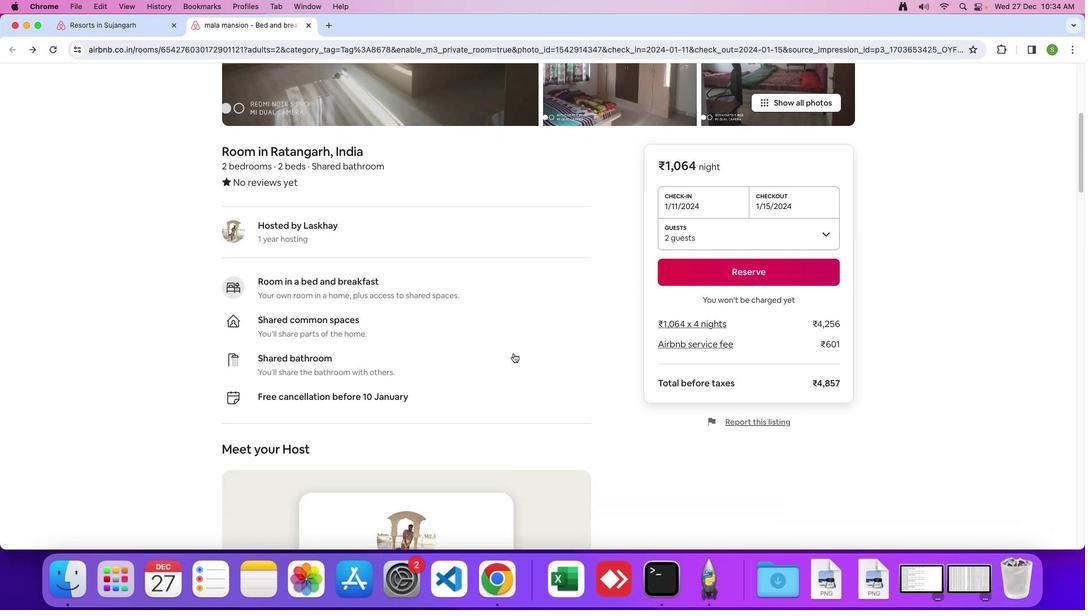 
Action: Mouse scrolled (513, 353) with delta (0, 0)
Screenshot: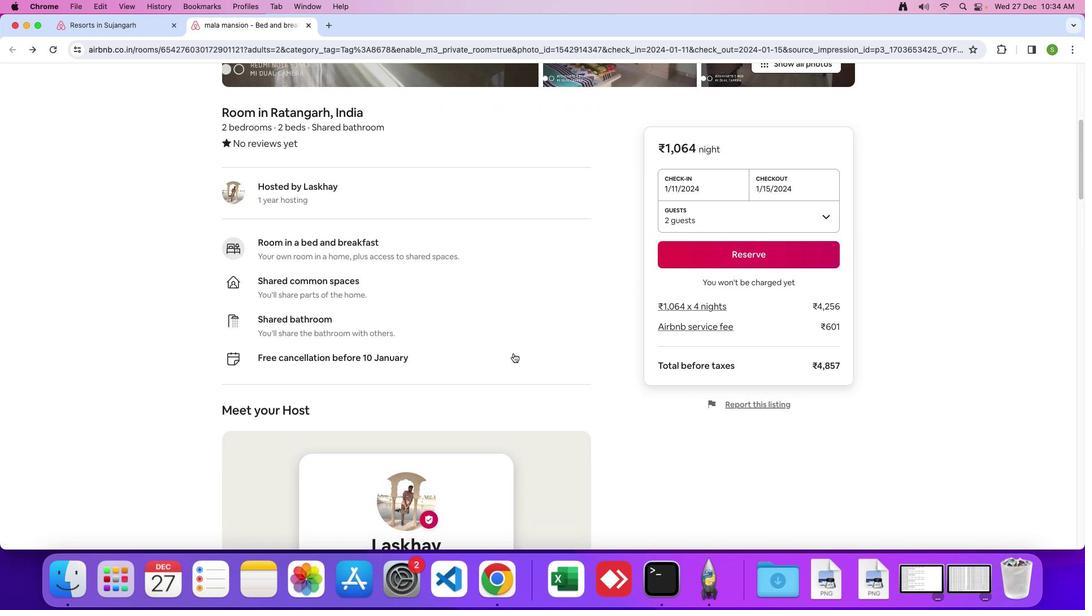
Action: Mouse scrolled (513, 353) with delta (0, 0)
Screenshot: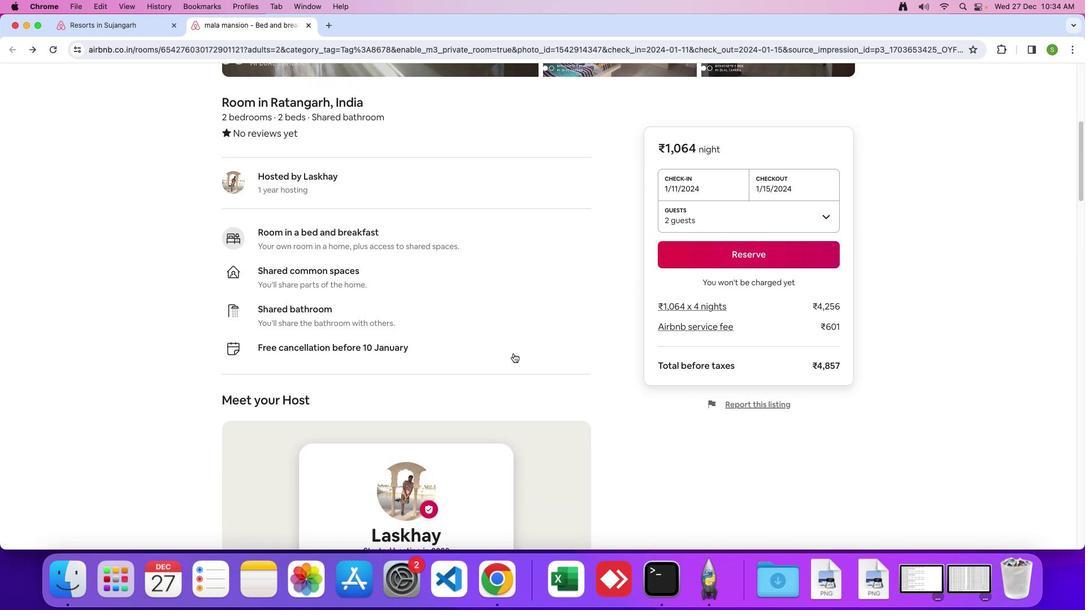 
Action: Mouse scrolled (513, 353) with delta (0, 0)
Screenshot: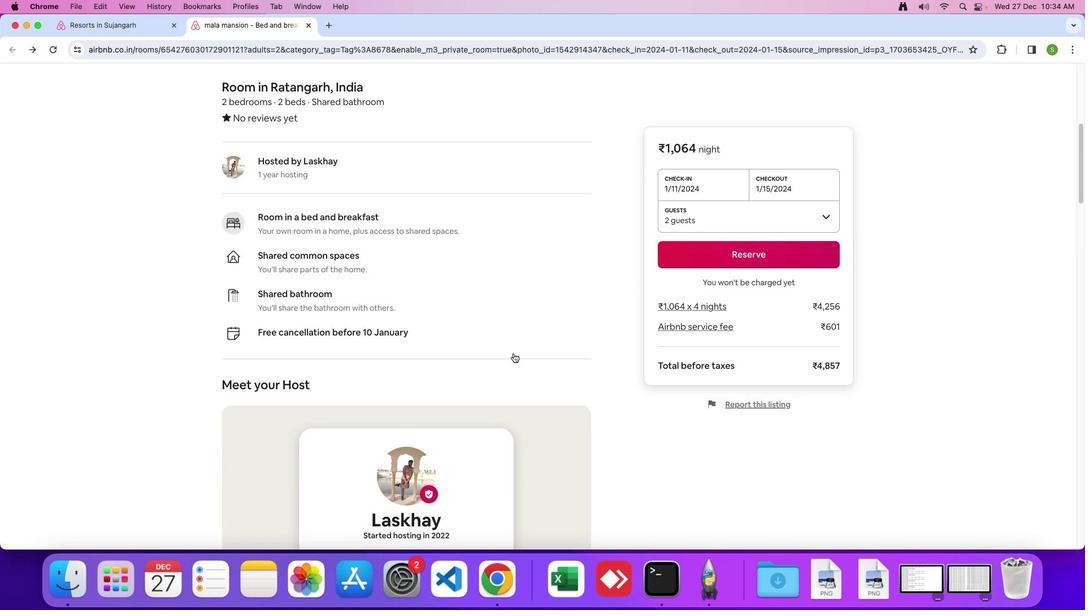 
Action: Mouse scrolled (513, 353) with delta (0, 0)
Screenshot: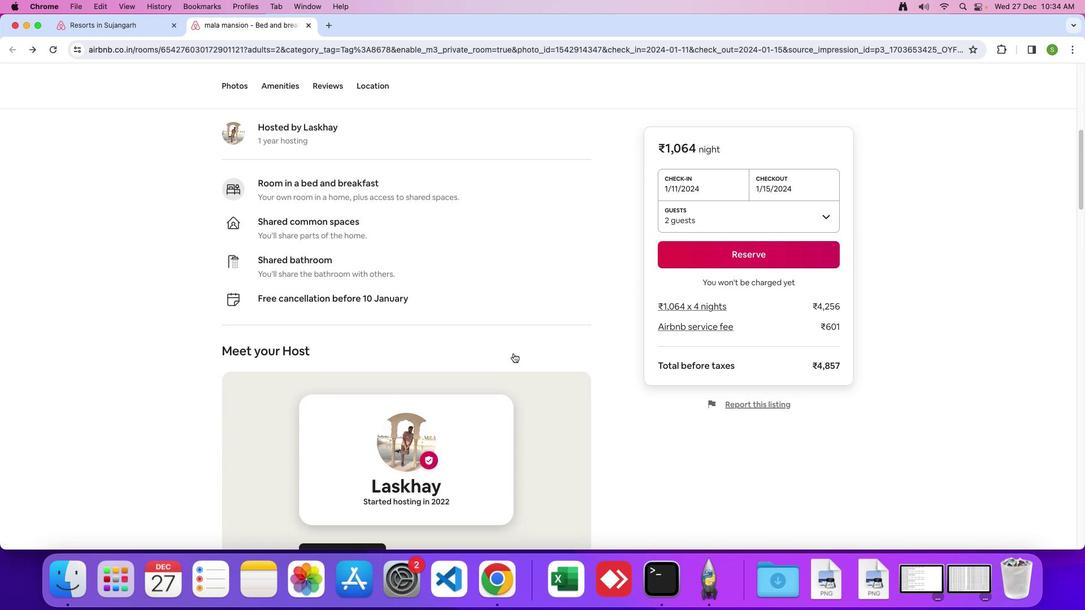 
Action: Mouse scrolled (513, 353) with delta (0, -1)
Screenshot: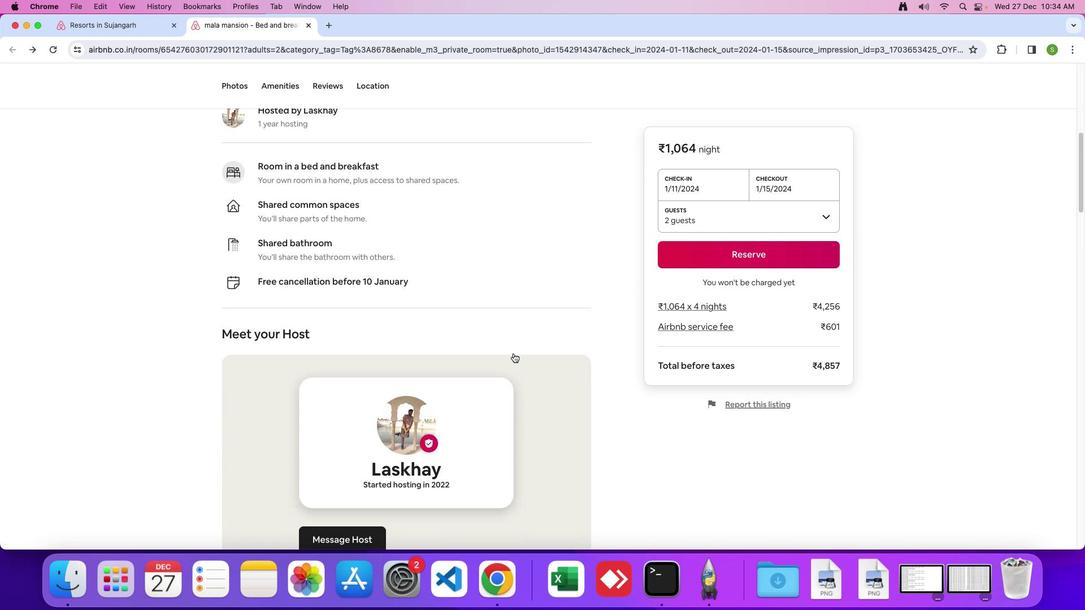 
Action: Mouse scrolled (513, 353) with delta (0, 0)
Screenshot: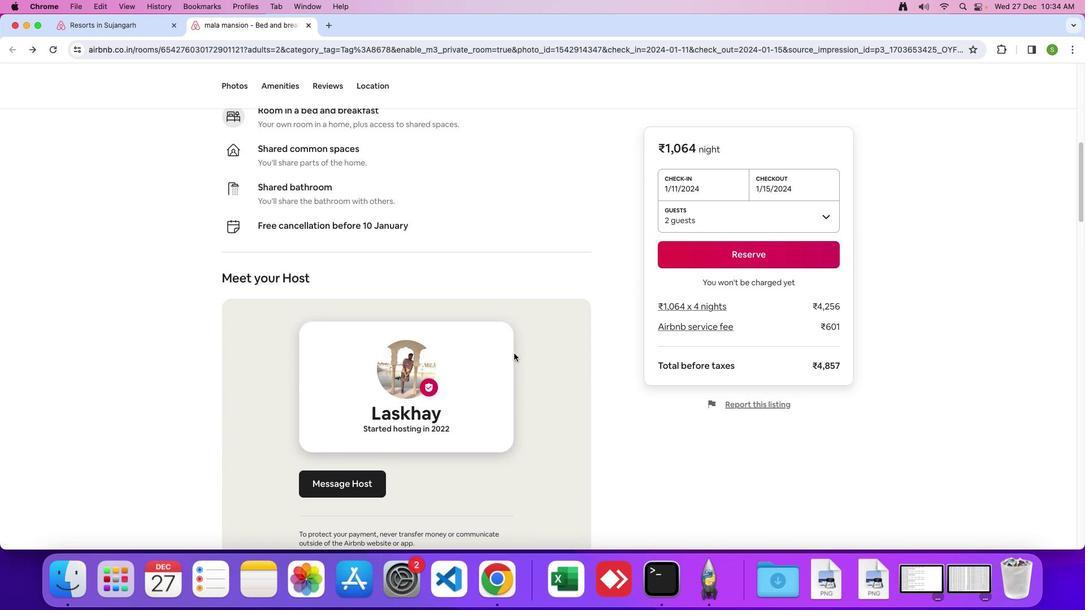 
Action: Mouse scrolled (513, 353) with delta (0, 0)
Screenshot: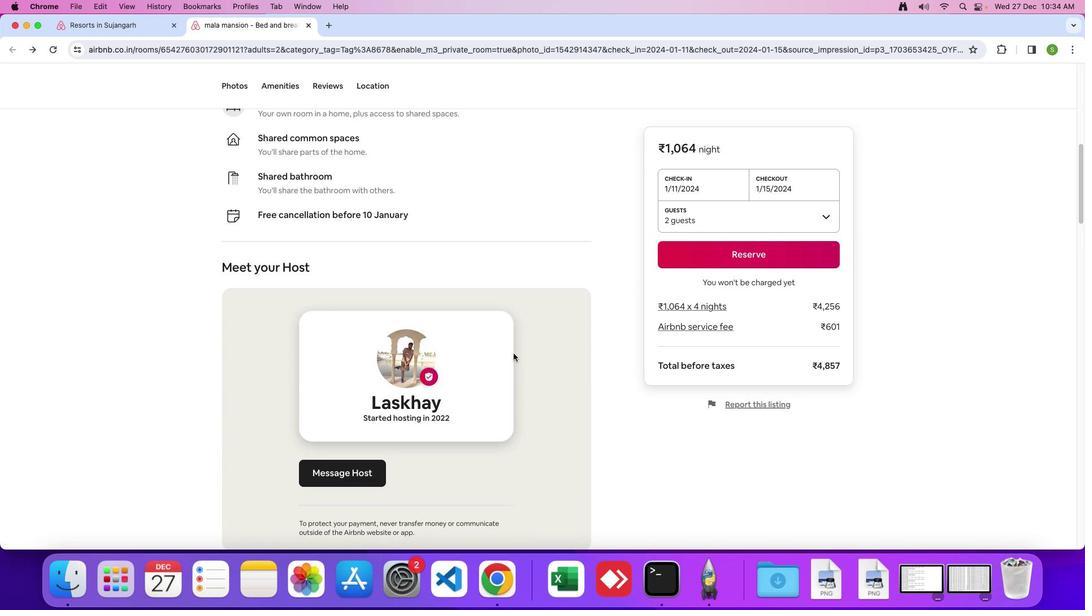 
Action: Mouse moved to (513, 353)
Screenshot: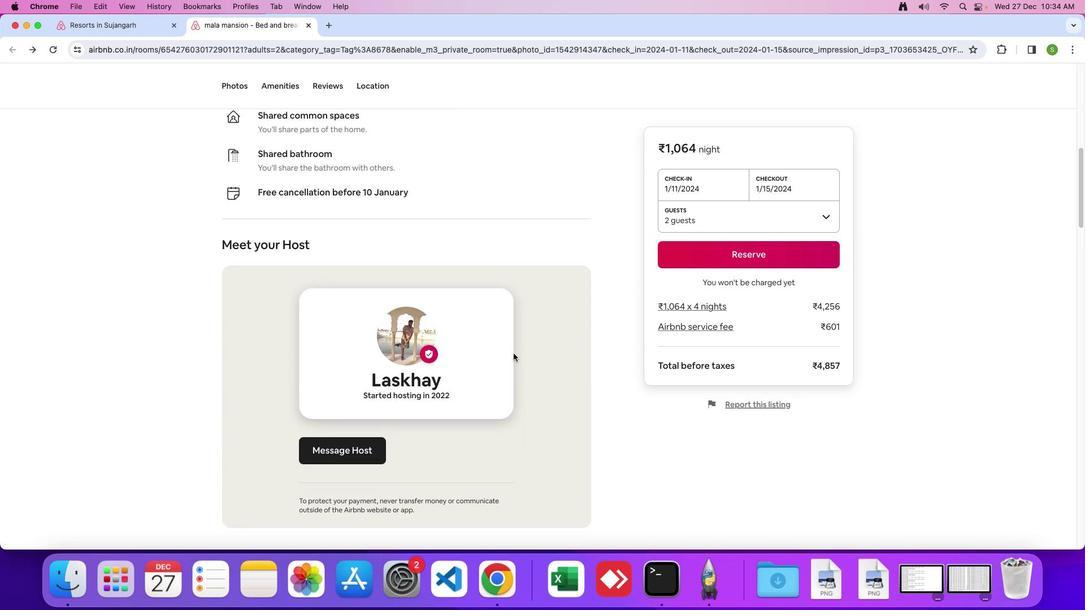 
Action: Mouse scrolled (513, 353) with delta (0, -1)
Screenshot: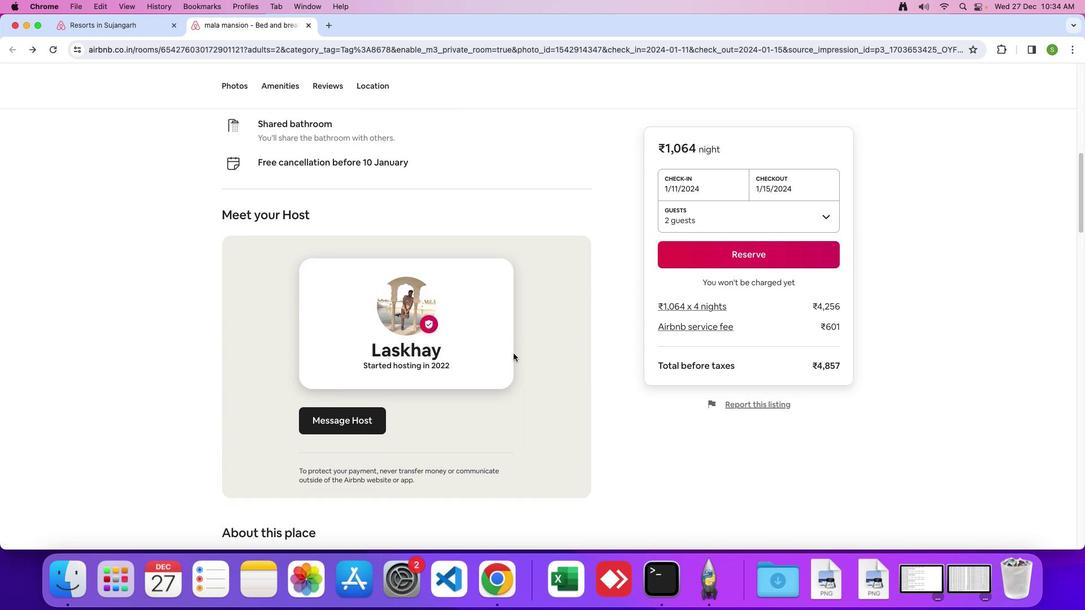 
Action: Mouse moved to (513, 353)
Screenshot: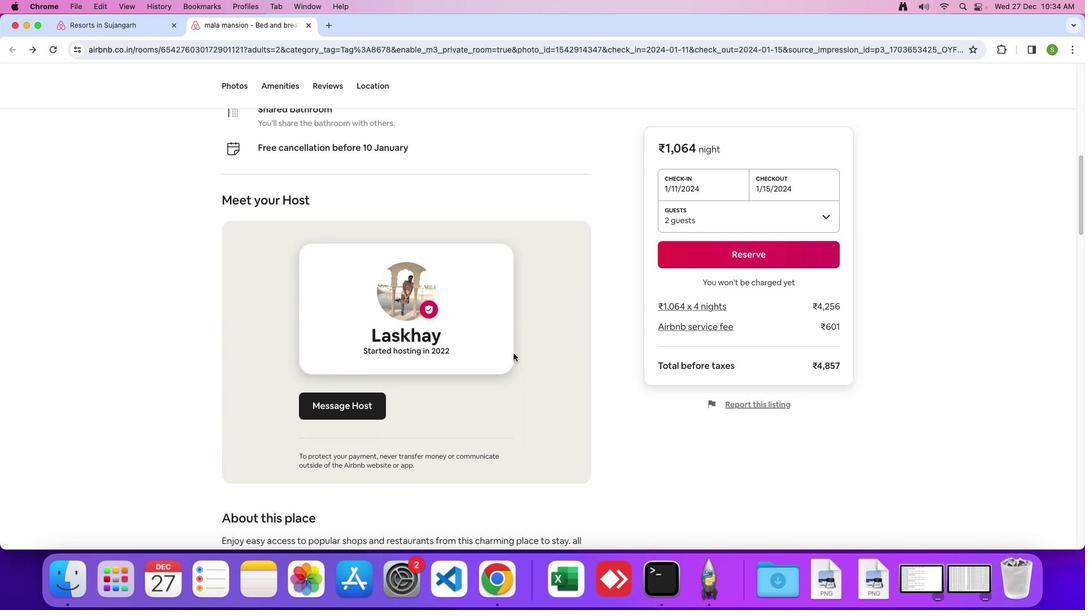 
Action: Mouse scrolled (513, 353) with delta (0, -1)
Screenshot: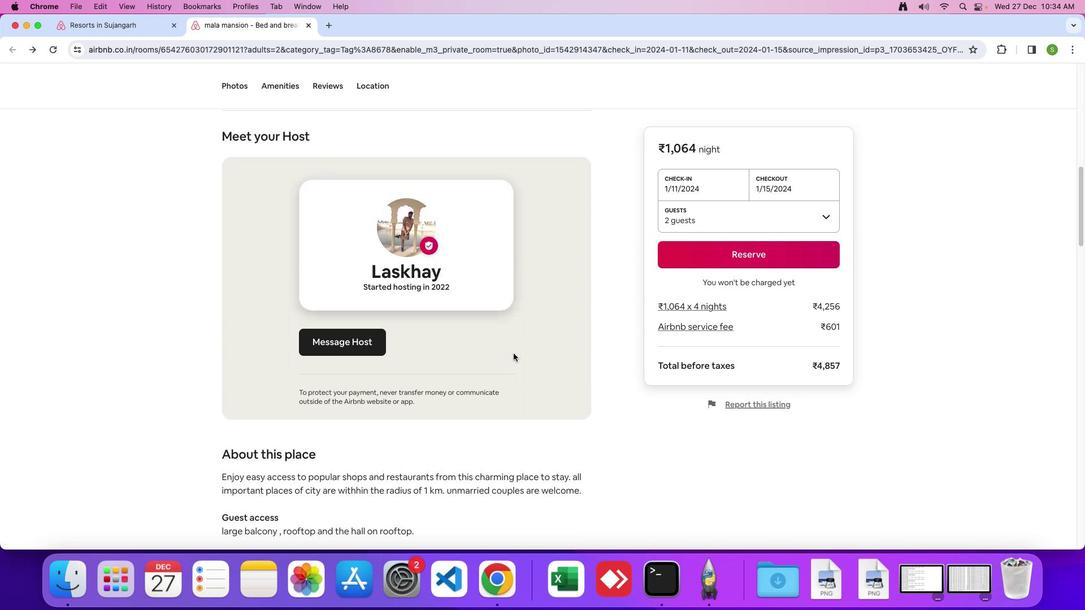 
Action: Mouse scrolled (513, 353) with delta (0, 0)
Screenshot: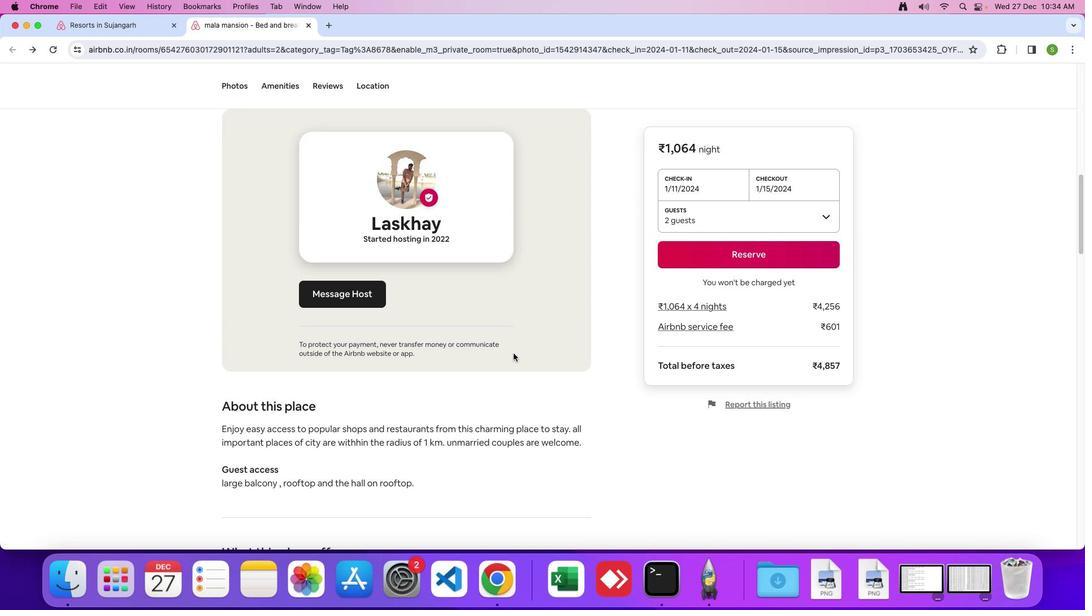 
Action: Mouse scrolled (513, 353) with delta (0, 0)
Screenshot: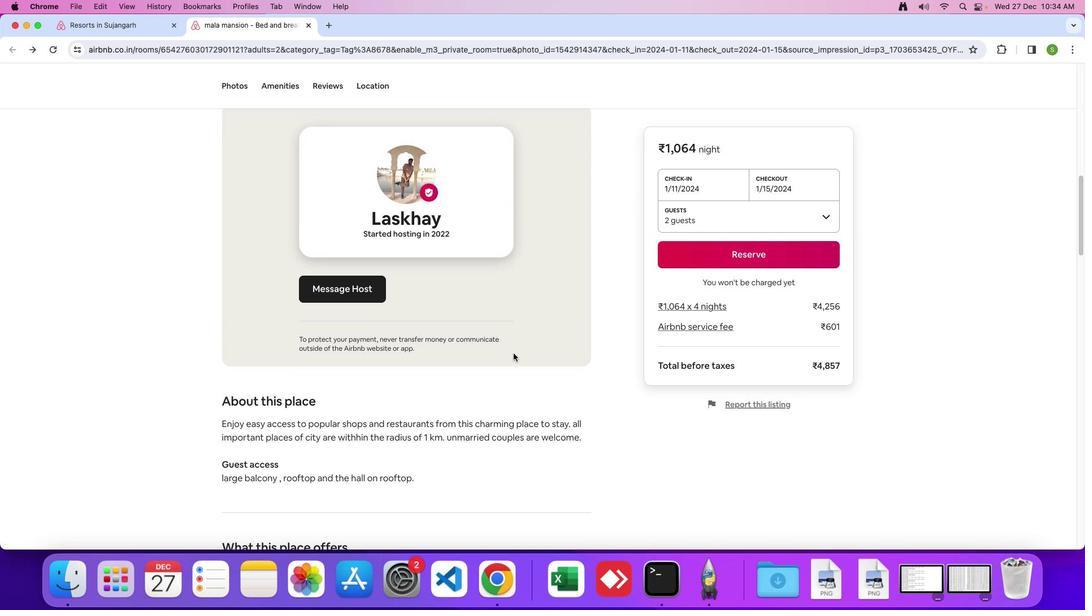 
Action: Mouse scrolled (513, 353) with delta (0, 0)
Screenshot: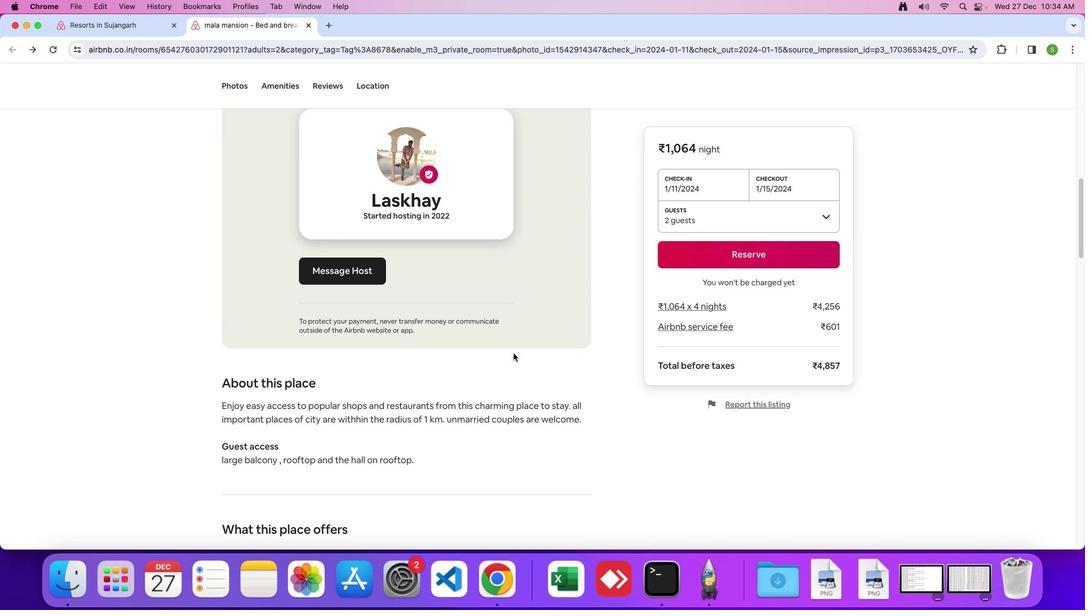 
Action: Mouse scrolled (513, 353) with delta (0, 0)
Screenshot: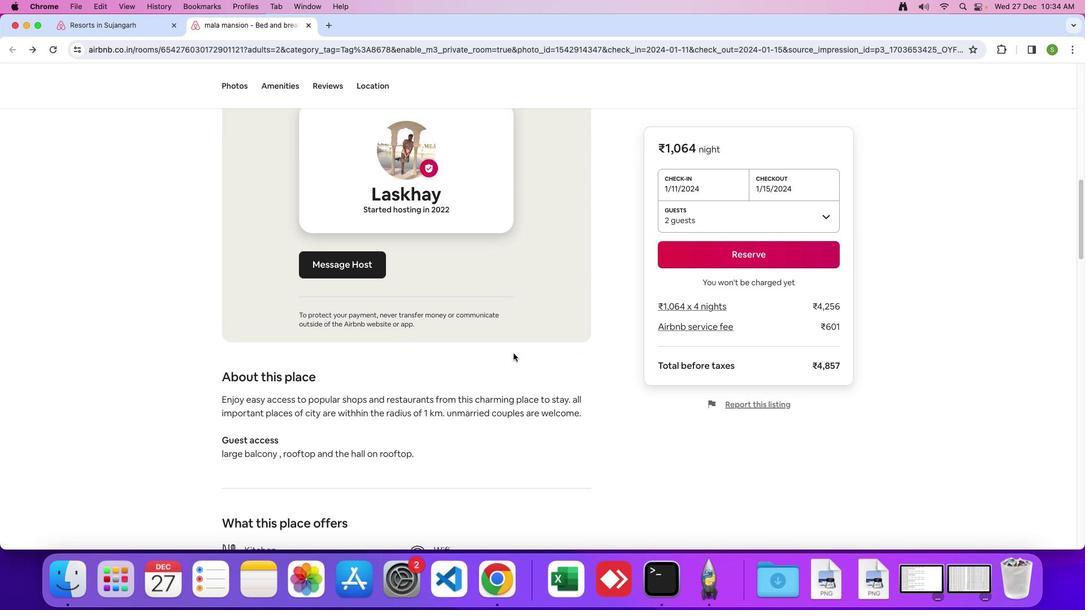 
Action: Mouse scrolled (513, 353) with delta (0, -1)
Screenshot: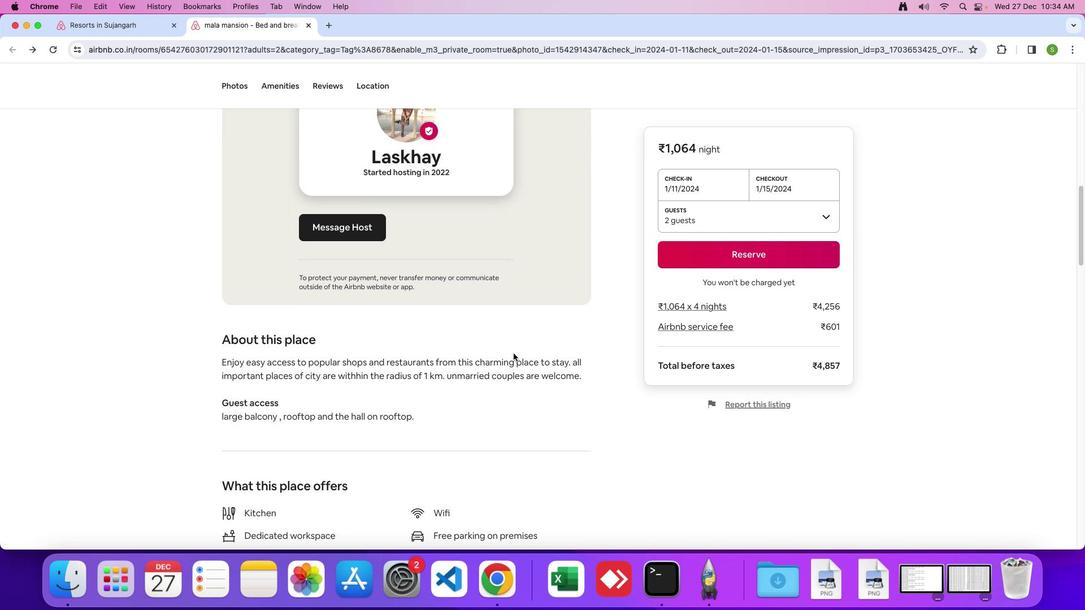 
Action: Mouse scrolled (513, 353) with delta (0, 0)
Screenshot: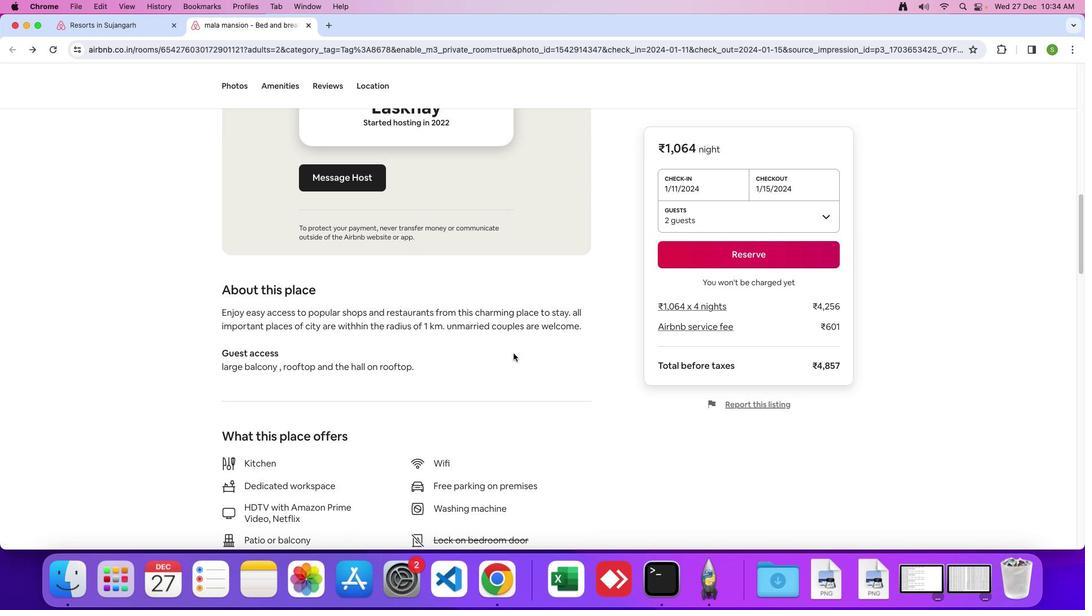 
Action: Mouse scrolled (513, 353) with delta (0, 0)
Screenshot: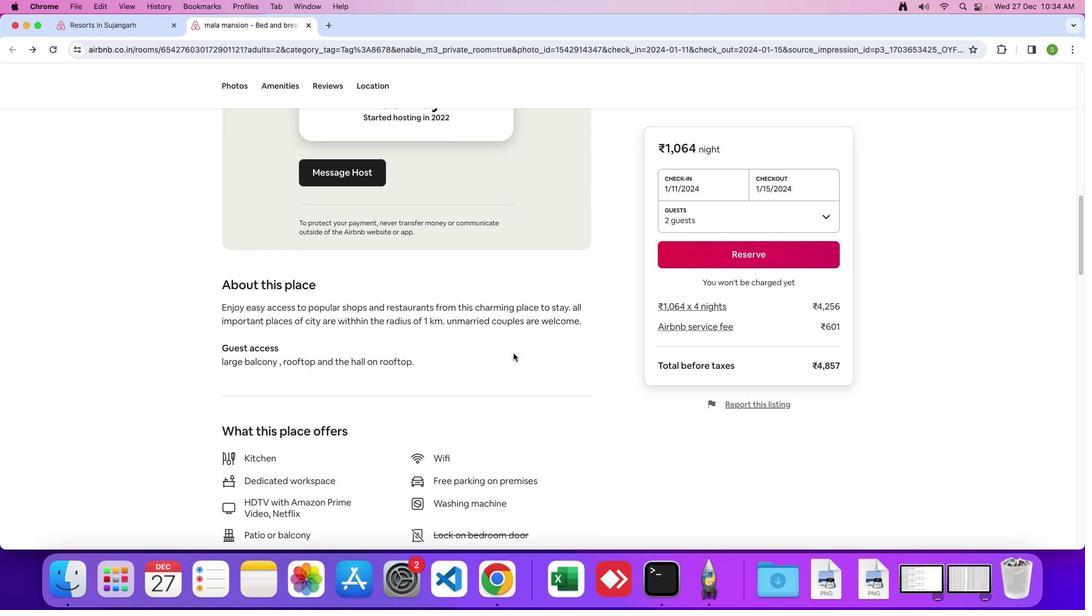 
Action: Mouse scrolled (513, 353) with delta (0, 0)
Screenshot: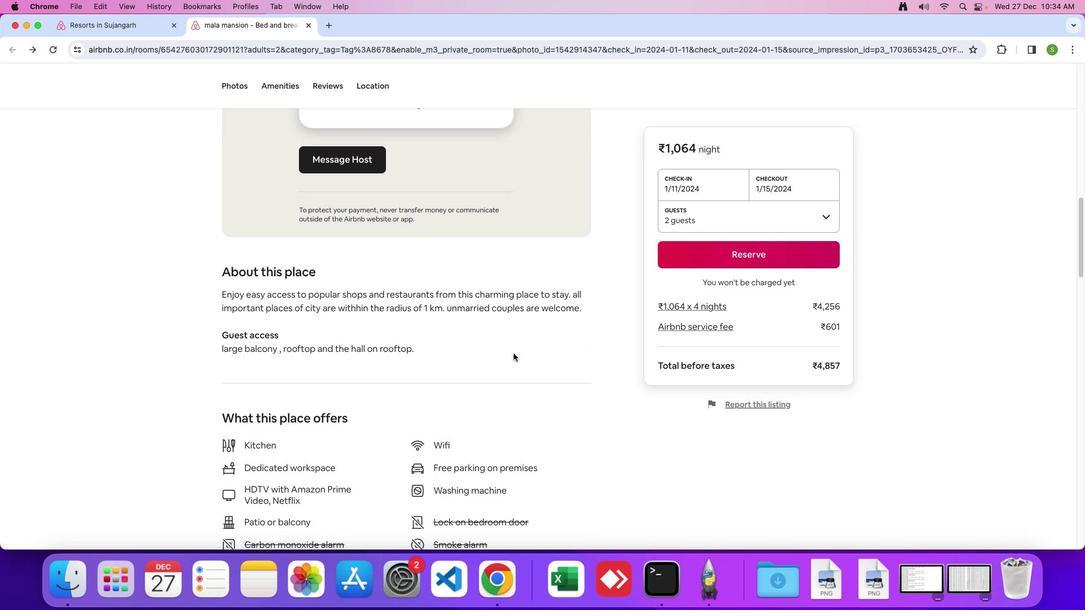 
Action: Mouse scrolled (513, 353) with delta (0, 0)
Screenshot: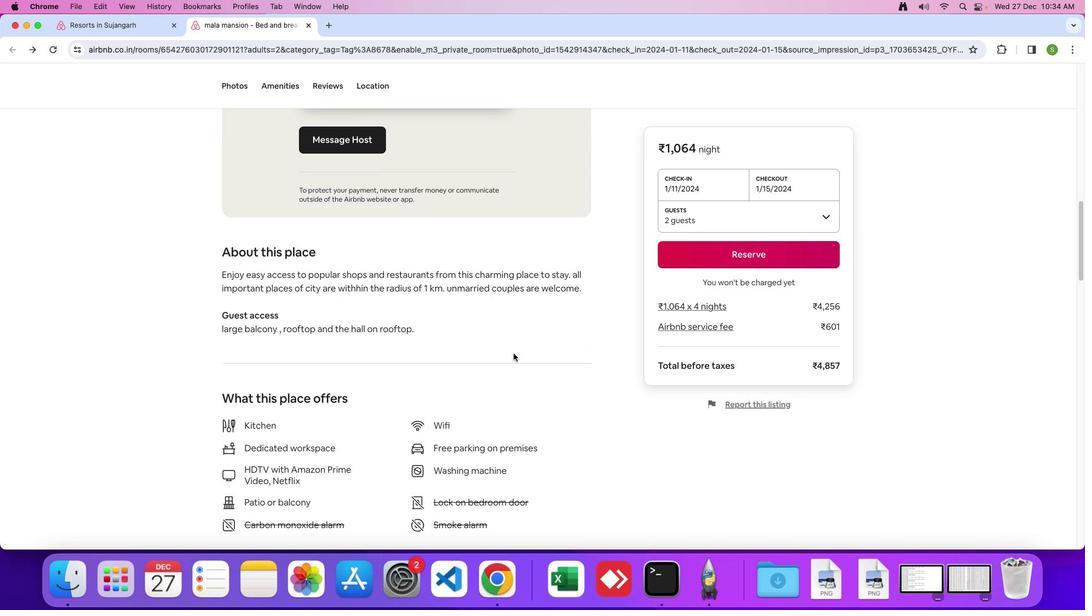 
Action: Mouse scrolled (513, 353) with delta (0, -1)
Screenshot: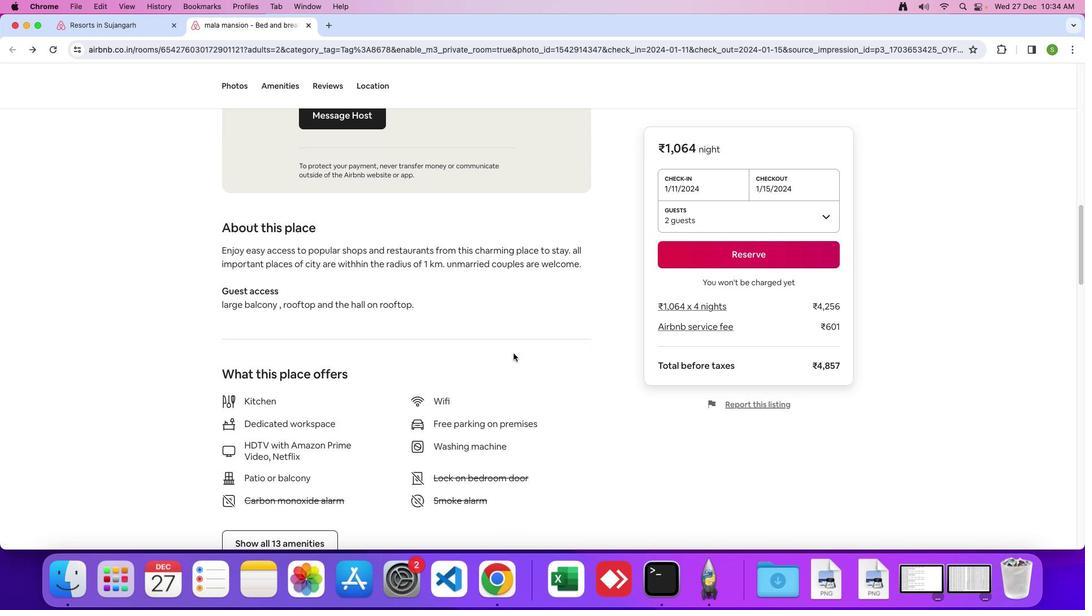 
Action: Mouse scrolled (513, 353) with delta (0, 0)
Screenshot: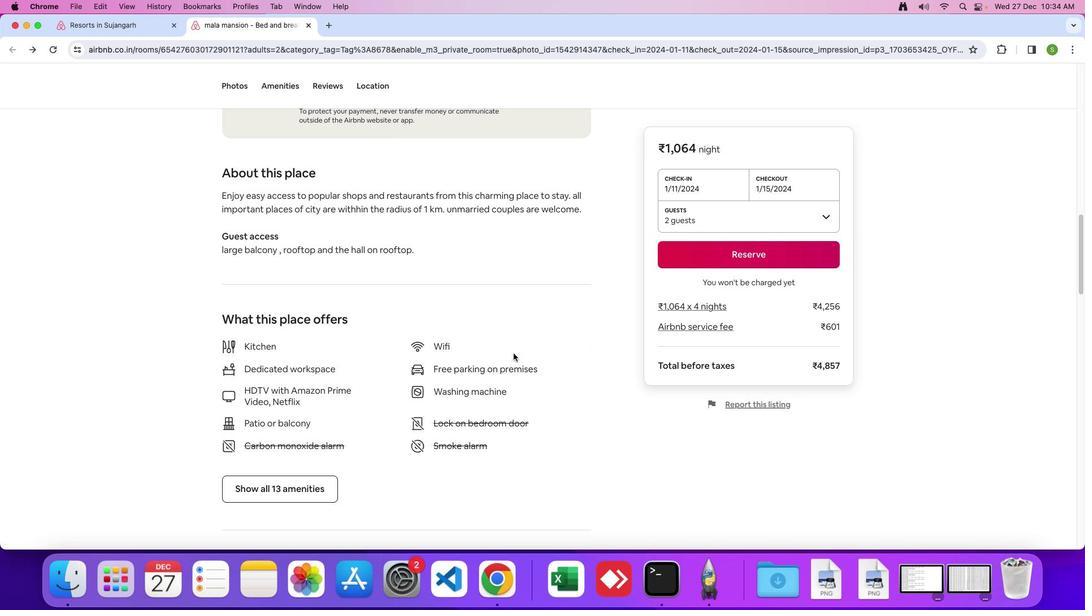 
Action: Mouse scrolled (513, 353) with delta (0, 0)
Screenshot: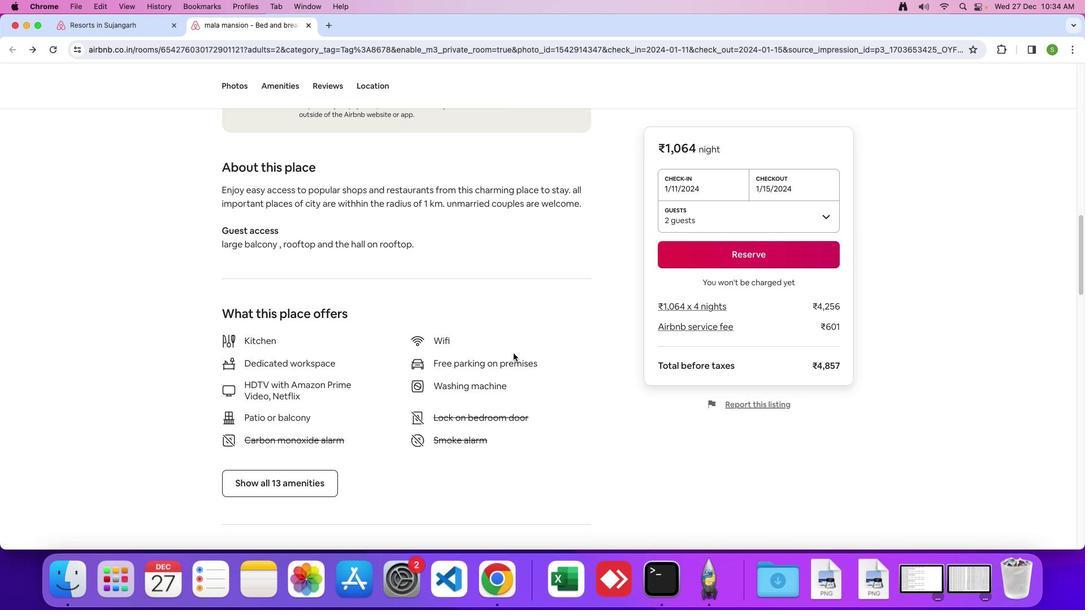 
Action: Mouse scrolled (513, 353) with delta (0, 0)
Screenshot: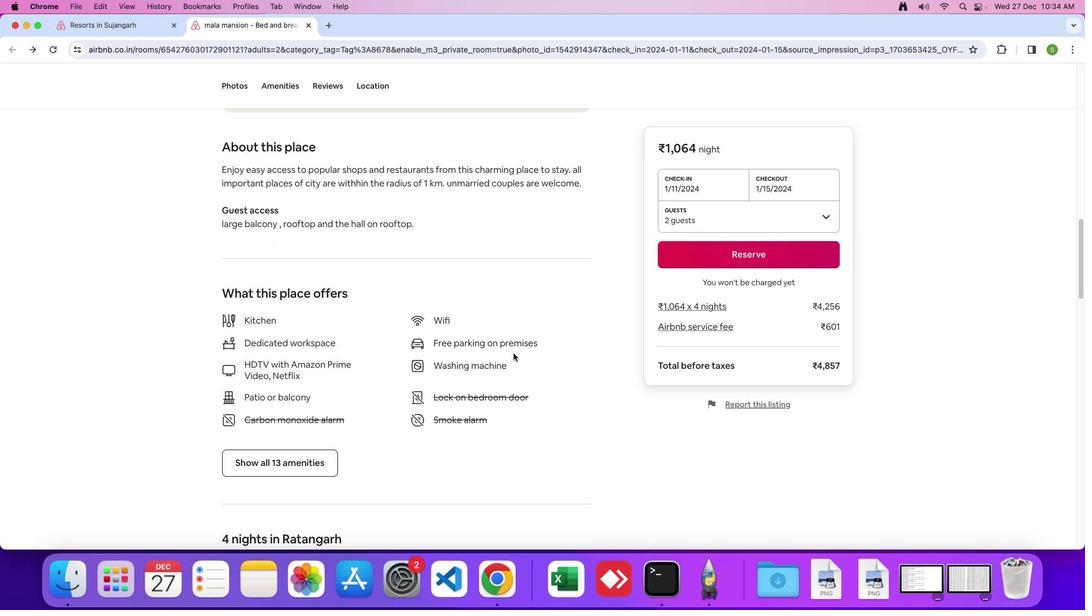 
Action: Mouse scrolled (513, 353) with delta (0, 0)
Screenshot: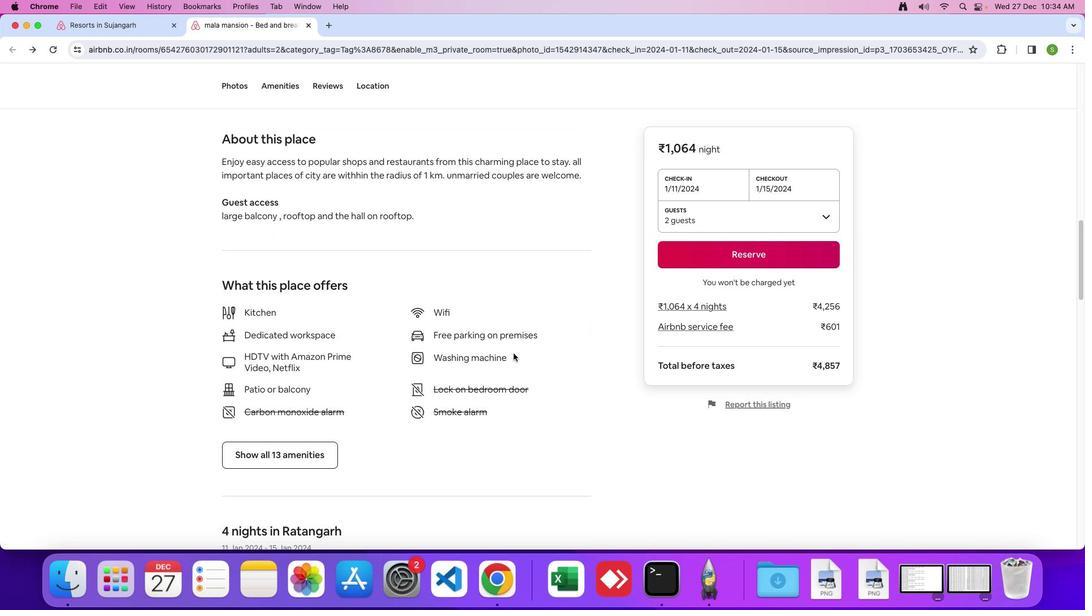 
Action: Mouse scrolled (513, 353) with delta (0, -1)
Screenshot: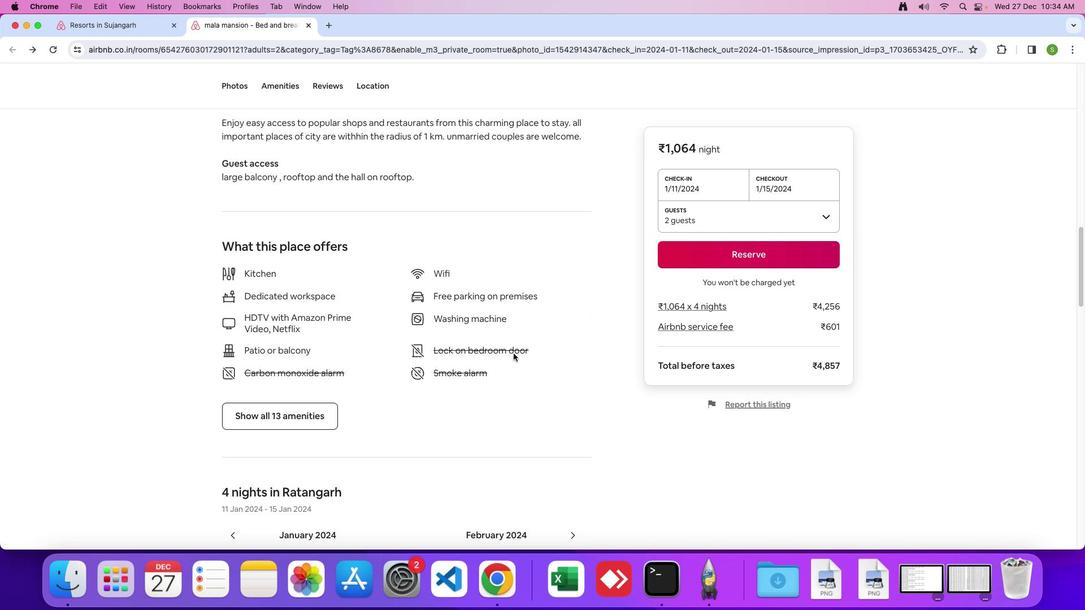 
Action: Mouse scrolled (513, 353) with delta (0, 0)
Screenshot: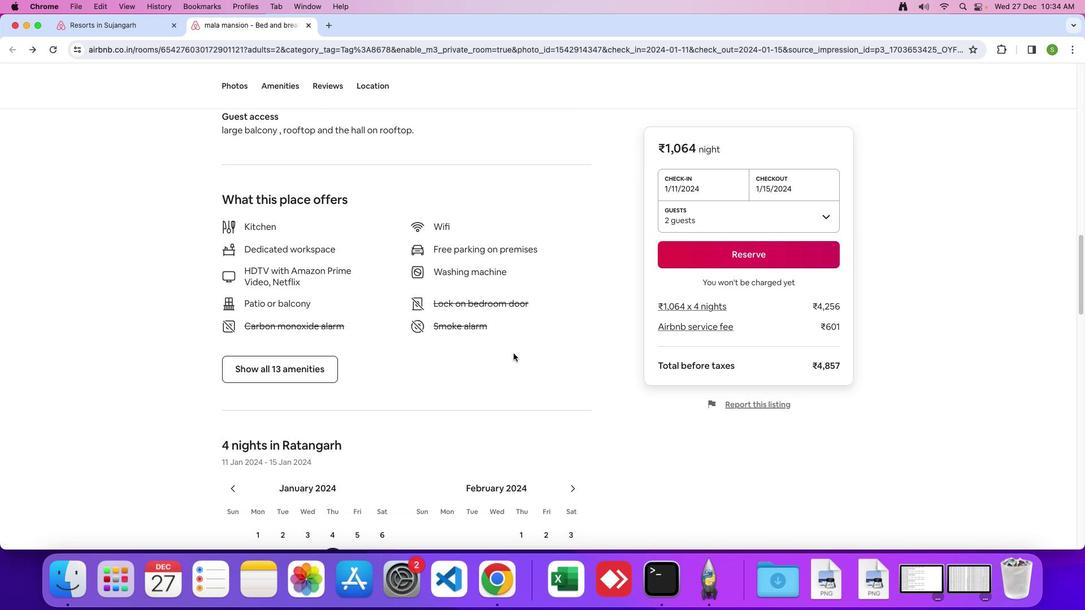 
Action: Mouse scrolled (513, 353) with delta (0, 0)
Screenshot: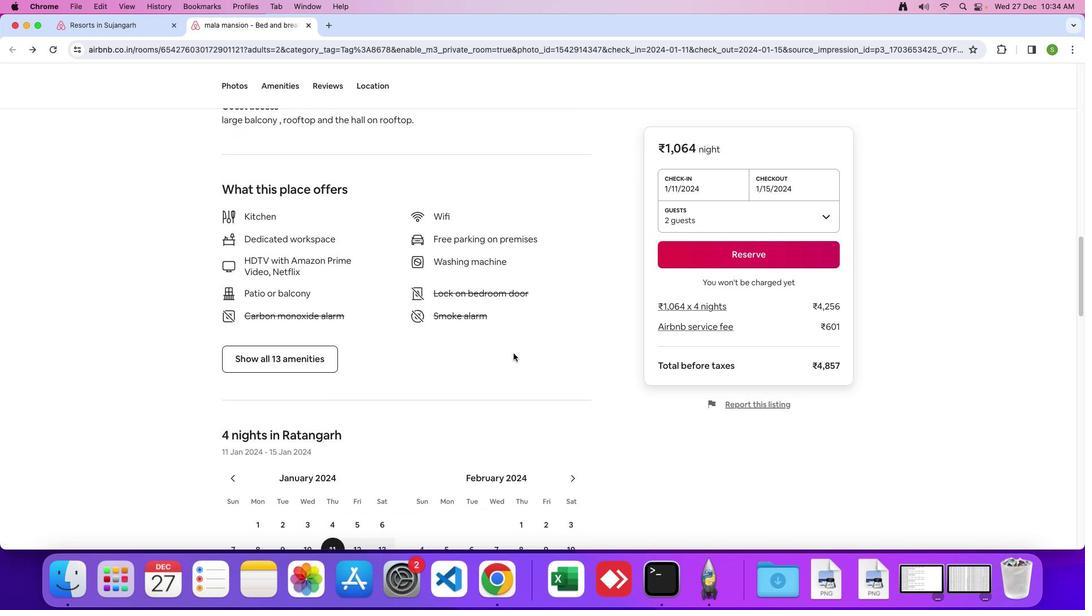 
Action: Mouse scrolled (513, 353) with delta (0, 0)
Screenshot: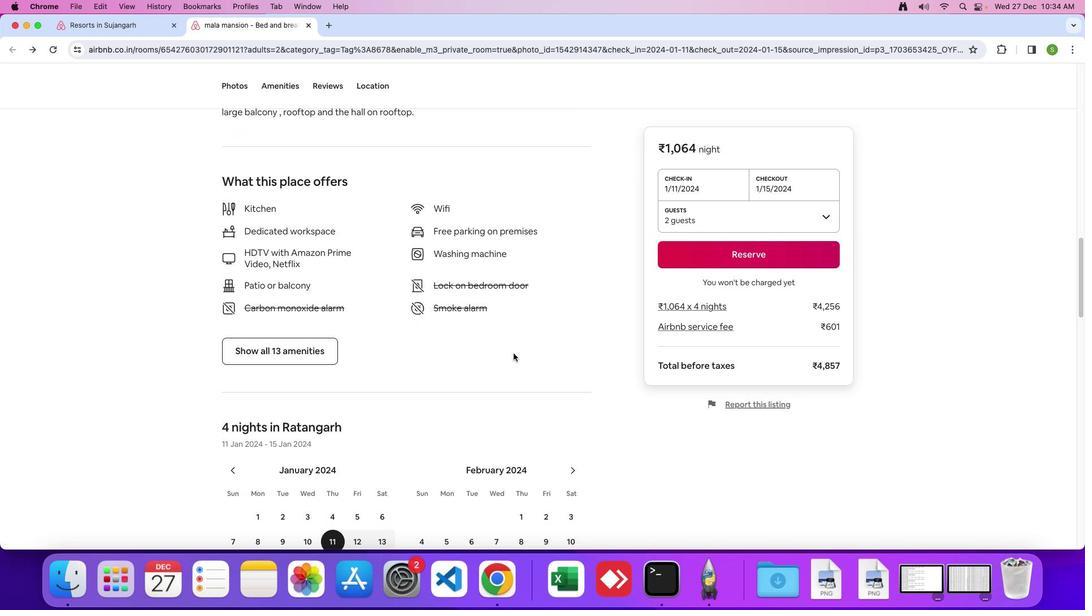 
Action: Mouse scrolled (513, 353) with delta (0, 0)
Screenshot: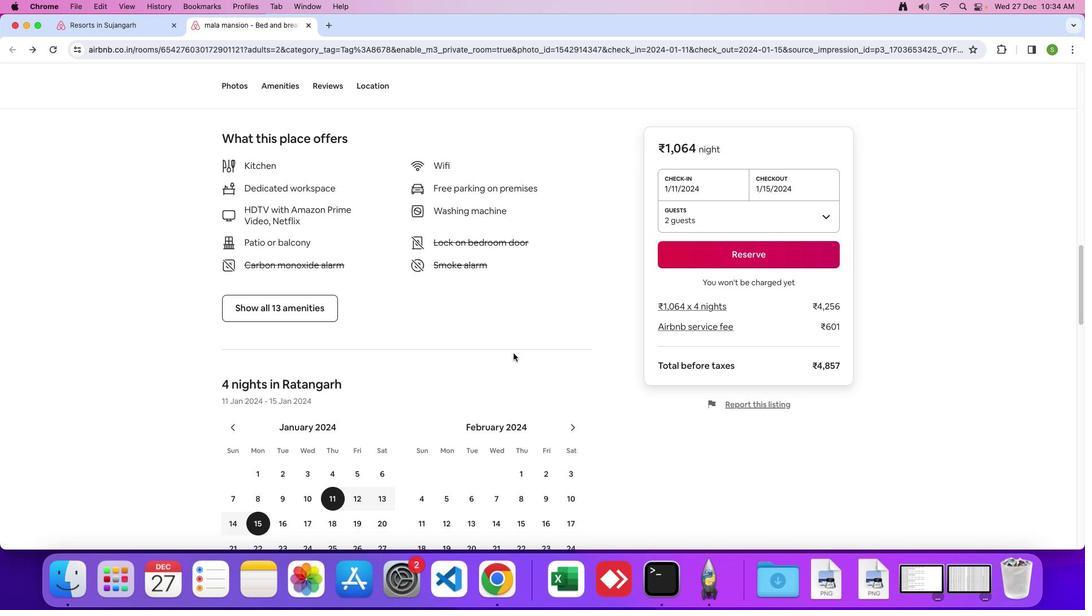 
Action: Mouse scrolled (513, 353) with delta (0, 0)
Screenshot: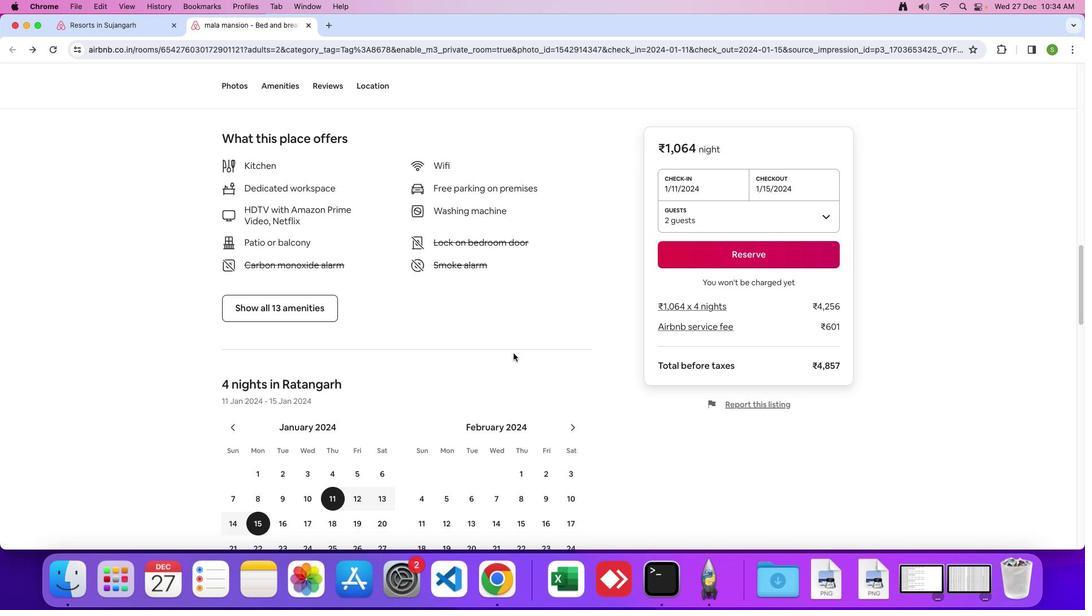 
Action: Mouse scrolled (513, 353) with delta (0, 0)
Screenshot: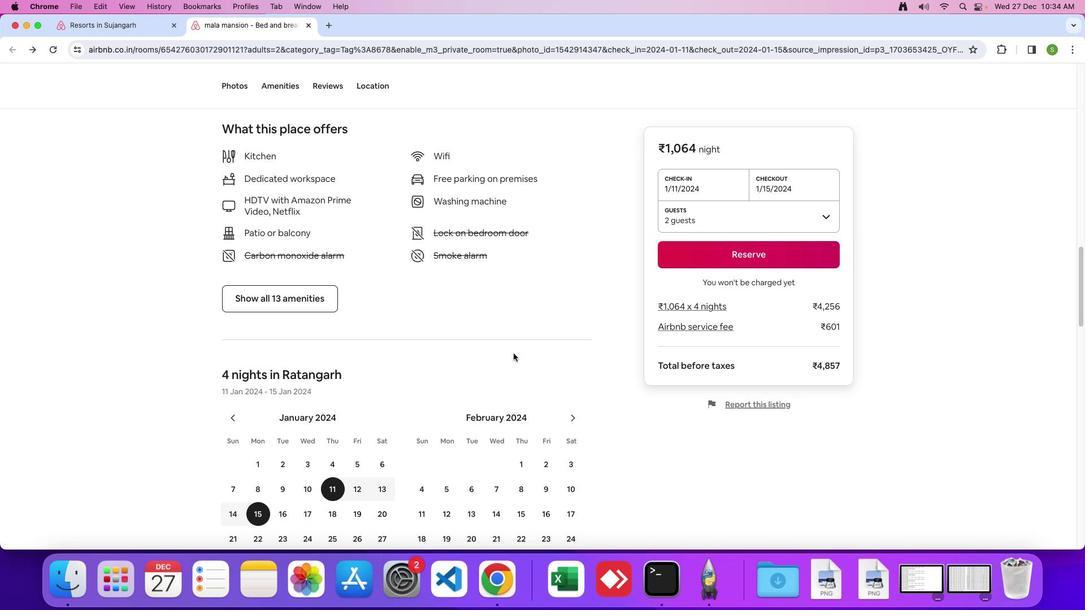
Action: Mouse scrolled (513, 353) with delta (0, 0)
Screenshot: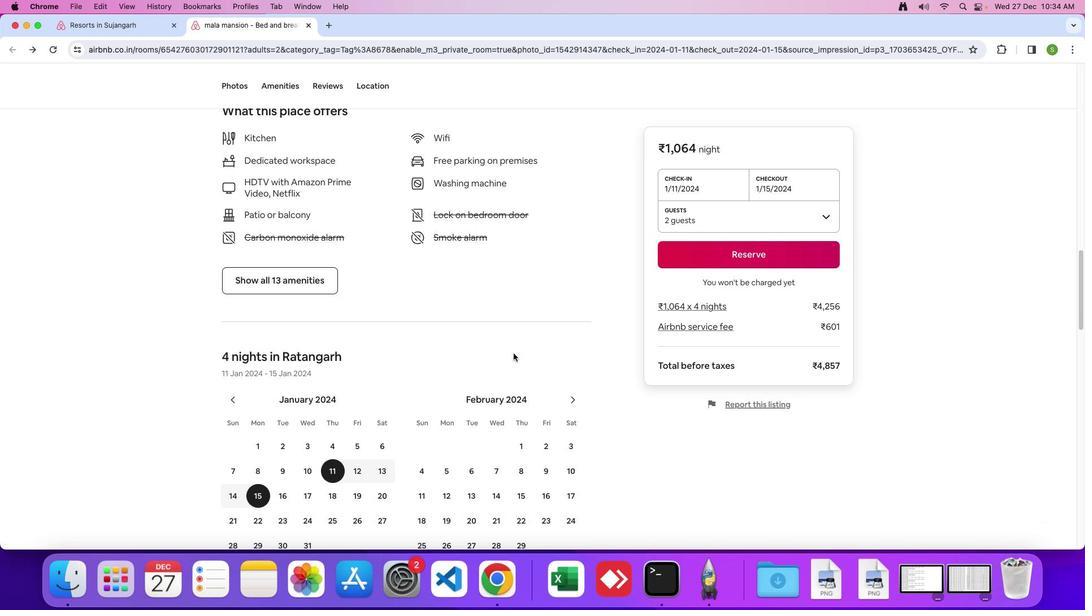 
Action: Mouse scrolled (513, 353) with delta (0, -1)
Screenshot: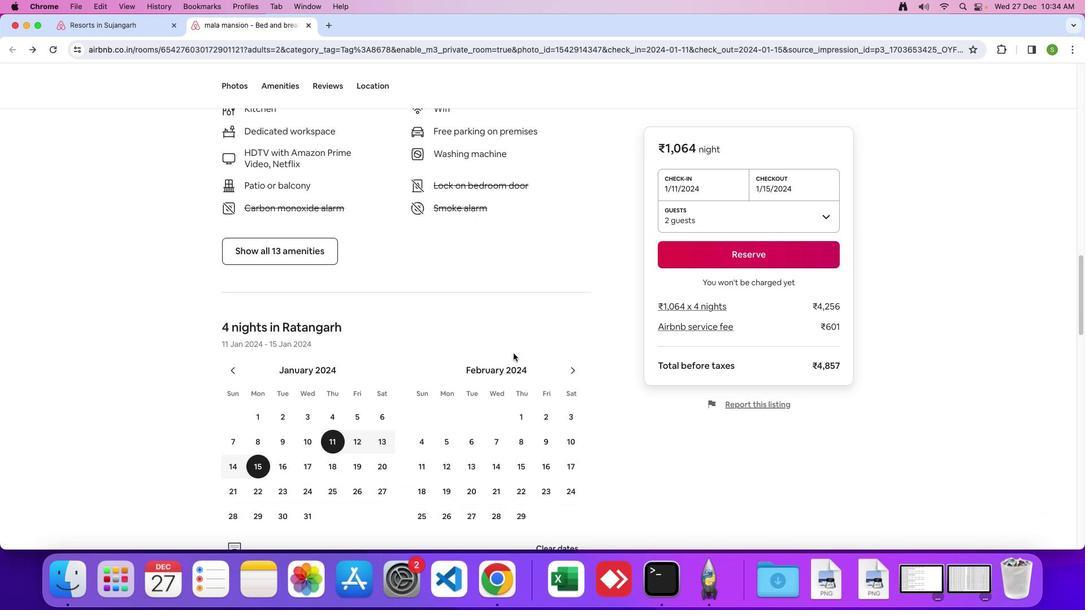 
Action: Mouse moved to (292, 216)
Screenshot: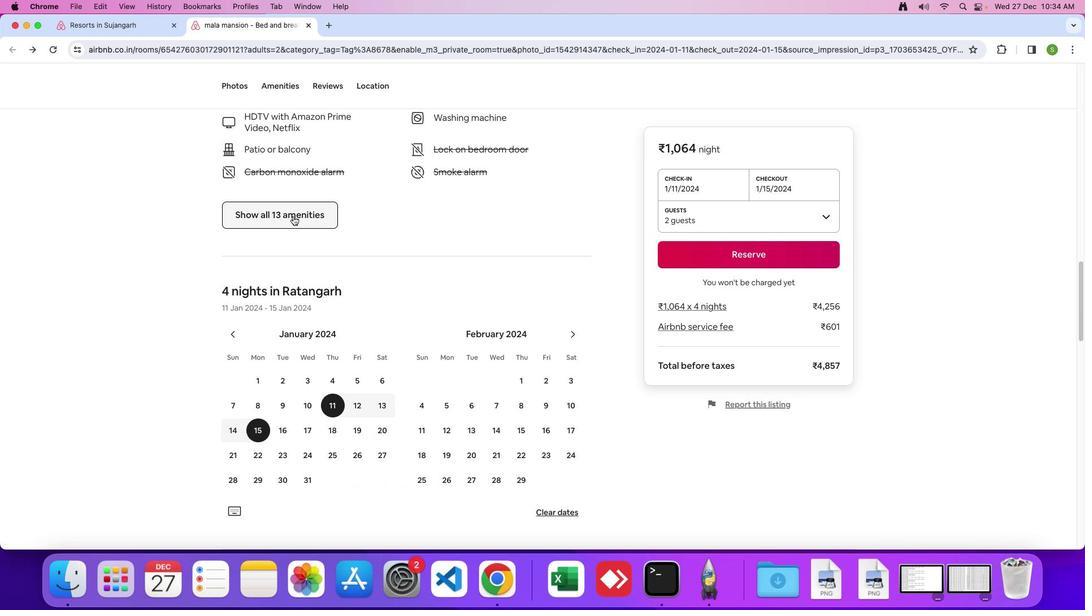 
Action: Mouse pressed left at (292, 216)
Screenshot: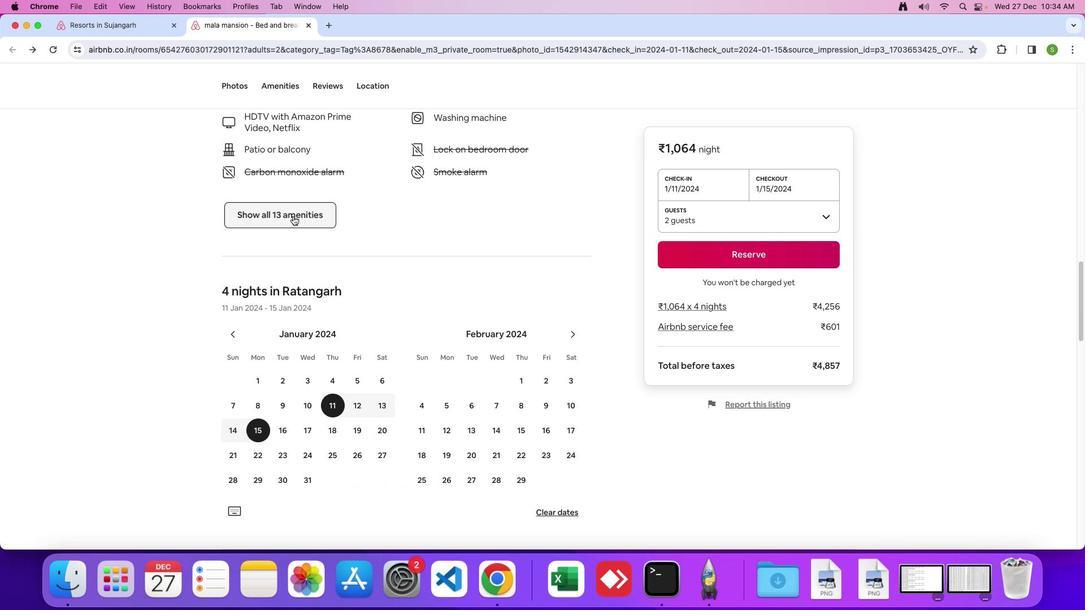 
Action: Mouse moved to (599, 275)
Screenshot: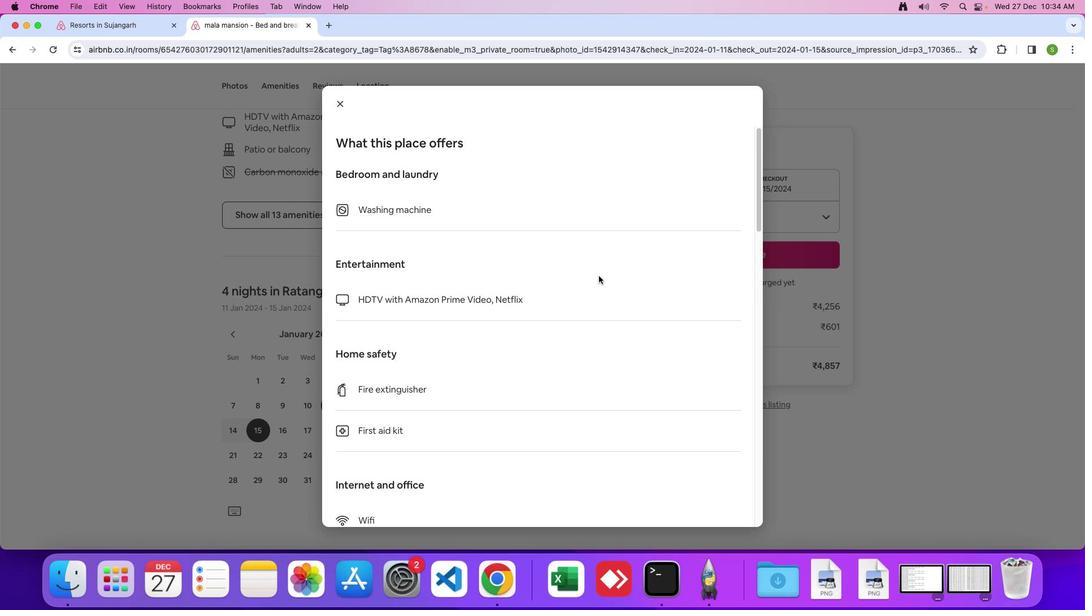 
Action: Mouse scrolled (599, 275) with delta (0, 0)
Screenshot: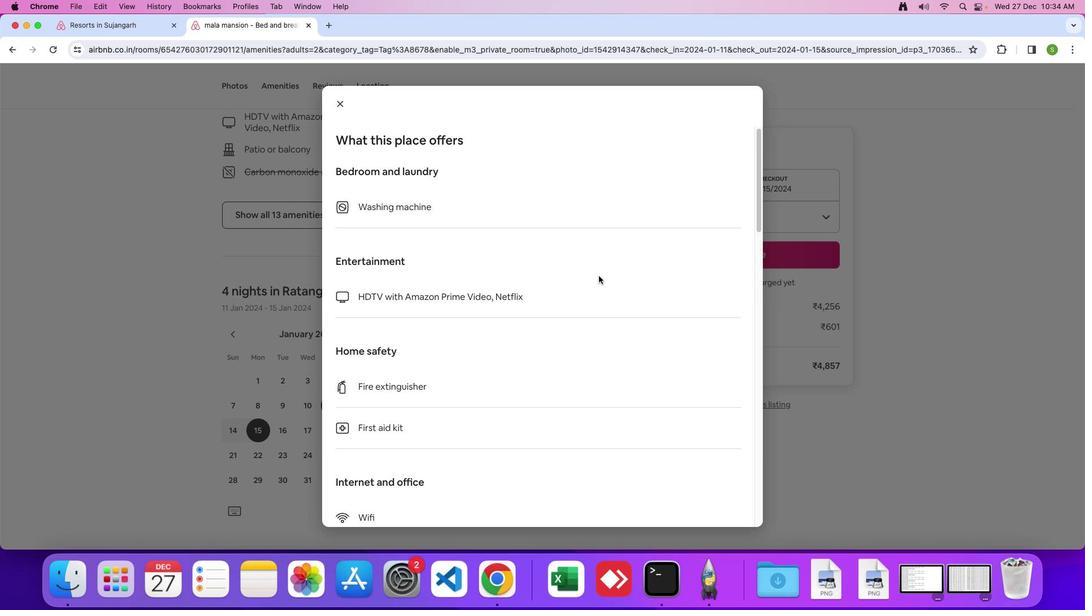 
Action: Mouse scrolled (599, 275) with delta (0, 0)
Screenshot: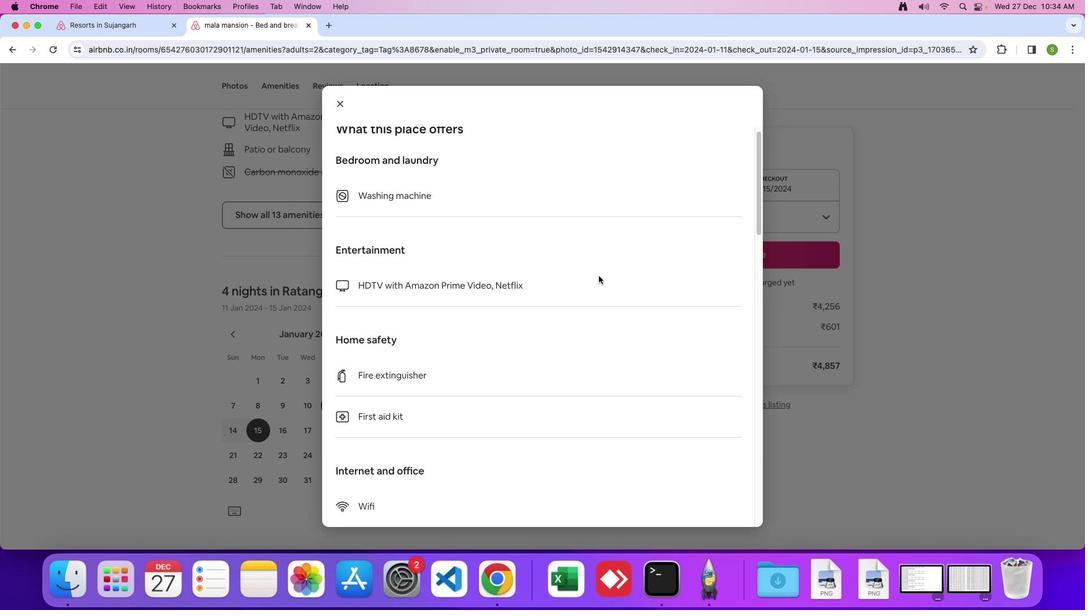 
Action: Mouse scrolled (599, 275) with delta (0, -1)
Screenshot: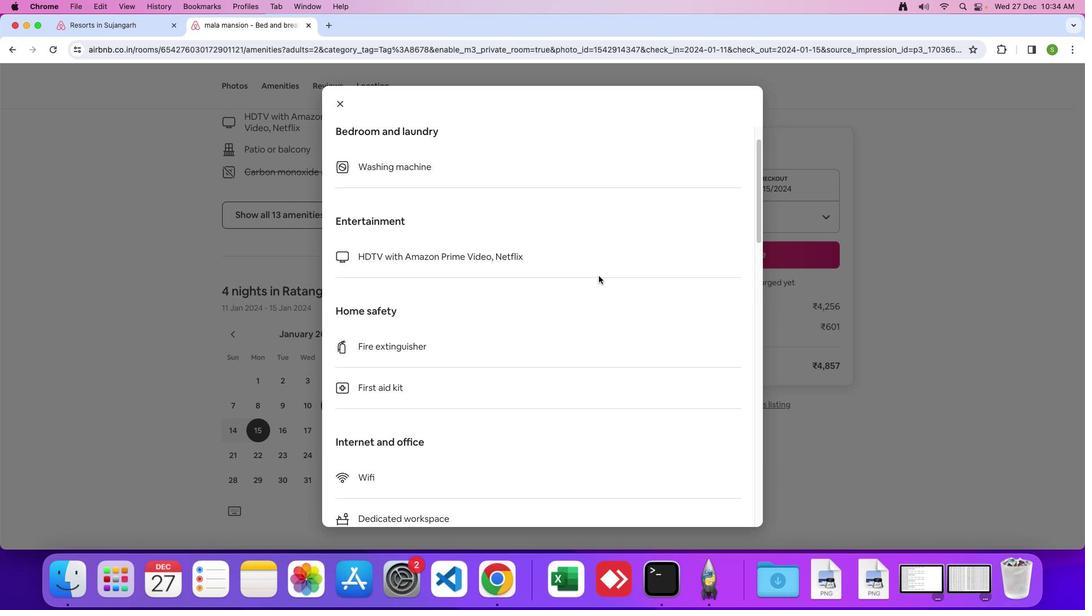 
Action: Mouse scrolled (599, 275) with delta (0, 0)
Screenshot: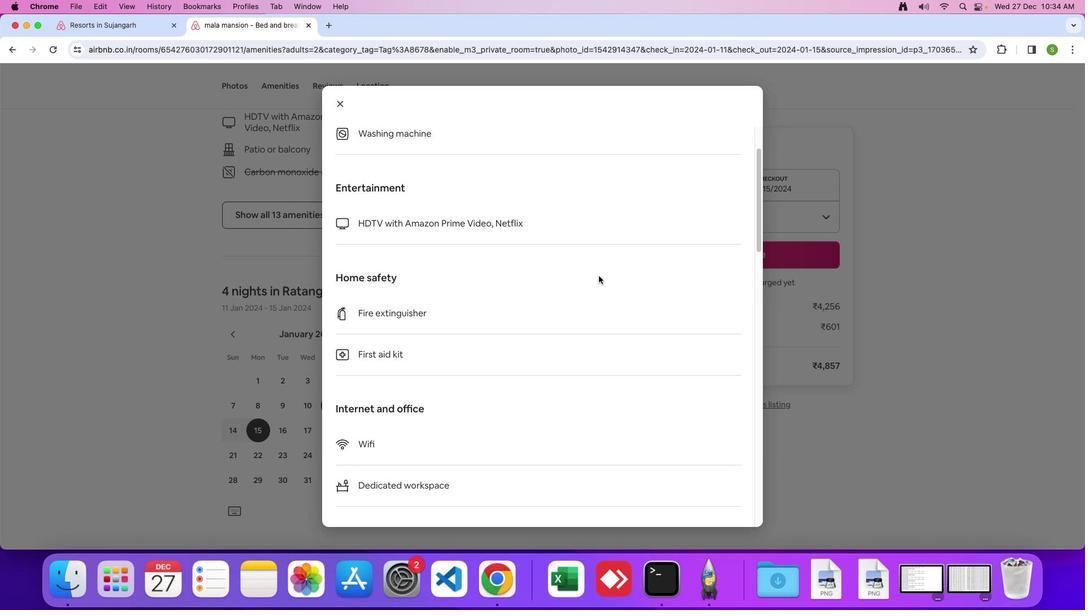 
Action: Mouse scrolled (599, 275) with delta (0, 0)
Screenshot: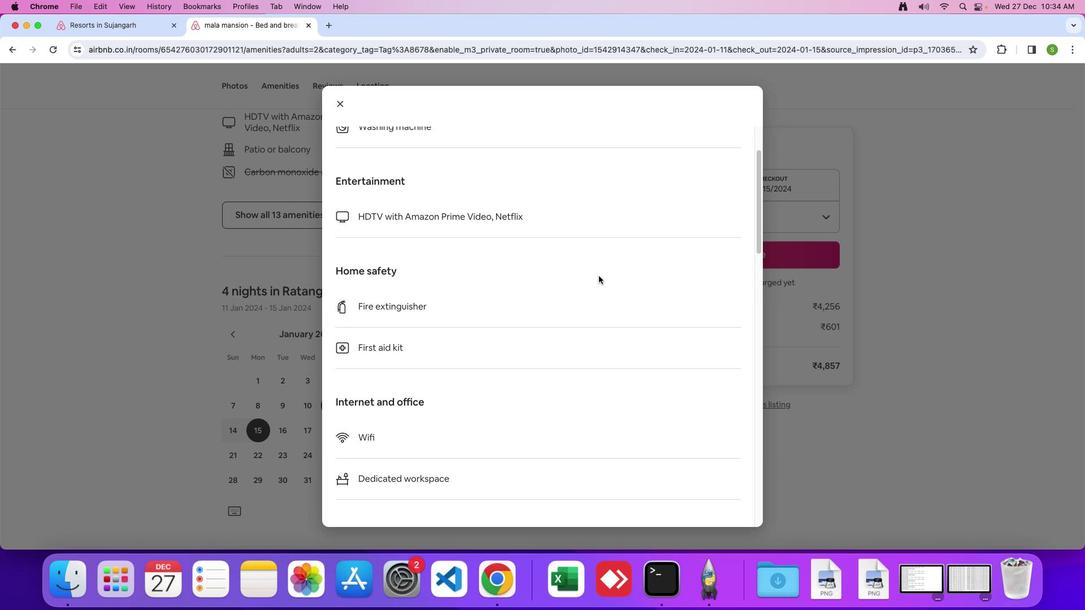 
Action: Mouse moved to (598, 275)
Screenshot: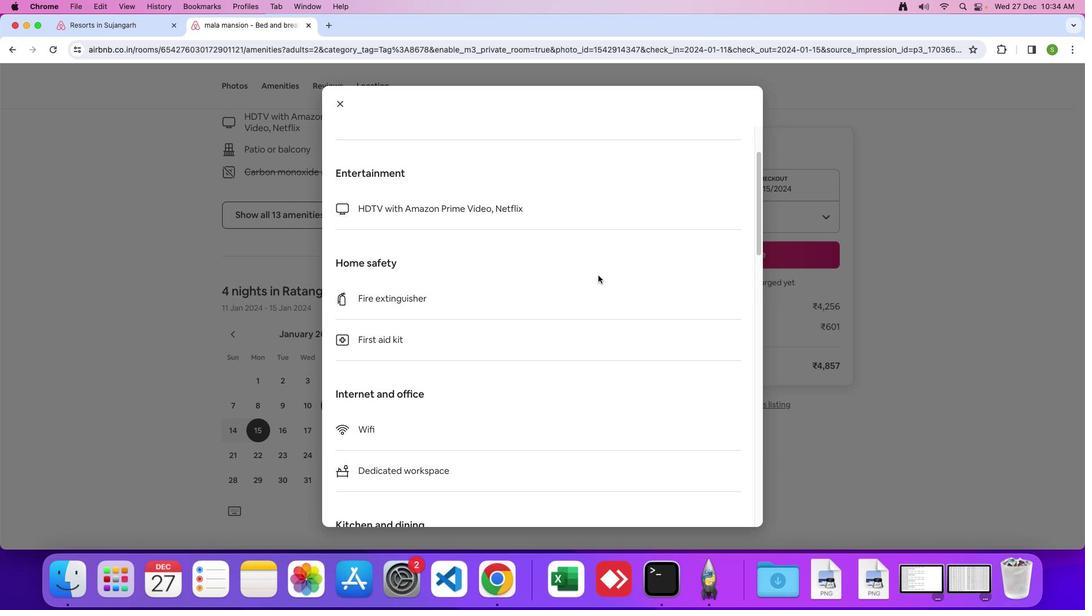 
Action: Mouse scrolled (598, 275) with delta (0, 0)
Screenshot: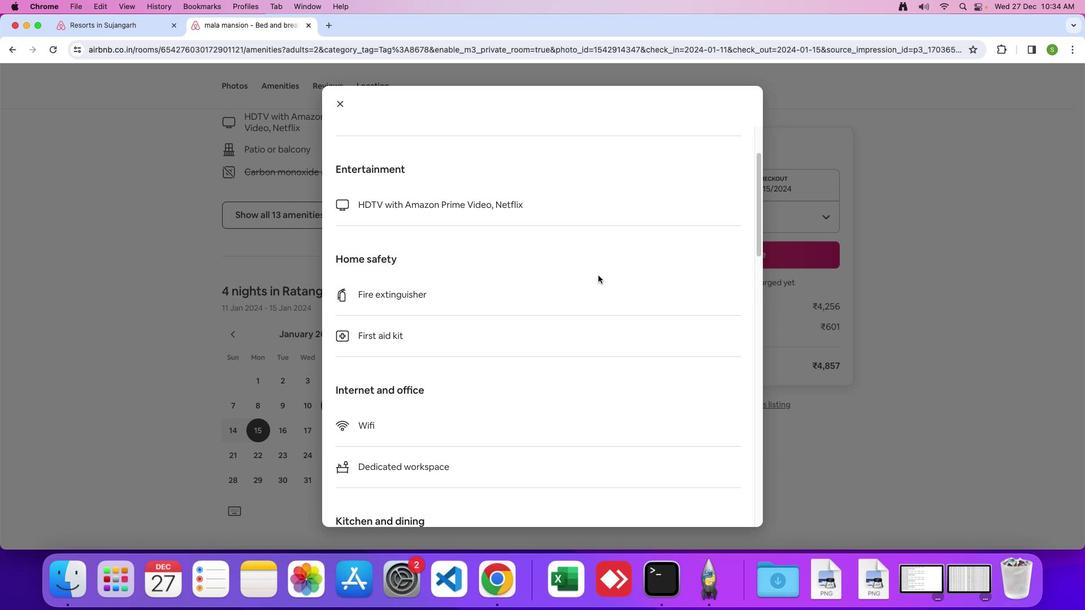 
Action: Mouse scrolled (598, 275) with delta (0, 0)
Screenshot: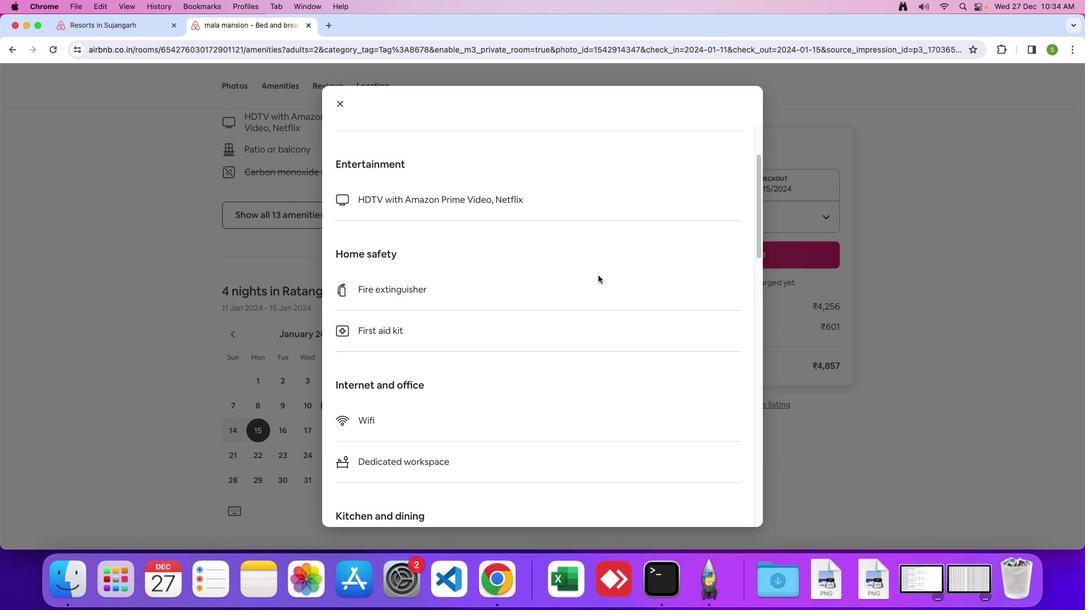 
Action: Mouse scrolled (598, 275) with delta (0, 0)
Screenshot: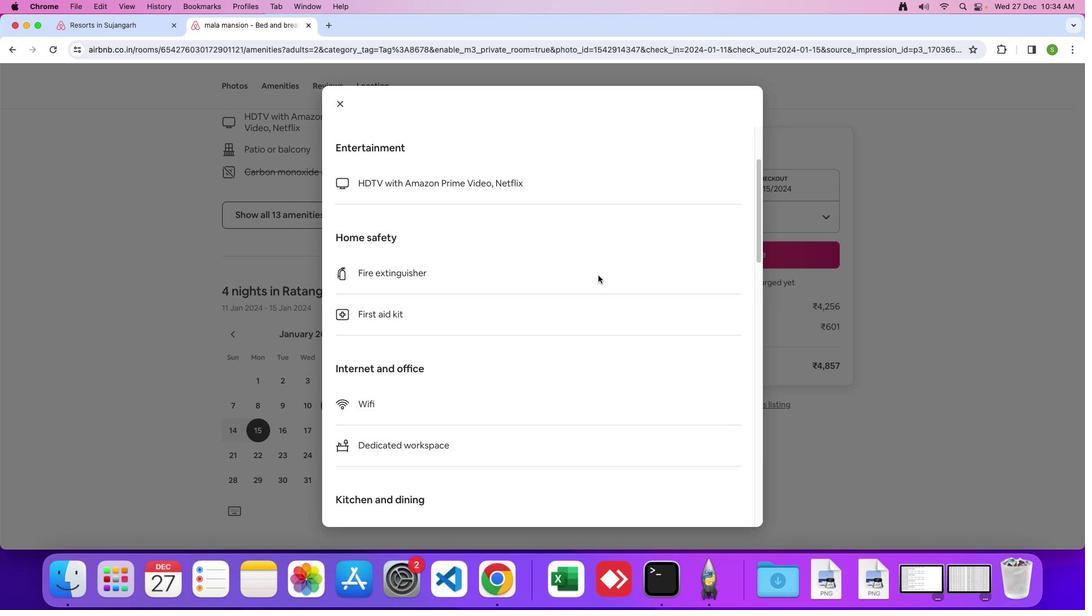 
Action: Mouse scrolled (598, 275) with delta (0, 0)
Screenshot: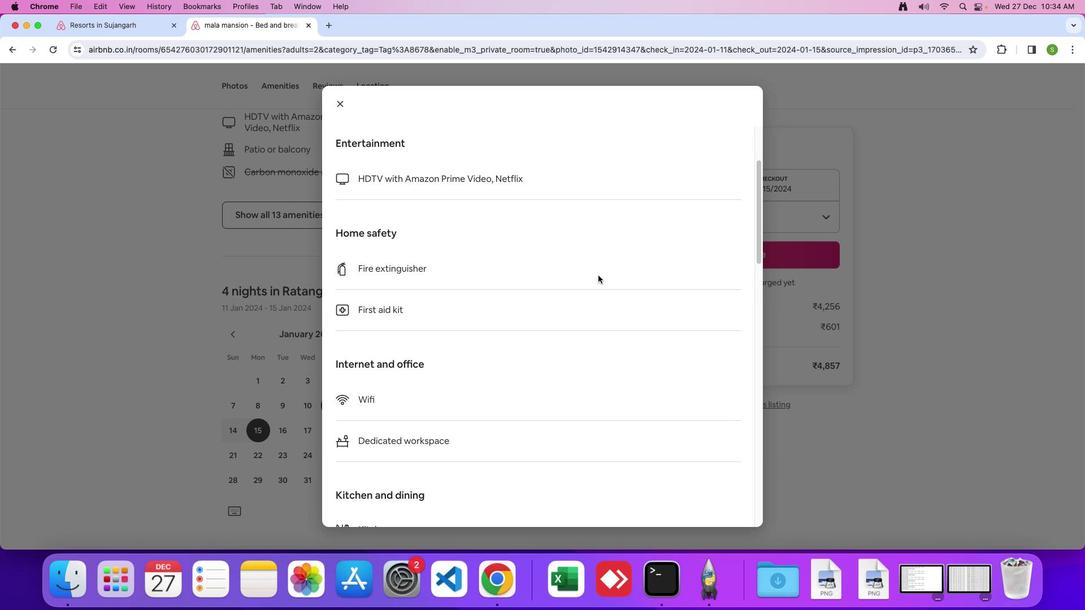 
Action: Mouse moved to (597, 275)
Screenshot: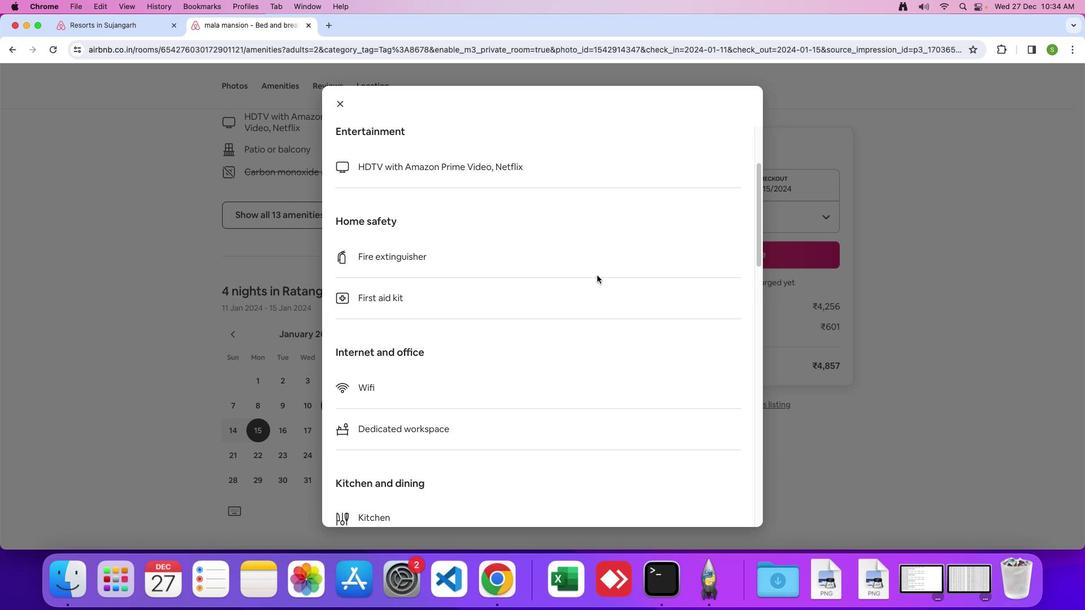 
Action: Mouse scrolled (597, 275) with delta (0, 0)
